 Task: Look for Airbnb properties in Sundargarh, India from 24th December, 2023 to 25th December, 2023 for 1 adult. Place can be entire room with 1  bedroom having 1 bed and 1 bathroom. Property type can be flat.
Action: Mouse moved to (478, 123)
Screenshot: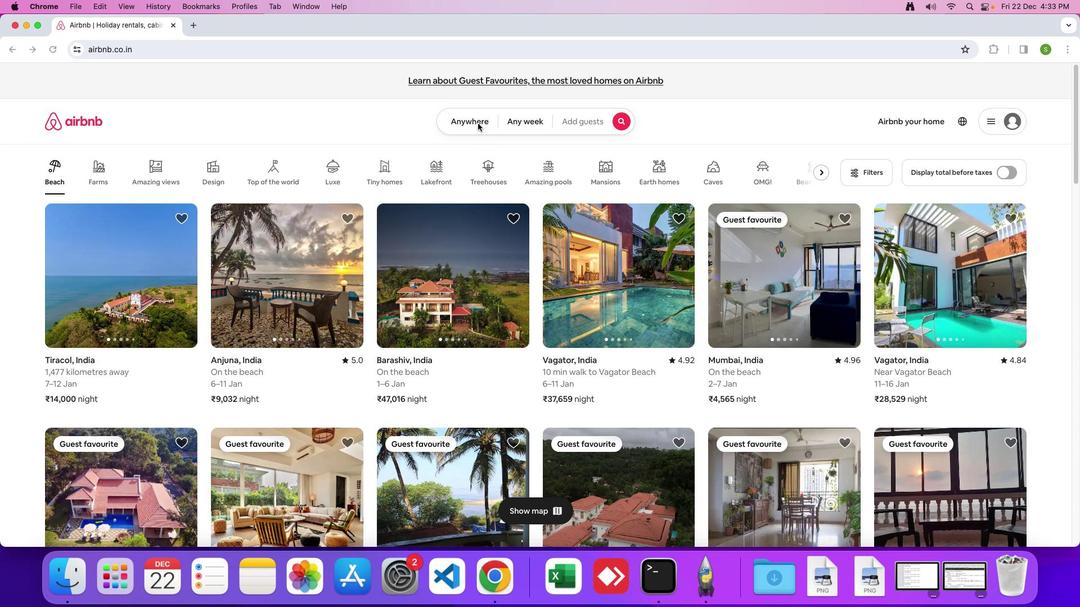 
Action: Mouse pressed left at (478, 123)
Screenshot: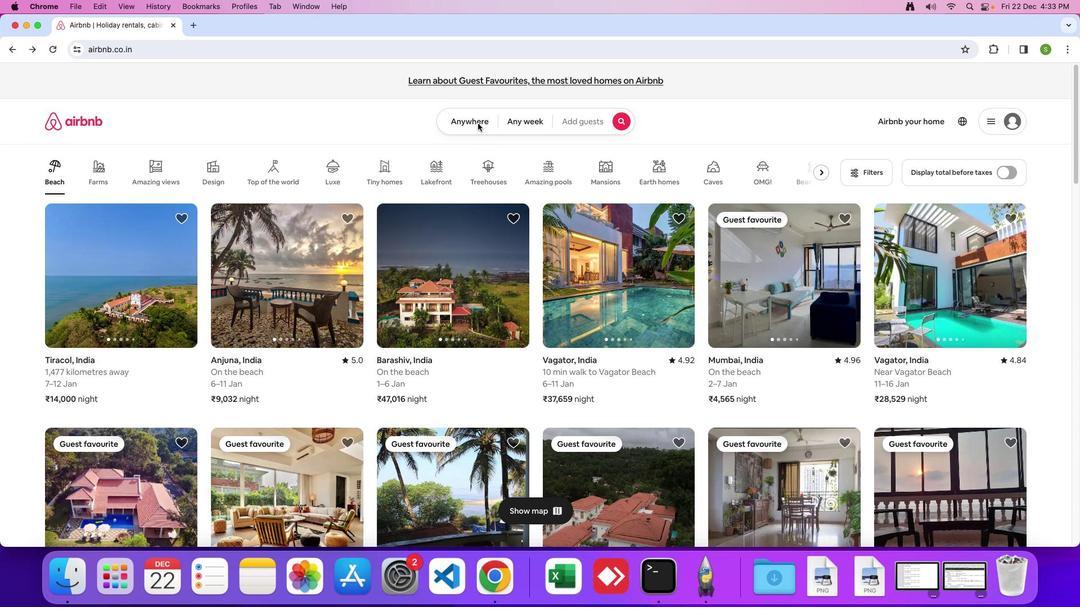 
Action: Mouse moved to (466, 121)
Screenshot: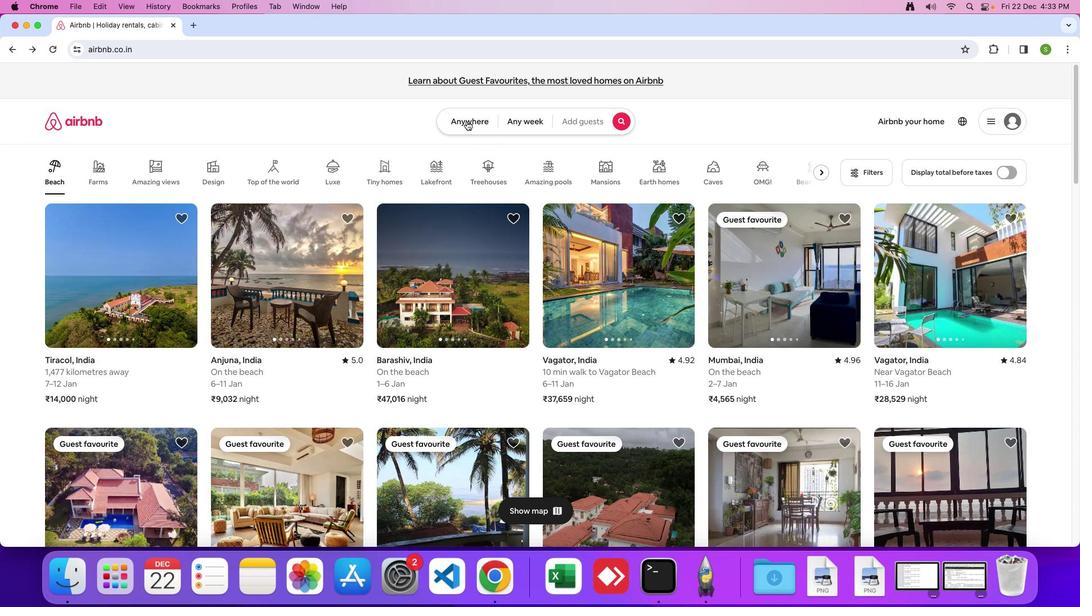 
Action: Mouse pressed left at (466, 121)
Screenshot: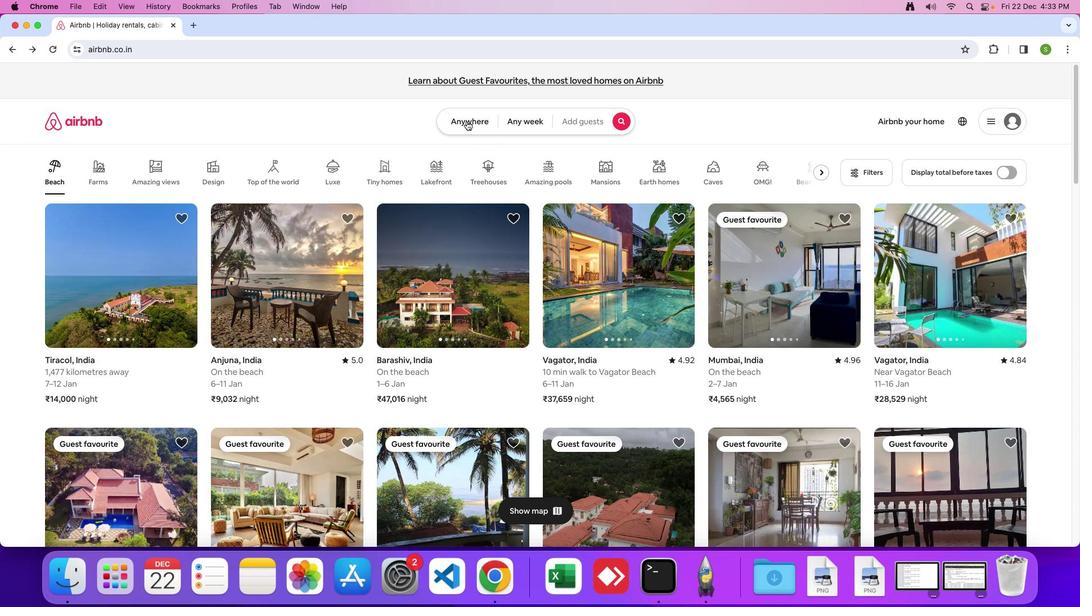 
Action: Mouse moved to (399, 166)
Screenshot: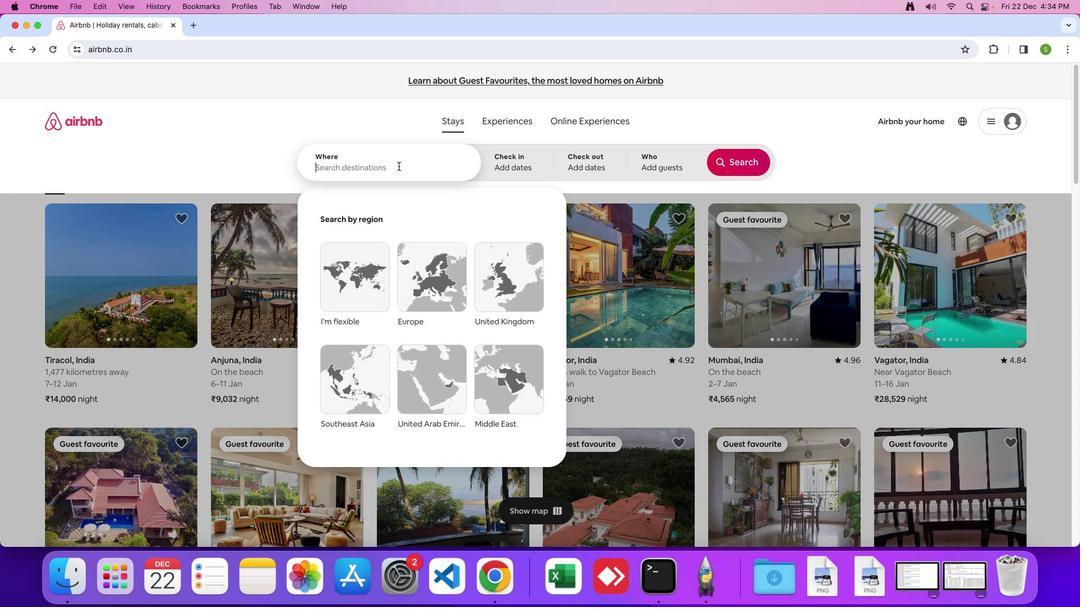
Action: Key pressed 'S'Key.caps_lock'u''n''d''a''r''g''a''r''h'','Key.spaceKey.shift'I''n''d''i''a'Key.enter
Screenshot: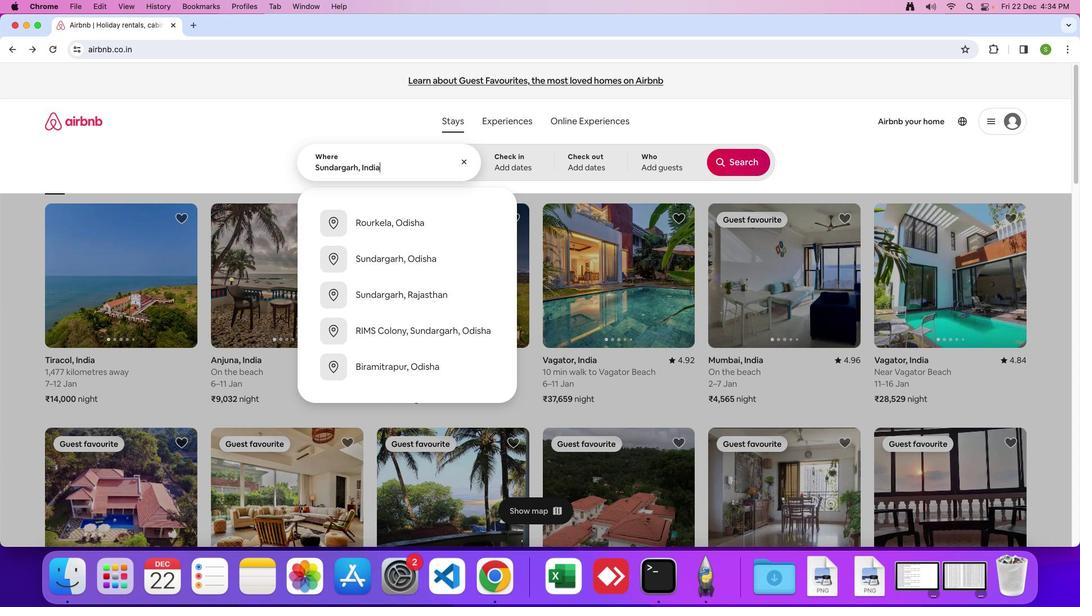
Action: Mouse moved to (354, 414)
Screenshot: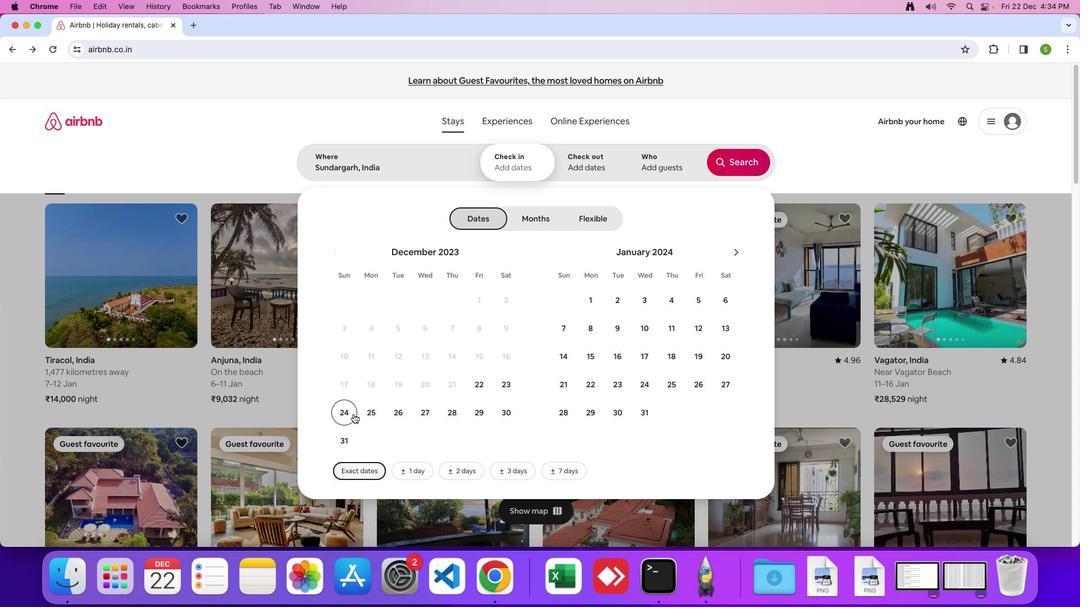
Action: Mouse pressed left at (354, 414)
Screenshot: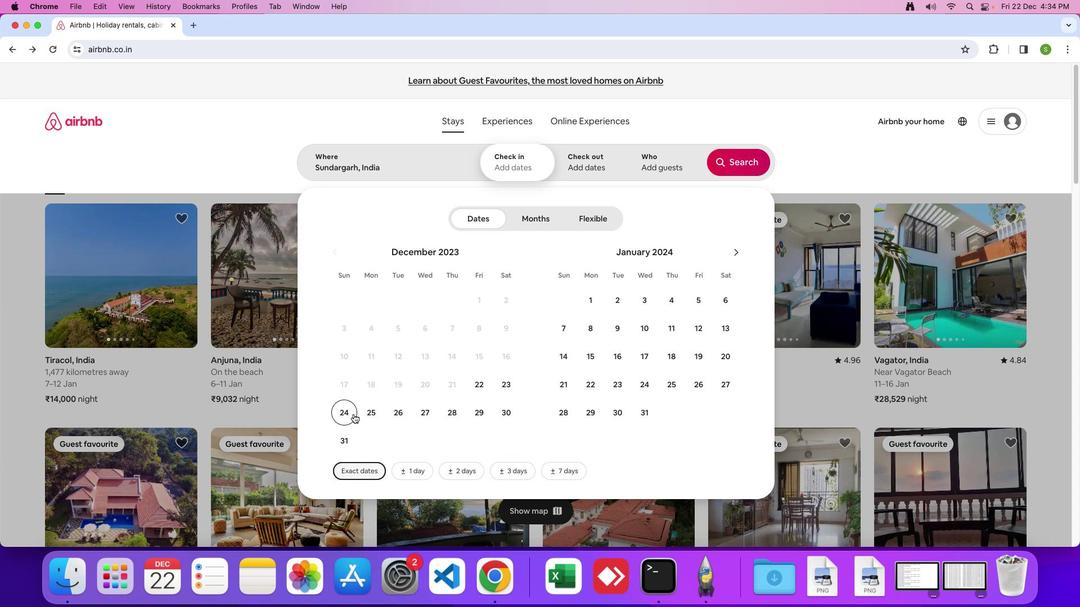 
Action: Mouse moved to (373, 414)
Screenshot: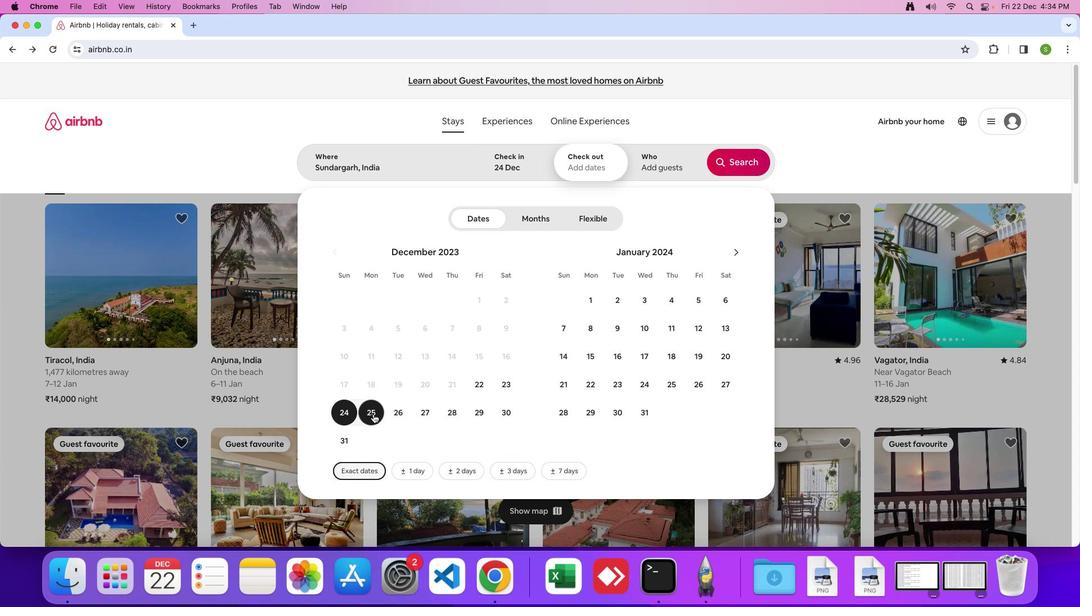 
Action: Mouse pressed left at (373, 414)
Screenshot: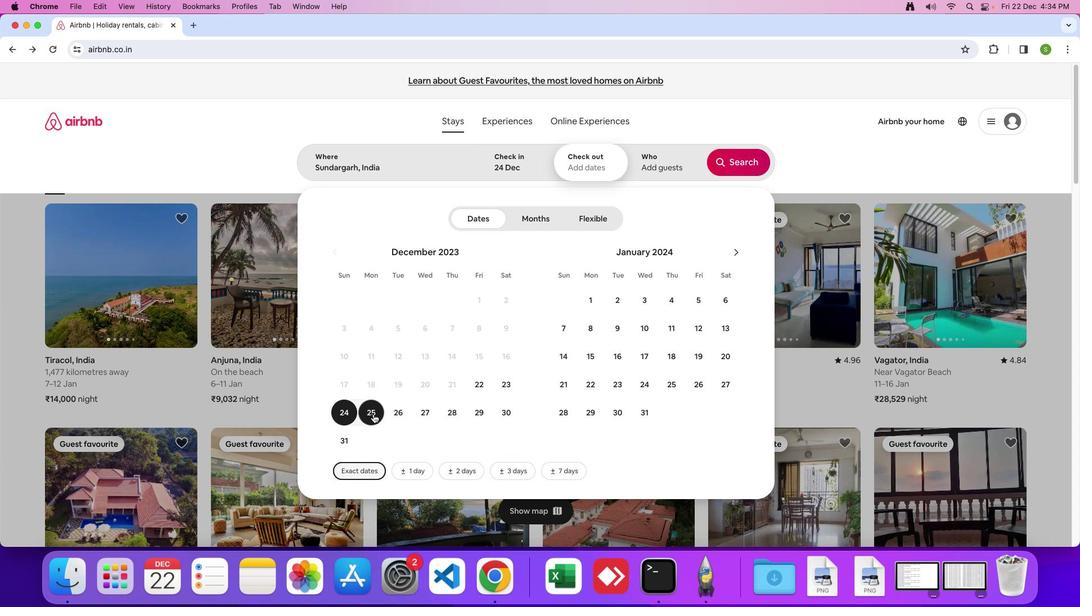 
Action: Mouse moved to (659, 168)
Screenshot: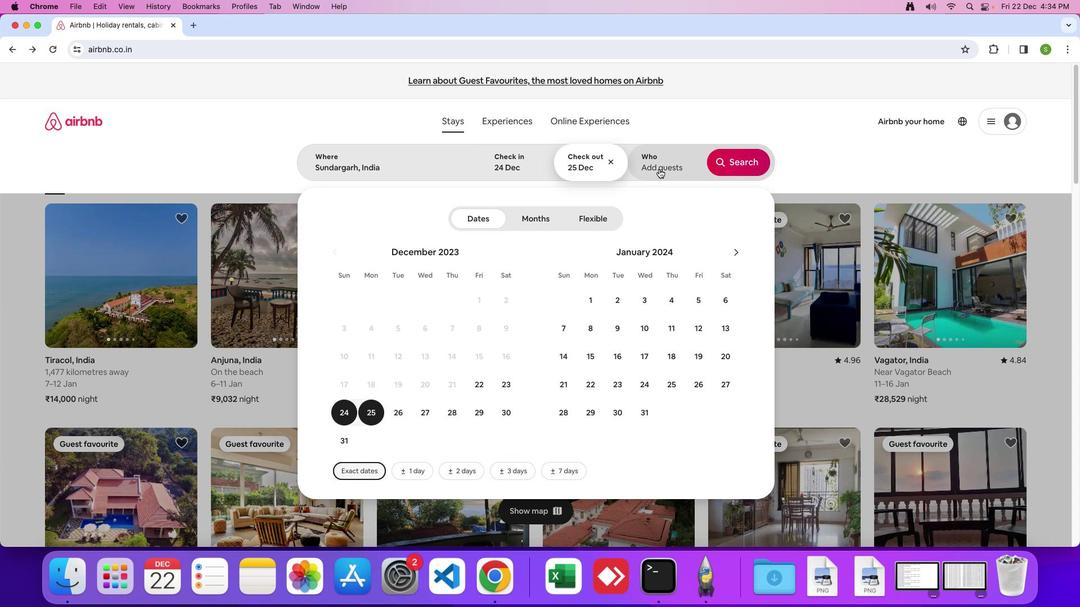 
Action: Mouse pressed left at (659, 168)
Screenshot: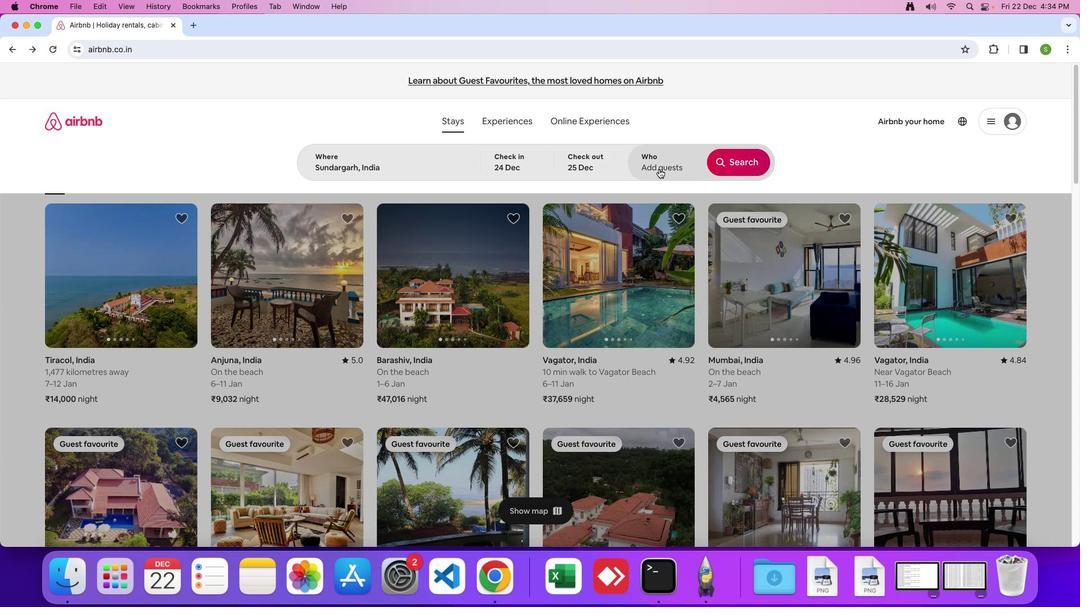 
Action: Mouse moved to (739, 220)
Screenshot: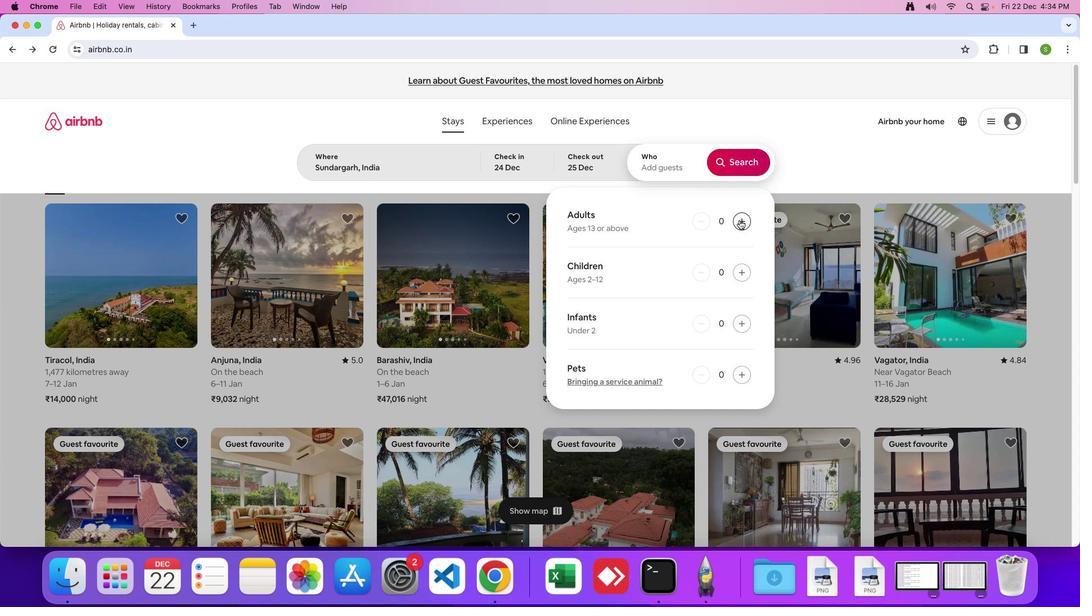 
Action: Mouse pressed left at (739, 220)
Screenshot: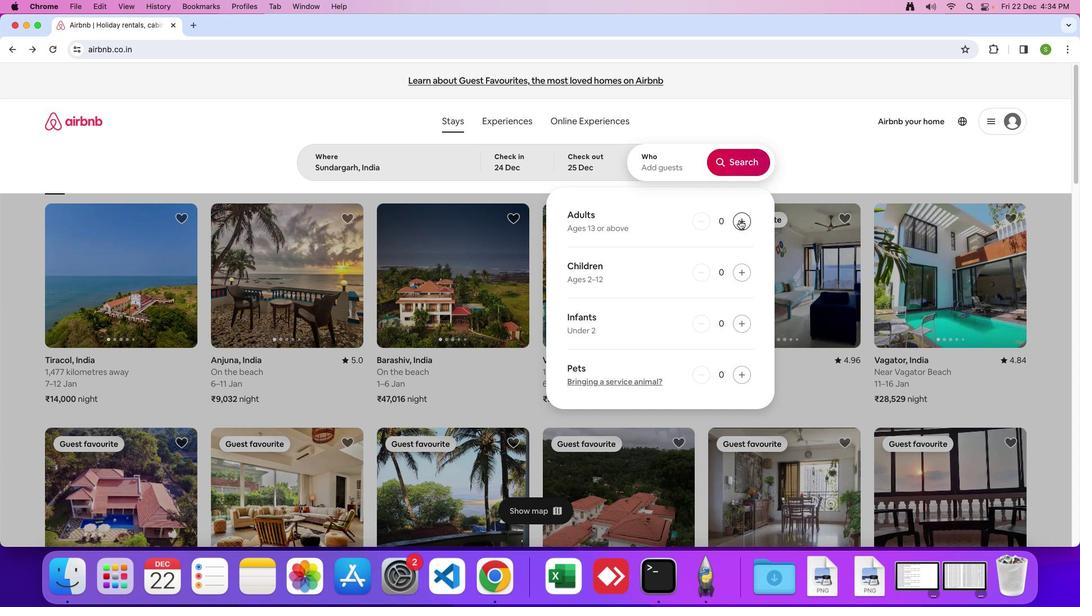 
Action: Mouse moved to (747, 162)
Screenshot: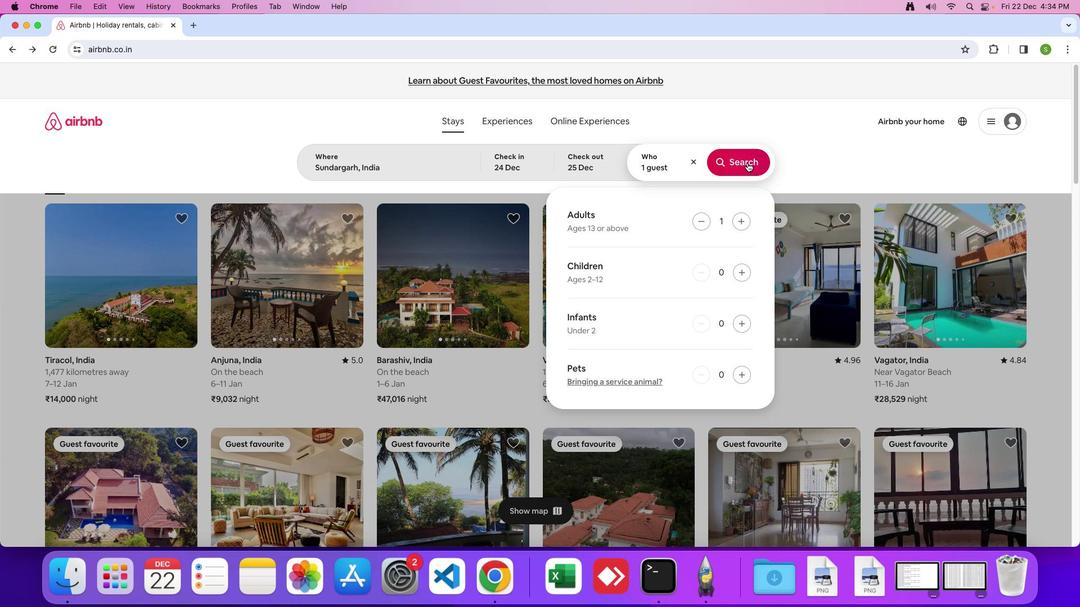 
Action: Mouse pressed left at (747, 162)
Screenshot: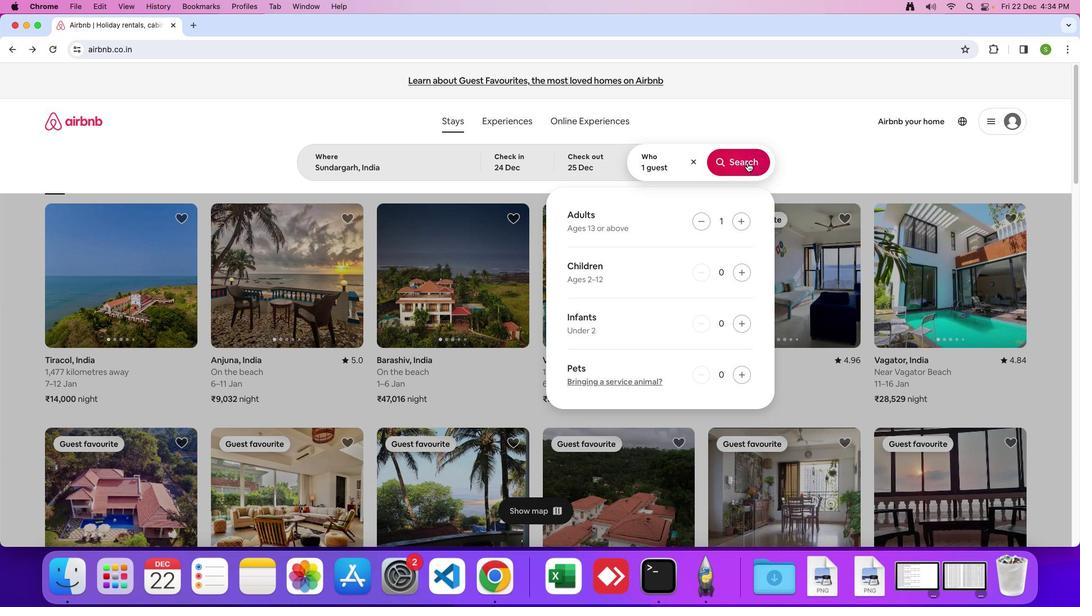 
Action: Mouse moved to (893, 132)
Screenshot: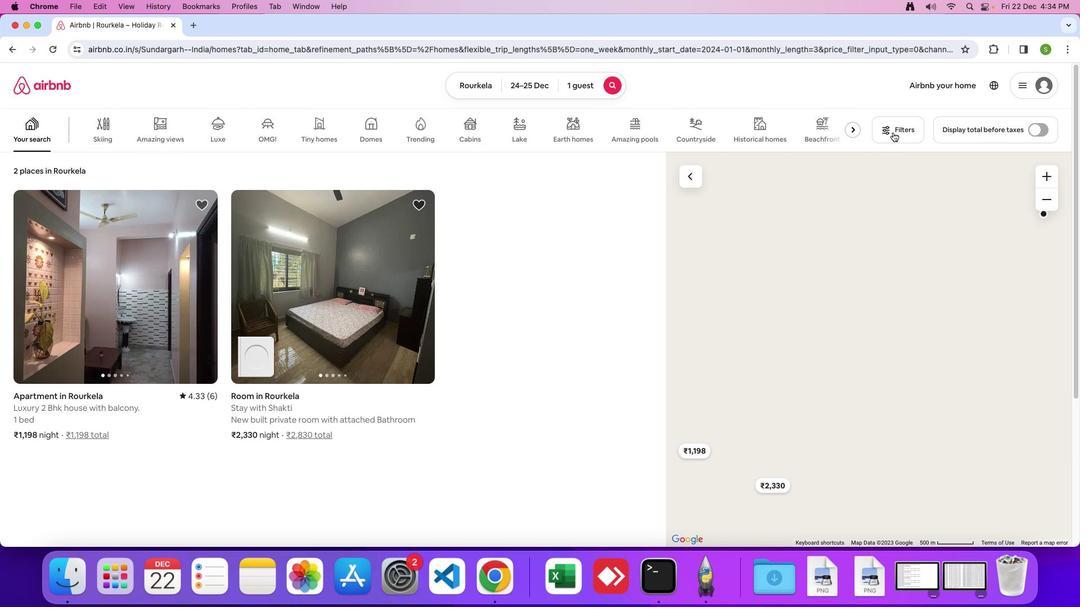 
Action: Mouse pressed left at (893, 132)
Screenshot: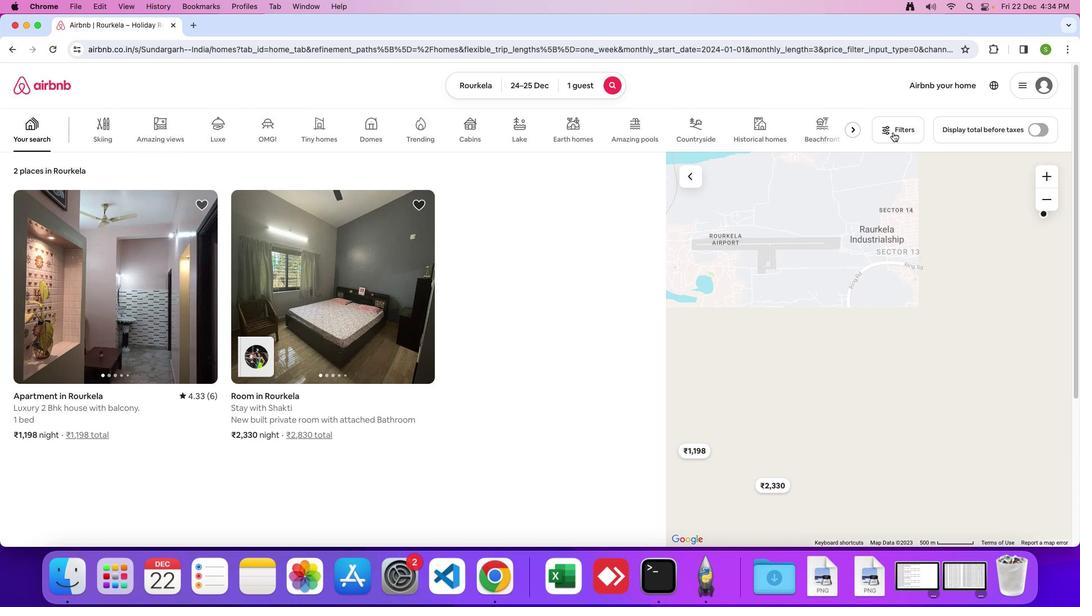 
Action: Mouse moved to (564, 307)
Screenshot: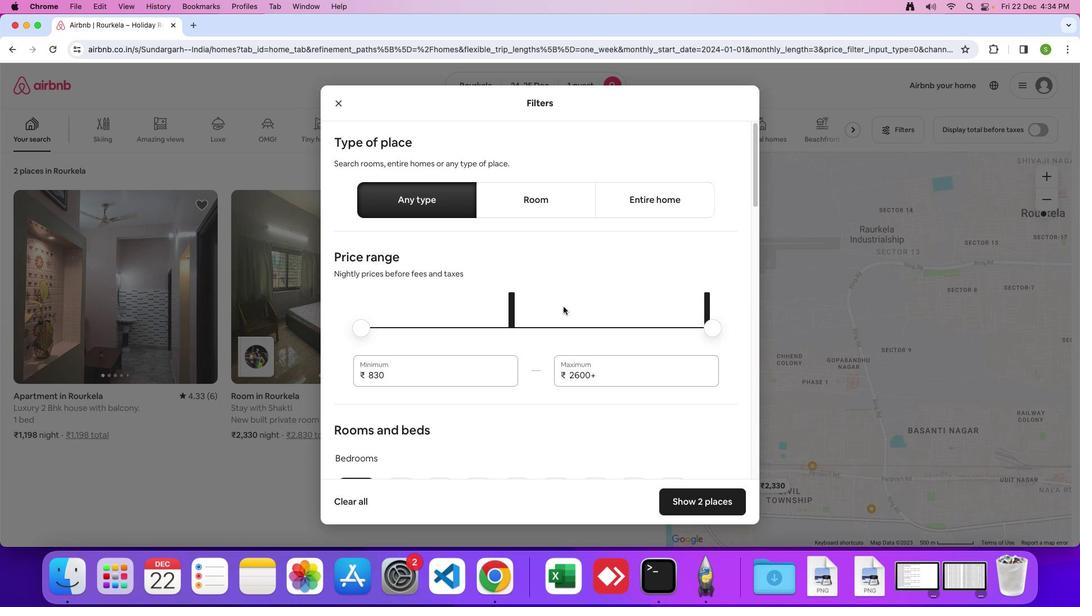 
Action: Mouse scrolled (564, 307) with delta (0, 0)
Screenshot: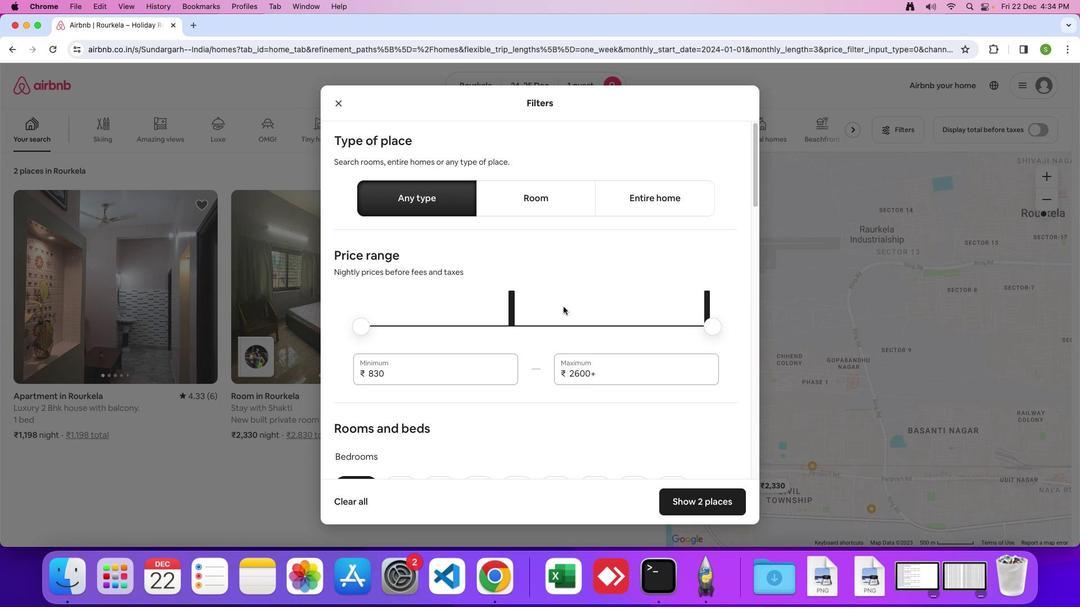 
Action: Mouse scrolled (564, 307) with delta (0, 0)
Screenshot: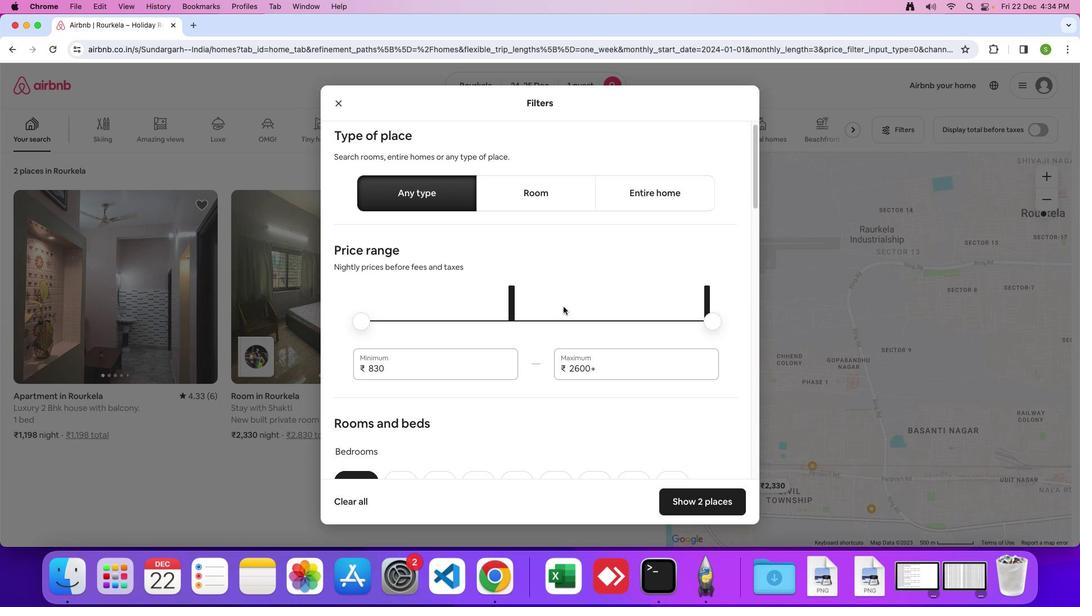 
Action: Mouse scrolled (564, 307) with delta (0, 0)
Screenshot: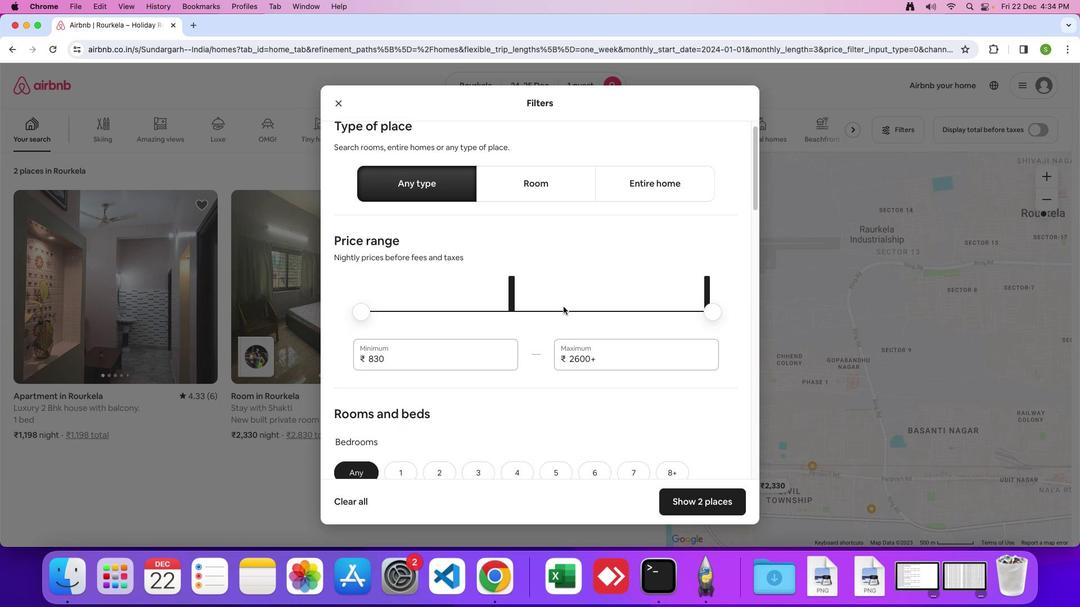 
Action: Mouse scrolled (564, 307) with delta (0, 0)
Screenshot: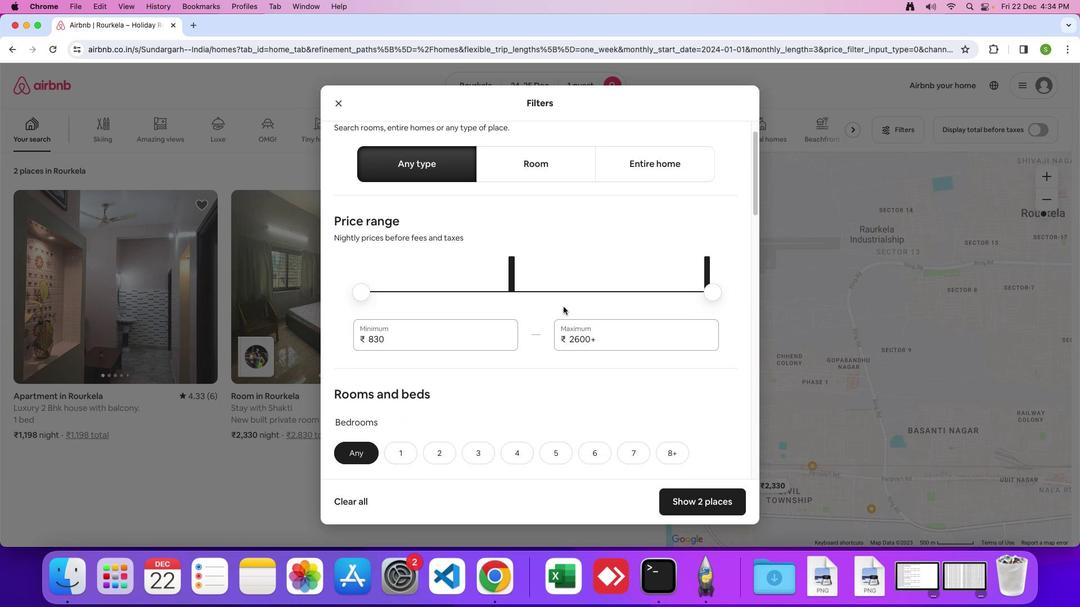
Action: Mouse scrolled (564, 307) with delta (0, -1)
Screenshot: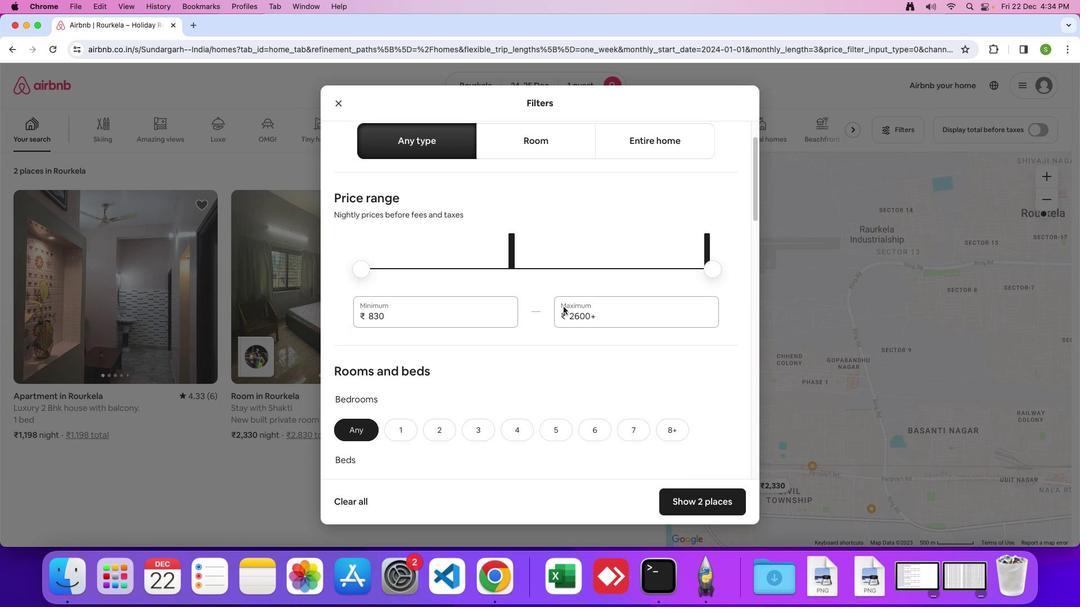 
Action: Mouse scrolled (564, 307) with delta (0, 0)
Screenshot: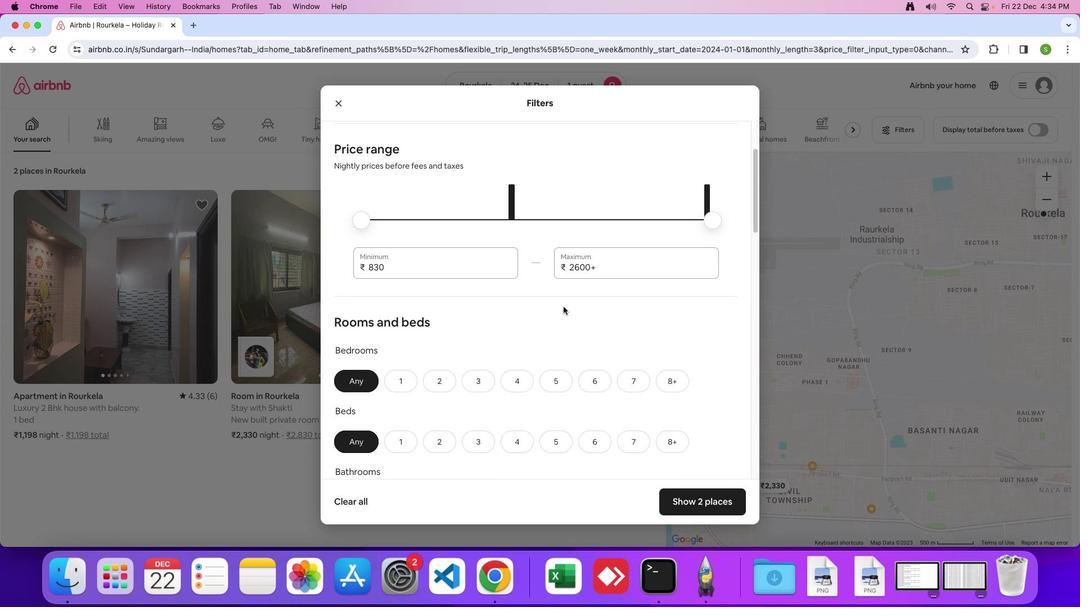 
Action: Mouse scrolled (564, 307) with delta (0, 0)
Screenshot: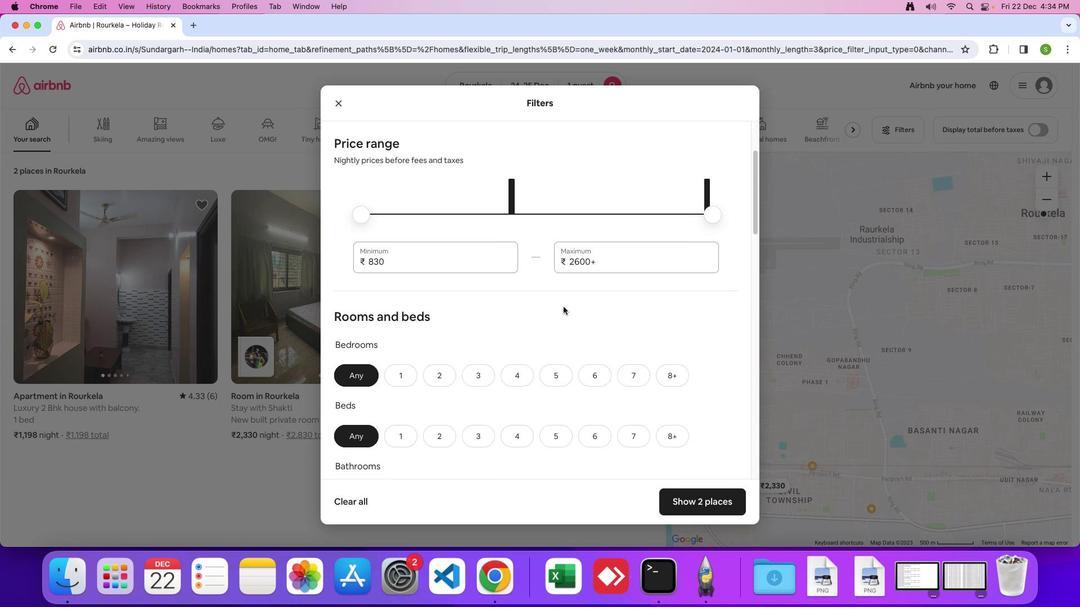 
Action: Mouse moved to (563, 307)
Screenshot: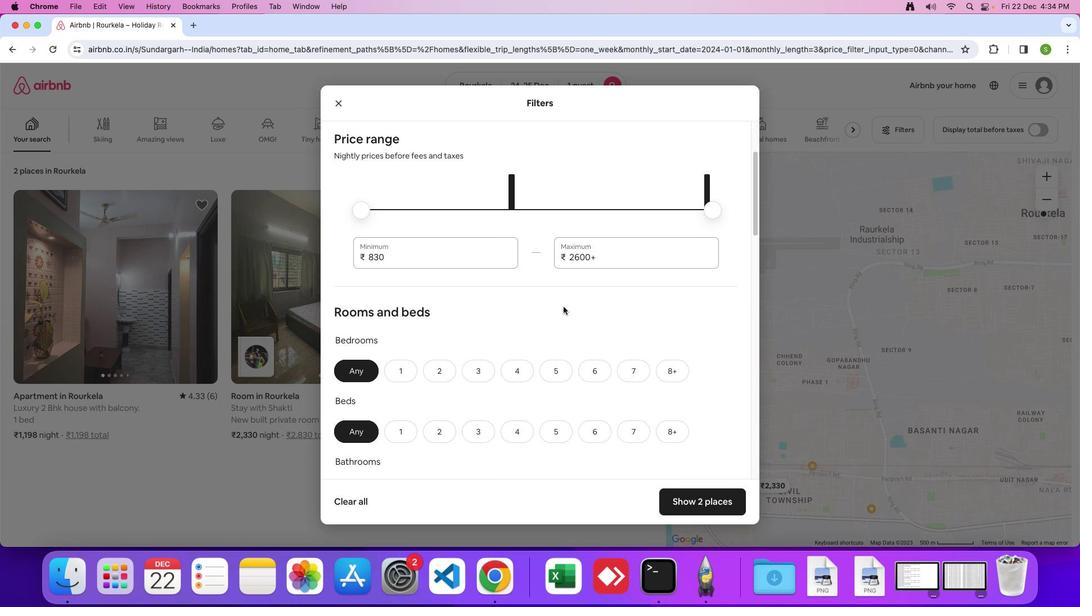 
Action: Mouse scrolled (563, 307) with delta (0, 0)
Screenshot: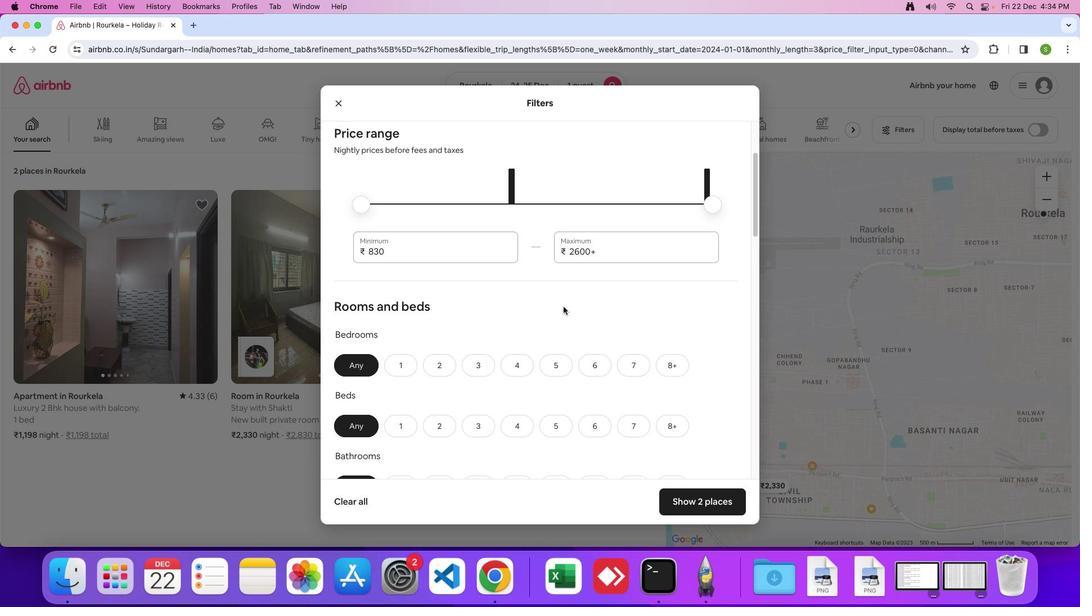 
Action: Mouse scrolled (563, 307) with delta (0, 0)
Screenshot: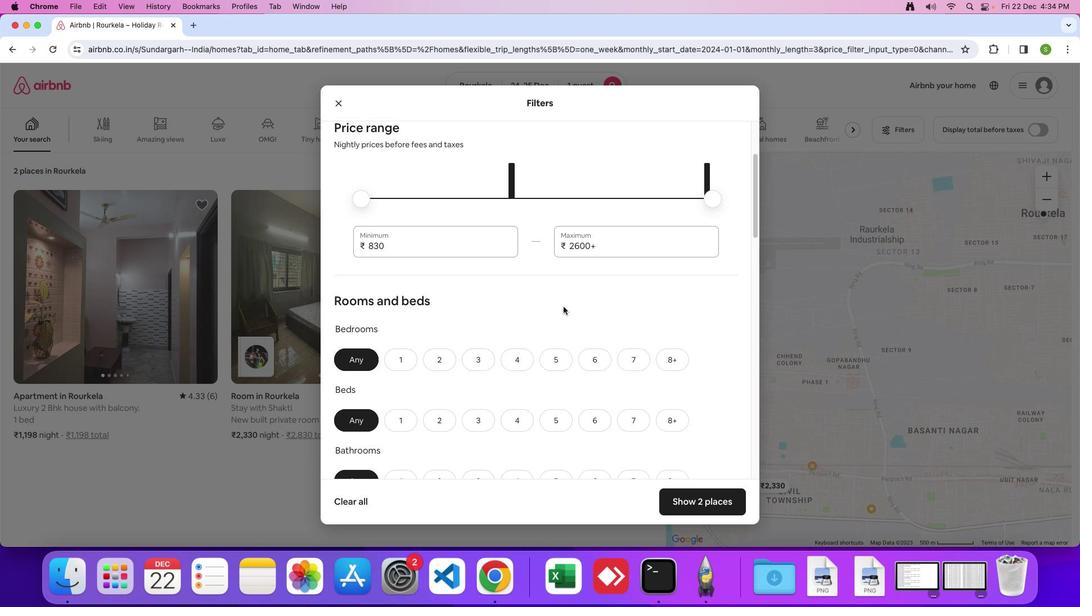 
Action: Mouse scrolled (563, 307) with delta (0, 0)
Screenshot: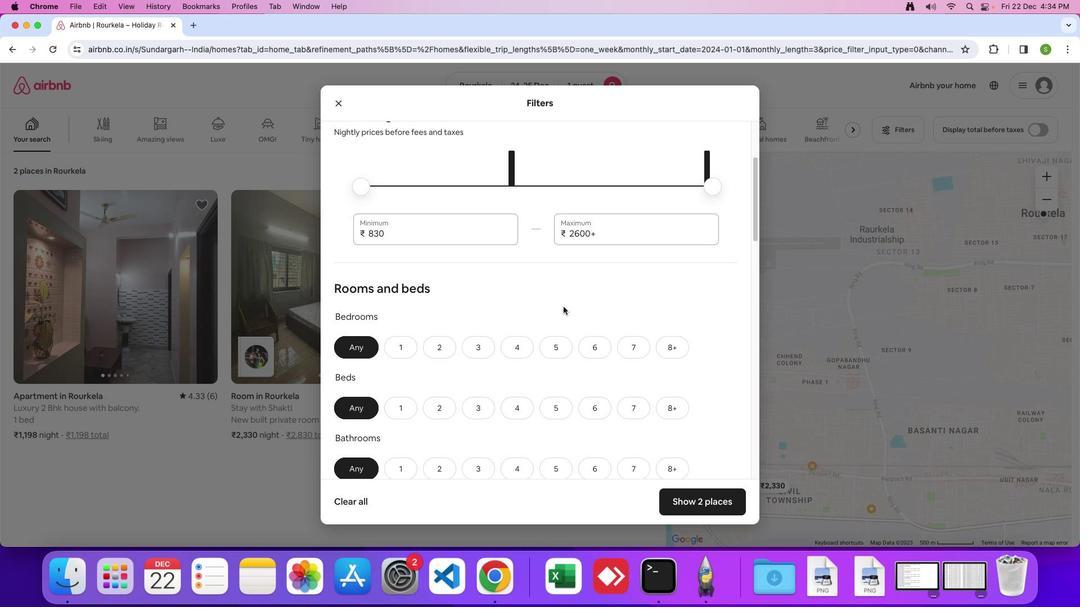 
Action: Mouse scrolled (563, 307) with delta (0, 0)
Screenshot: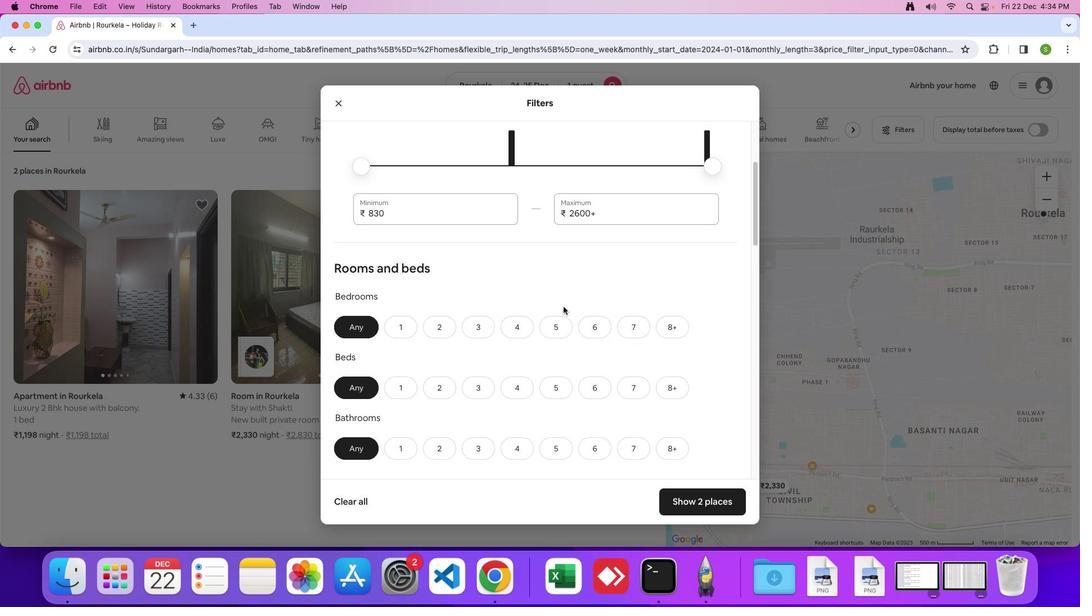 
Action: Mouse scrolled (563, 307) with delta (0, 0)
Screenshot: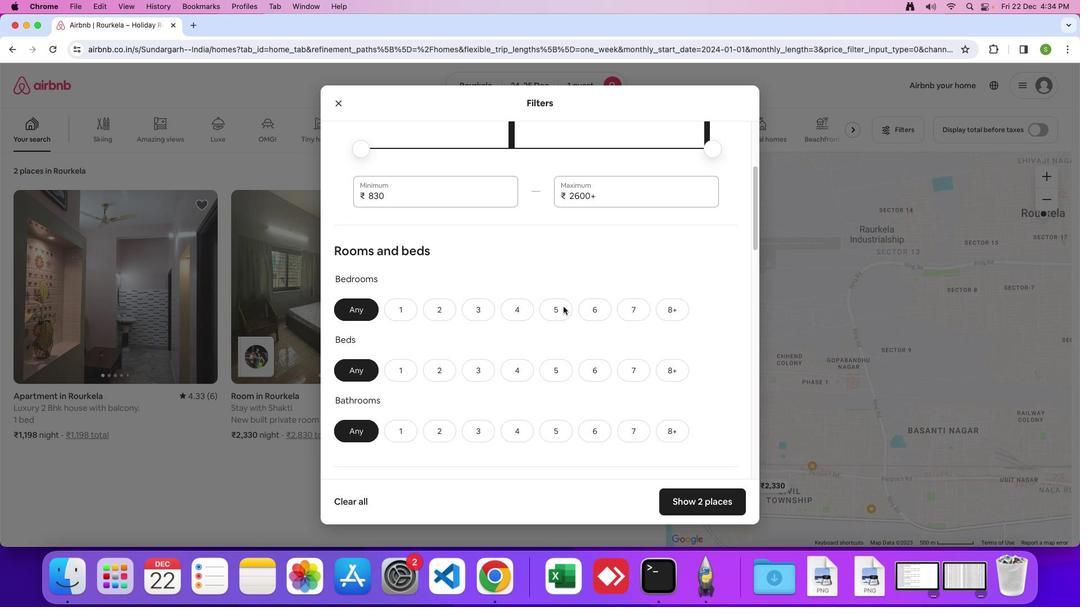 
Action: Mouse scrolled (563, 307) with delta (0, -1)
Screenshot: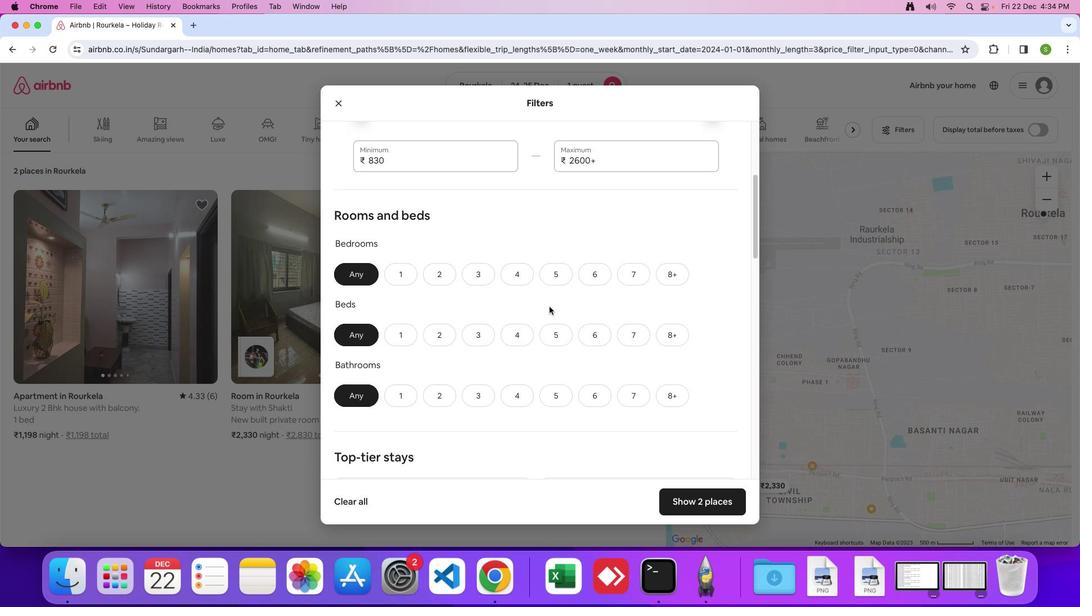 
Action: Mouse moved to (396, 246)
Screenshot: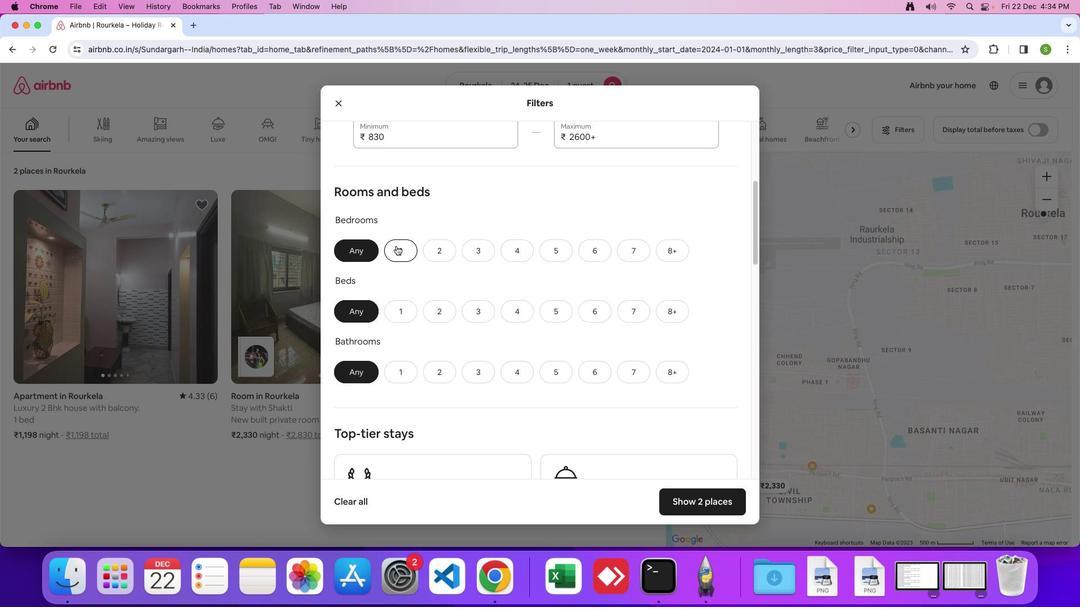 
Action: Mouse pressed left at (396, 246)
Screenshot: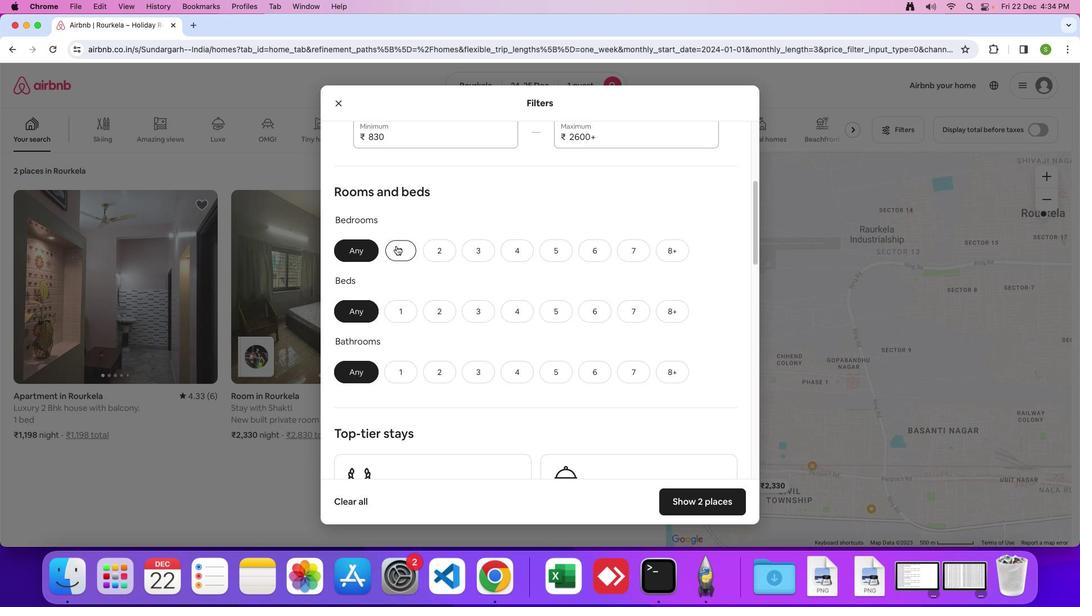 
Action: Mouse moved to (398, 315)
Screenshot: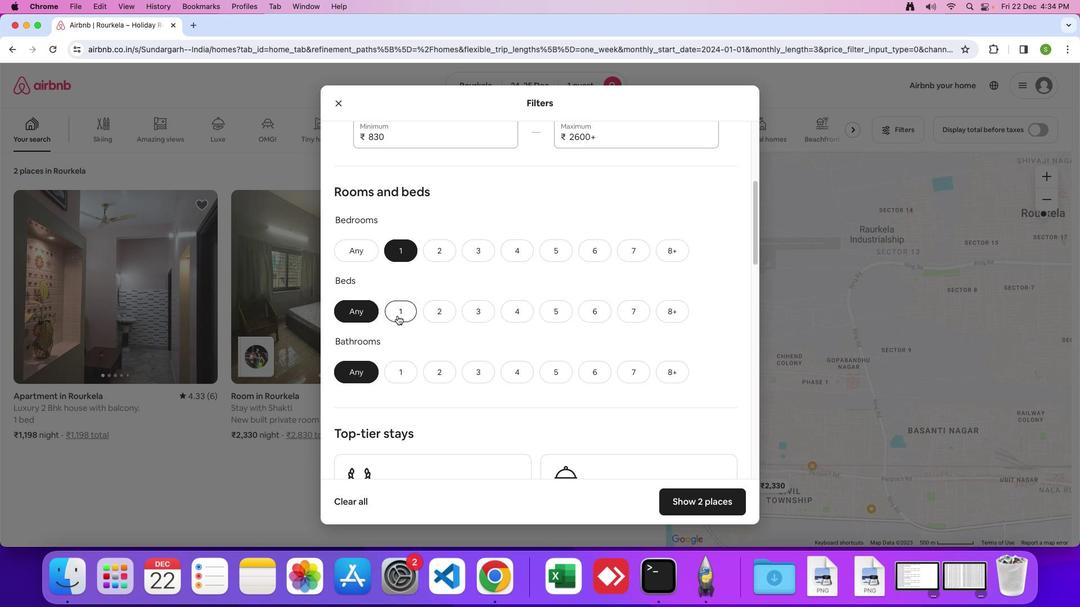 
Action: Mouse pressed left at (398, 315)
Screenshot: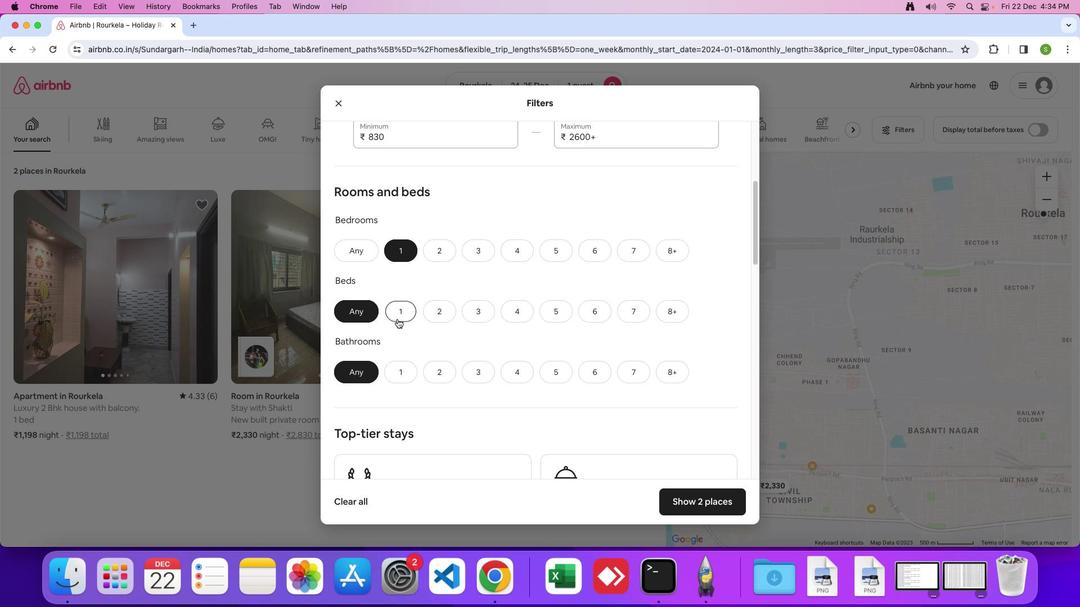 
Action: Mouse moved to (399, 371)
Screenshot: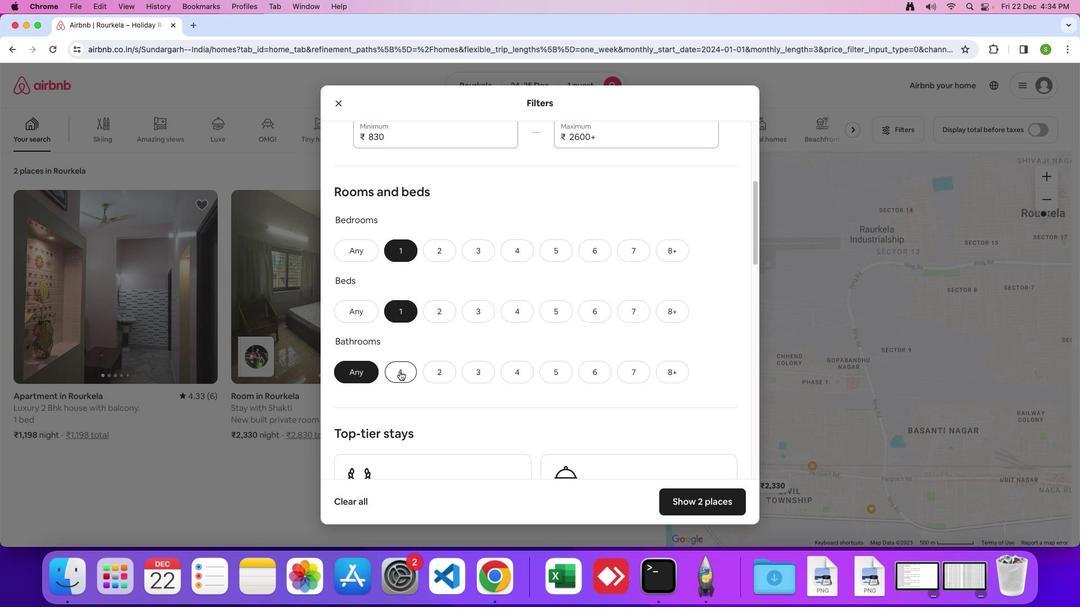
Action: Mouse pressed left at (399, 371)
Screenshot: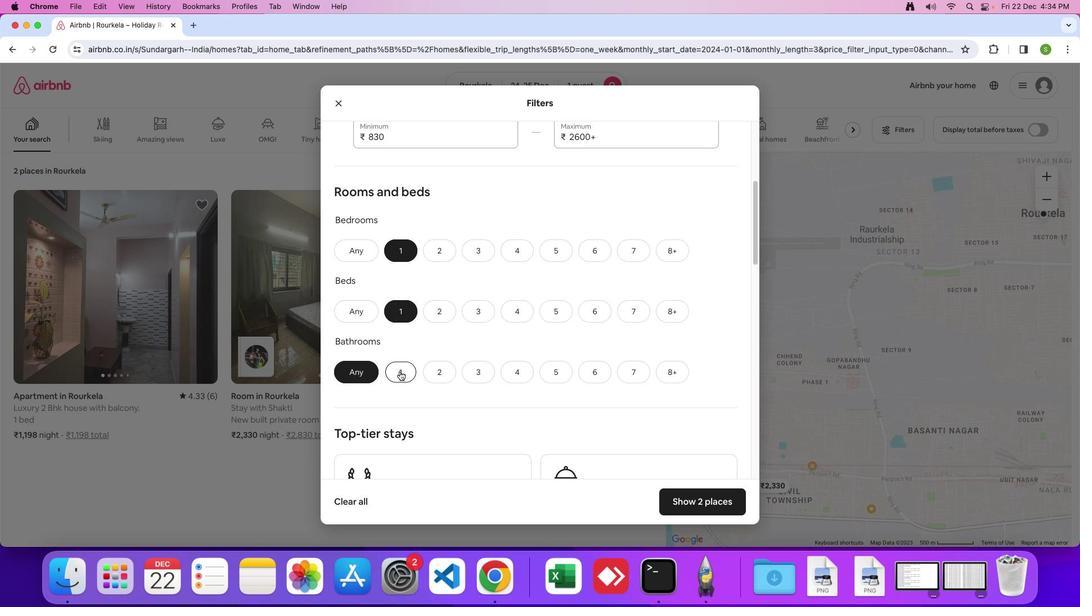 
Action: Mouse moved to (507, 338)
Screenshot: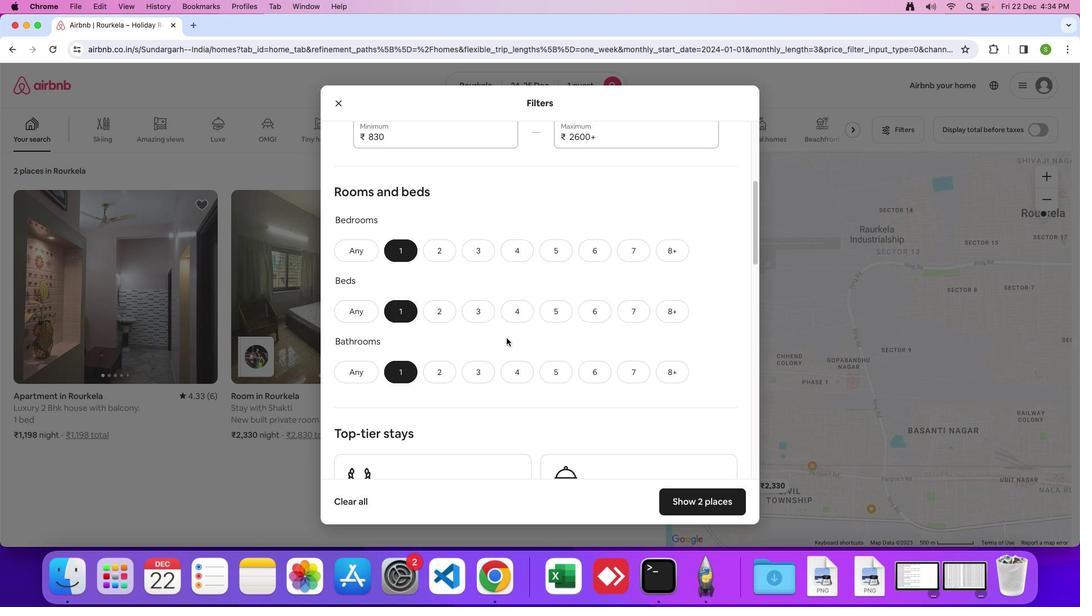 
Action: Mouse scrolled (507, 338) with delta (0, 0)
Screenshot: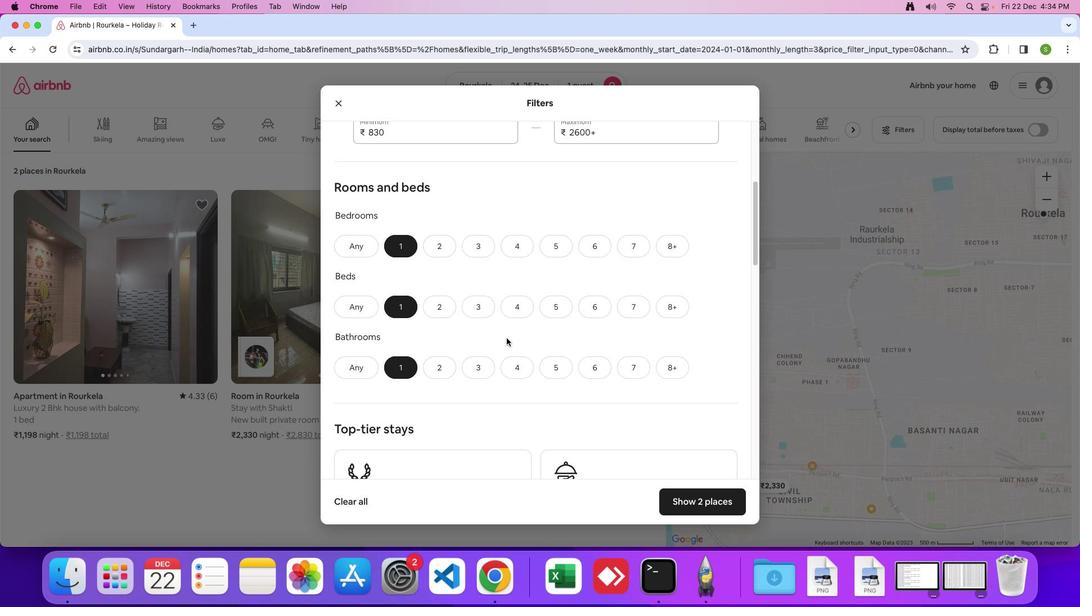 
Action: Mouse scrolled (507, 338) with delta (0, 0)
Screenshot: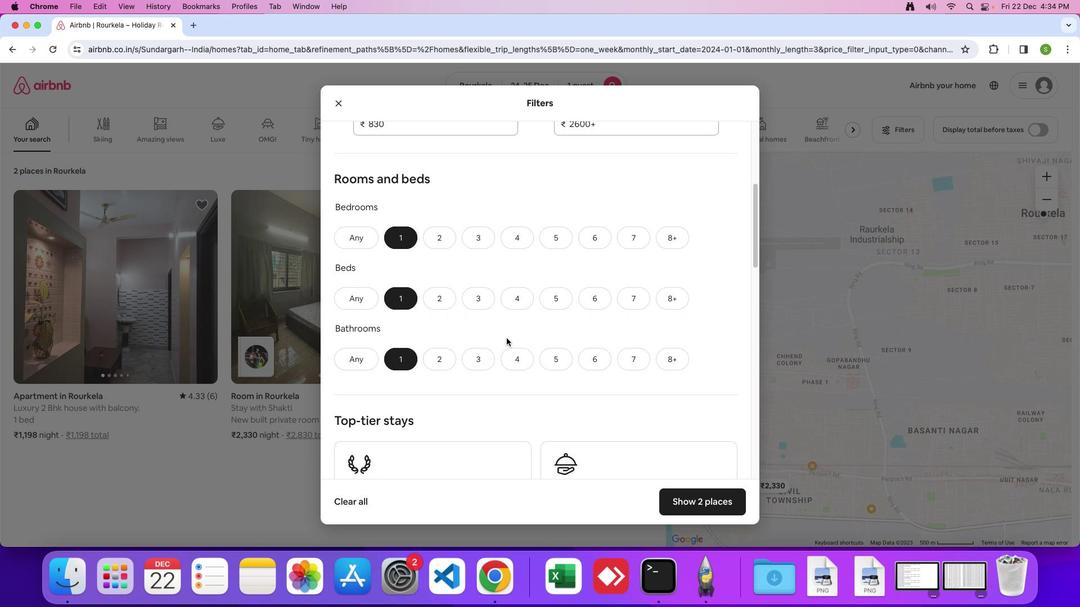 
Action: Mouse scrolled (507, 338) with delta (0, 0)
Screenshot: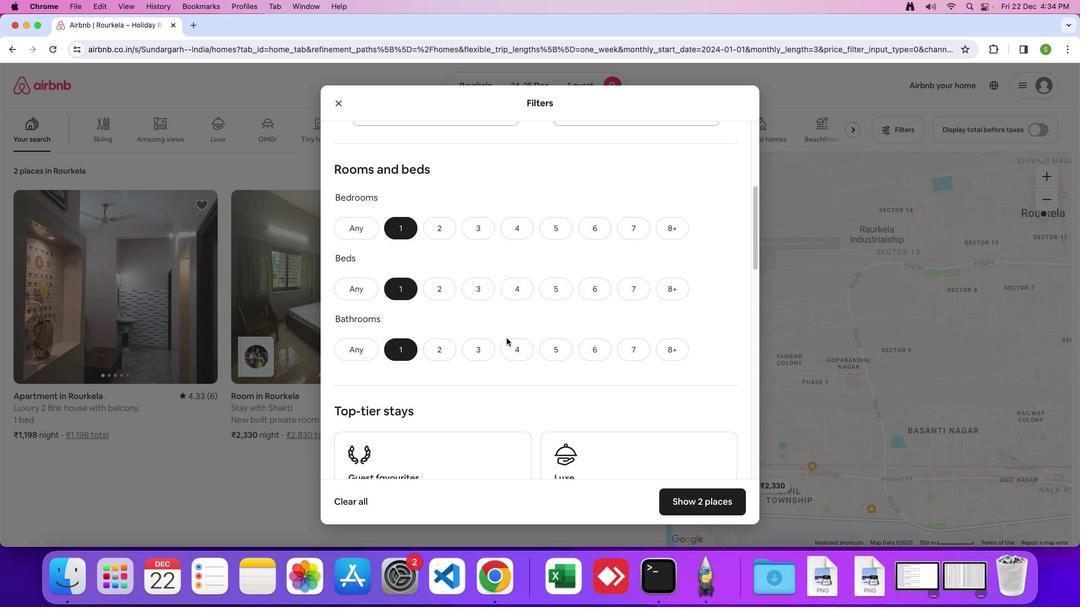 
Action: Mouse scrolled (507, 338) with delta (0, 0)
Screenshot: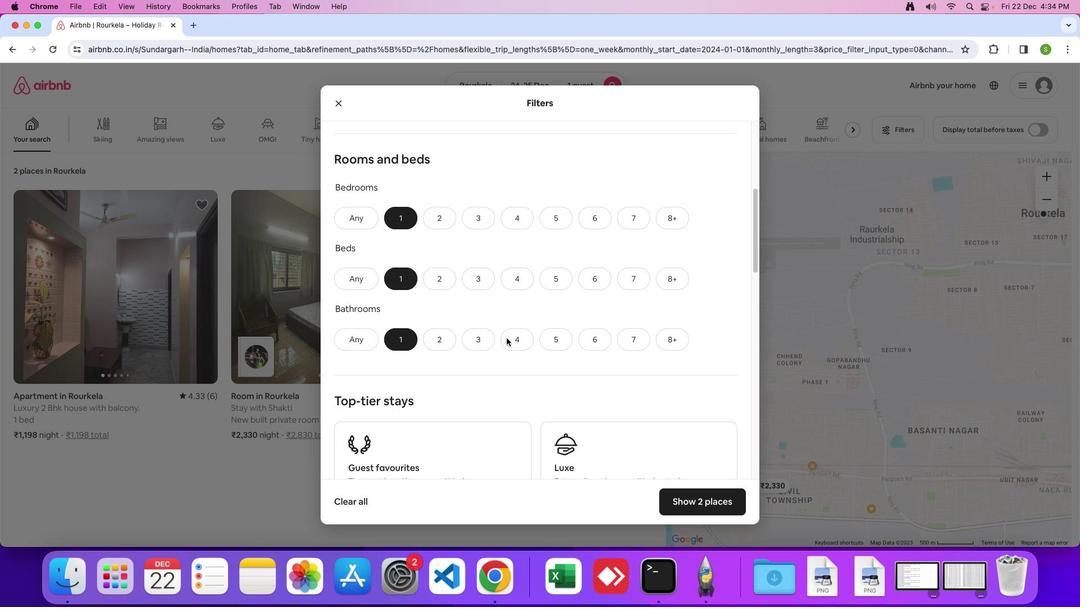 
Action: Mouse scrolled (507, 338) with delta (0, 0)
Screenshot: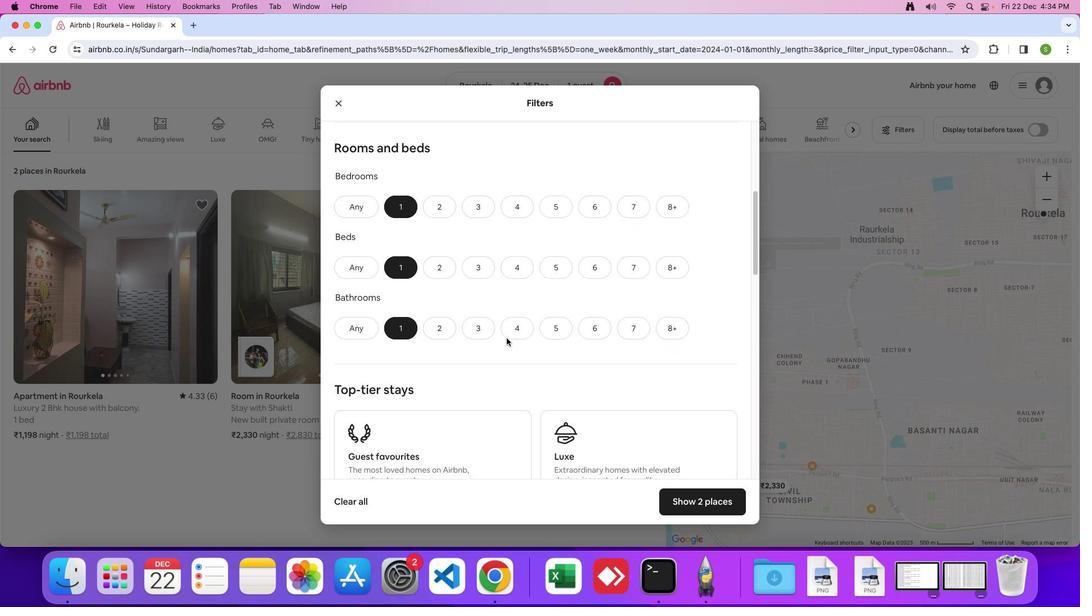 
Action: Mouse scrolled (507, 338) with delta (0, 0)
Screenshot: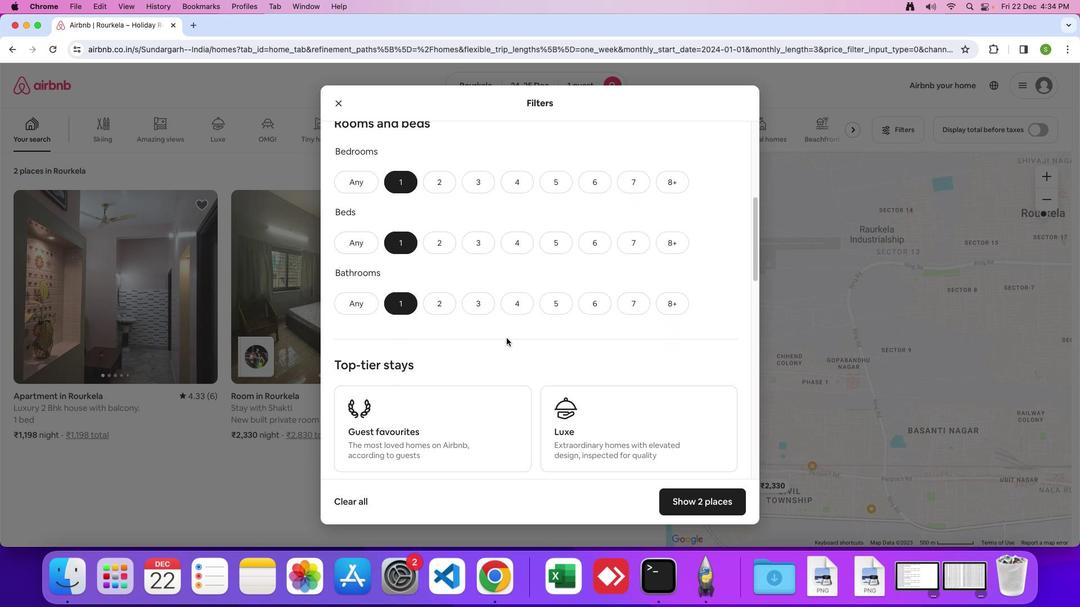
Action: Mouse scrolled (507, 338) with delta (0, -1)
Screenshot: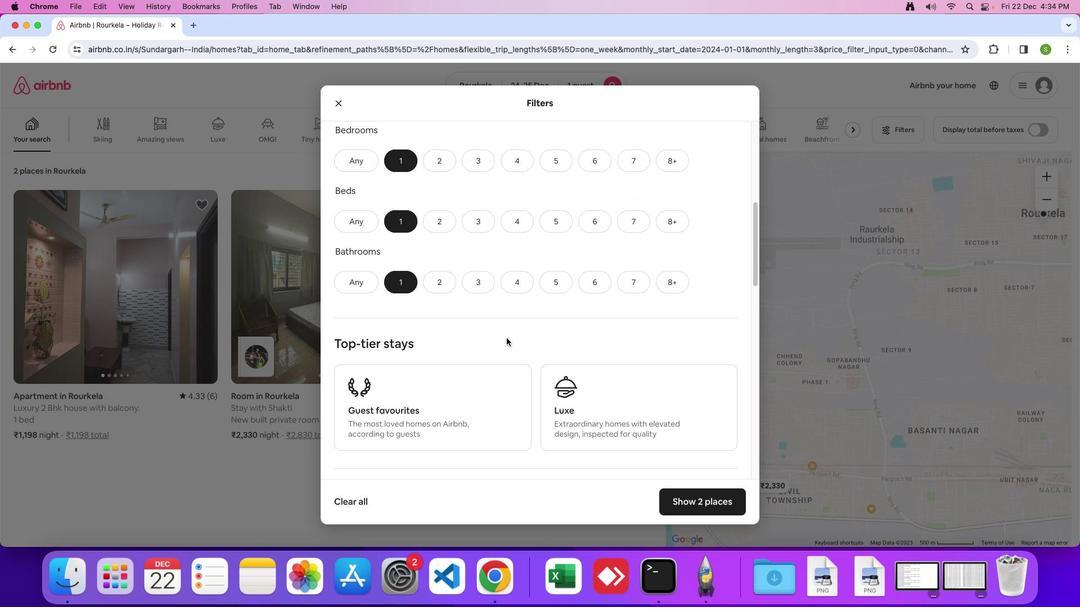 
Action: Mouse scrolled (507, 338) with delta (0, 0)
Screenshot: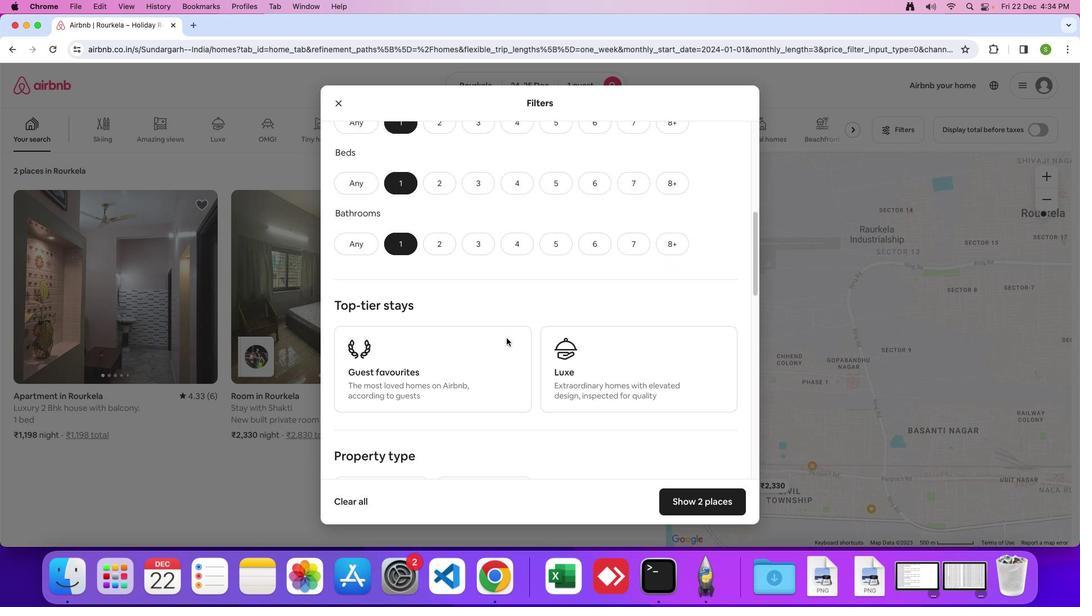 
Action: Mouse scrolled (507, 338) with delta (0, 0)
Screenshot: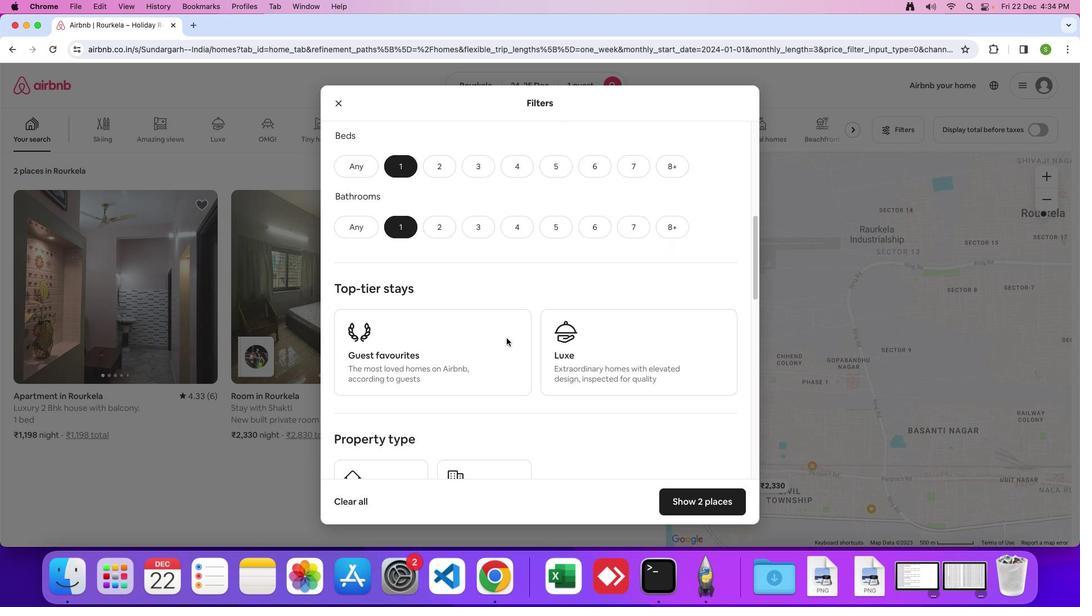 
Action: Mouse scrolled (507, 338) with delta (0, -1)
Screenshot: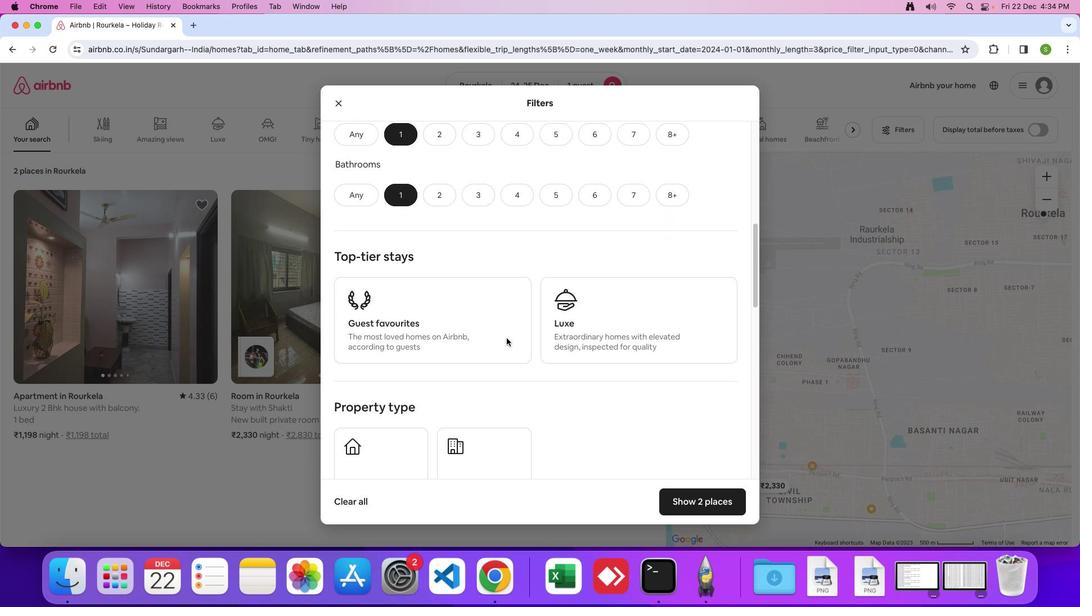 
Action: Mouse scrolled (507, 338) with delta (0, 0)
Screenshot: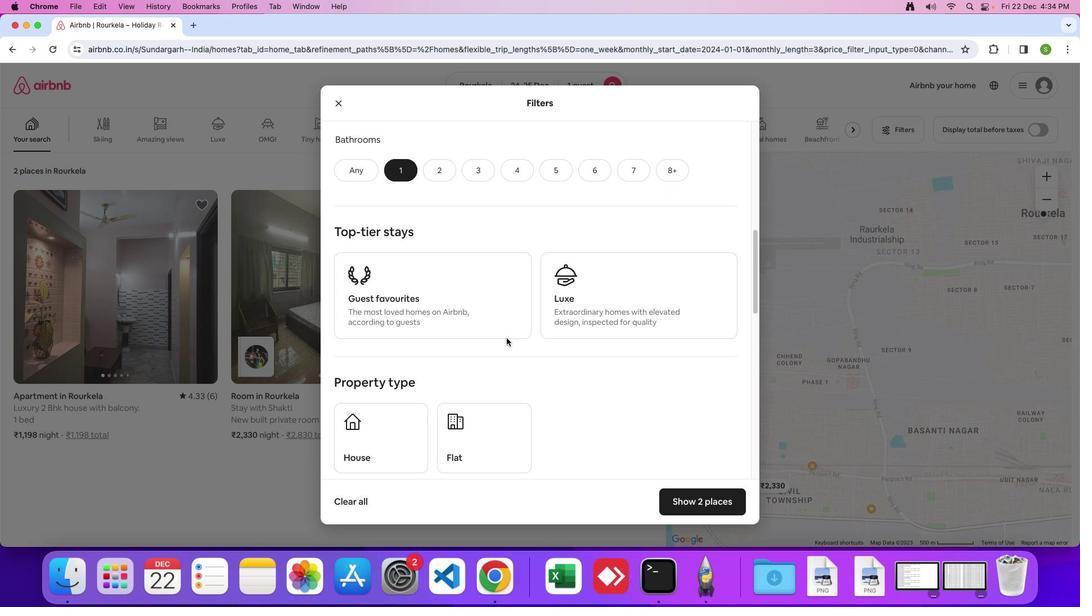 
Action: Mouse scrolled (507, 338) with delta (0, 0)
Screenshot: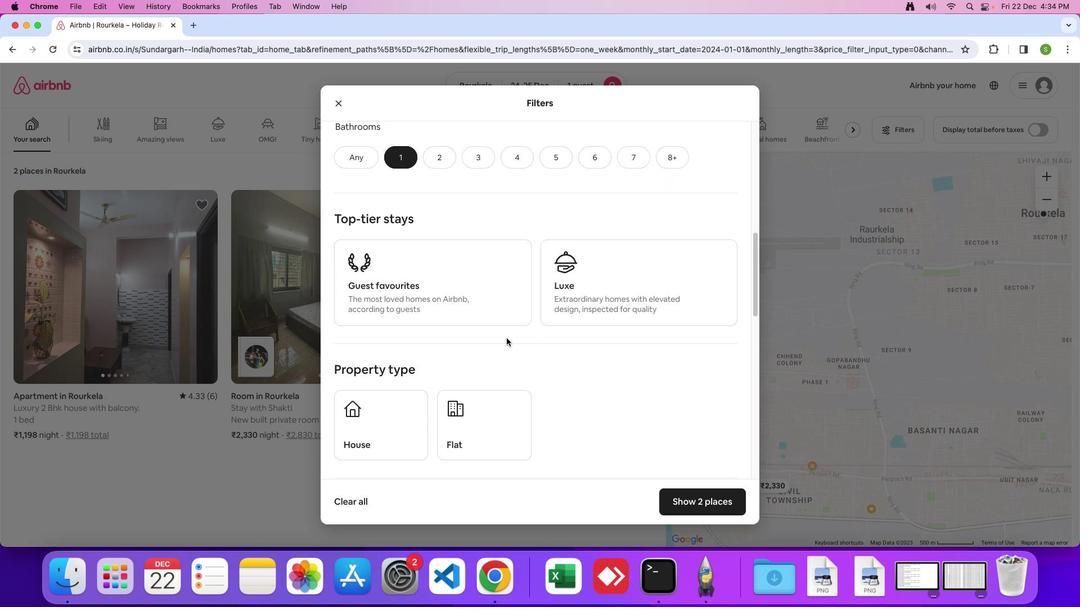 
Action: Mouse moved to (451, 391)
Screenshot: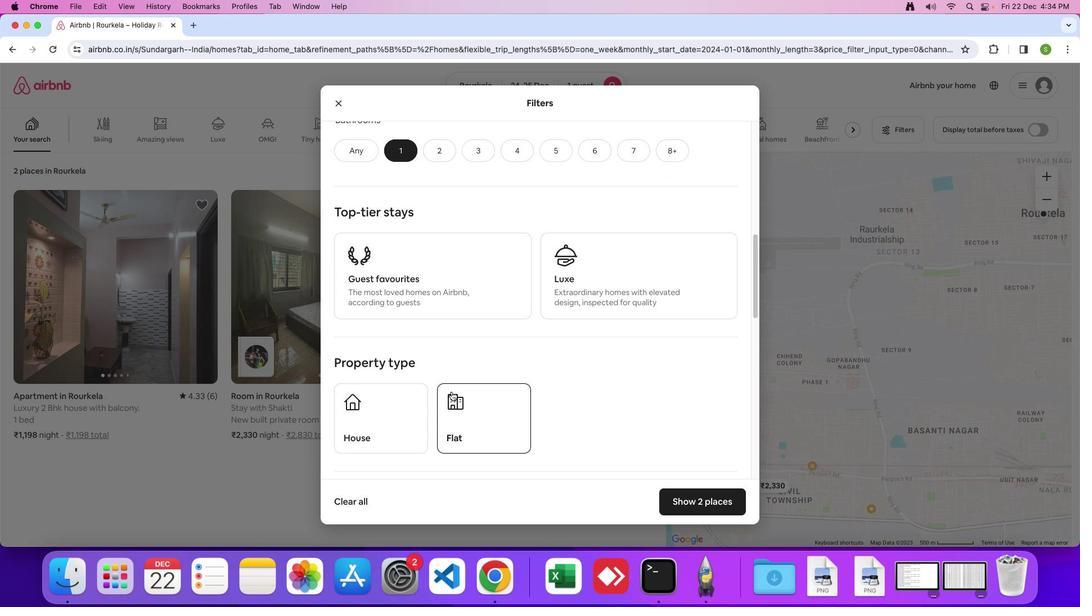 
Action: Mouse pressed left at (451, 391)
Screenshot: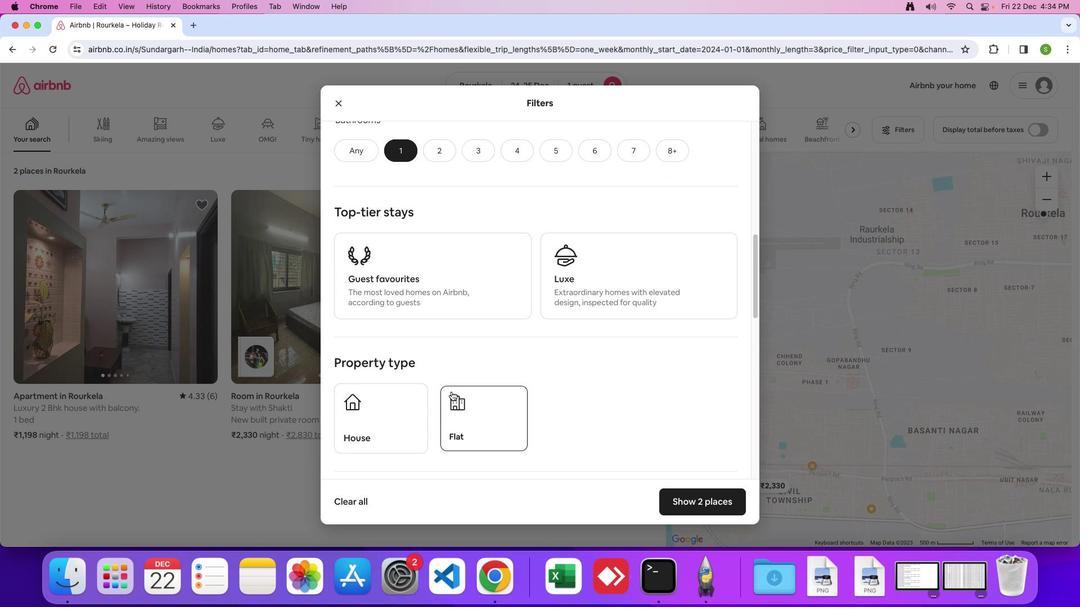 
Action: Mouse moved to (591, 372)
Screenshot: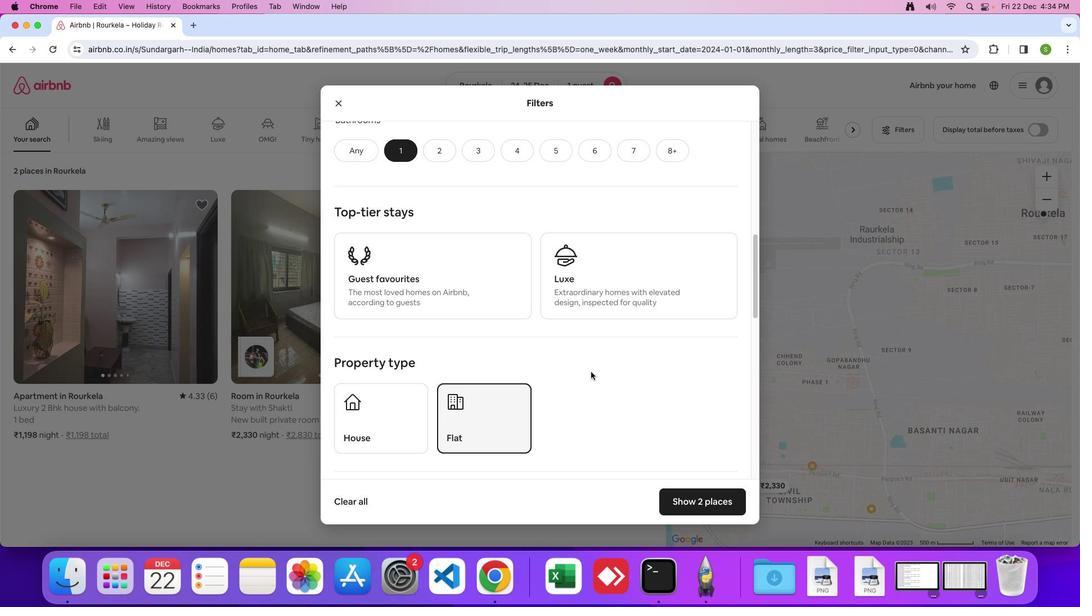 
Action: Mouse scrolled (591, 372) with delta (0, 0)
Screenshot: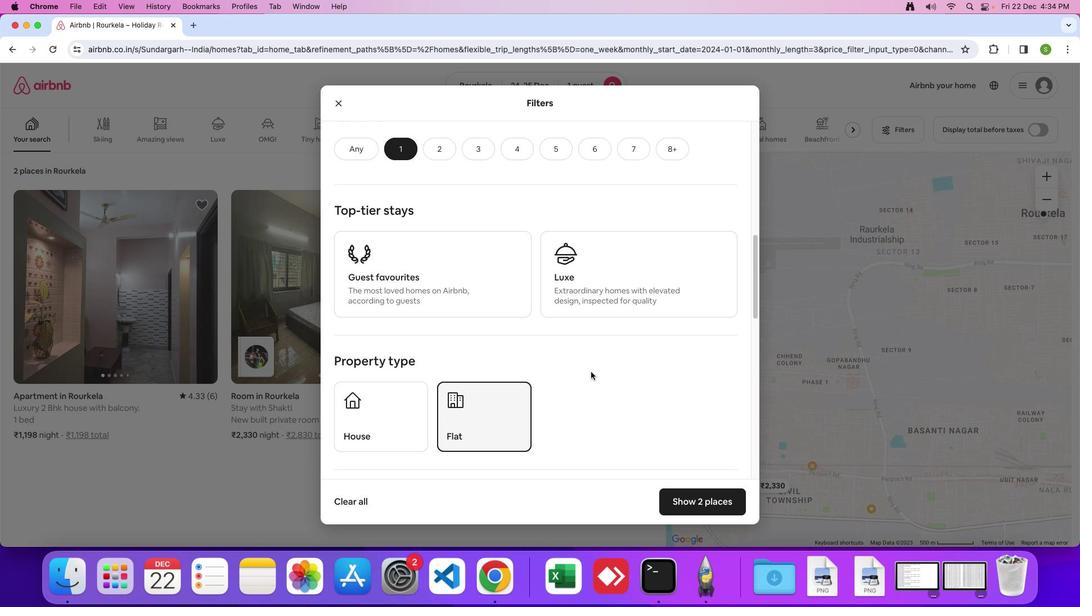 
Action: Mouse scrolled (591, 372) with delta (0, 0)
Screenshot: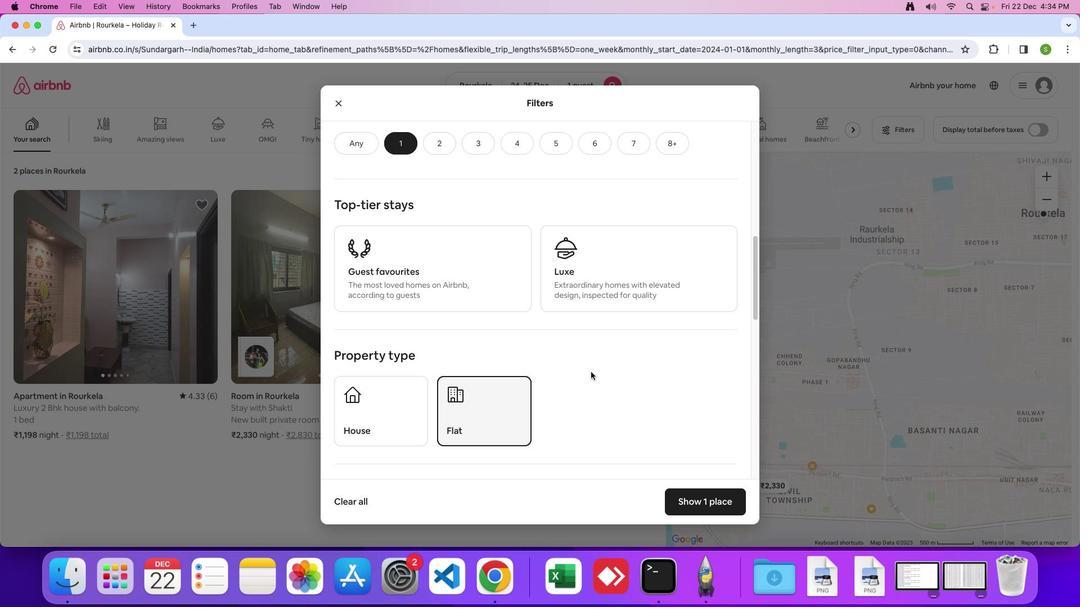 
Action: Mouse scrolled (591, 372) with delta (0, 0)
Screenshot: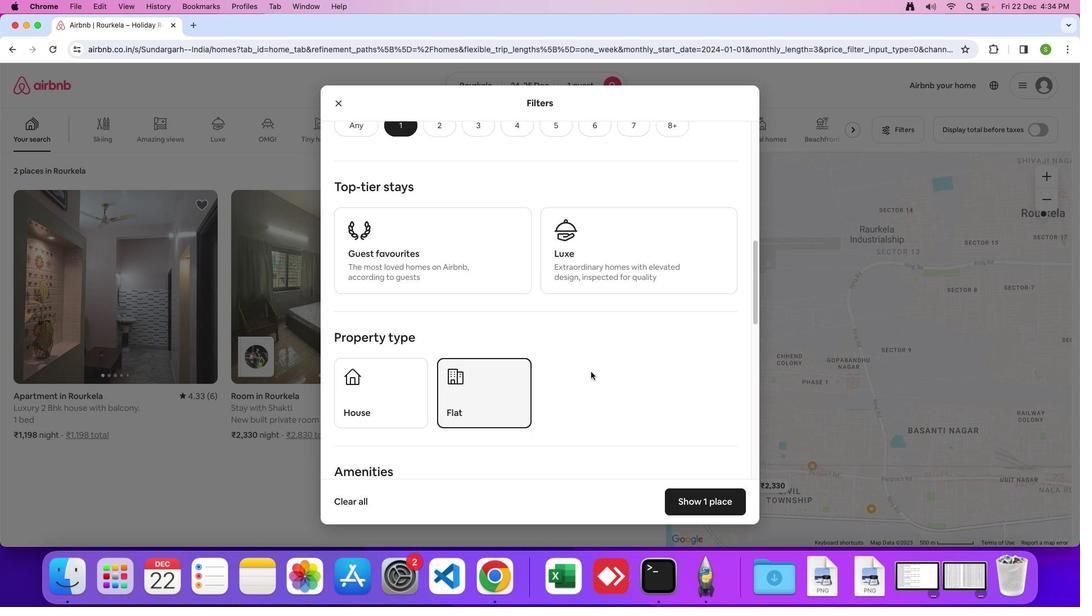 
Action: Mouse moved to (591, 370)
Screenshot: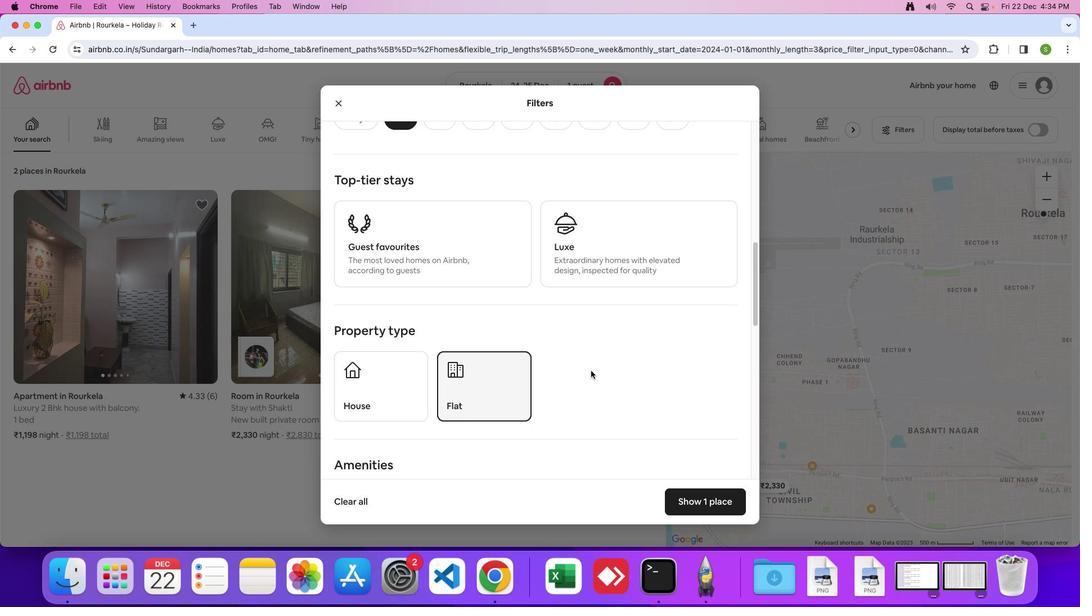 
Action: Mouse scrolled (591, 370) with delta (0, 0)
Screenshot: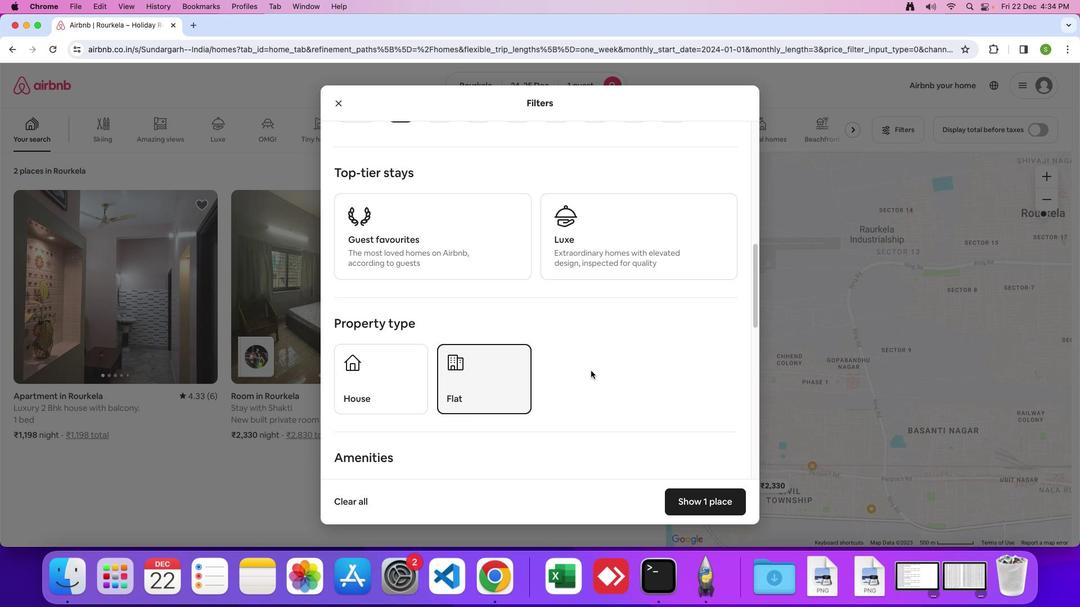 
Action: Mouse scrolled (591, 370) with delta (0, 0)
Screenshot: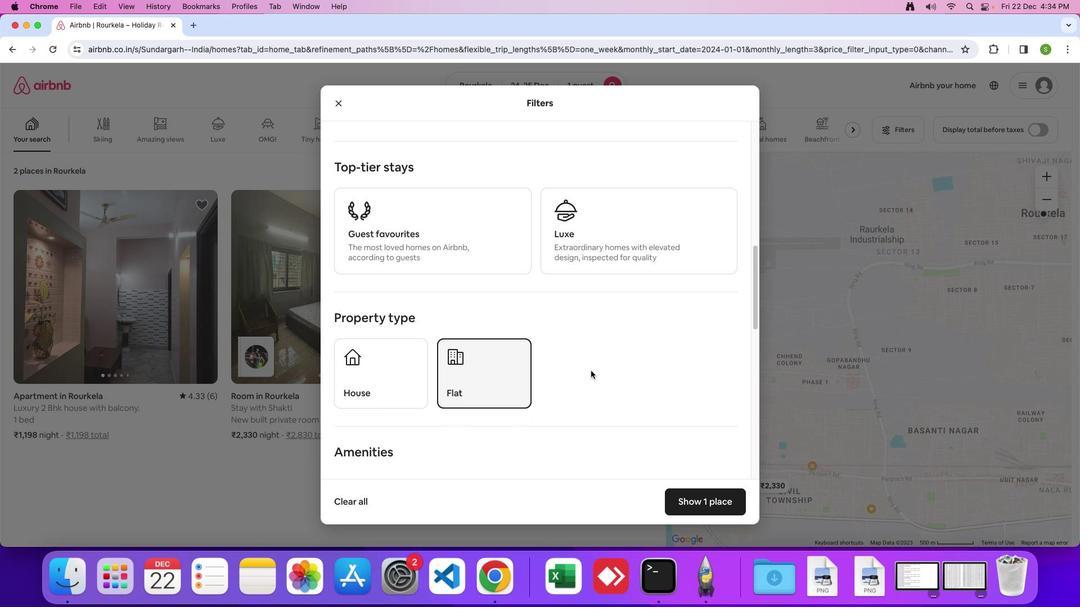 
Action: Mouse scrolled (591, 370) with delta (0, 0)
Screenshot: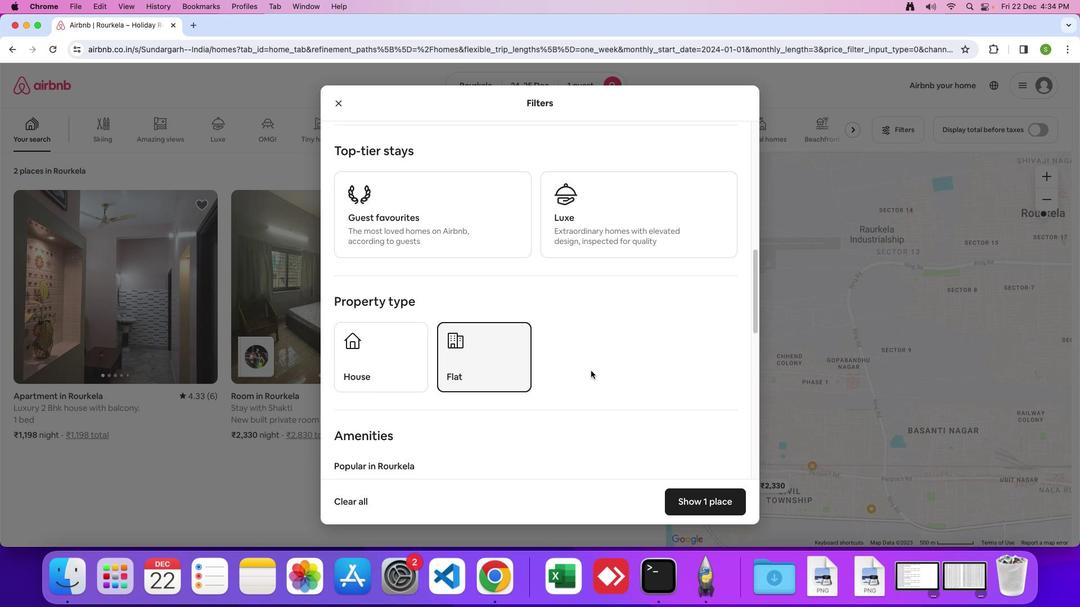 
Action: Mouse scrolled (591, 370) with delta (0, 0)
Screenshot: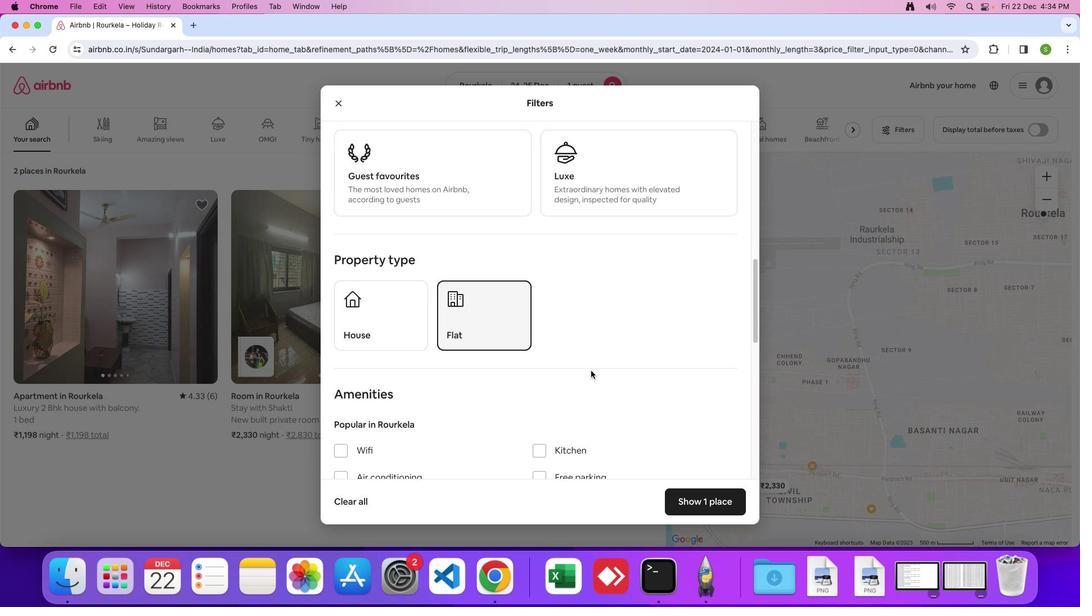 
Action: Mouse scrolled (591, 370) with delta (0, -1)
Screenshot: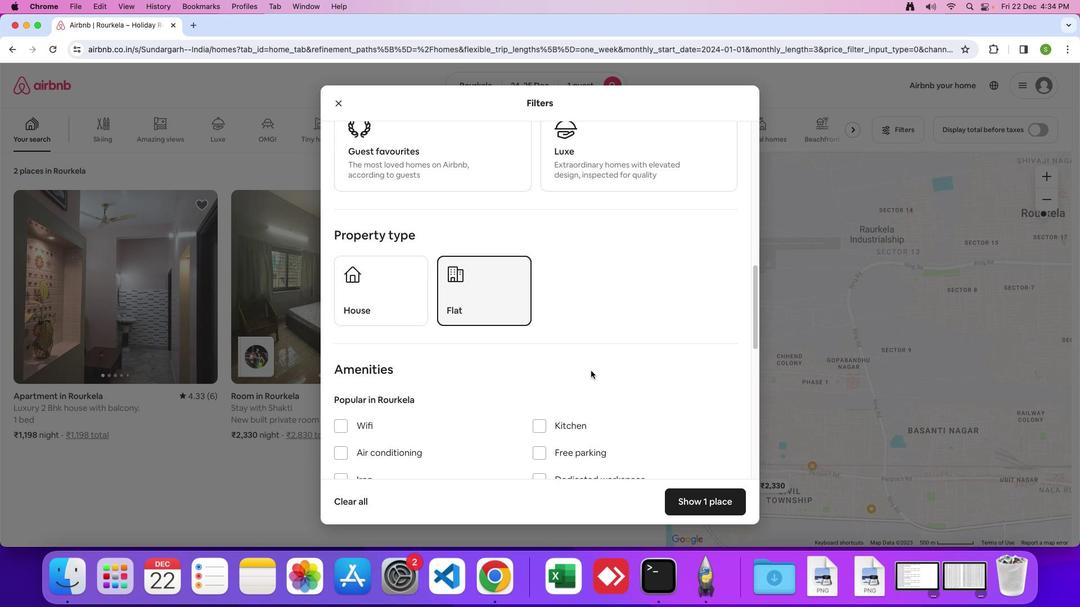 
Action: Mouse scrolled (591, 370) with delta (0, 0)
Screenshot: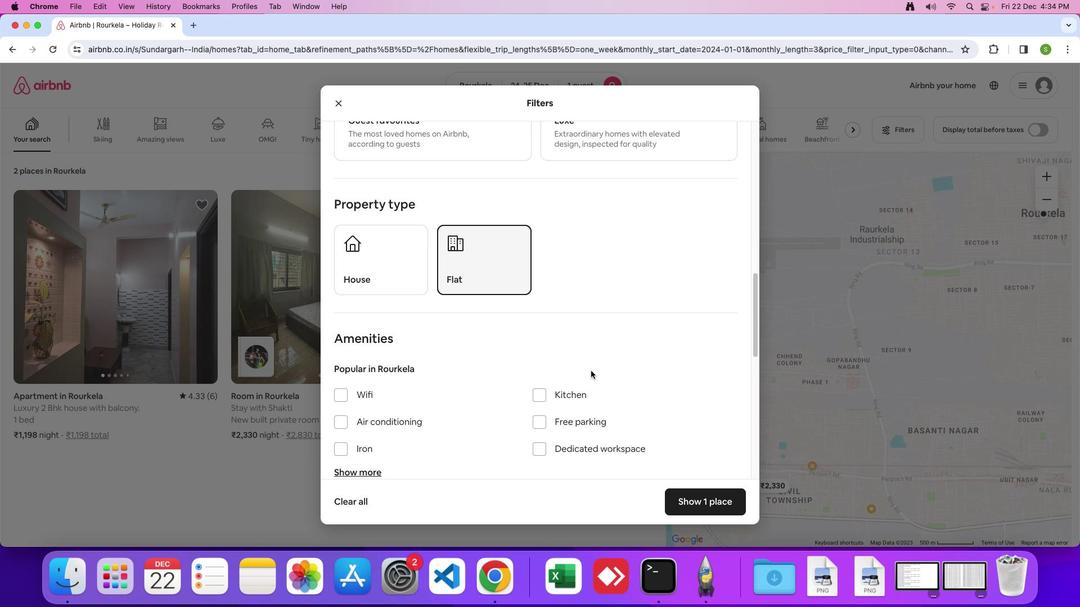 
Action: Mouse scrolled (591, 370) with delta (0, 0)
Screenshot: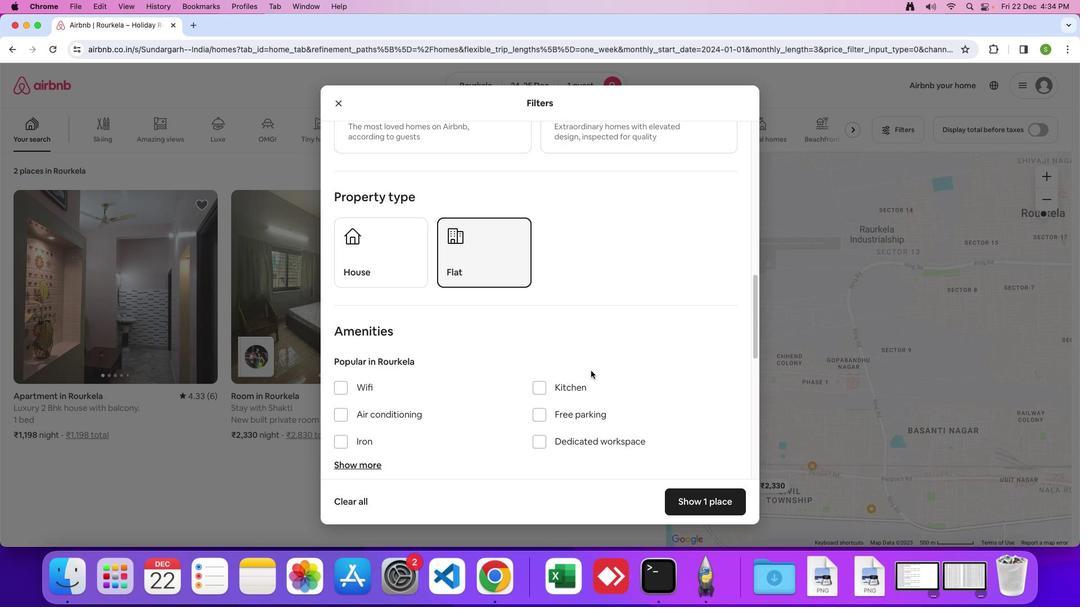 
Action: Mouse scrolled (591, 370) with delta (0, 0)
Screenshot: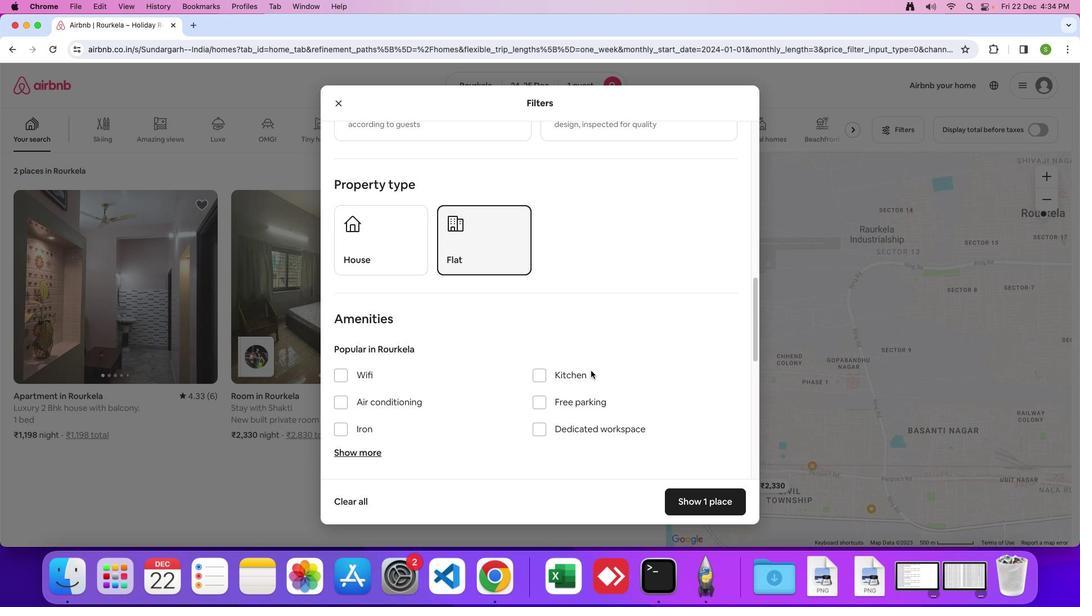 
Action: Mouse scrolled (591, 370) with delta (0, 0)
Screenshot: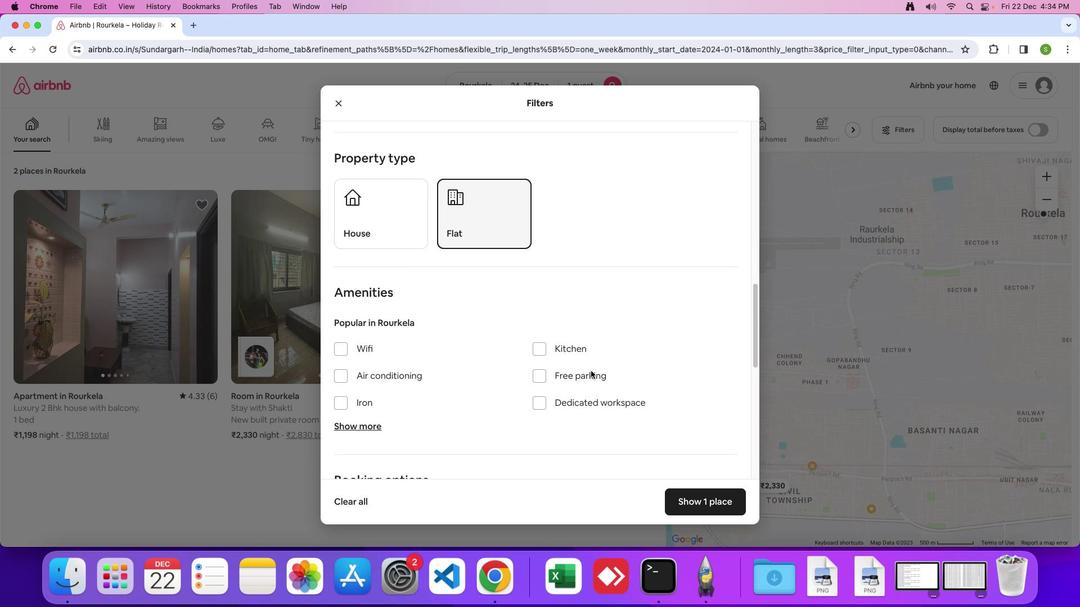 
Action: Mouse scrolled (591, 370) with delta (0, -1)
Screenshot: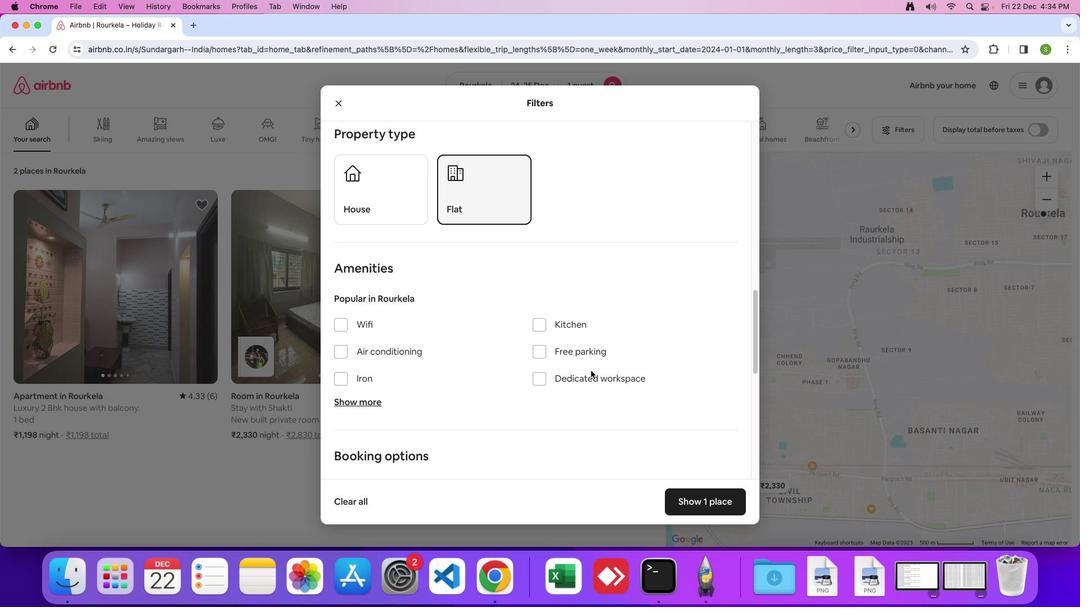 
Action: Mouse moved to (591, 369)
Screenshot: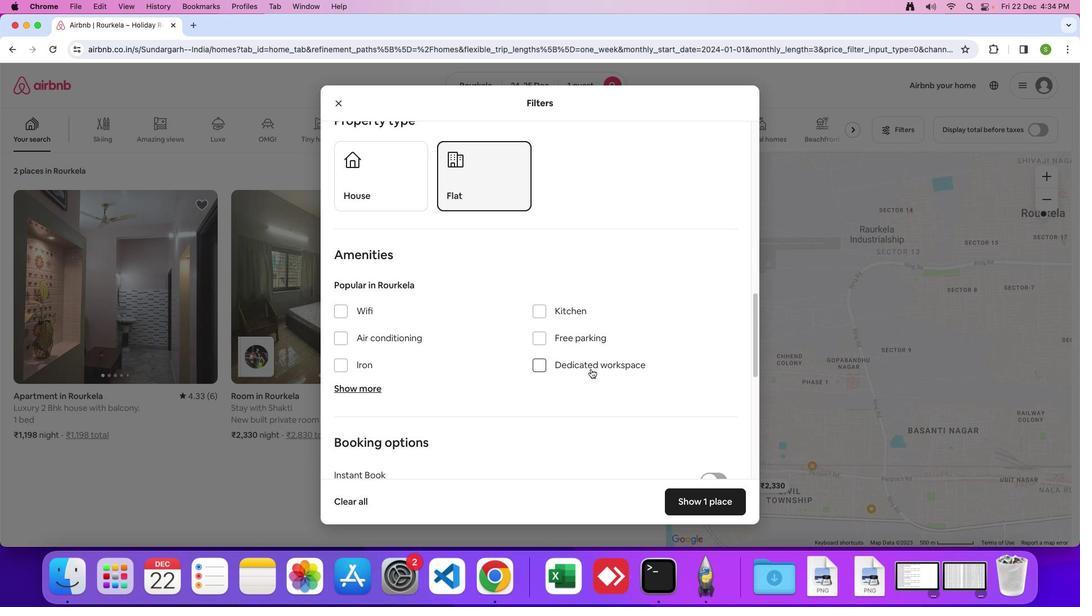 
Action: Mouse scrolled (591, 369) with delta (0, 0)
Screenshot: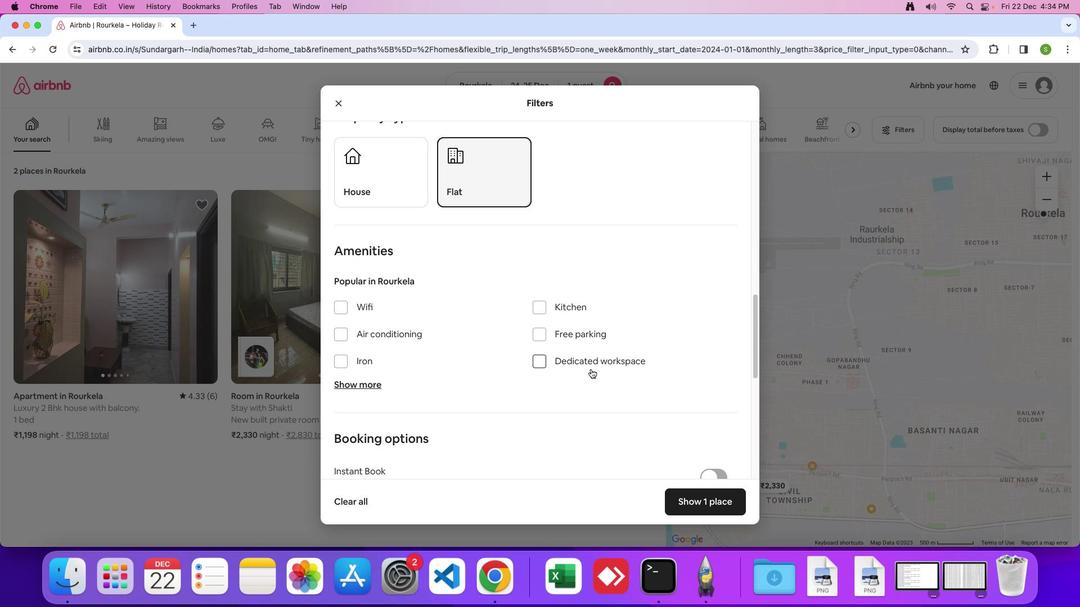 
Action: Mouse scrolled (591, 369) with delta (0, 0)
Screenshot: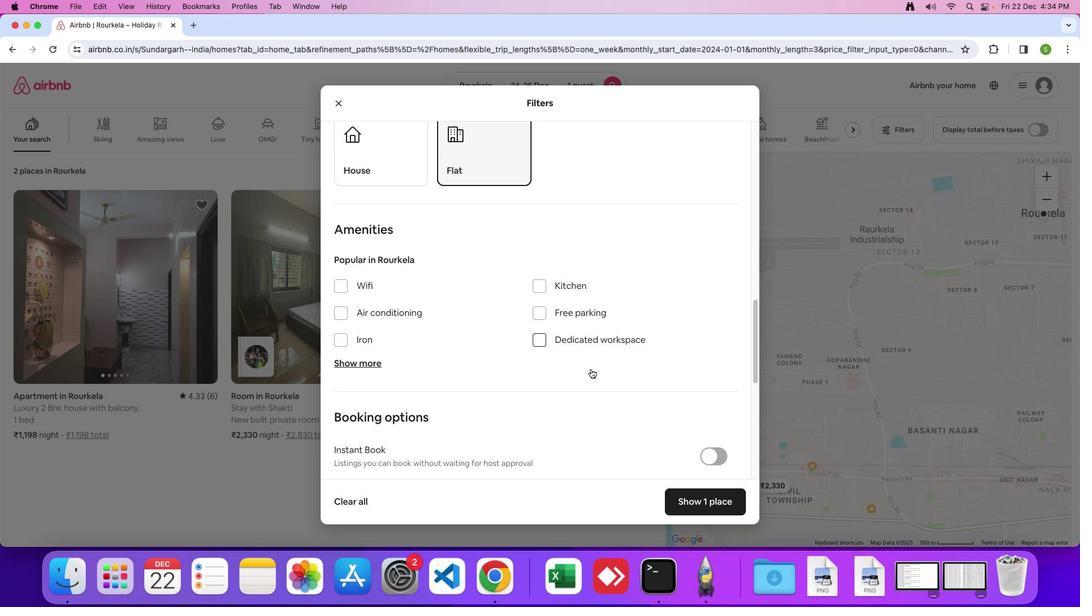 
Action: Mouse scrolled (591, 369) with delta (0, -1)
Screenshot: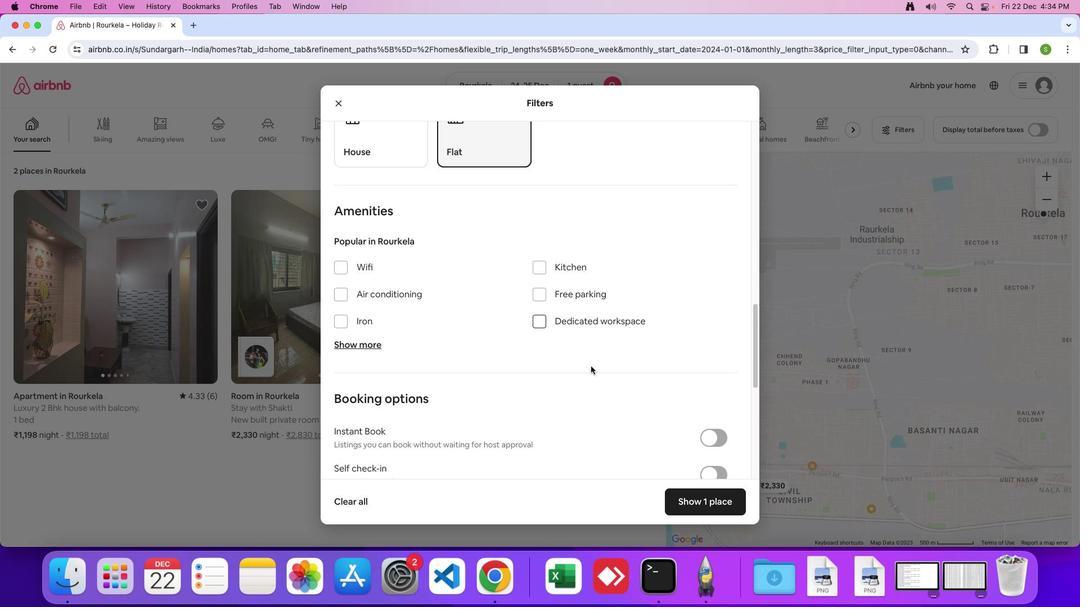
Action: Mouse moved to (591, 366)
Screenshot: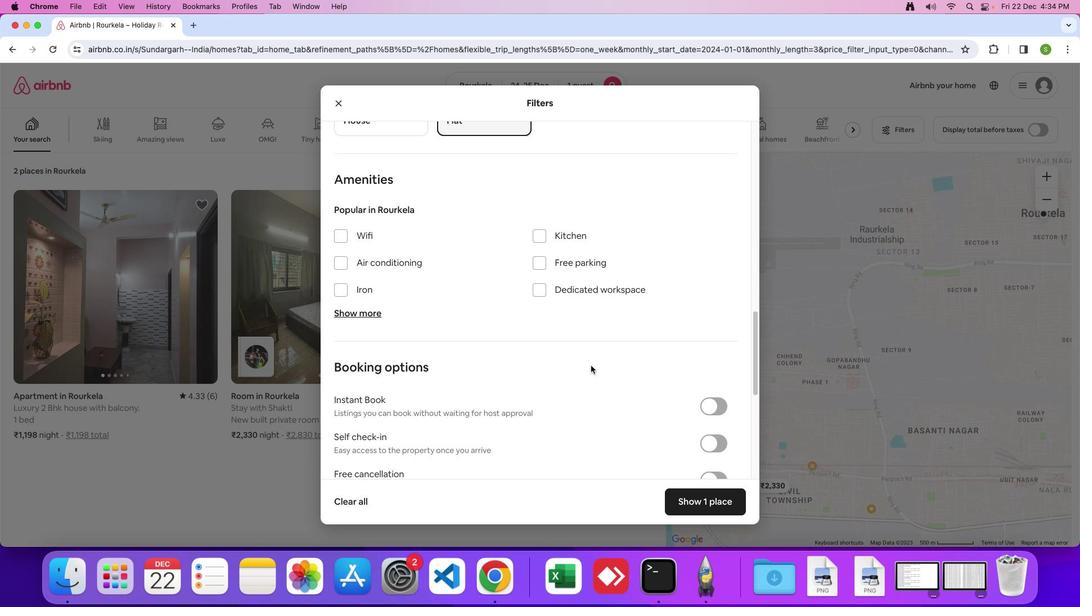 
Action: Mouse scrolled (591, 366) with delta (0, 0)
Screenshot: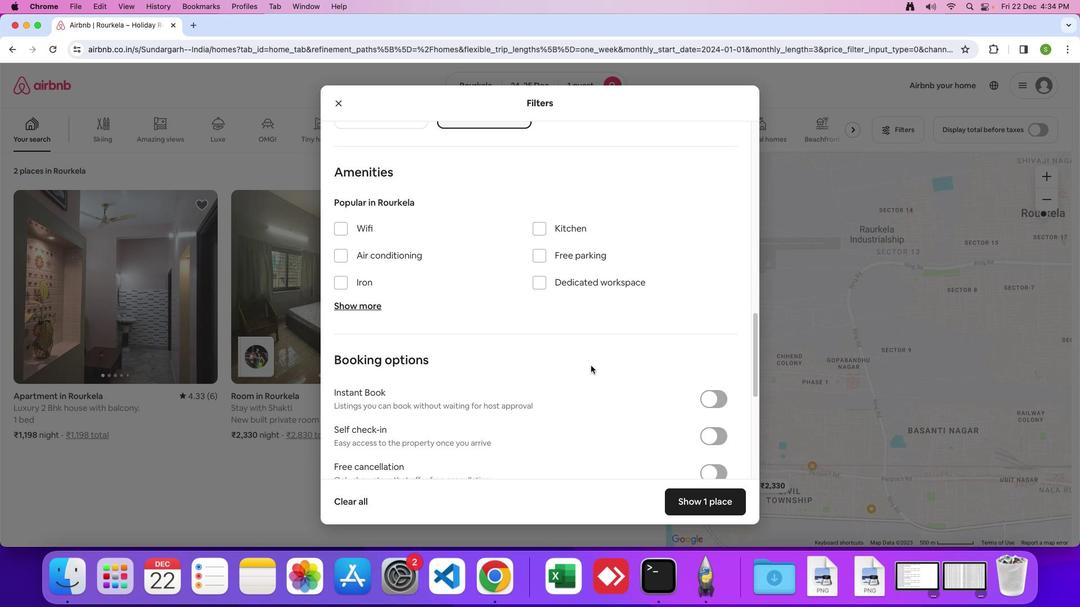 
Action: Mouse scrolled (591, 366) with delta (0, 0)
Screenshot: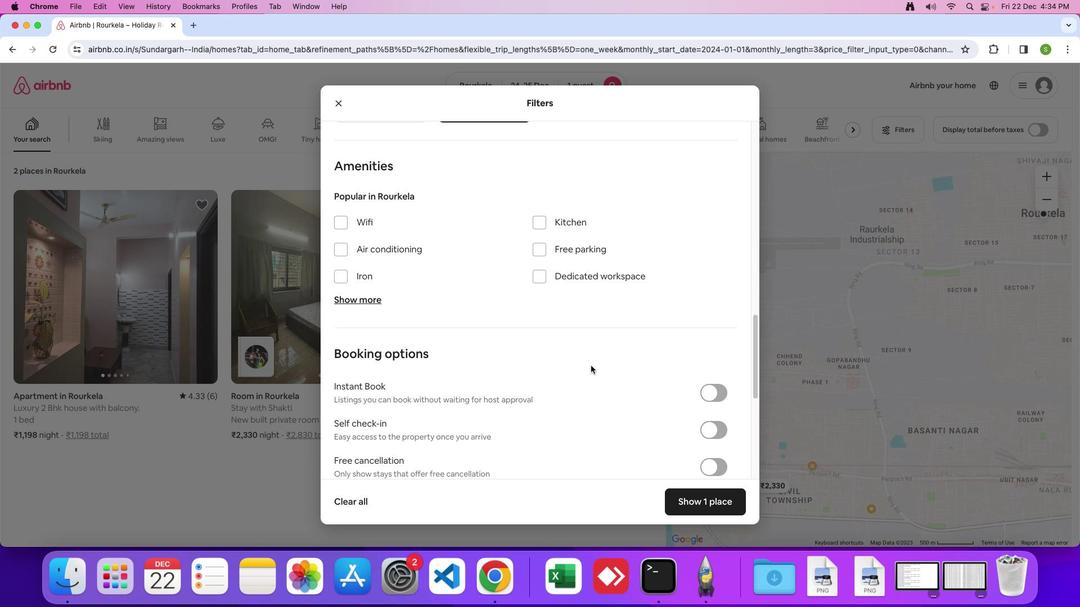 
Action: Mouse moved to (591, 367)
Screenshot: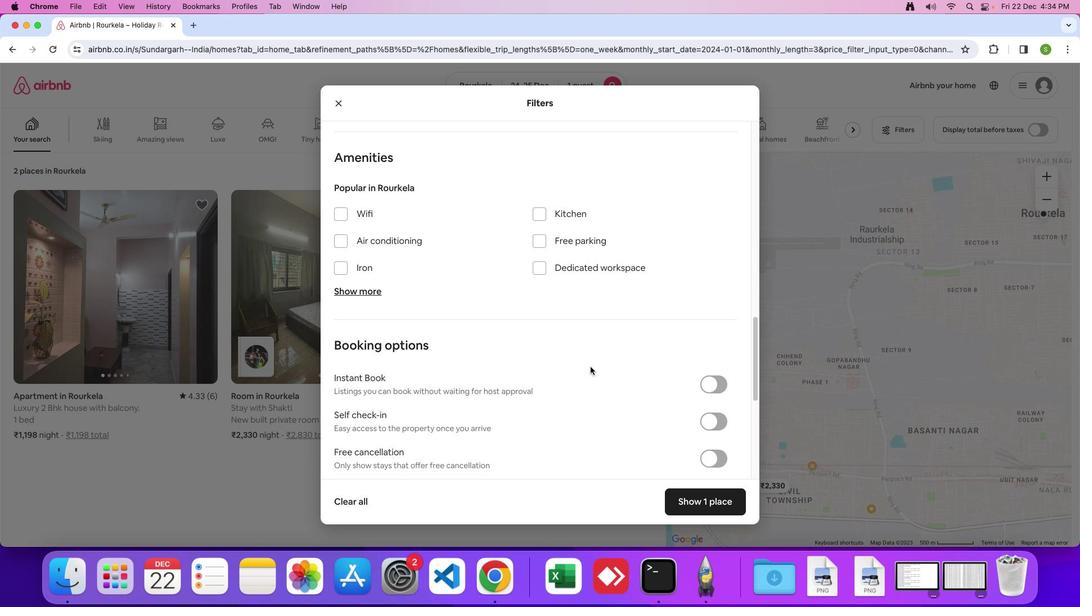 
Action: Mouse scrolled (591, 367) with delta (0, 0)
Screenshot: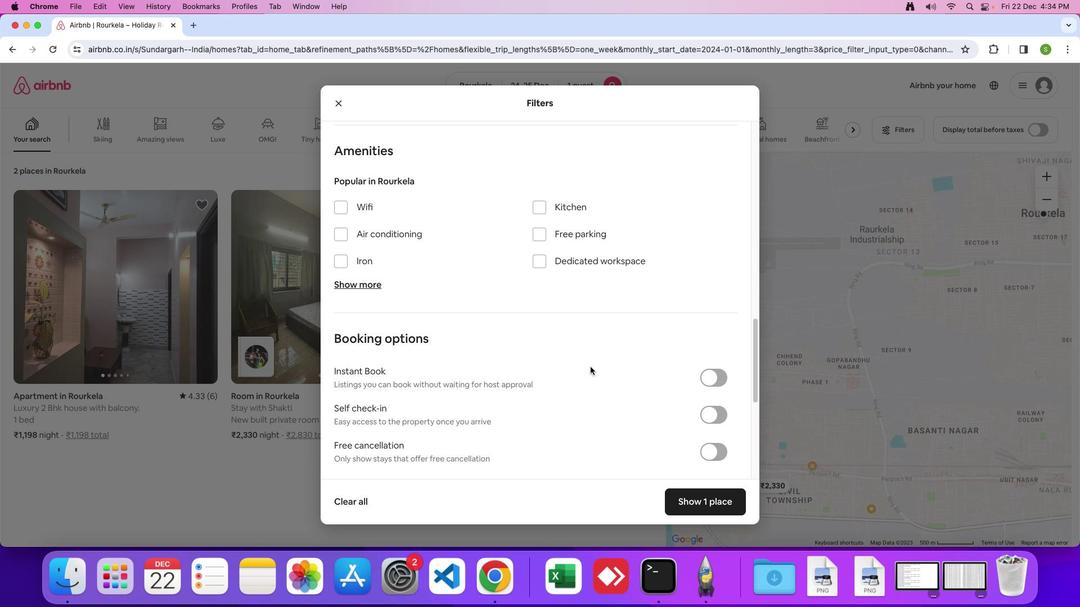 
Action: Mouse scrolled (591, 367) with delta (0, 0)
Screenshot: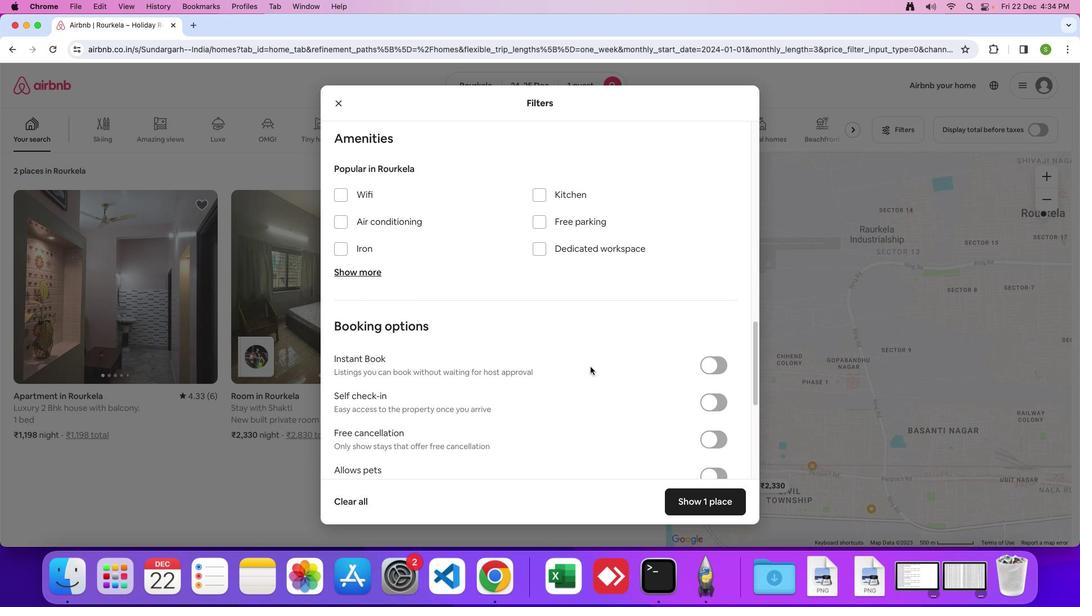 
Action: Mouse scrolled (591, 367) with delta (0, -1)
Screenshot: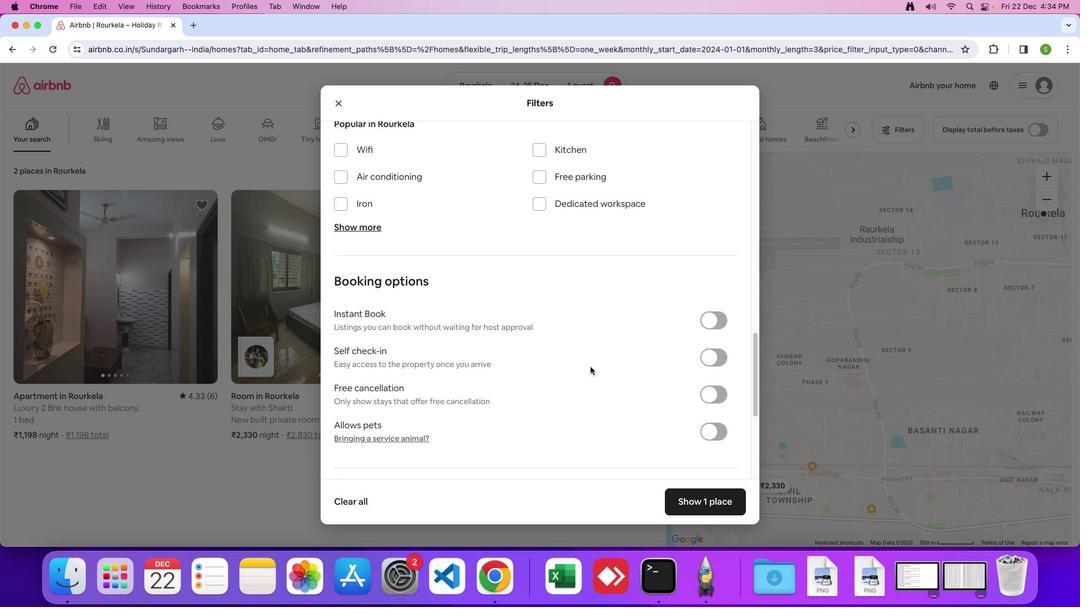 
Action: Mouse scrolled (591, 367) with delta (0, 0)
Screenshot: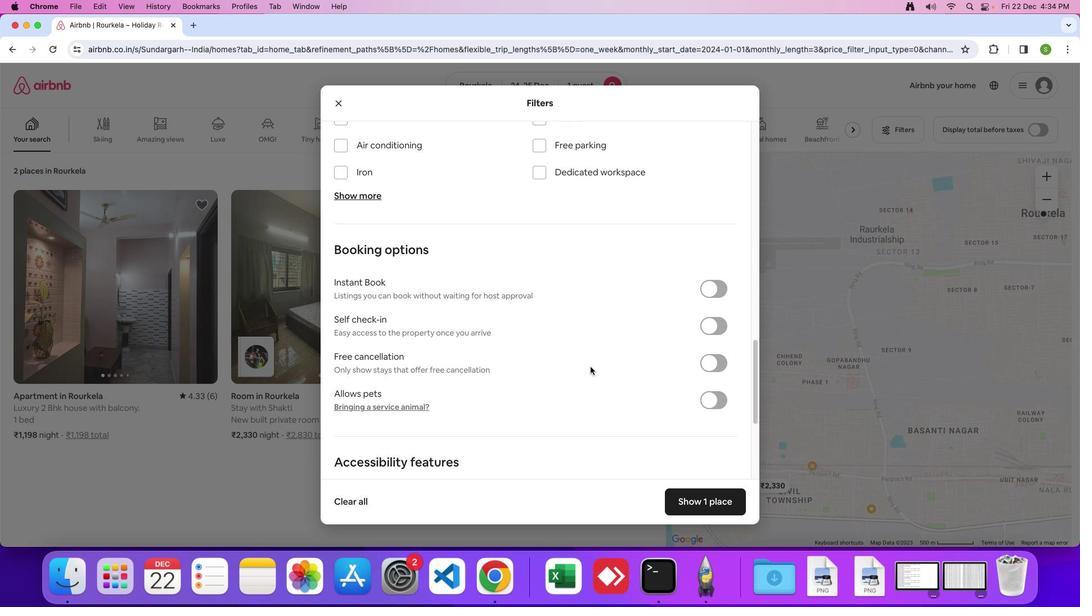 
Action: Mouse scrolled (591, 367) with delta (0, 0)
Screenshot: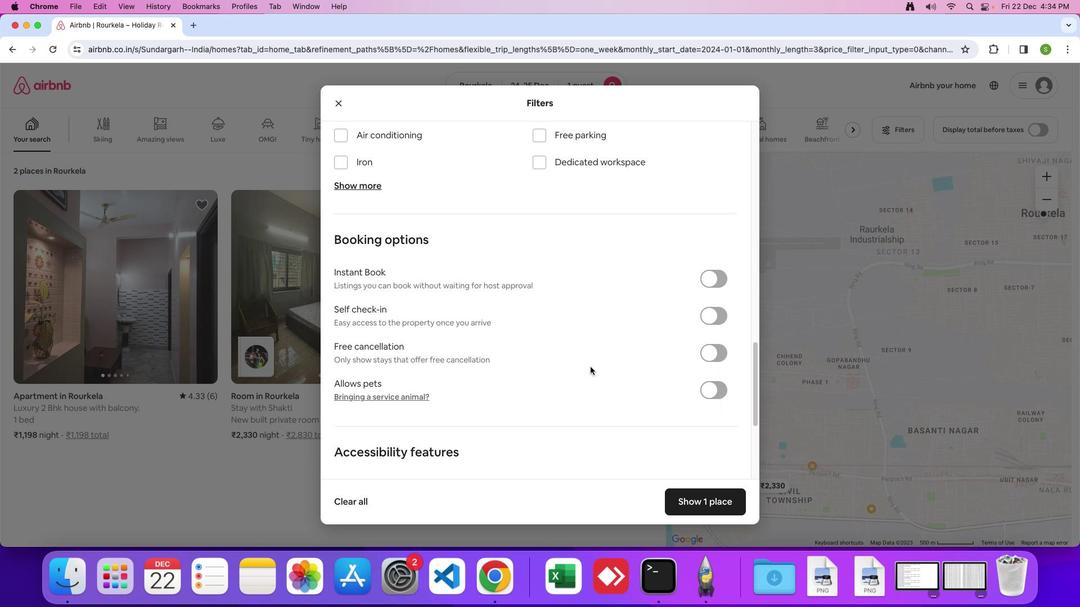 
Action: Mouse scrolled (591, 367) with delta (0, 0)
Screenshot: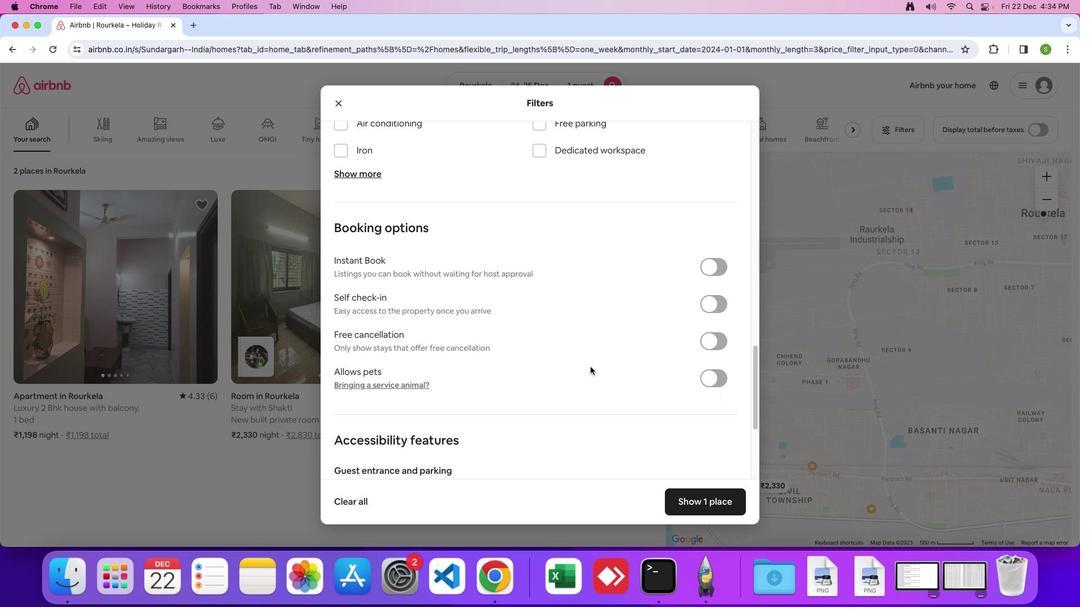 
Action: Mouse scrolled (591, 367) with delta (0, 0)
Screenshot: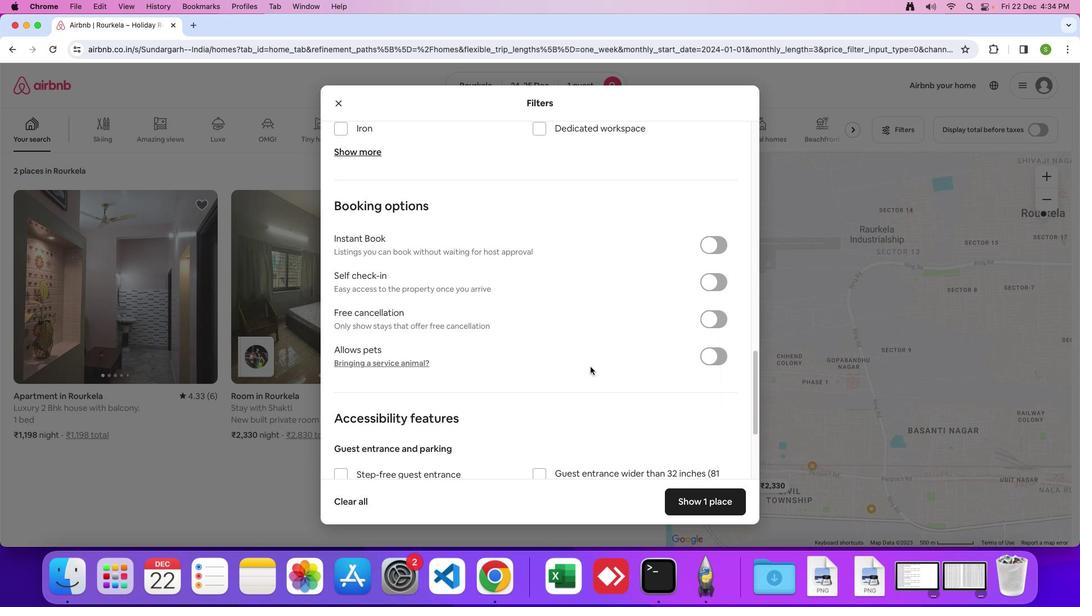 
Action: Mouse scrolled (591, 367) with delta (0, -1)
Screenshot: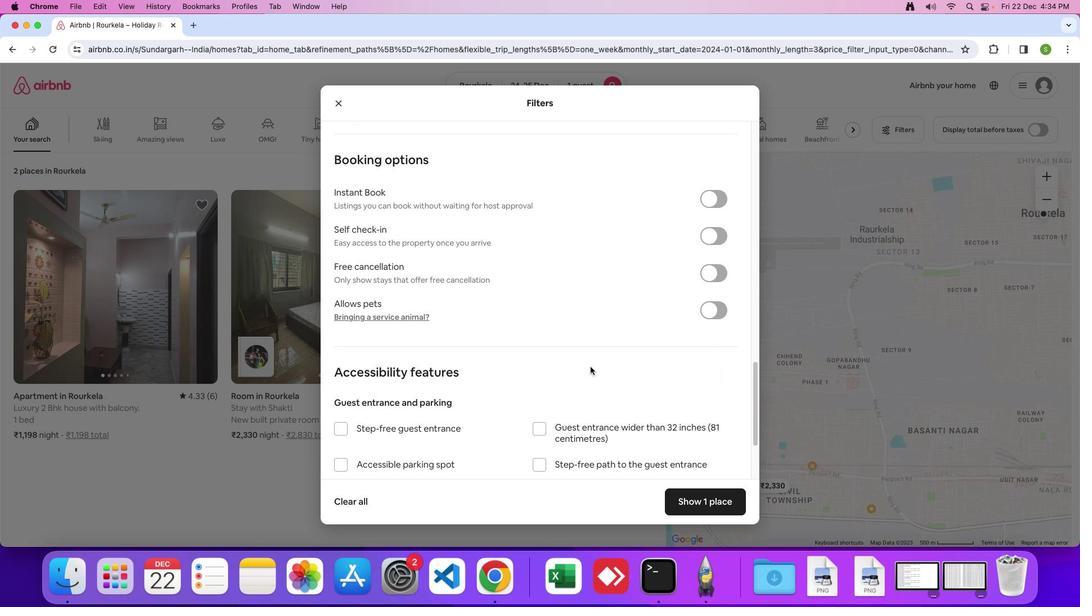 
Action: Mouse scrolled (591, 367) with delta (0, 0)
Screenshot: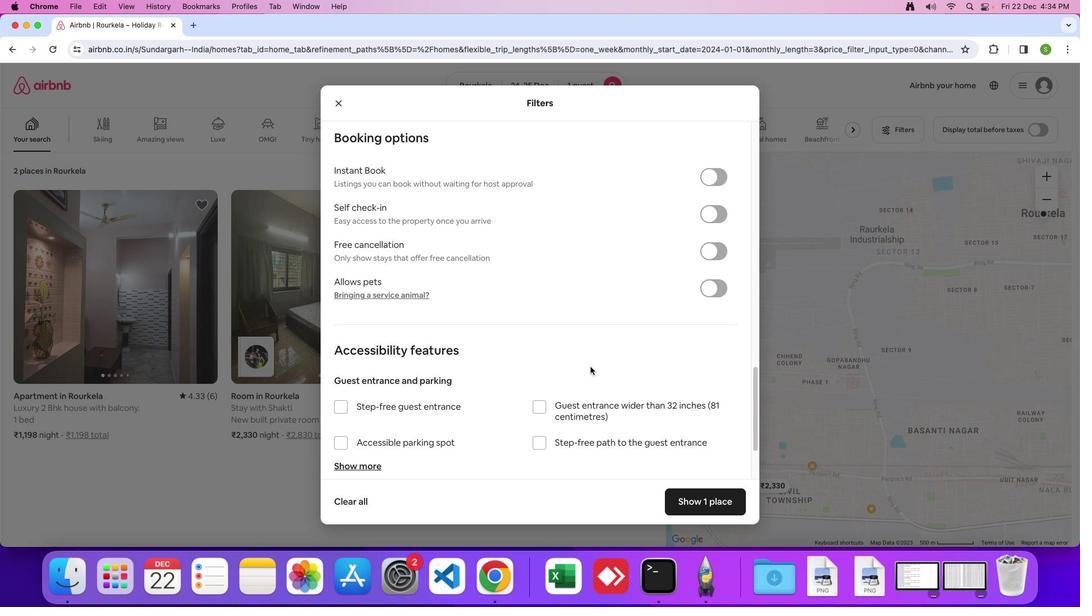 
Action: Mouse scrolled (591, 367) with delta (0, 0)
Screenshot: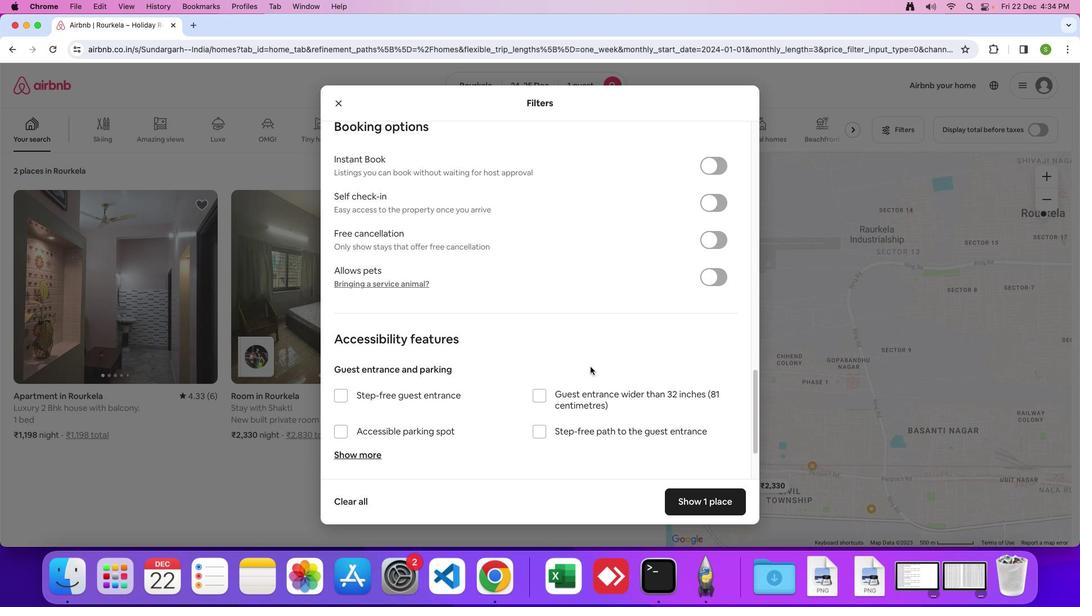 
Action: Mouse scrolled (591, 367) with delta (0, 0)
Screenshot: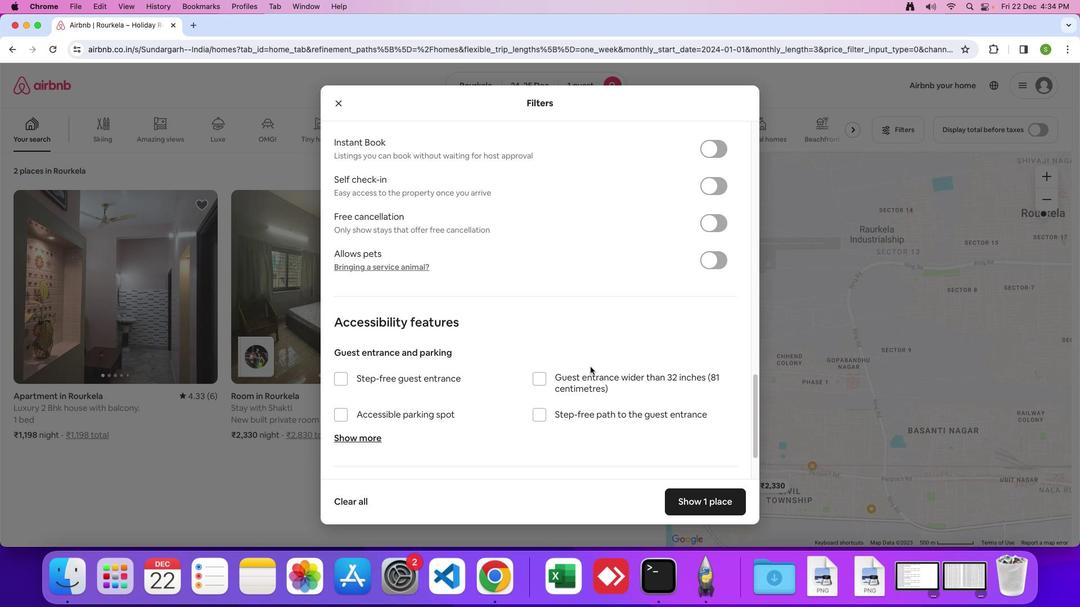 
Action: Mouse scrolled (591, 367) with delta (0, 0)
Screenshot: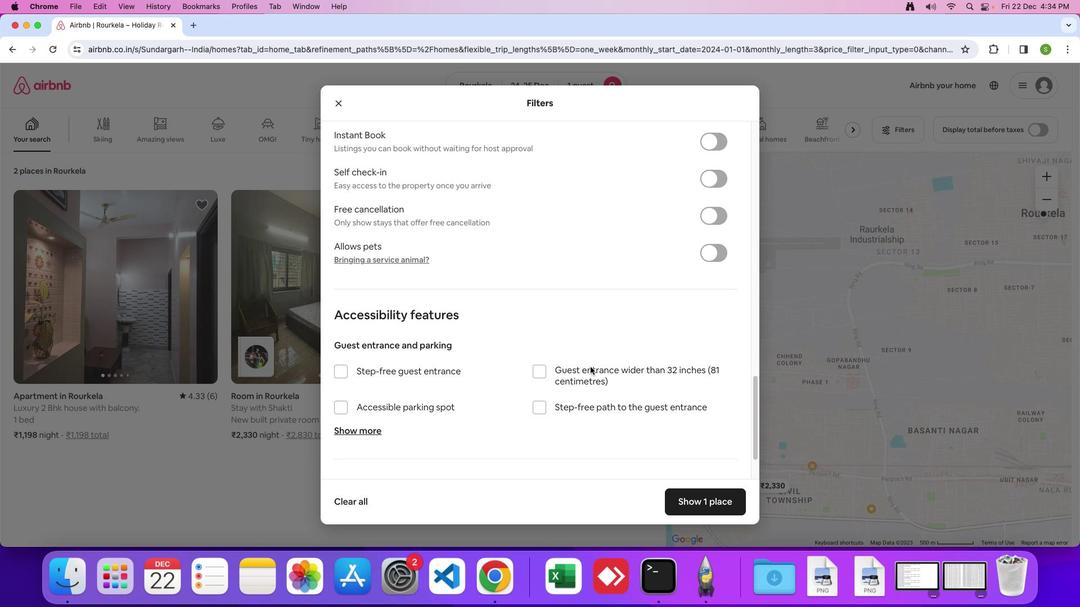 
Action: Mouse scrolled (591, 367) with delta (0, 0)
Screenshot: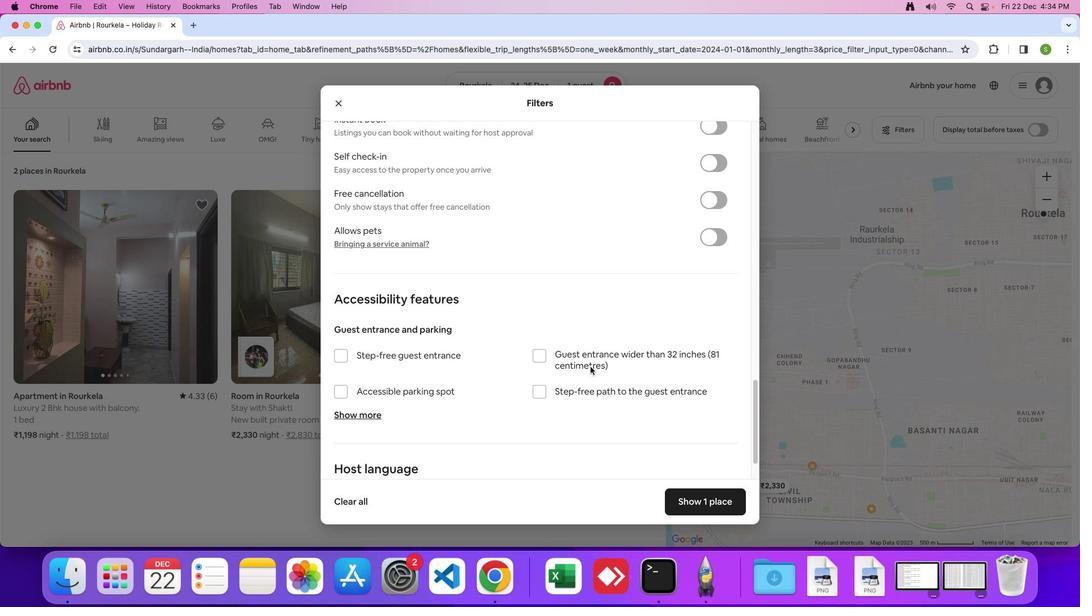 
Action: Mouse scrolled (591, 367) with delta (0, 0)
Screenshot: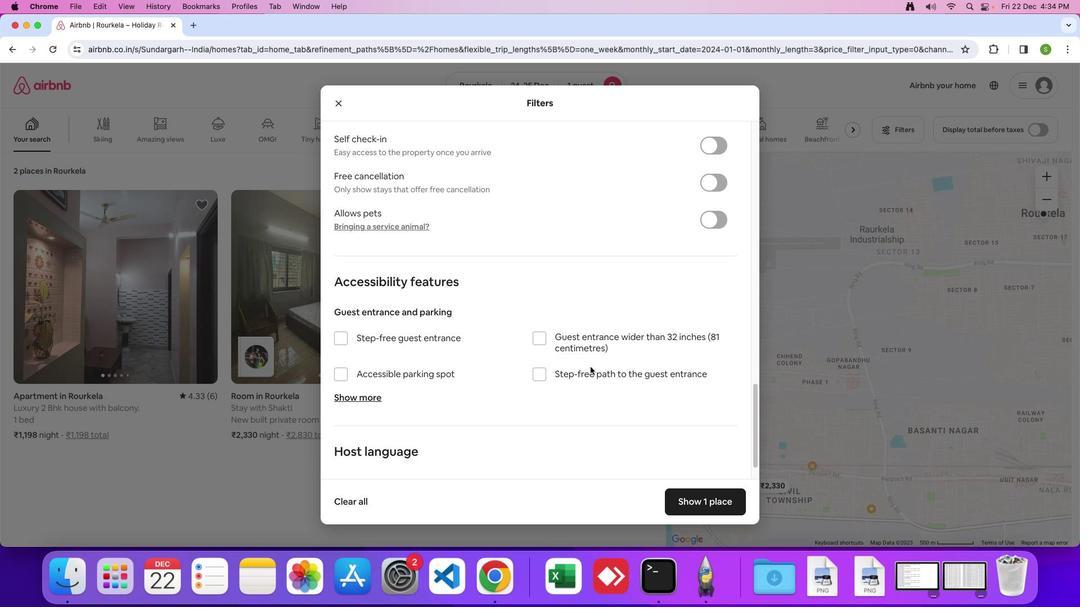 
Action: Mouse scrolled (591, 367) with delta (0, -1)
Screenshot: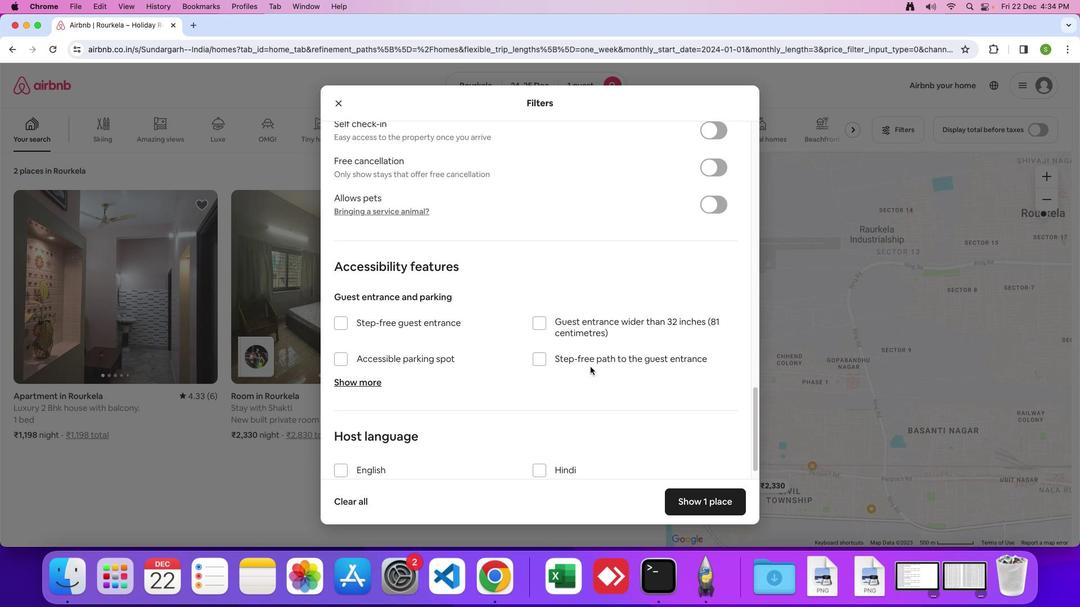 
Action: Mouse scrolled (591, 367) with delta (0, 0)
Screenshot: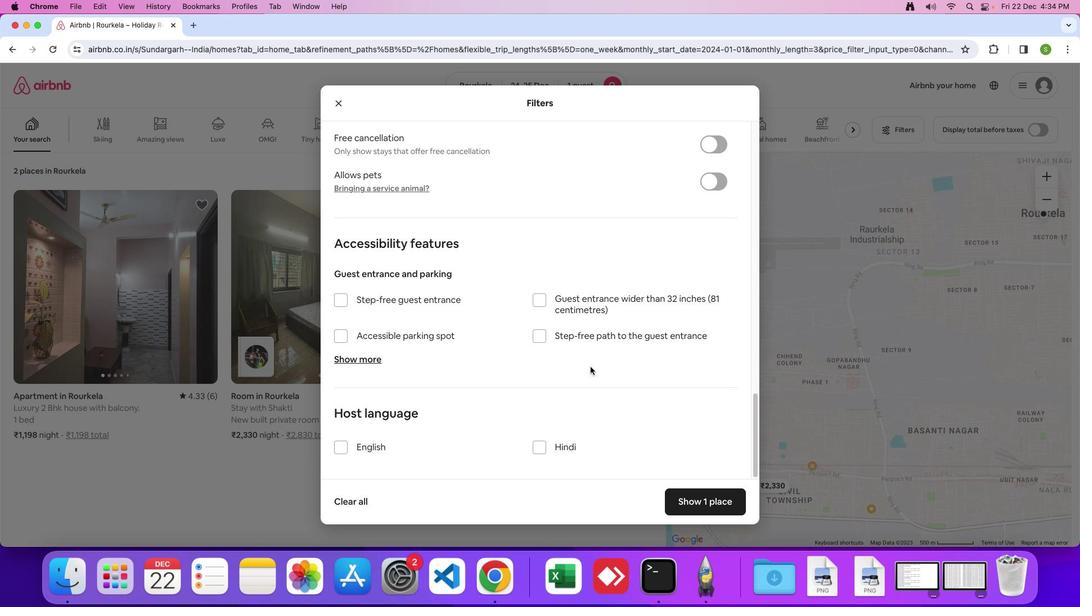 
Action: Mouse scrolled (591, 367) with delta (0, 0)
Screenshot: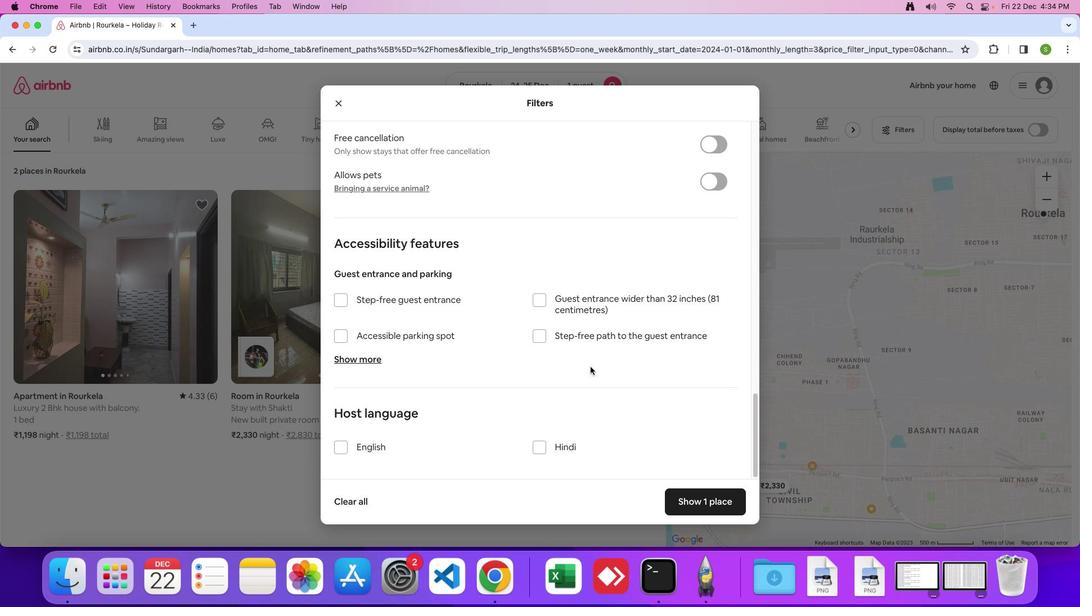
Action: Mouse scrolled (591, 367) with delta (0, -1)
Screenshot: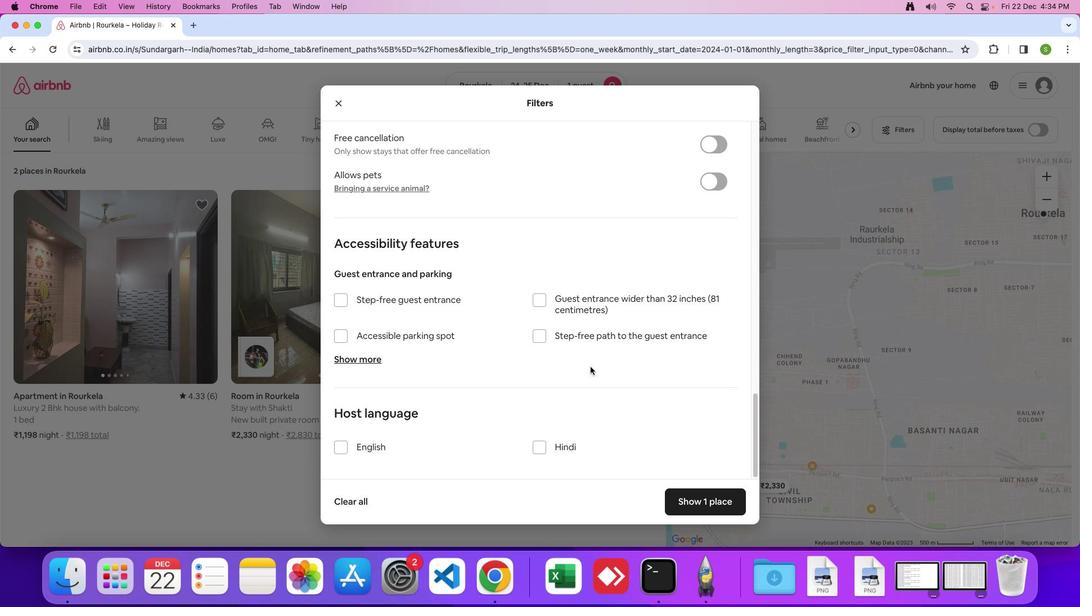 
Action: Mouse moved to (711, 509)
Screenshot: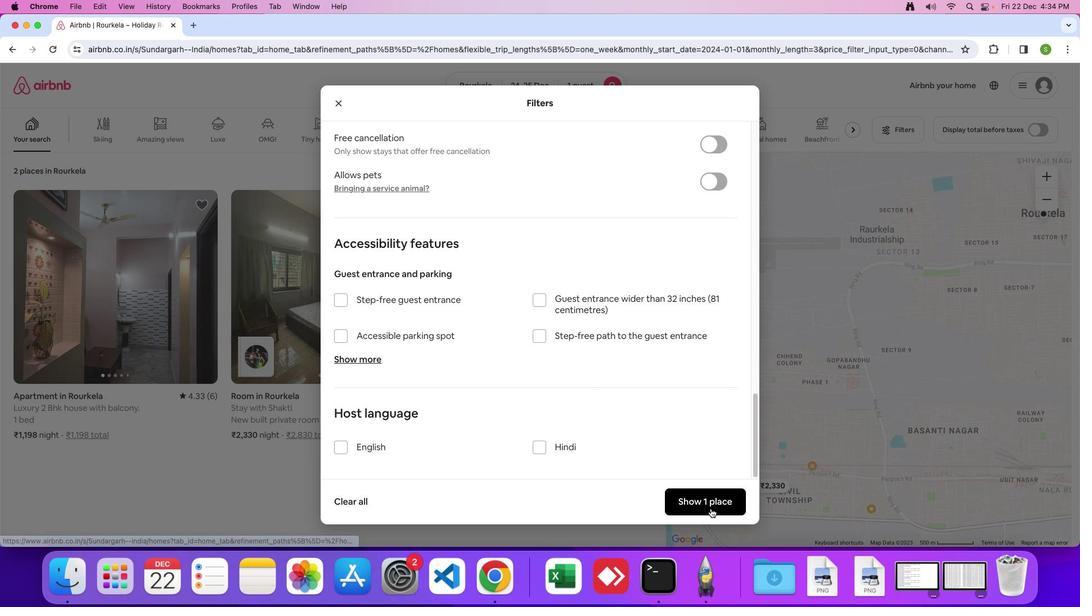 
Action: Mouse pressed left at (711, 509)
Screenshot: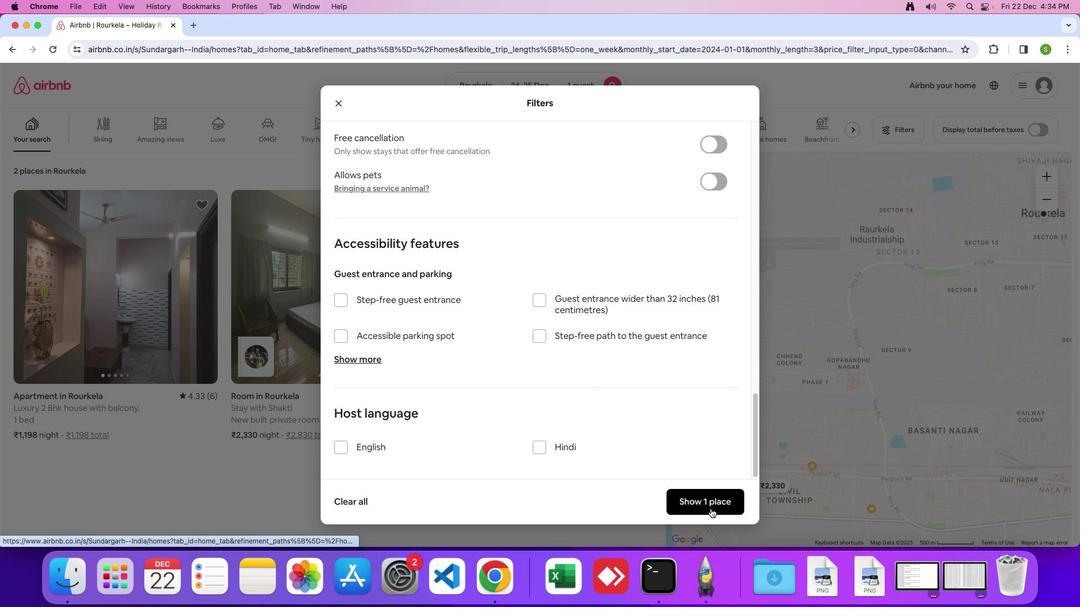 
Action: Mouse moved to (161, 258)
Screenshot: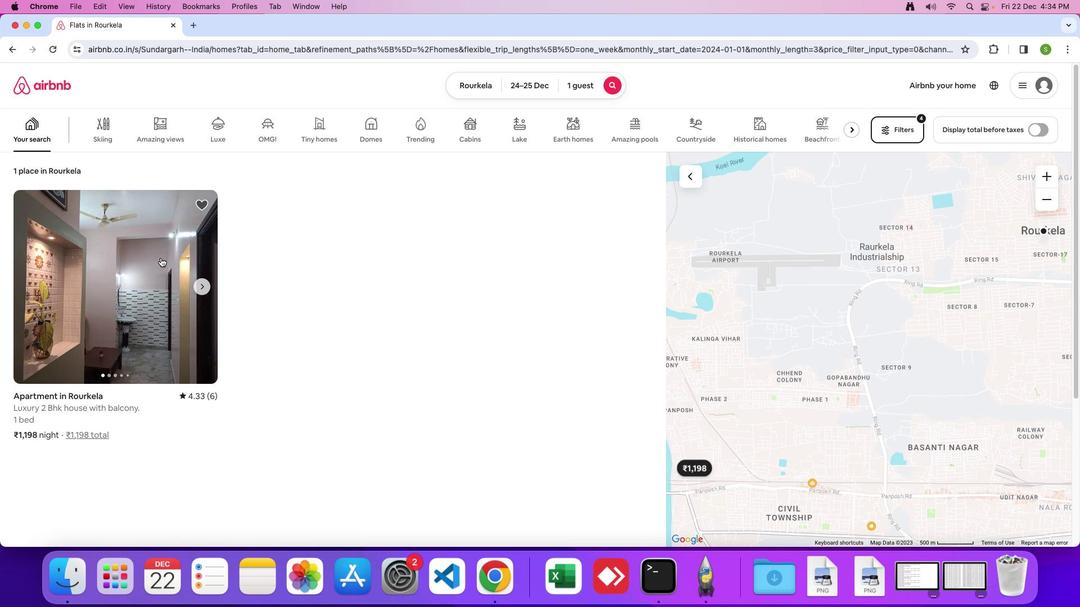 
Action: Mouse pressed left at (161, 258)
Screenshot: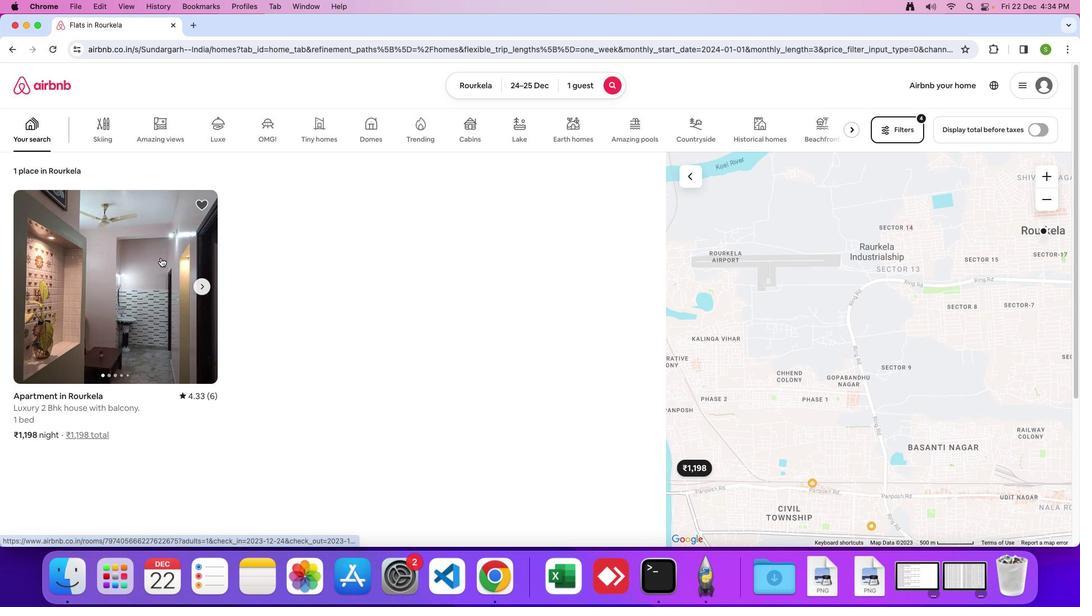 
Action: Mouse moved to (374, 252)
Screenshot: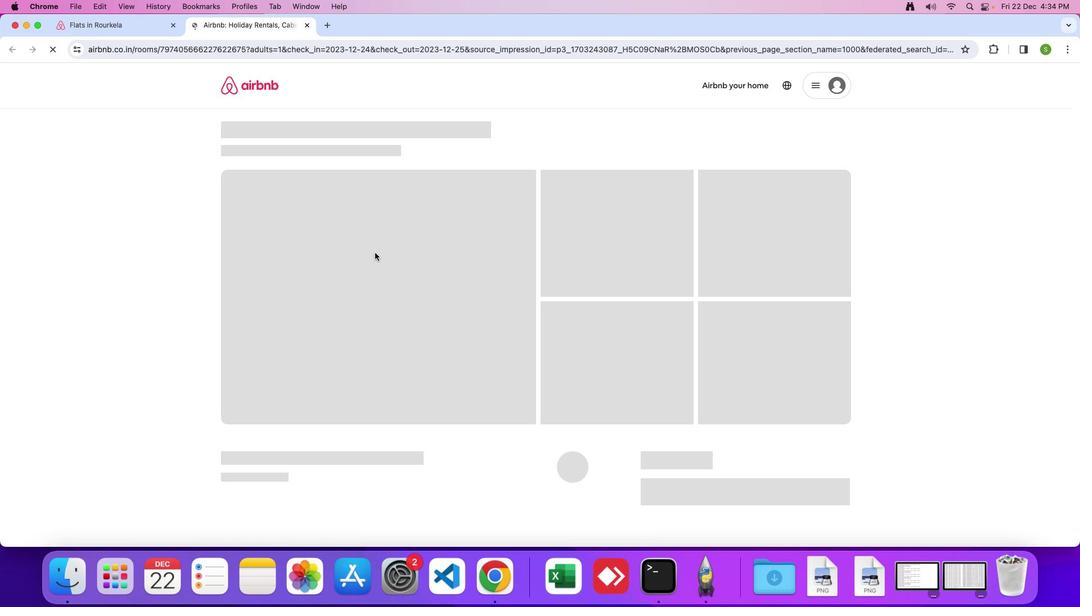 
Action: Mouse pressed left at (374, 252)
Screenshot: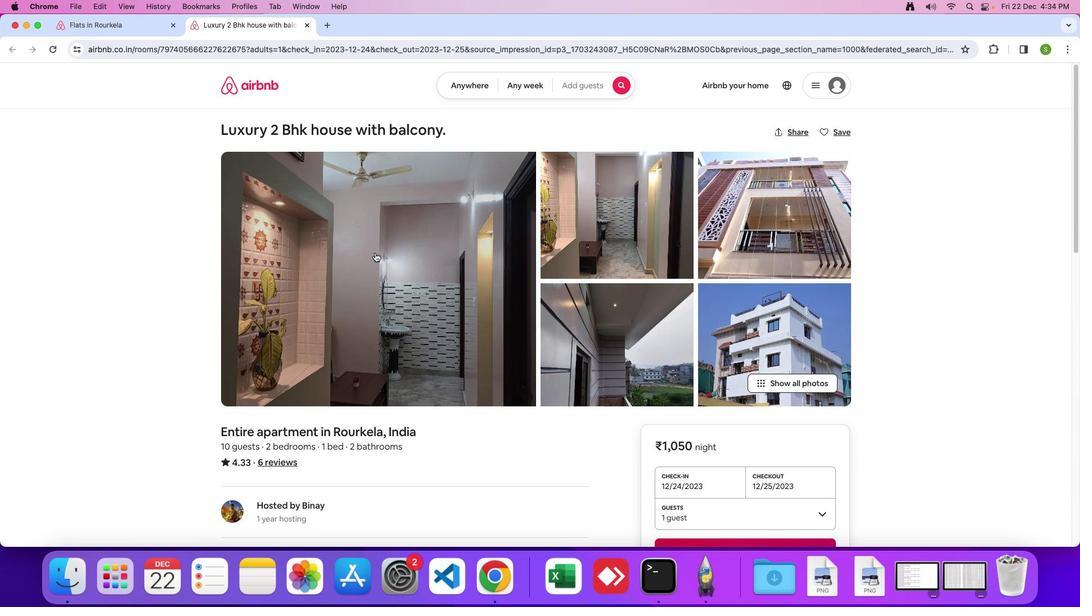 
Action: Mouse moved to (582, 356)
Screenshot: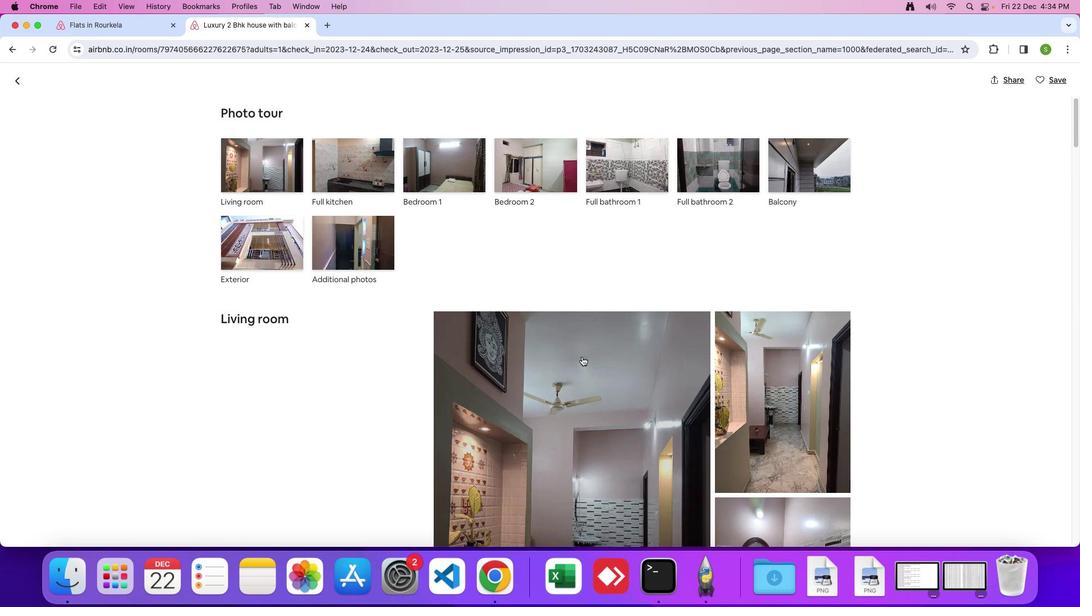 
Action: Mouse scrolled (582, 356) with delta (0, 0)
Screenshot: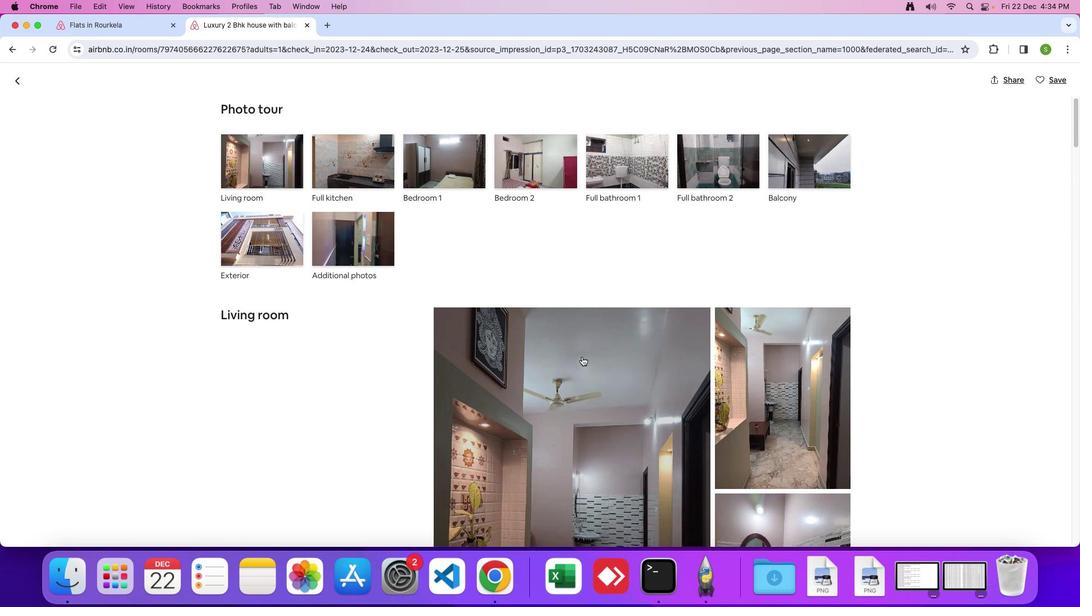 
Action: Mouse scrolled (582, 356) with delta (0, 0)
Screenshot: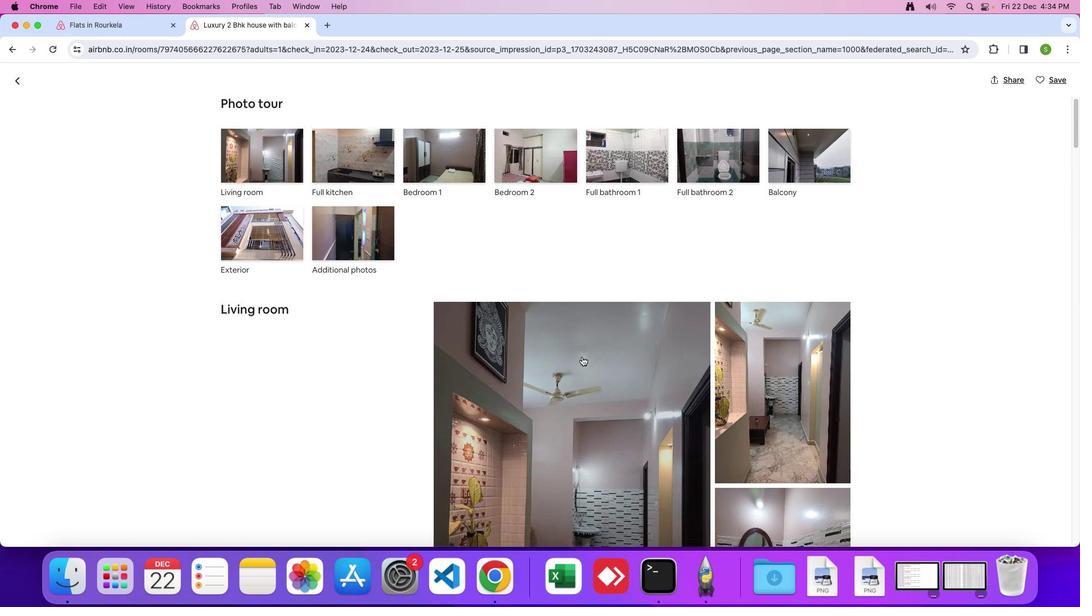 
Action: Mouse moved to (582, 355)
Screenshot: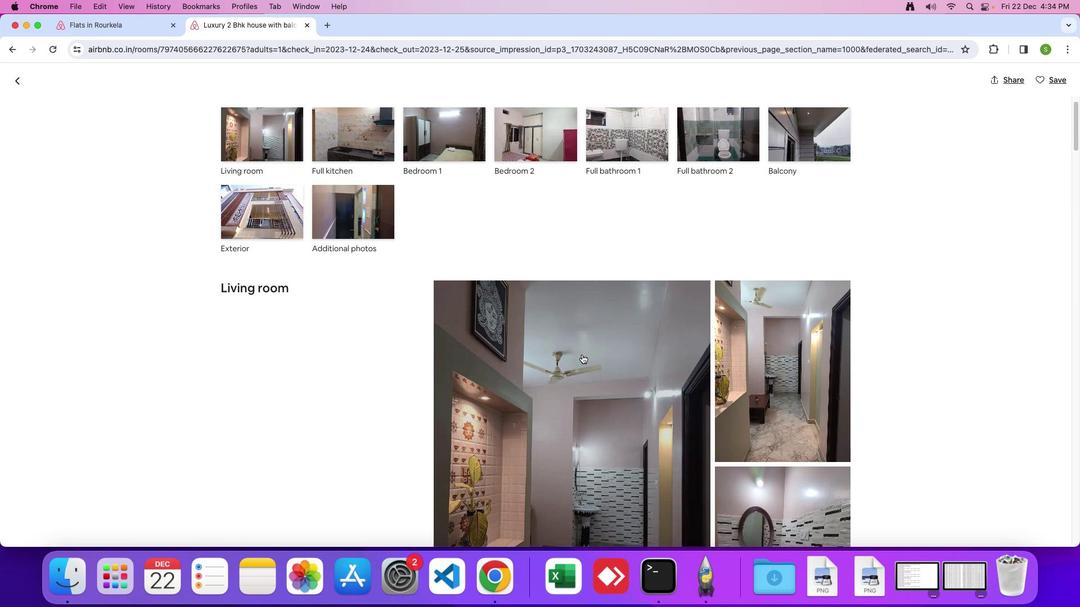 
Action: Mouse scrolled (582, 355) with delta (0, 0)
Screenshot: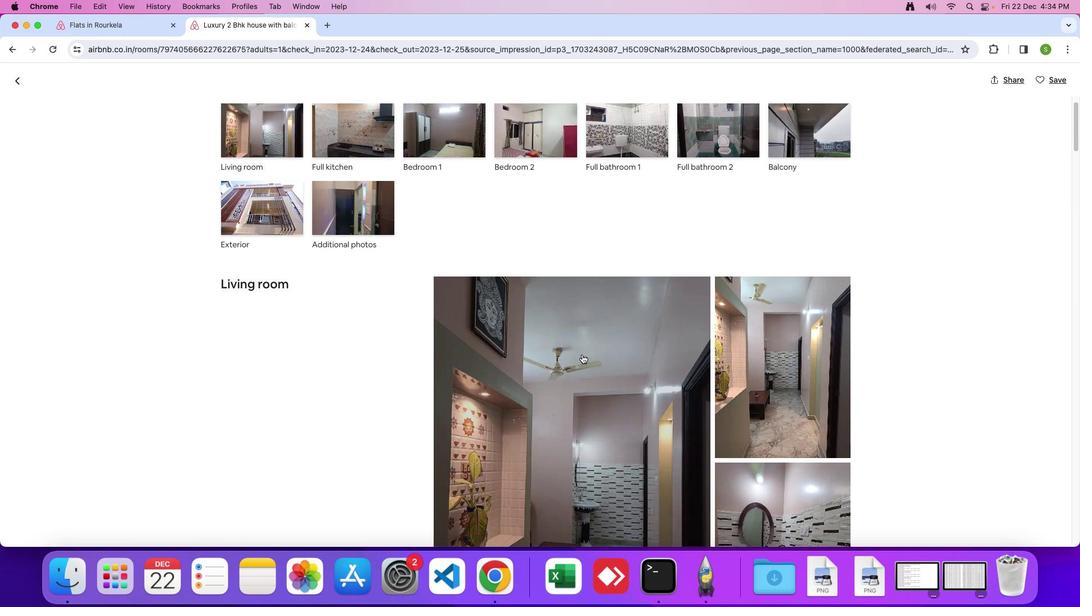 
Action: Mouse scrolled (582, 355) with delta (0, 0)
Screenshot: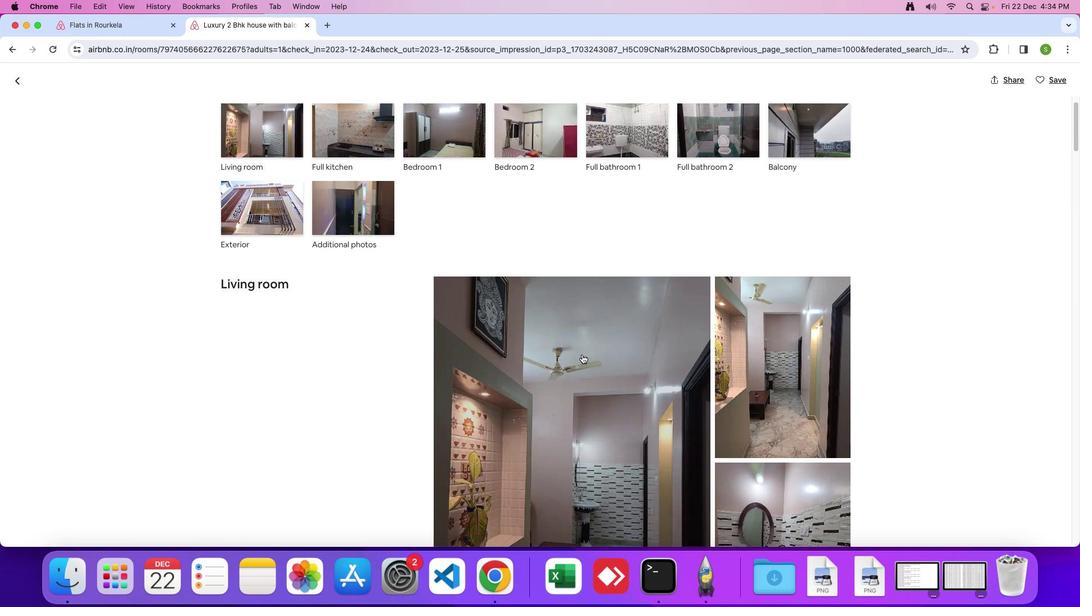 
Action: Mouse moved to (580, 355)
Screenshot: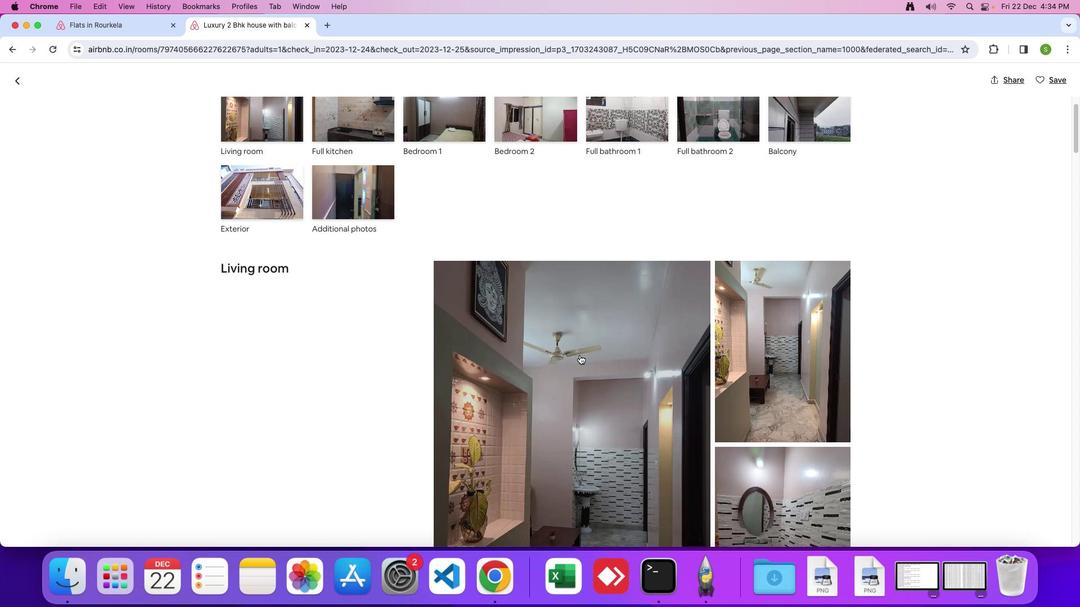 
Action: Mouse scrolled (580, 355) with delta (0, 0)
Screenshot: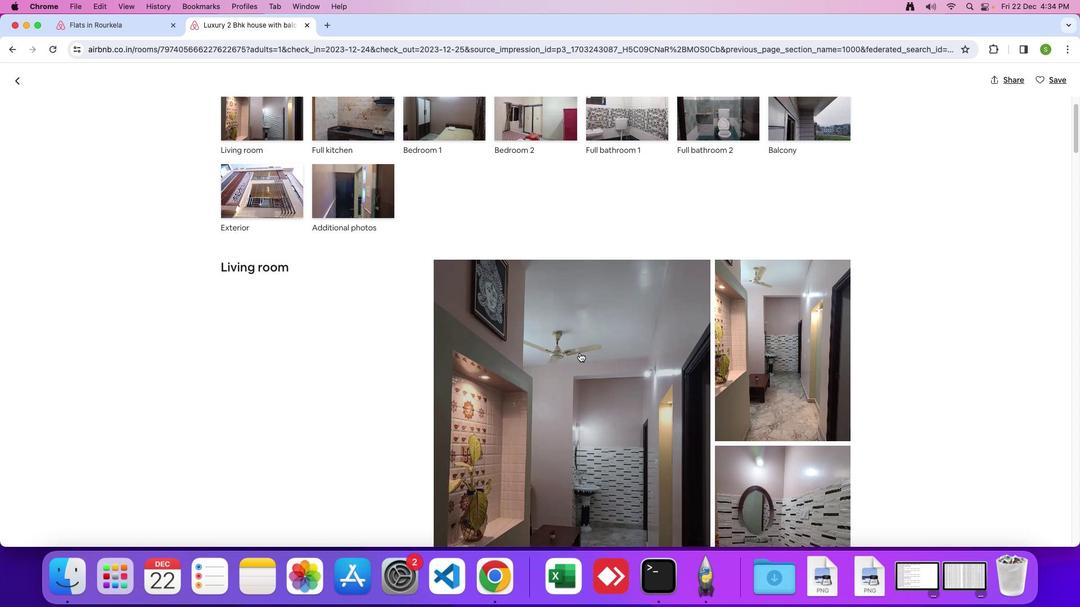 
Action: Mouse moved to (580, 355)
Screenshot: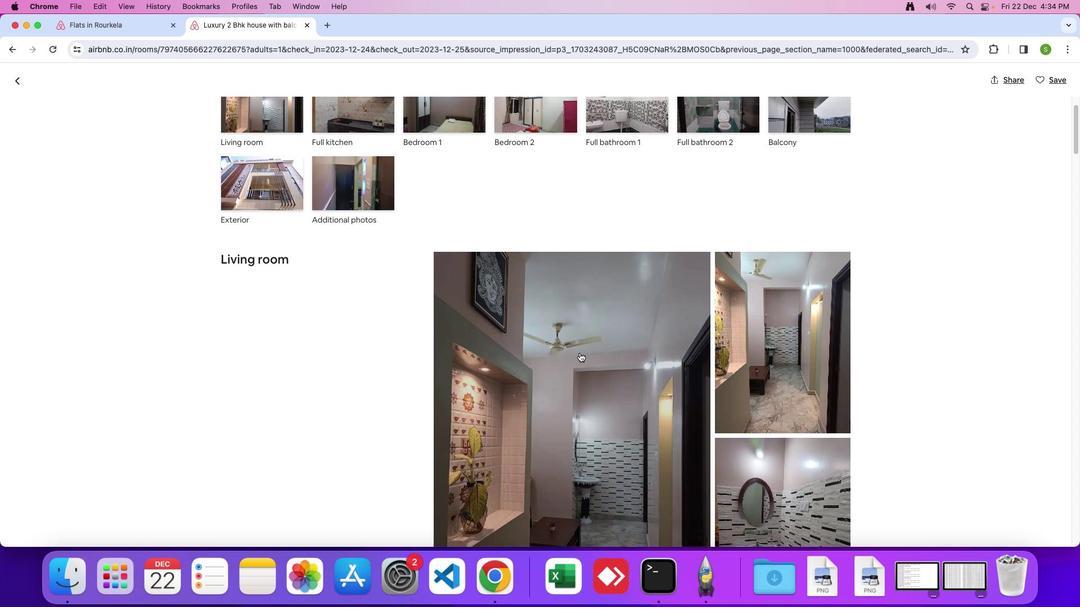 
Action: Mouse scrolled (580, 355) with delta (0, 0)
Screenshot: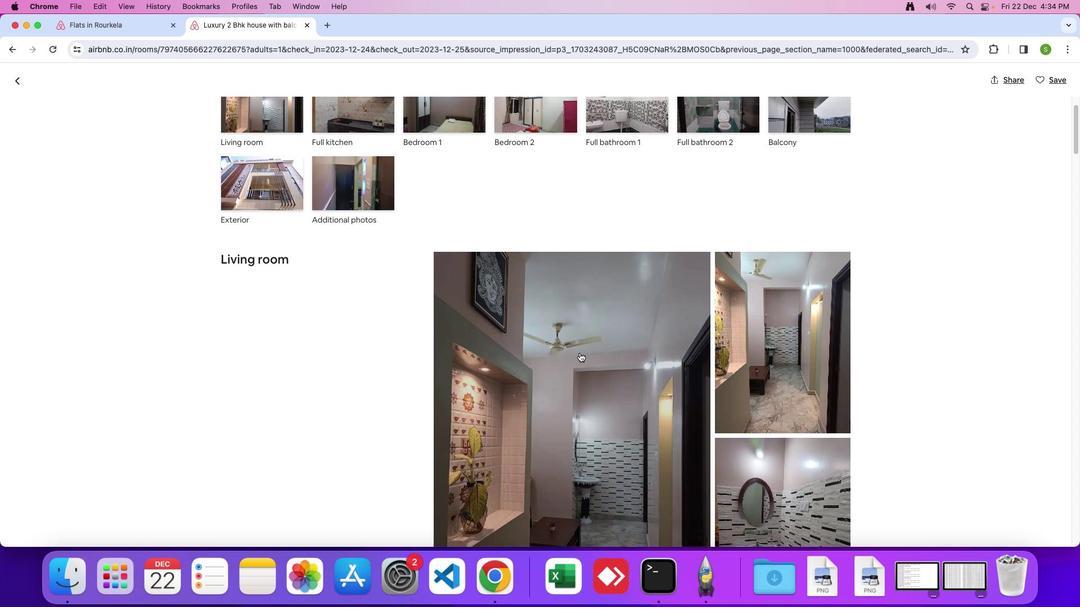
Action: Mouse moved to (579, 353)
Screenshot: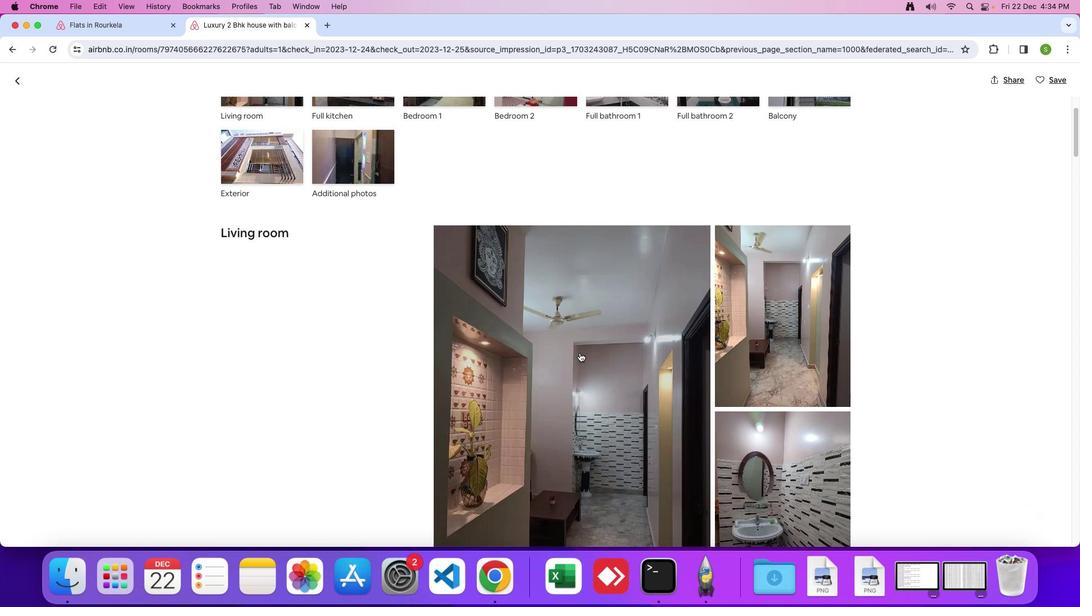 
Action: Mouse scrolled (579, 353) with delta (0, -1)
Screenshot: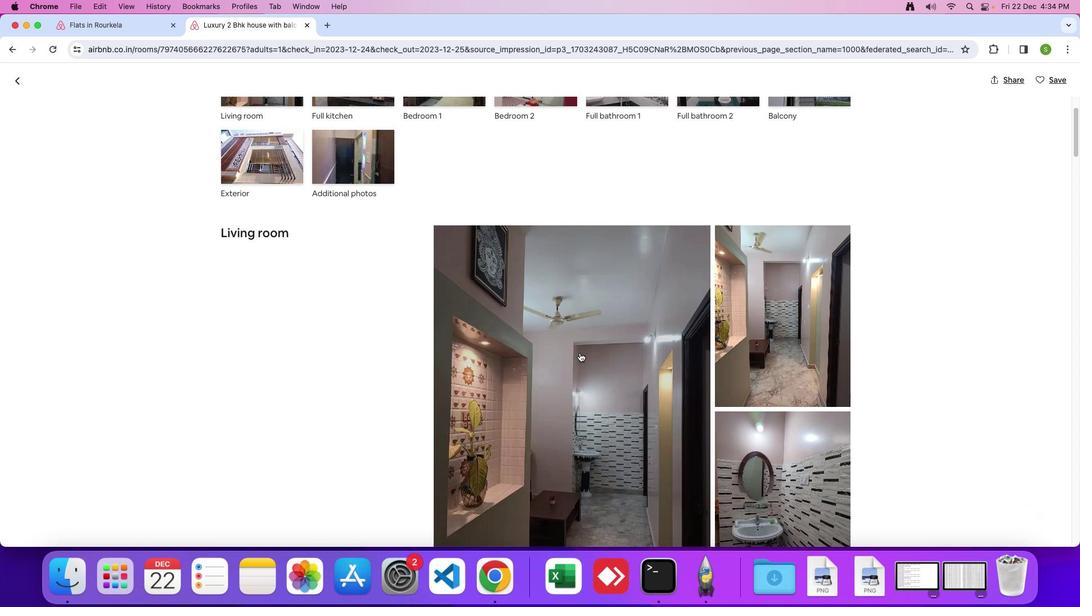 
Action: Mouse scrolled (579, 353) with delta (0, 0)
Screenshot: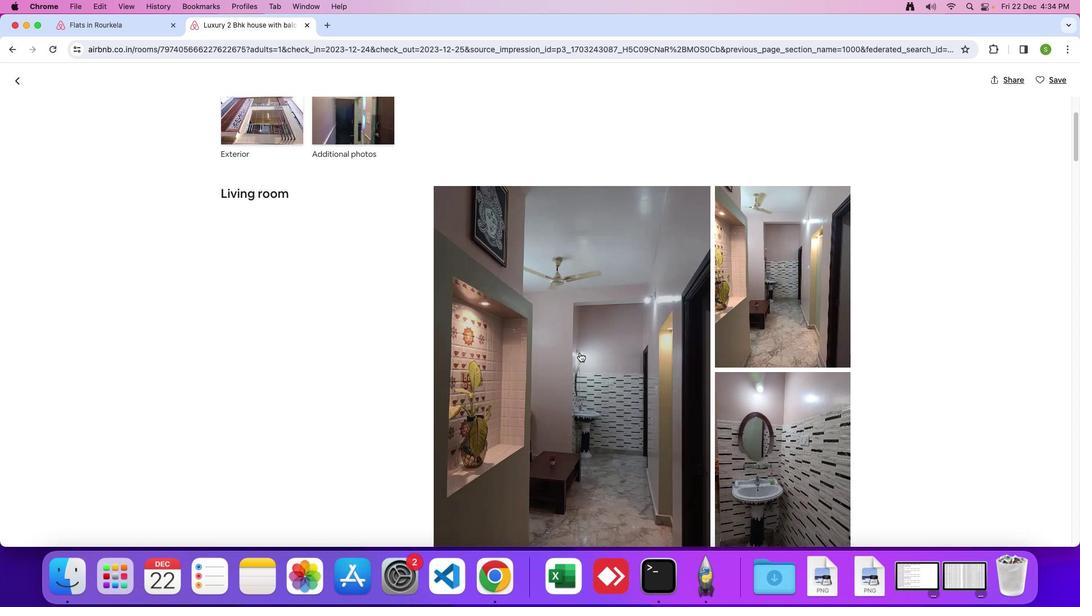 
Action: Mouse scrolled (579, 353) with delta (0, 0)
Screenshot: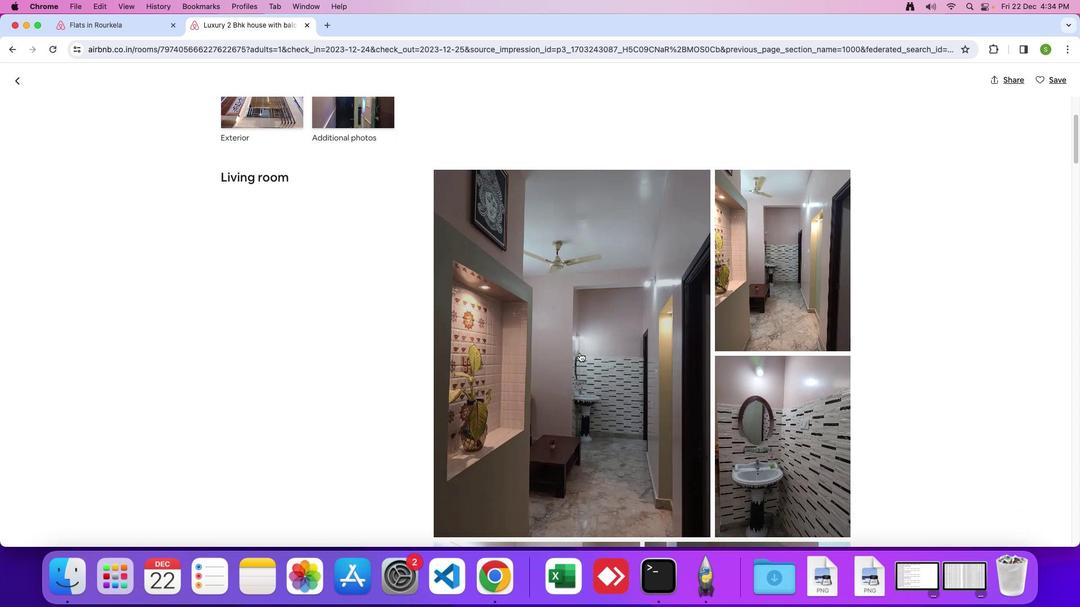
Action: Mouse scrolled (579, 353) with delta (0, -1)
Screenshot: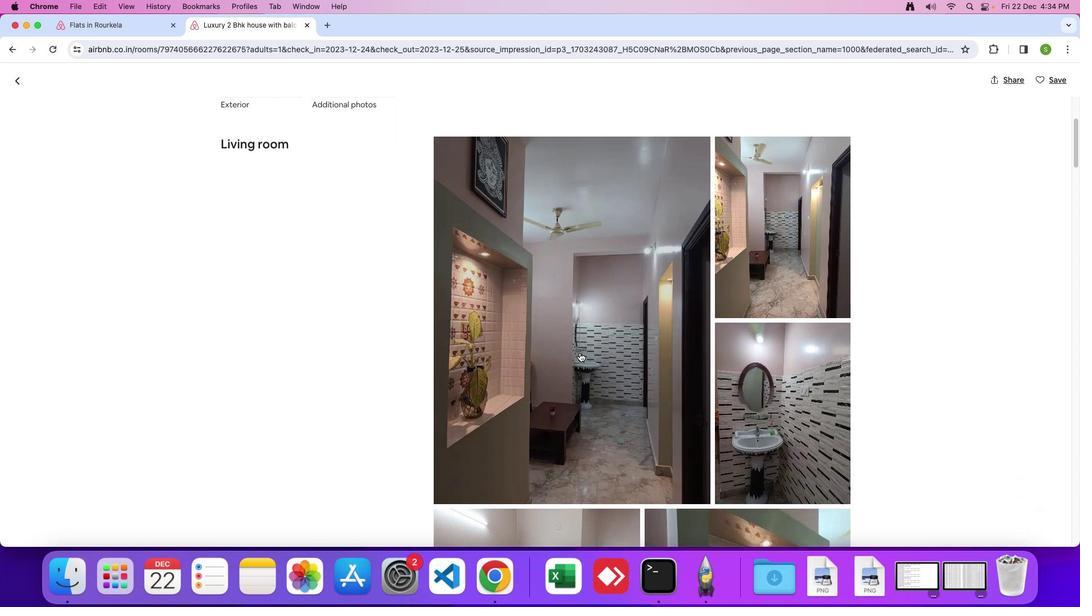 
Action: Mouse scrolled (579, 353) with delta (0, 0)
Screenshot: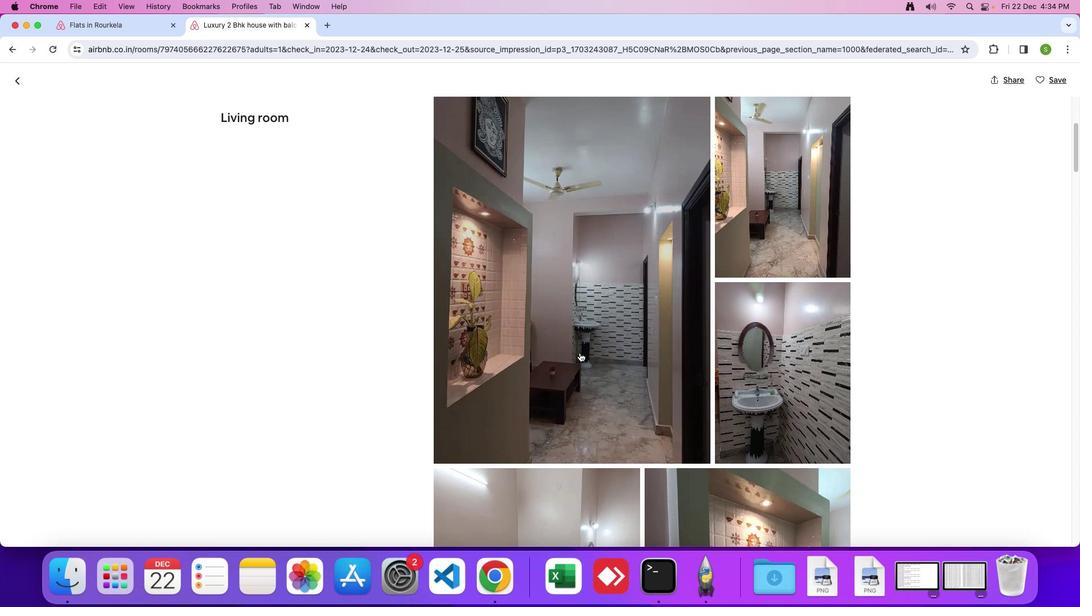 
Action: Mouse scrolled (579, 353) with delta (0, 0)
Screenshot: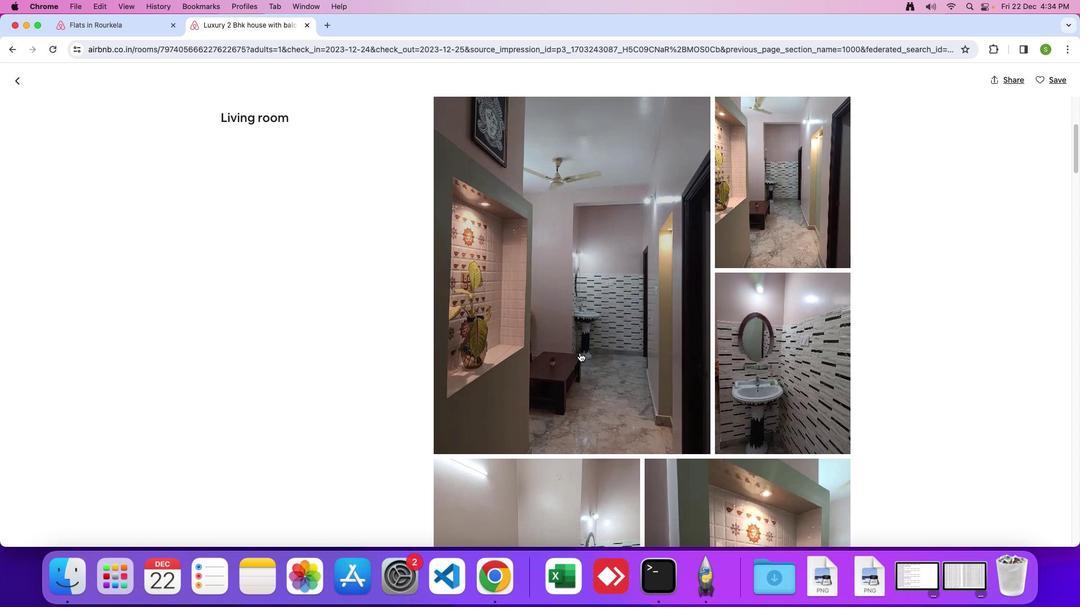
Action: Mouse scrolled (579, 353) with delta (0, 0)
Screenshot: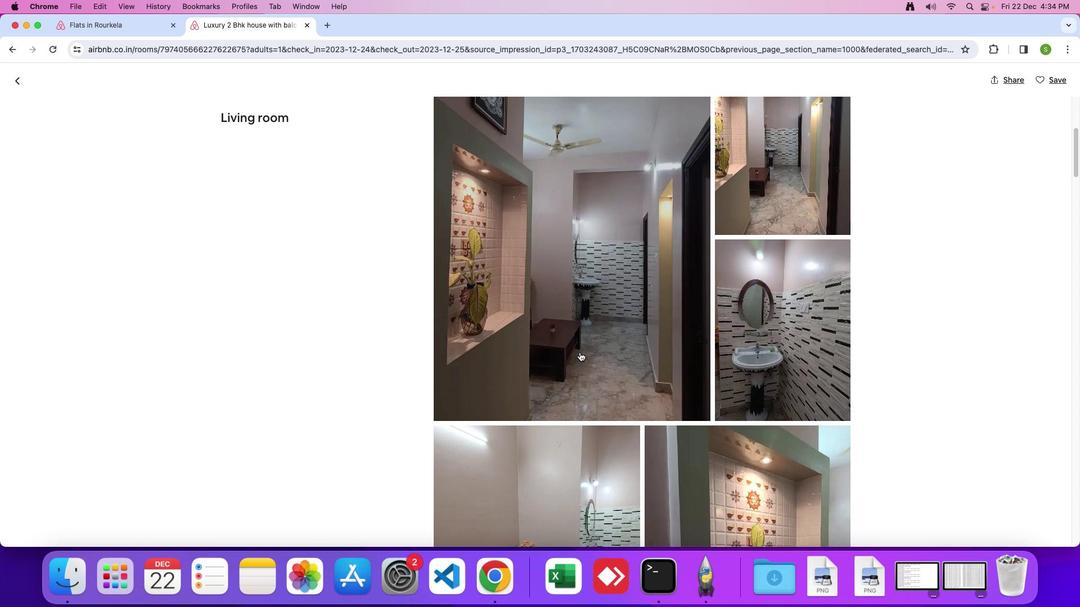 
Action: Mouse moved to (579, 352)
Screenshot: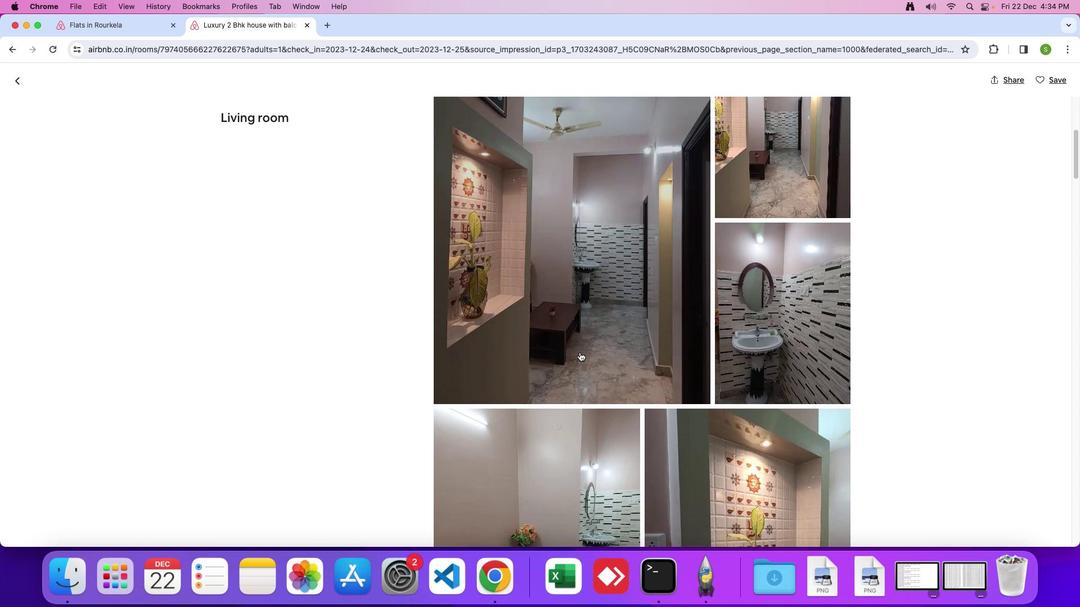 
Action: Mouse scrolled (579, 352) with delta (0, 0)
Screenshot: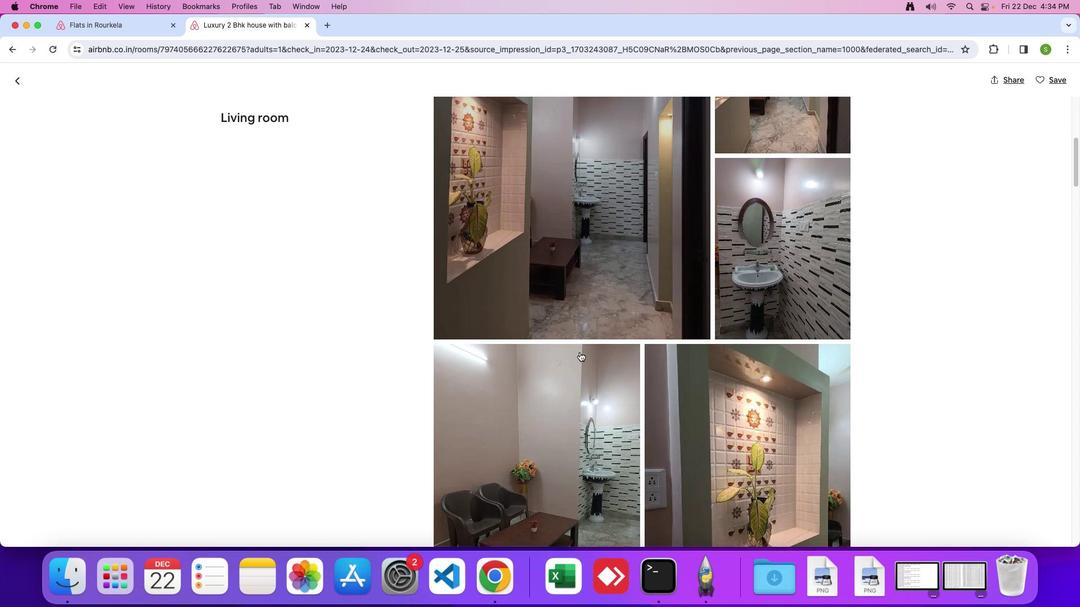 
Action: Mouse scrolled (579, 352) with delta (0, 0)
Screenshot: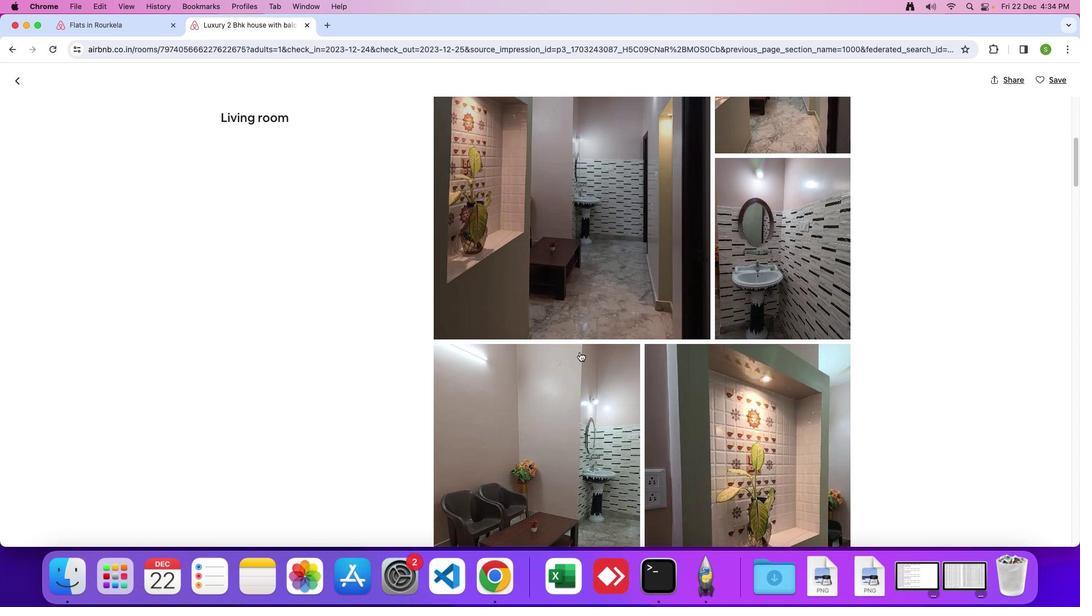 
Action: Mouse scrolled (579, 352) with delta (0, -1)
Screenshot: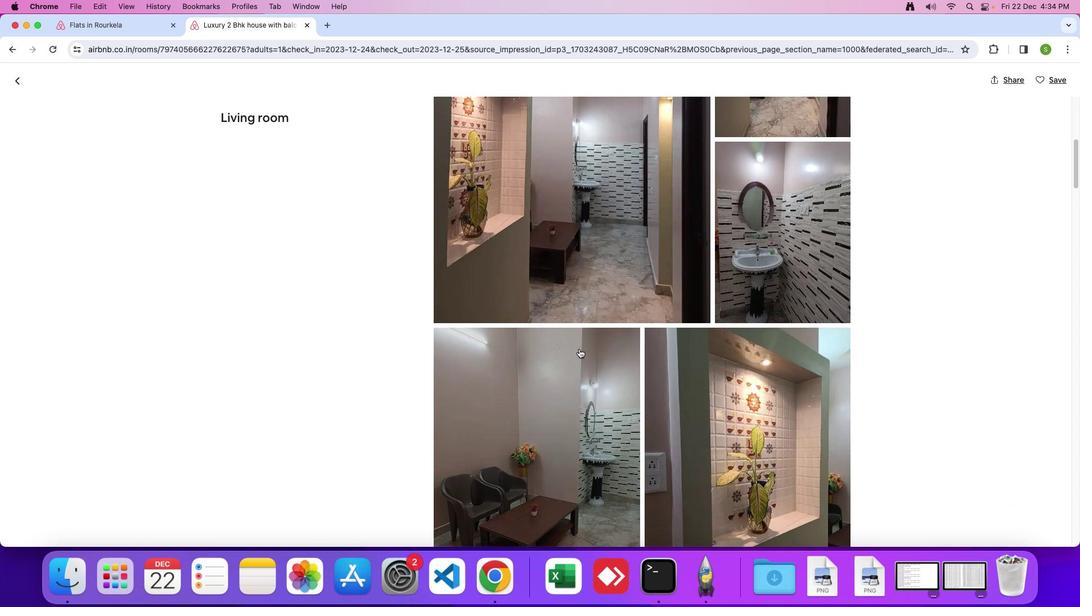 
Action: Mouse moved to (579, 349)
Screenshot: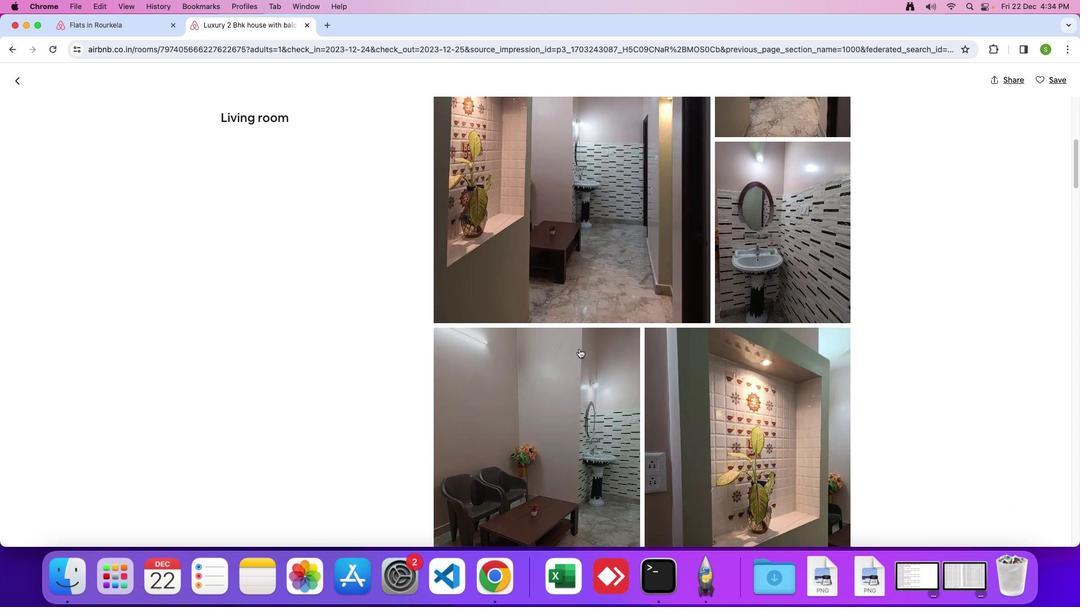 
Action: Mouse scrolled (579, 349) with delta (0, 0)
Screenshot: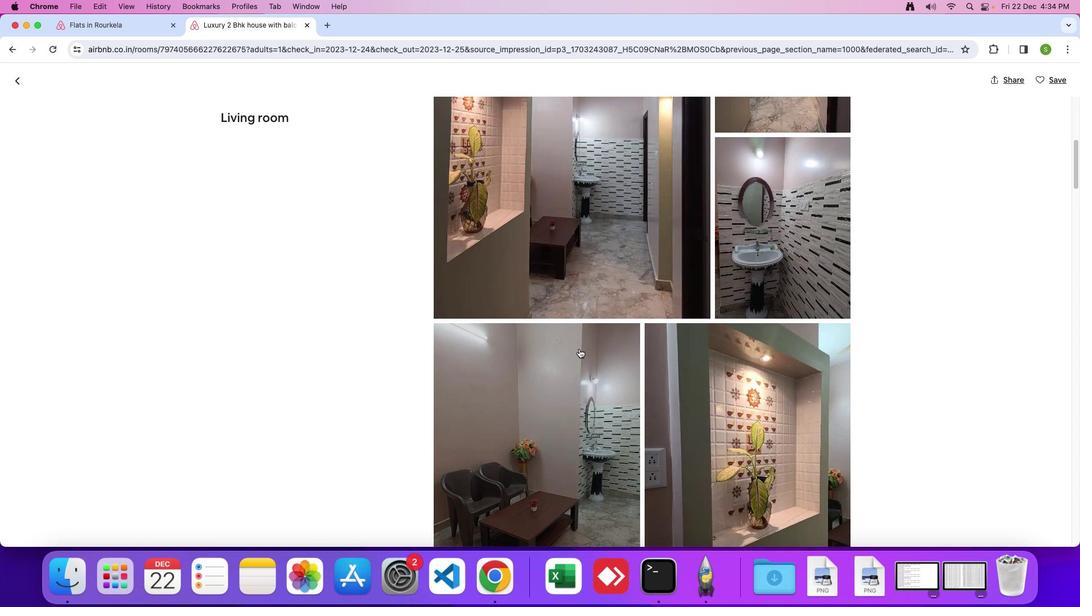 
Action: Mouse scrolled (579, 349) with delta (0, 0)
Screenshot: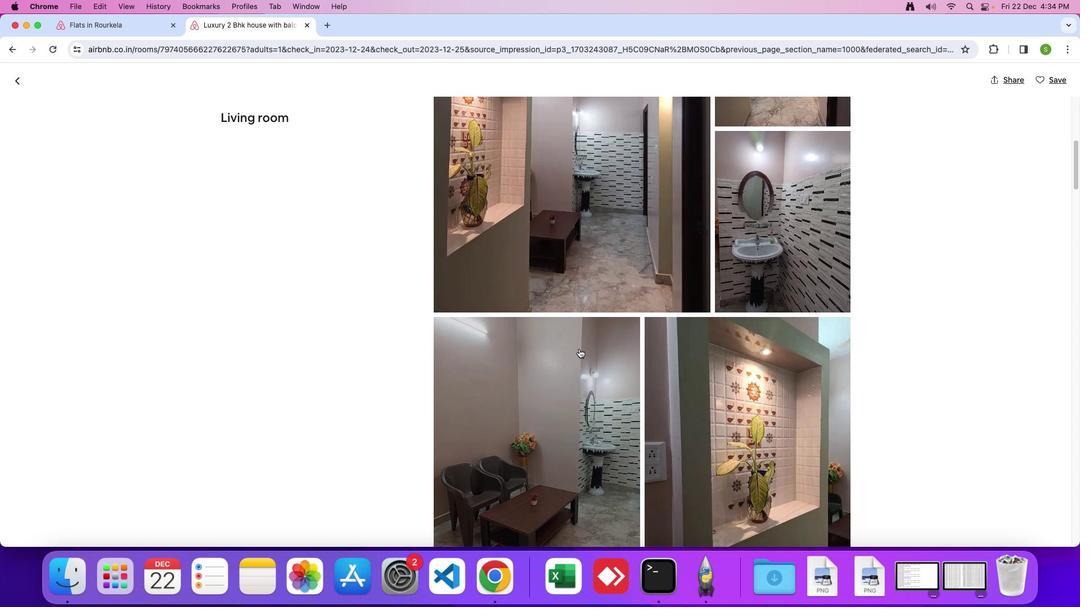 
Action: Mouse scrolled (579, 349) with delta (0, 0)
Screenshot: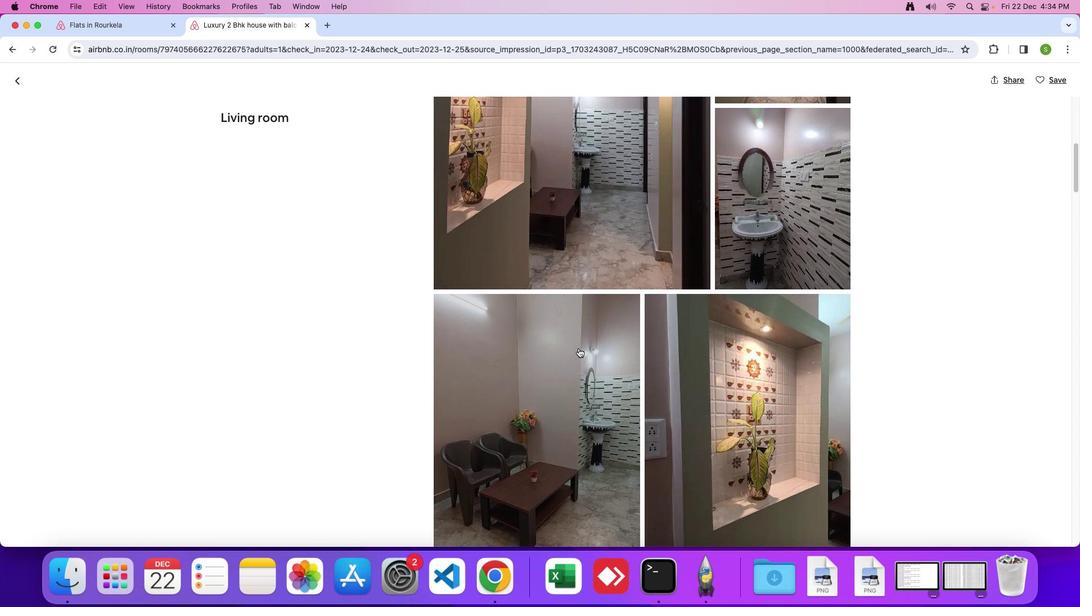 
Action: Mouse moved to (579, 349)
Screenshot: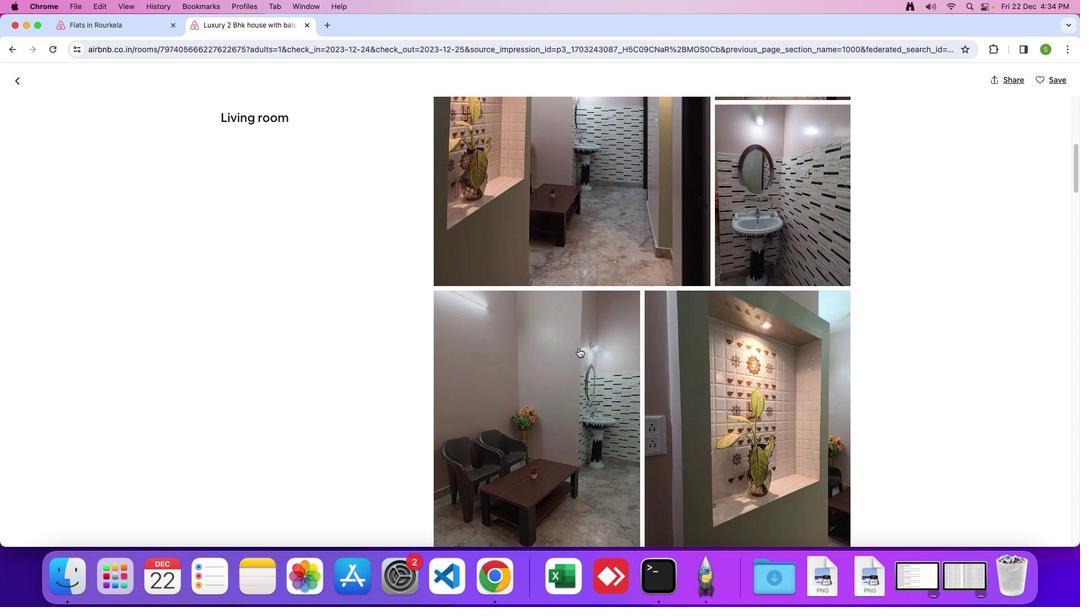 
Action: Mouse scrolled (579, 349) with delta (0, 0)
Screenshot: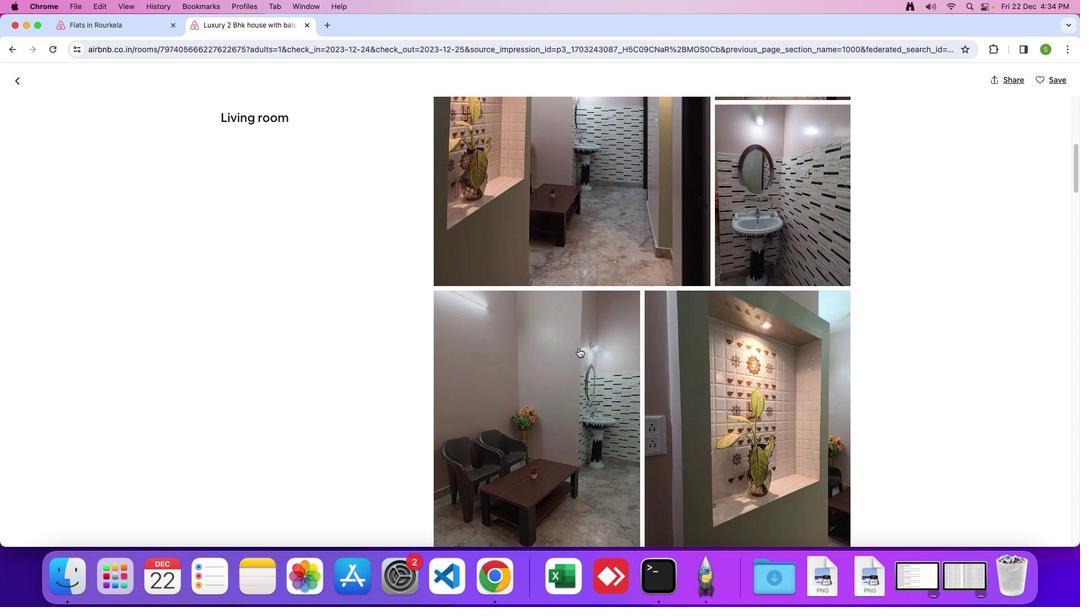 
Action: Mouse moved to (579, 349)
Screenshot: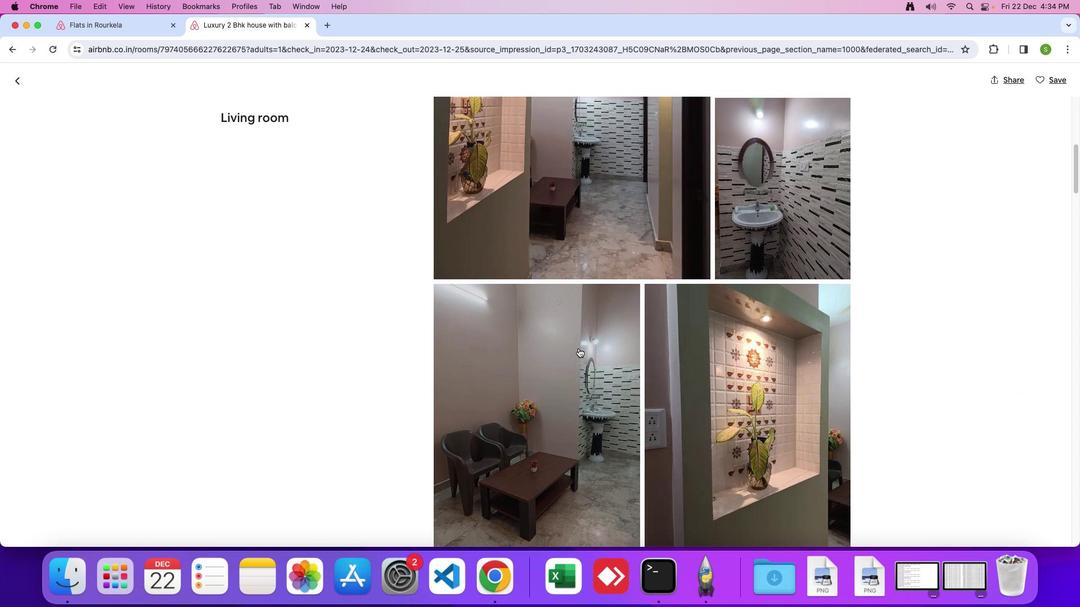 
Action: Mouse scrolled (579, 349) with delta (0, 0)
Screenshot: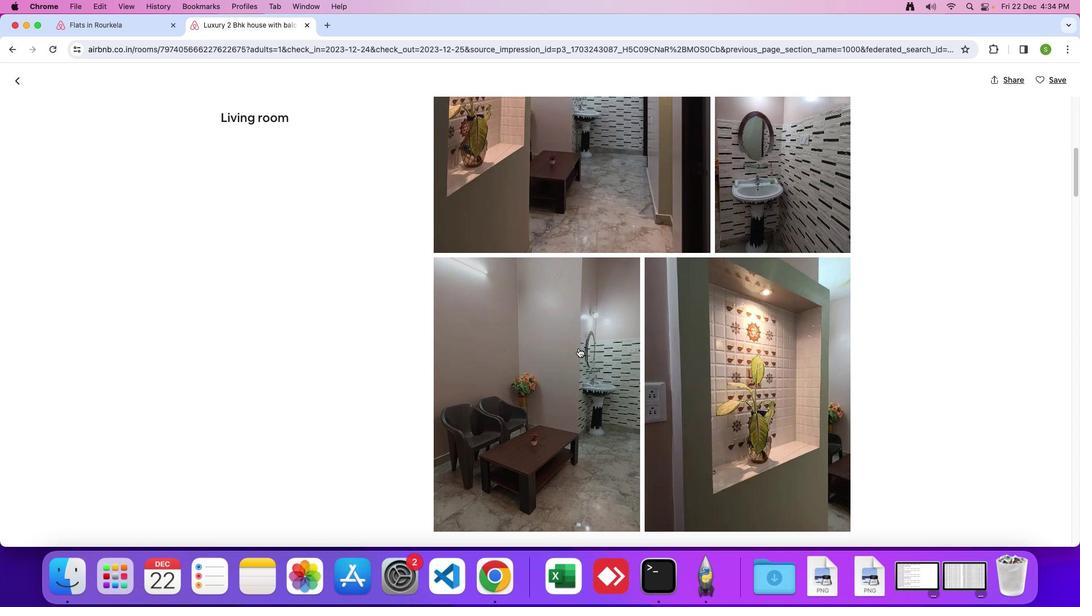 
Action: Mouse scrolled (579, 349) with delta (0, 0)
Screenshot: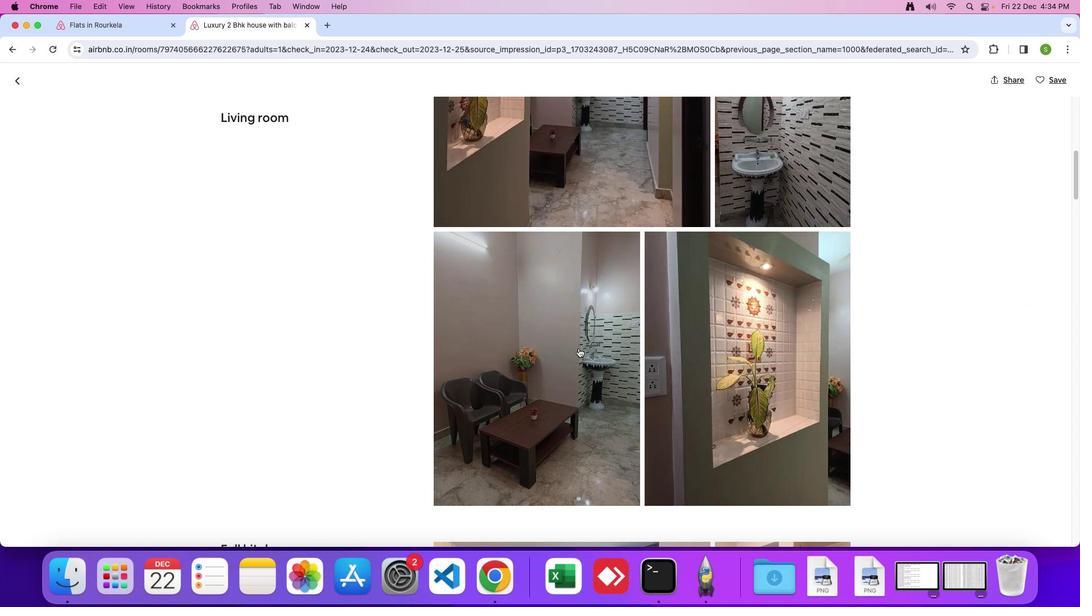 
Action: Mouse scrolled (579, 349) with delta (0, 0)
Screenshot: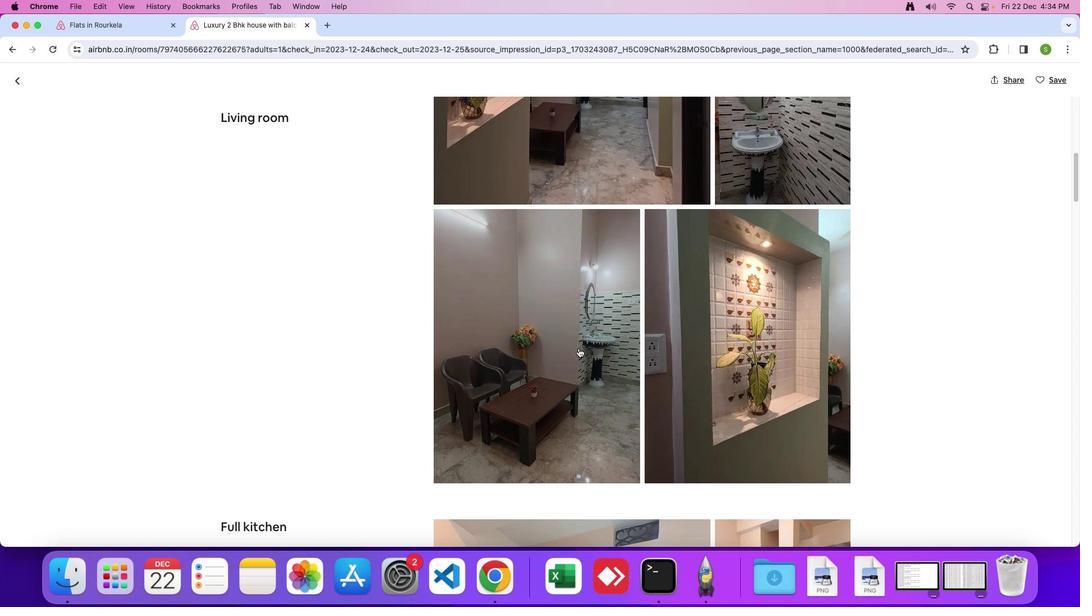 
Action: Mouse scrolled (579, 349) with delta (0, -1)
Screenshot: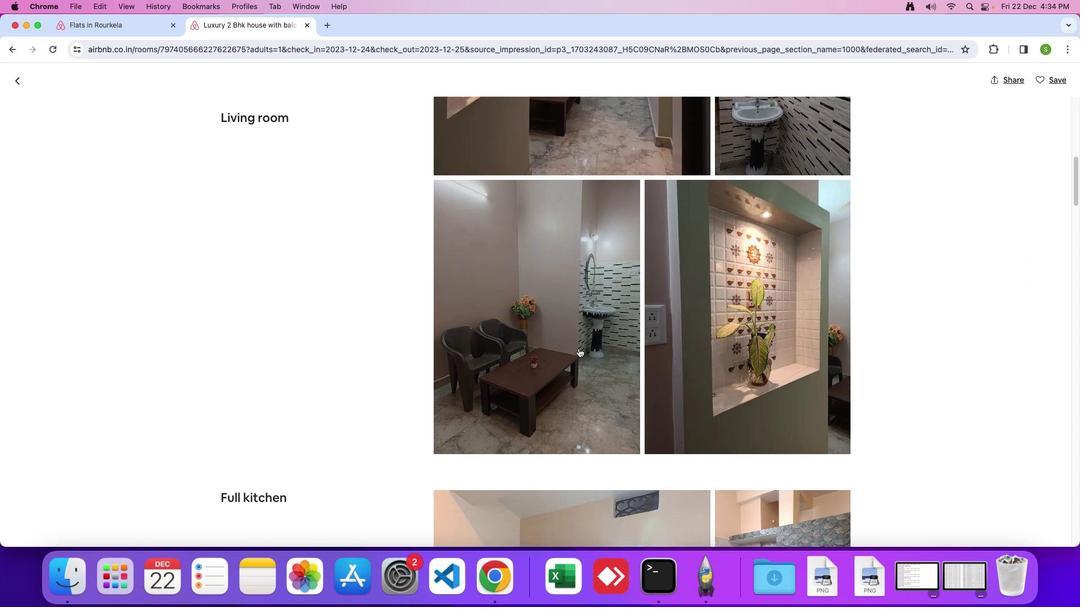 
Action: Mouse moved to (578, 348)
Screenshot: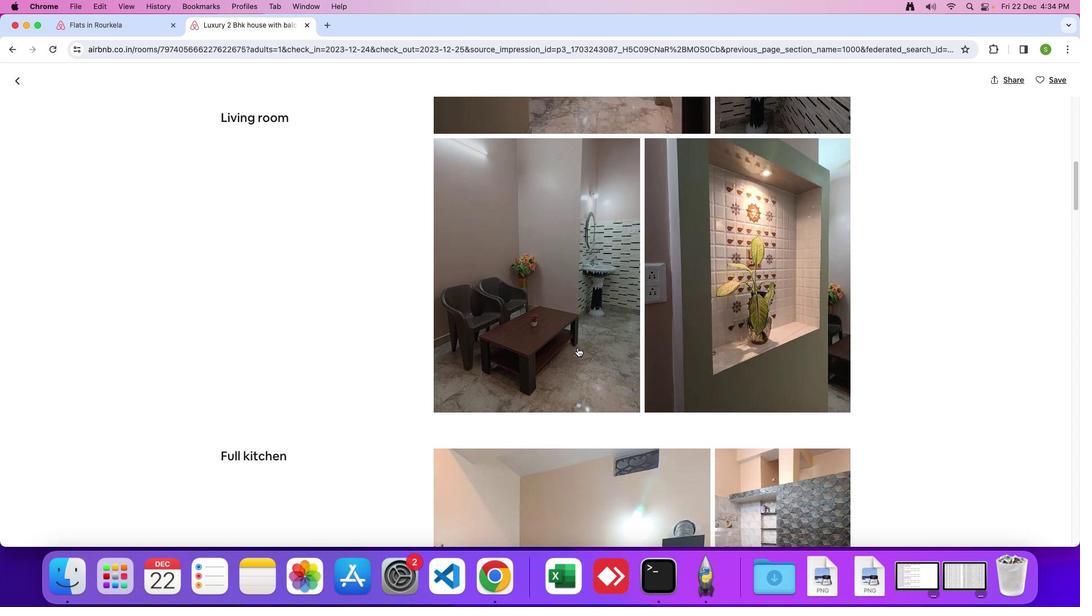 
Action: Mouse scrolled (578, 348) with delta (0, 0)
Screenshot: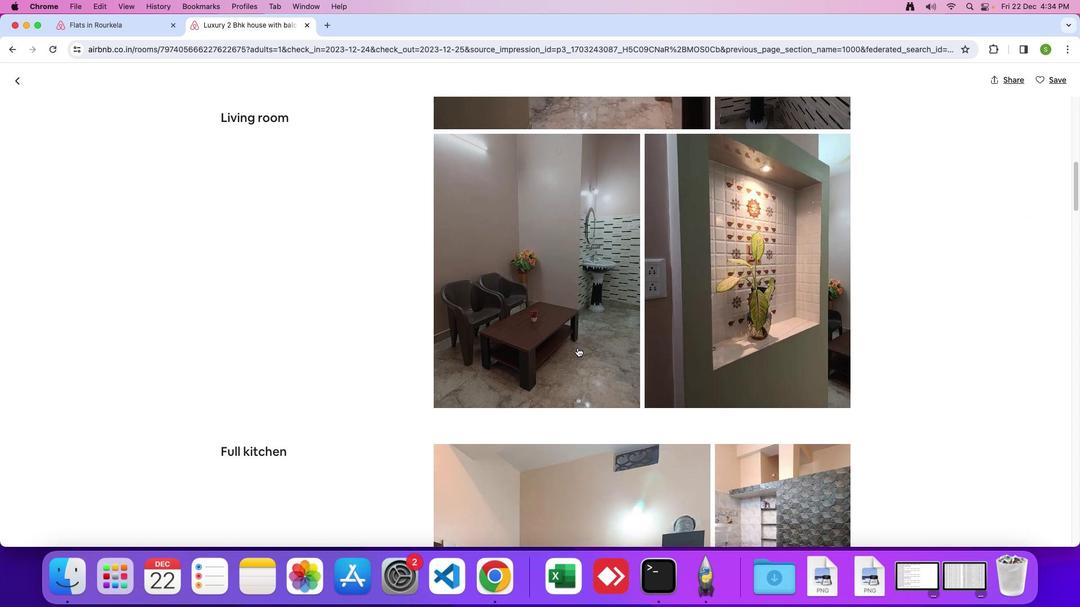 
Action: Mouse scrolled (578, 348) with delta (0, 0)
Screenshot: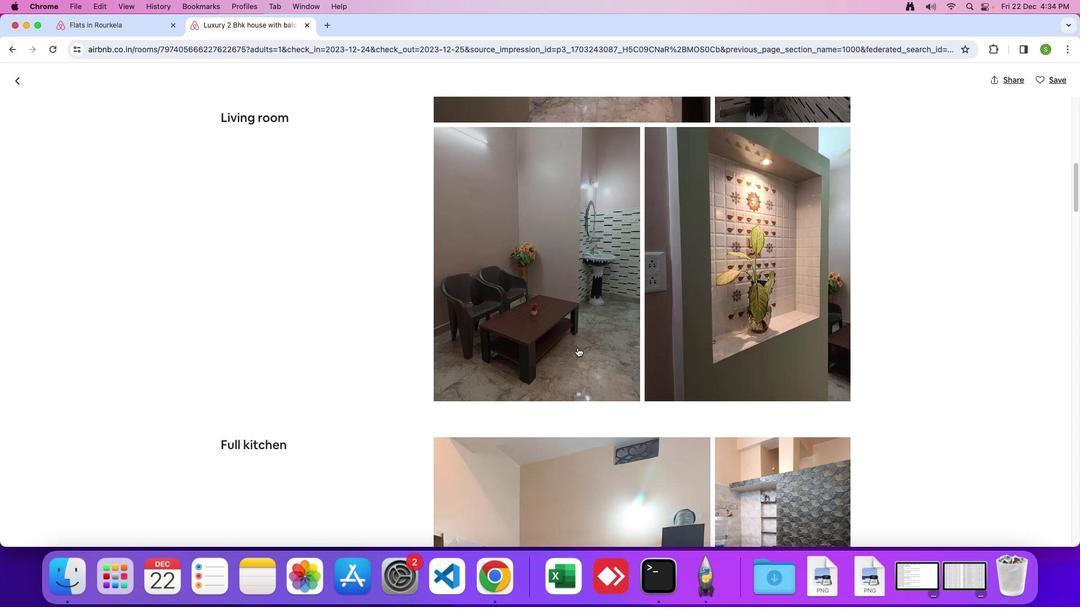 
Action: Mouse scrolled (578, 348) with delta (0, -1)
Screenshot: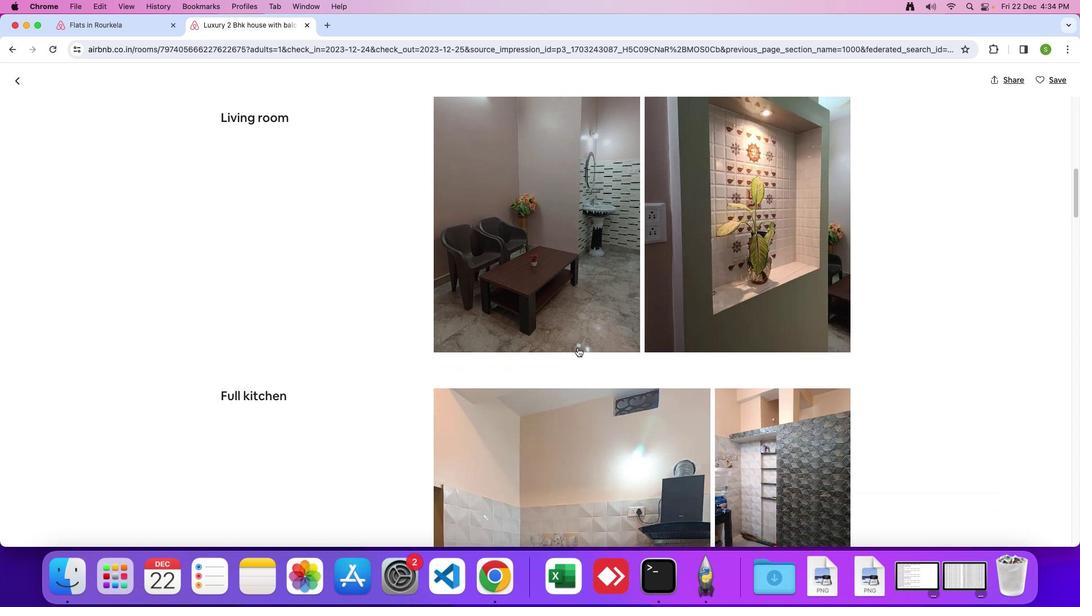 
Action: Mouse scrolled (578, 348) with delta (0, 0)
Screenshot: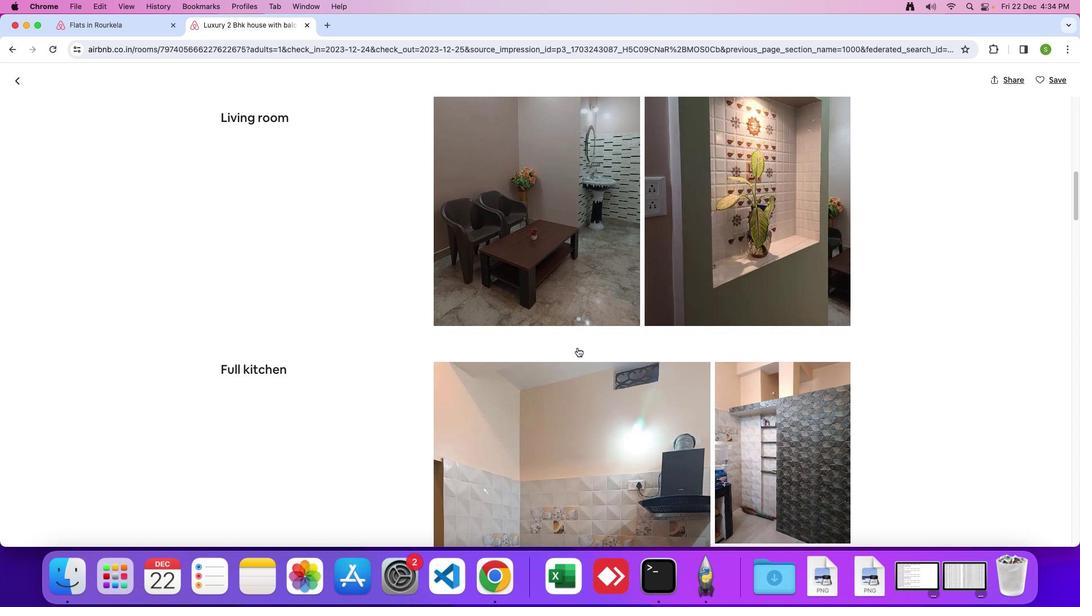 
Action: Mouse scrolled (578, 348) with delta (0, 0)
Screenshot: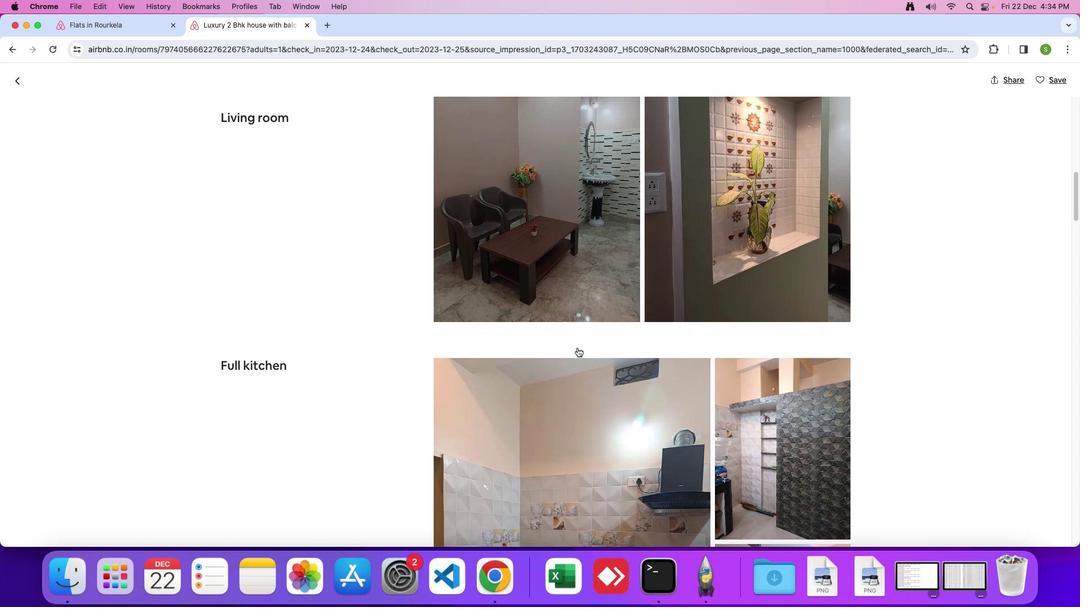 
Action: Mouse scrolled (578, 348) with delta (0, -1)
Screenshot: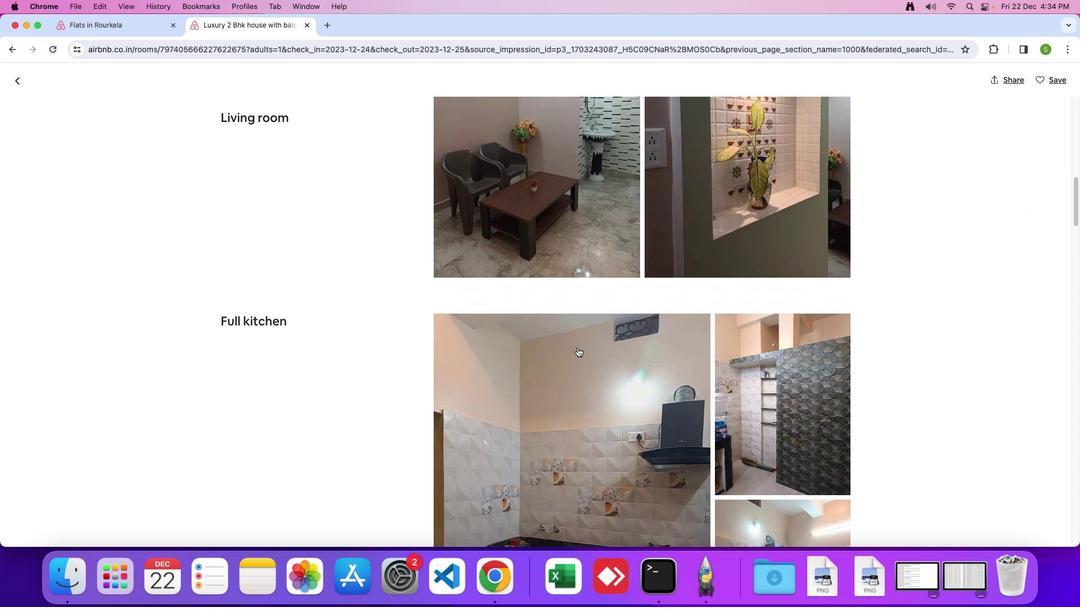 
Action: Mouse scrolled (578, 348) with delta (0, 0)
Screenshot: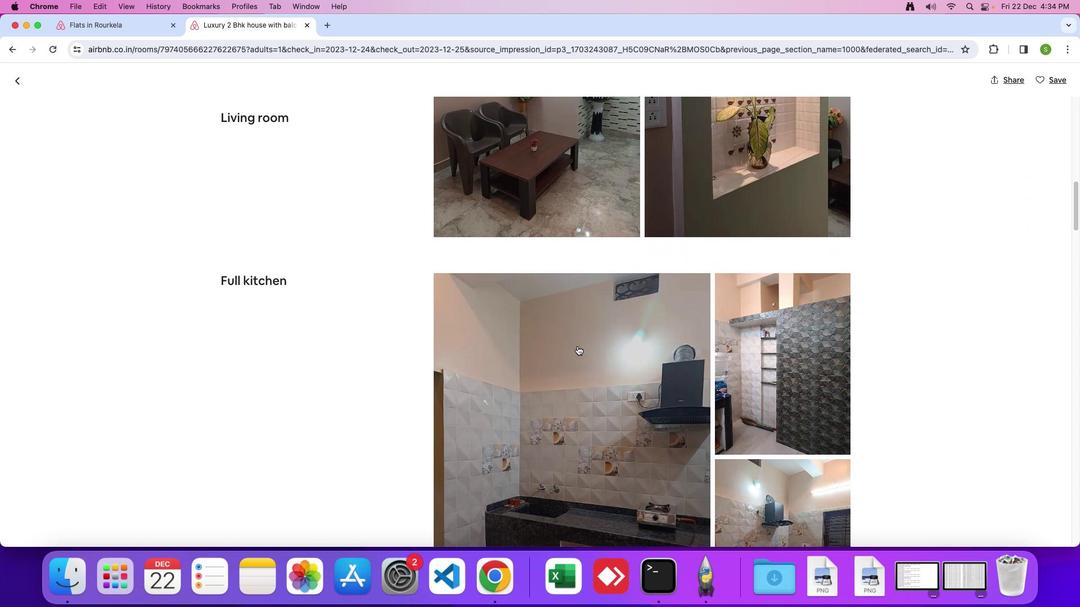 
Action: Mouse scrolled (578, 348) with delta (0, 0)
Screenshot: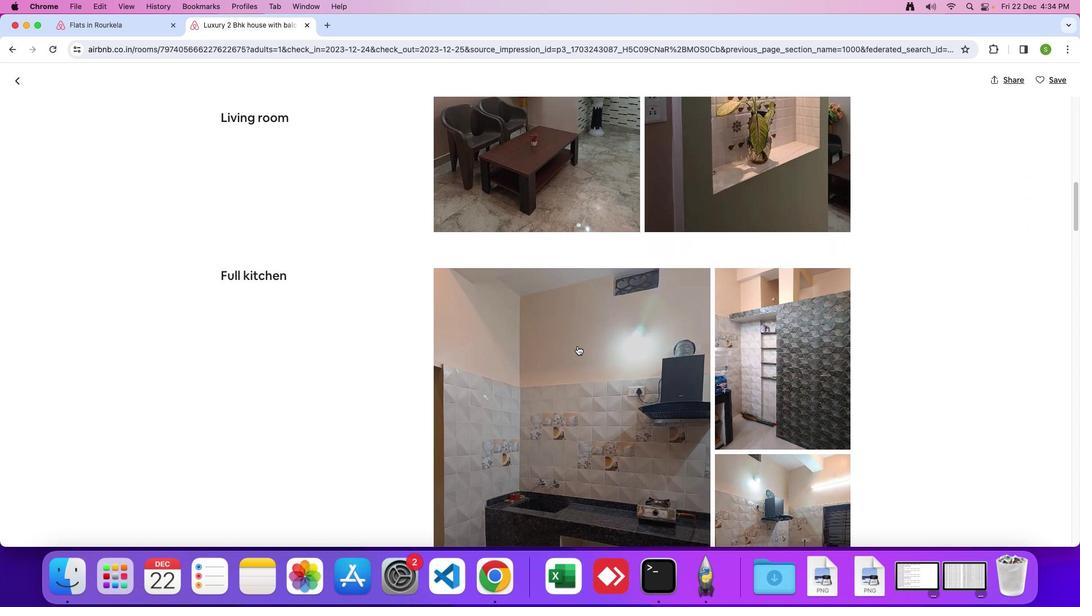 
Action: Mouse moved to (577, 346)
Screenshot: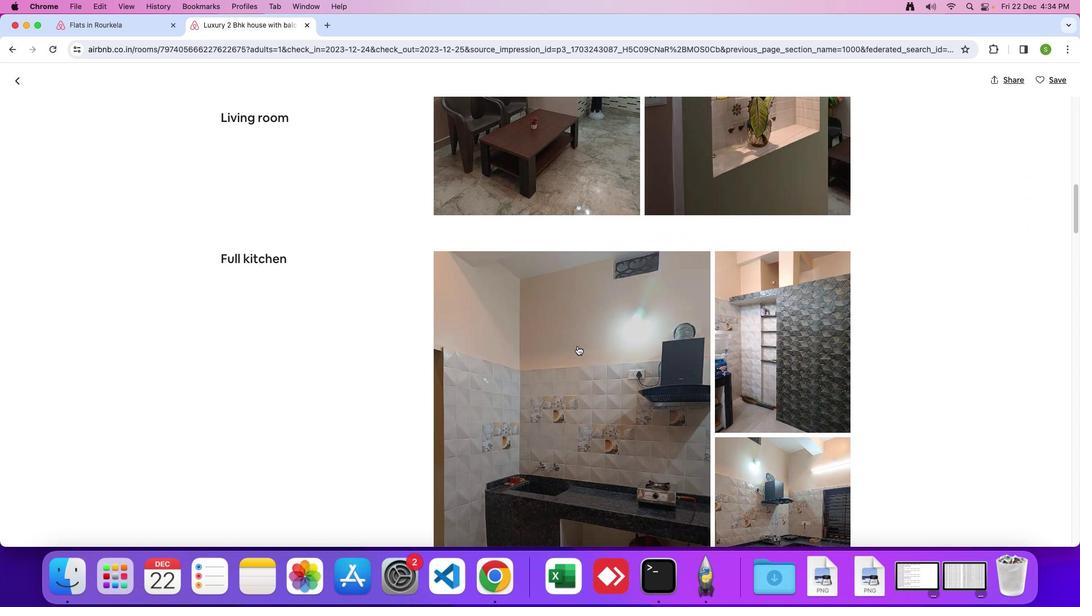 
Action: Mouse scrolled (577, 346) with delta (0, -1)
Screenshot: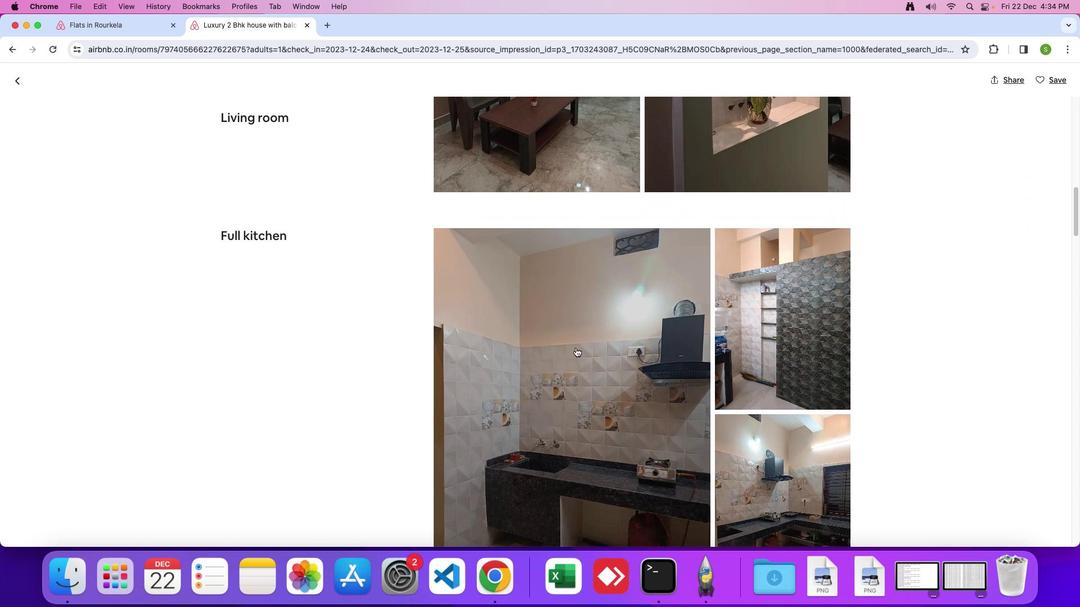 
Action: Mouse moved to (575, 348)
Screenshot: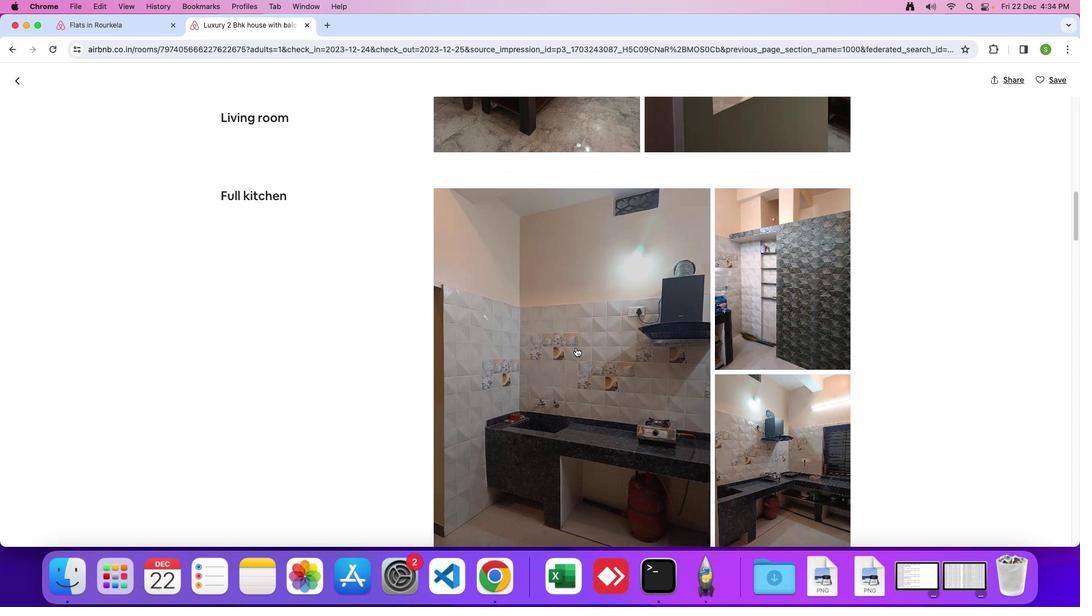 
Action: Mouse scrolled (575, 348) with delta (0, 0)
Screenshot: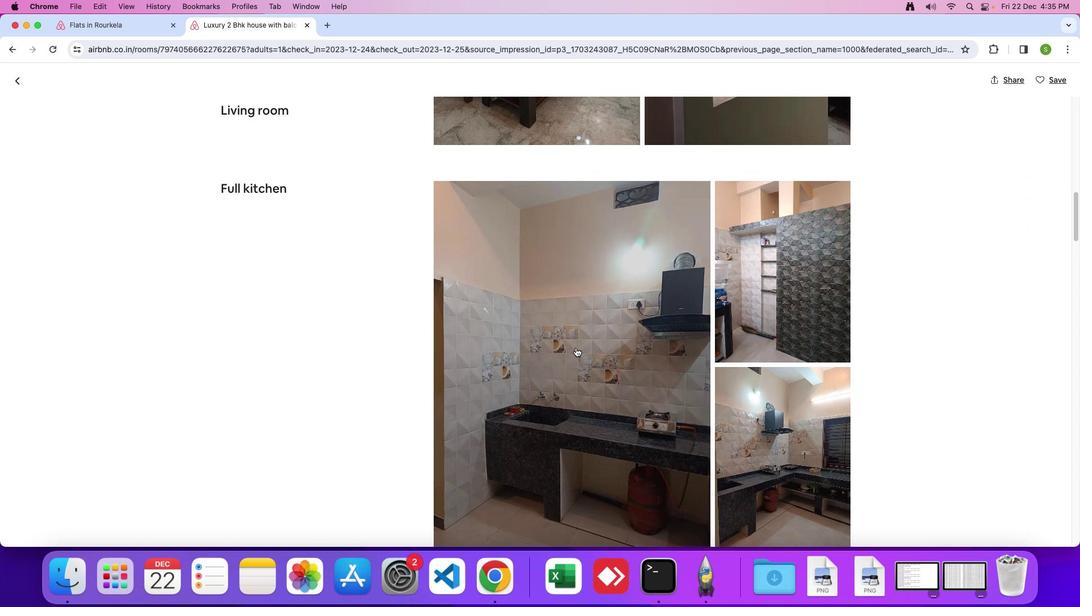 
Action: Mouse scrolled (575, 348) with delta (0, 0)
Screenshot: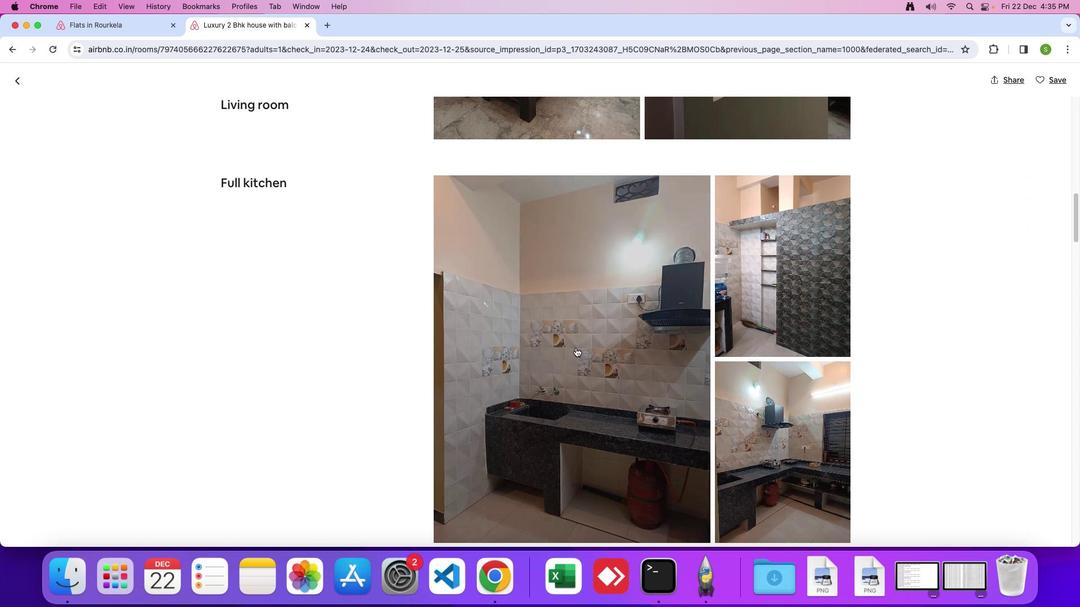 
Action: Mouse scrolled (575, 348) with delta (0, 0)
Screenshot: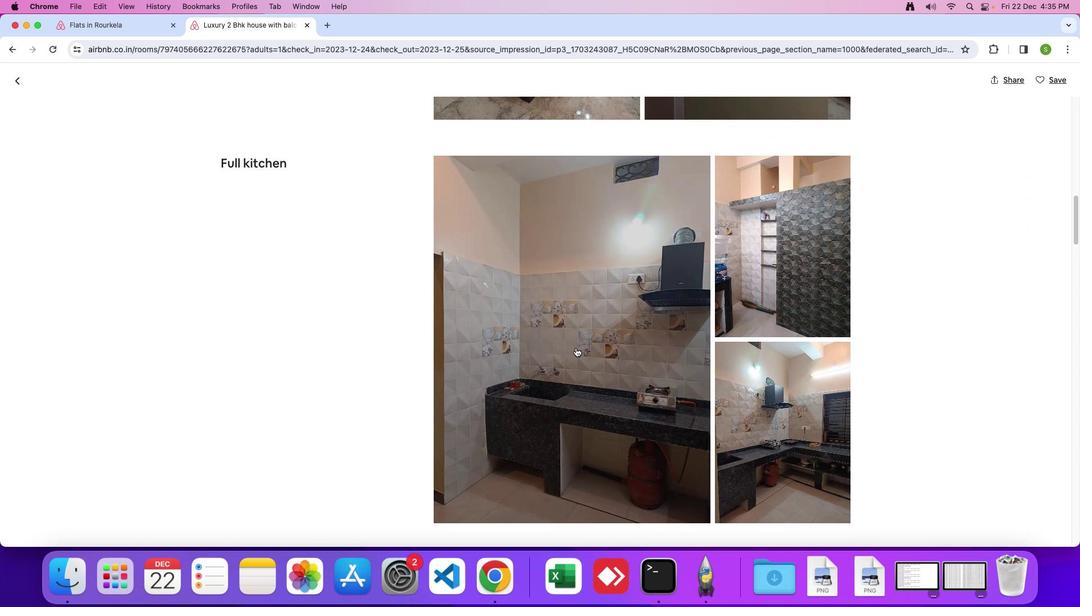 
Action: Mouse scrolled (575, 348) with delta (0, 0)
Screenshot: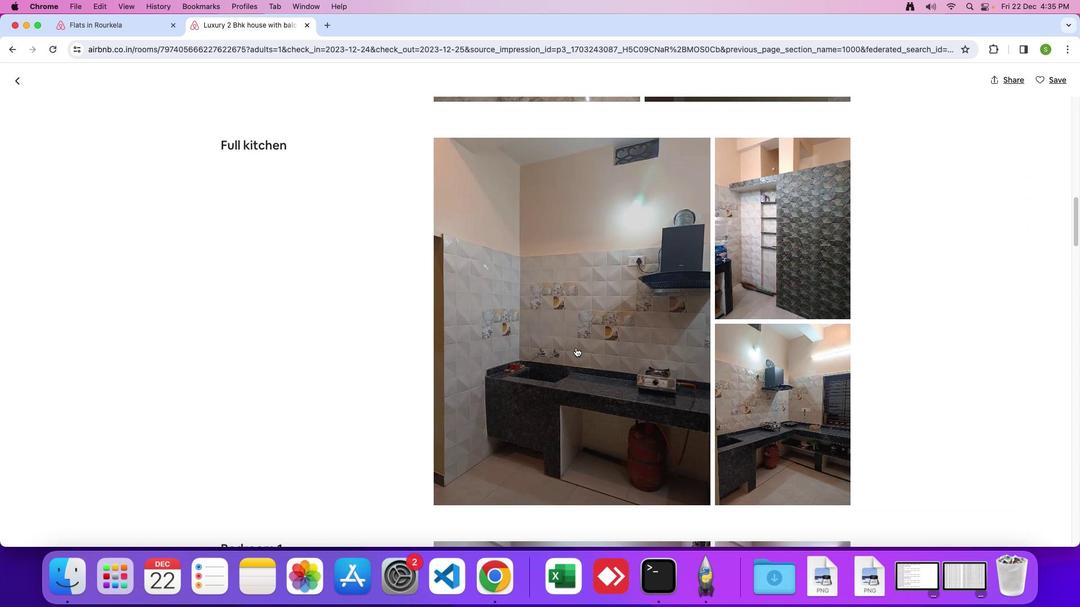 
Action: Mouse scrolled (575, 348) with delta (0, -1)
Screenshot: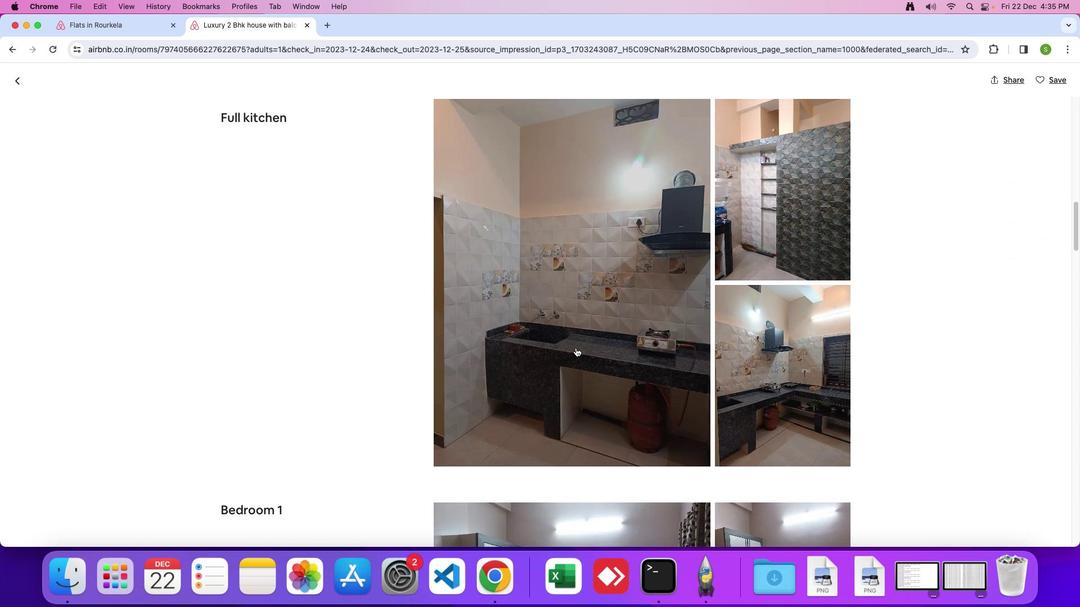 
Action: Mouse scrolled (575, 348) with delta (0, 0)
Screenshot: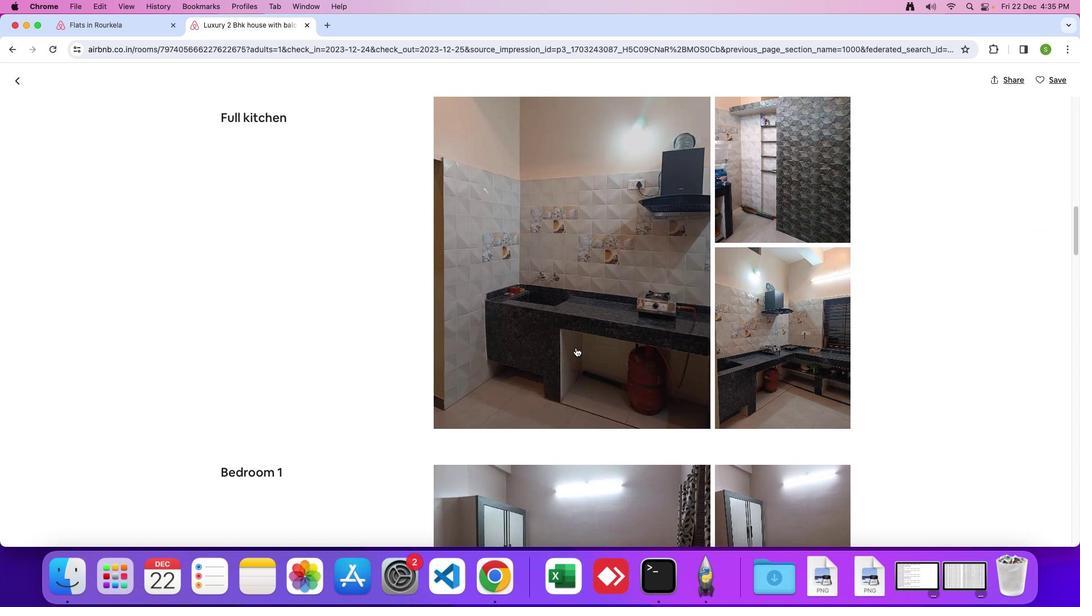 
Action: Mouse scrolled (575, 348) with delta (0, 0)
Screenshot: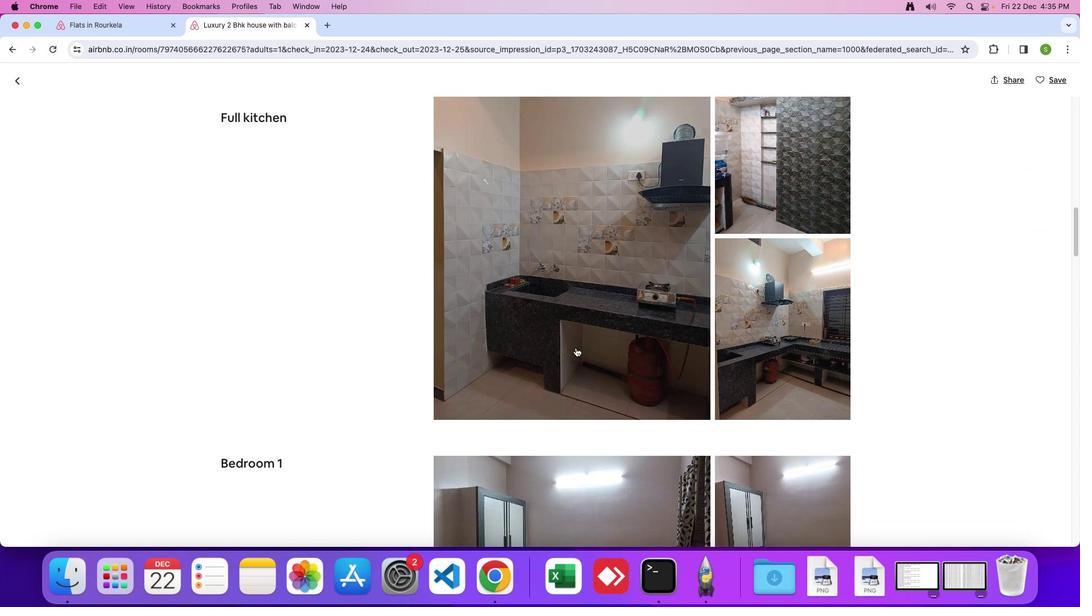 
Action: Mouse scrolled (575, 348) with delta (0, -1)
Screenshot: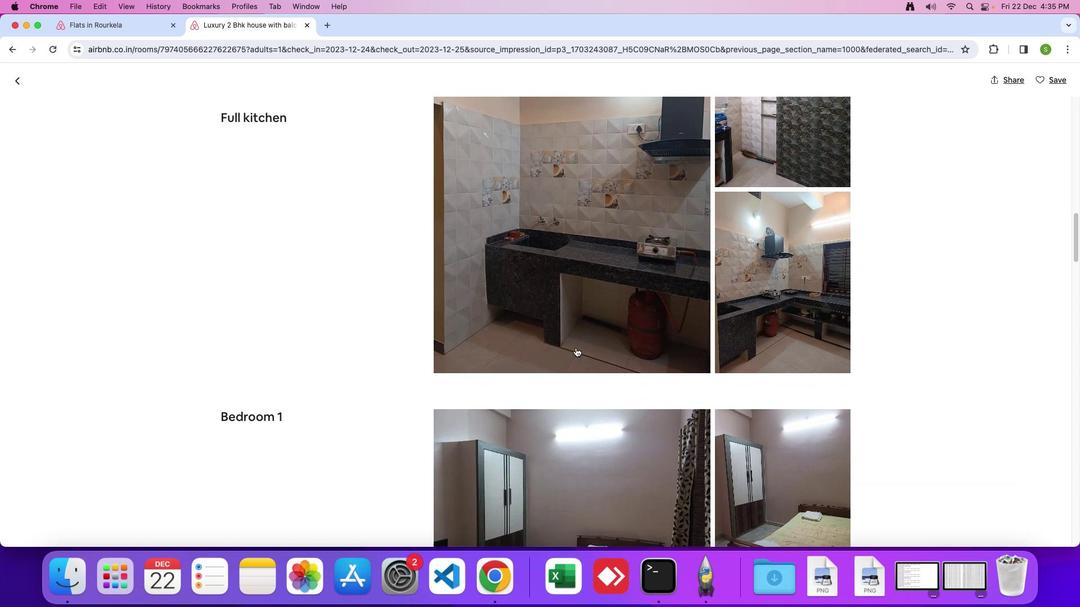 
Action: Mouse scrolled (575, 348) with delta (0, 0)
Screenshot: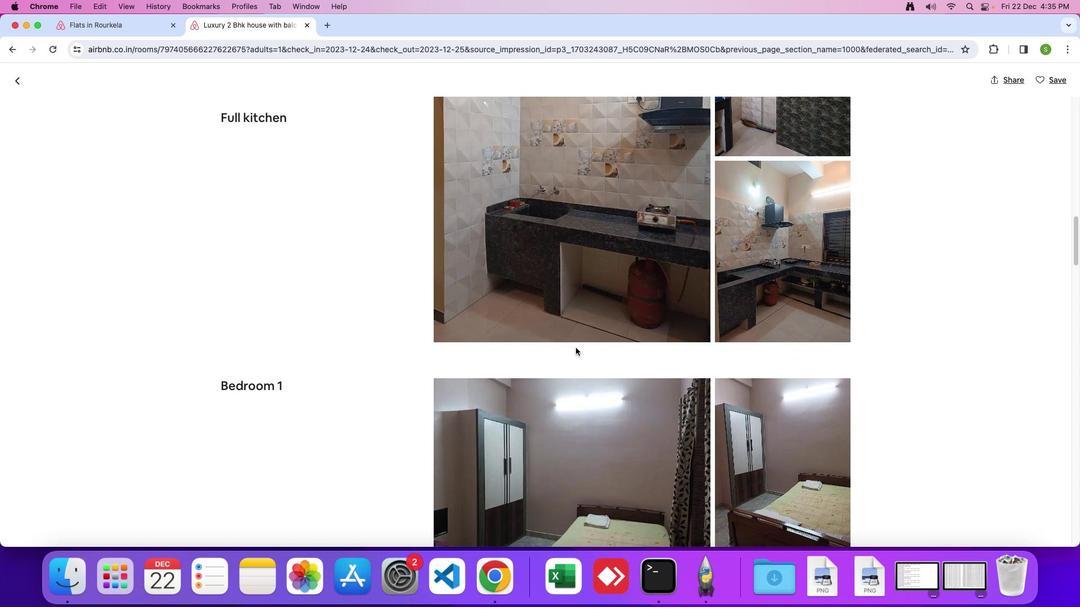 
Action: Mouse scrolled (575, 348) with delta (0, 0)
Screenshot: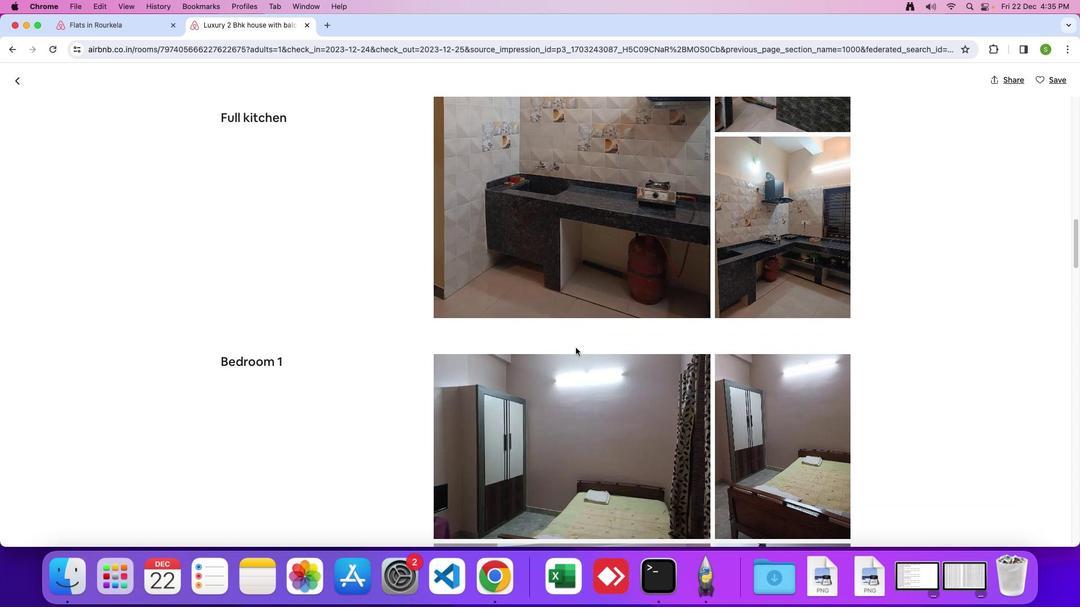 
Action: Mouse scrolled (575, 348) with delta (0, -1)
Screenshot: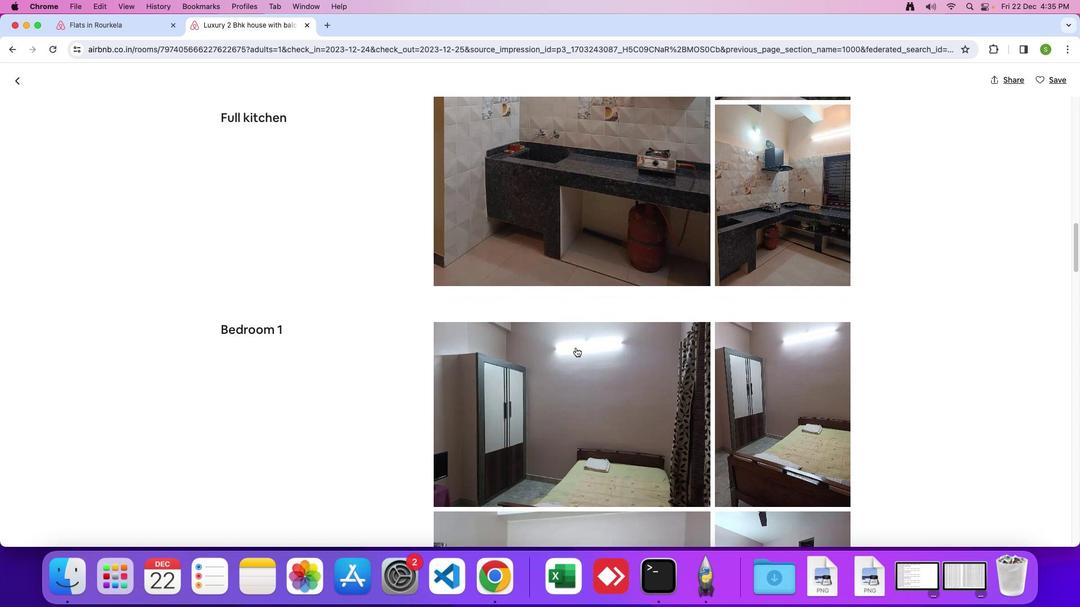 
Action: Mouse moved to (575, 347)
Screenshot: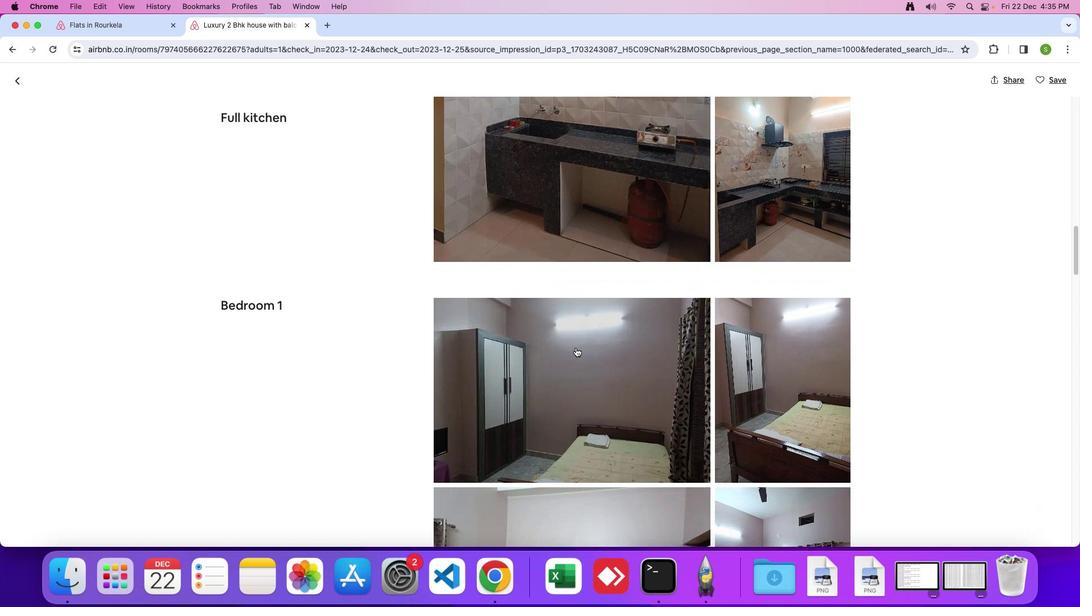 
Action: Mouse scrolled (575, 347) with delta (0, 0)
Screenshot: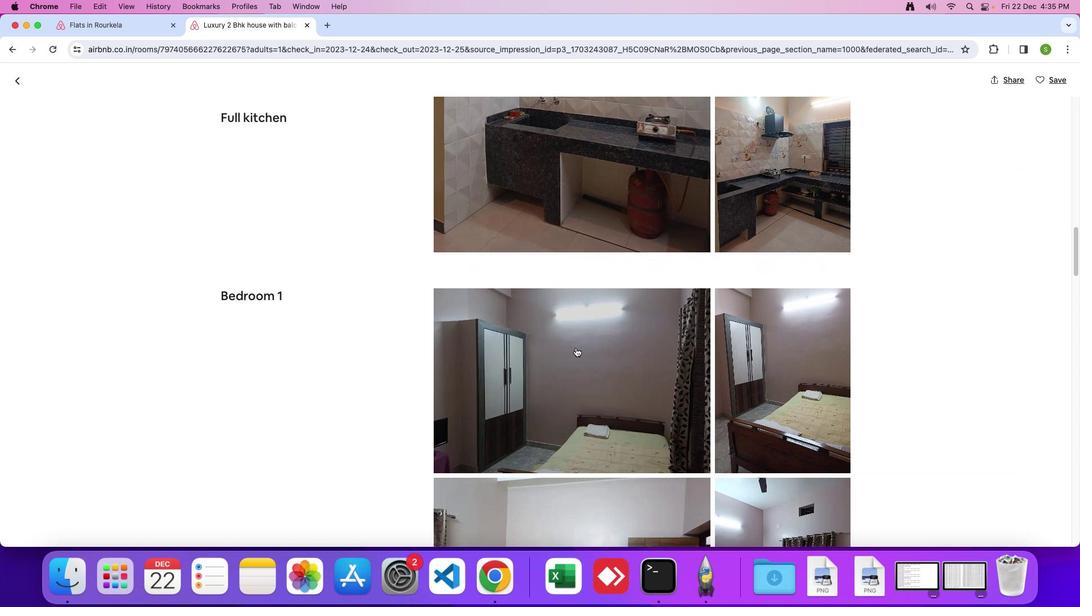 
Action: Mouse scrolled (575, 347) with delta (0, 0)
Screenshot: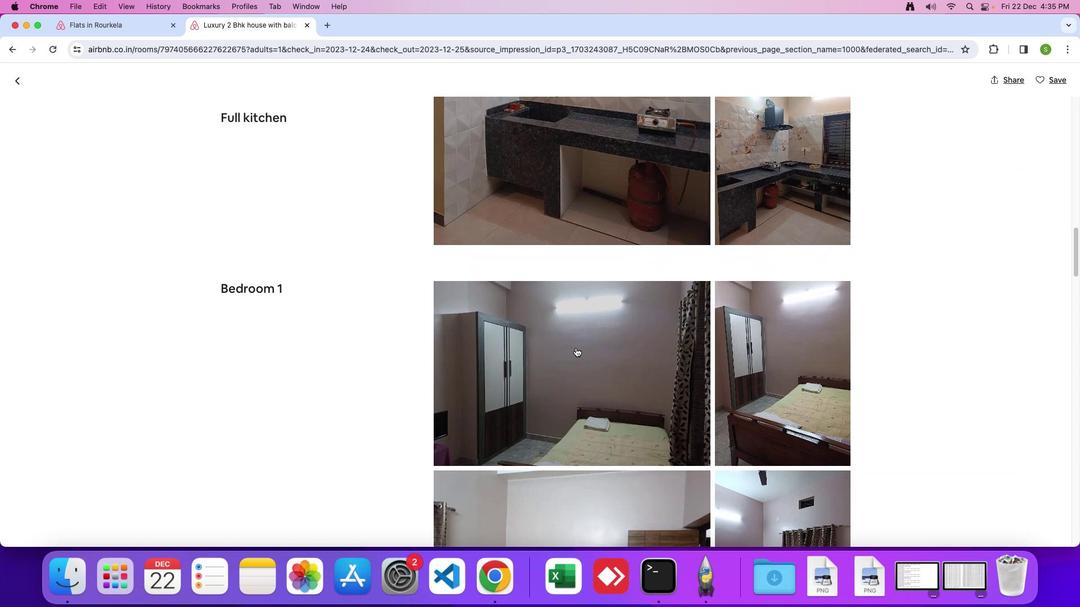 
Action: Mouse scrolled (575, 347) with delta (0, 0)
Screenshot: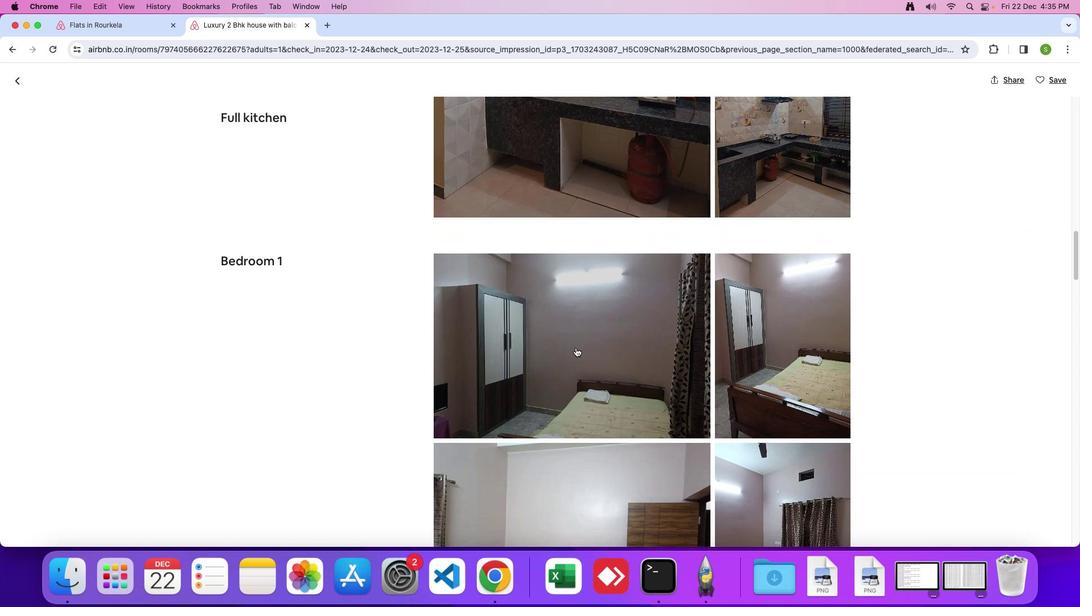 
Action: Mouse moved to (575, 347)
Screenshot: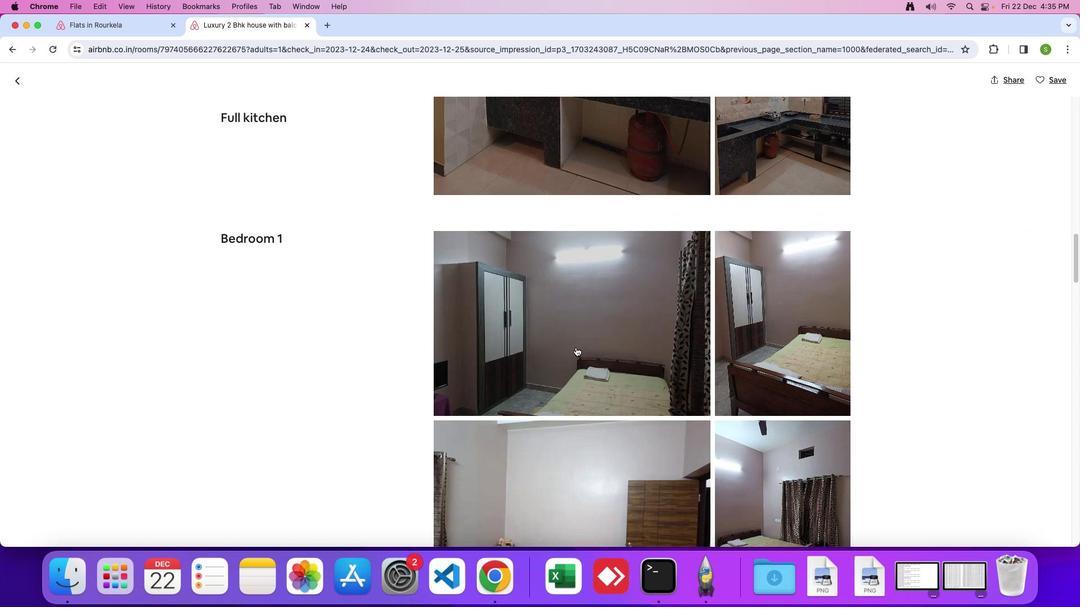 
Action: Mouse scrolled (575, 347) with delta (0, 0)
Screenshot: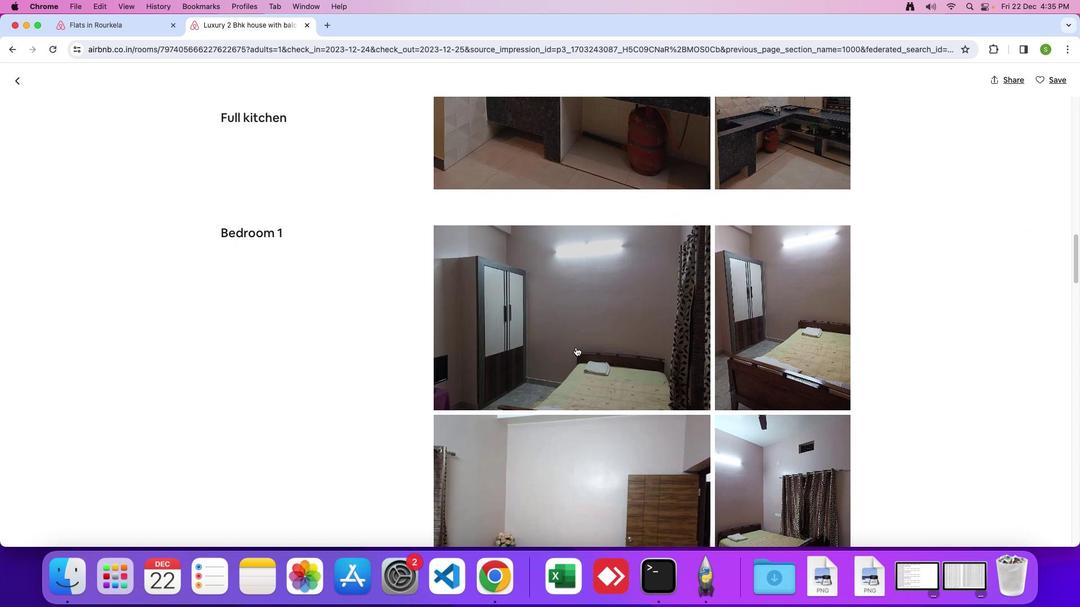 
Action: Mouse scrolled (575, 347) with delta (0, 0)
Screenshot: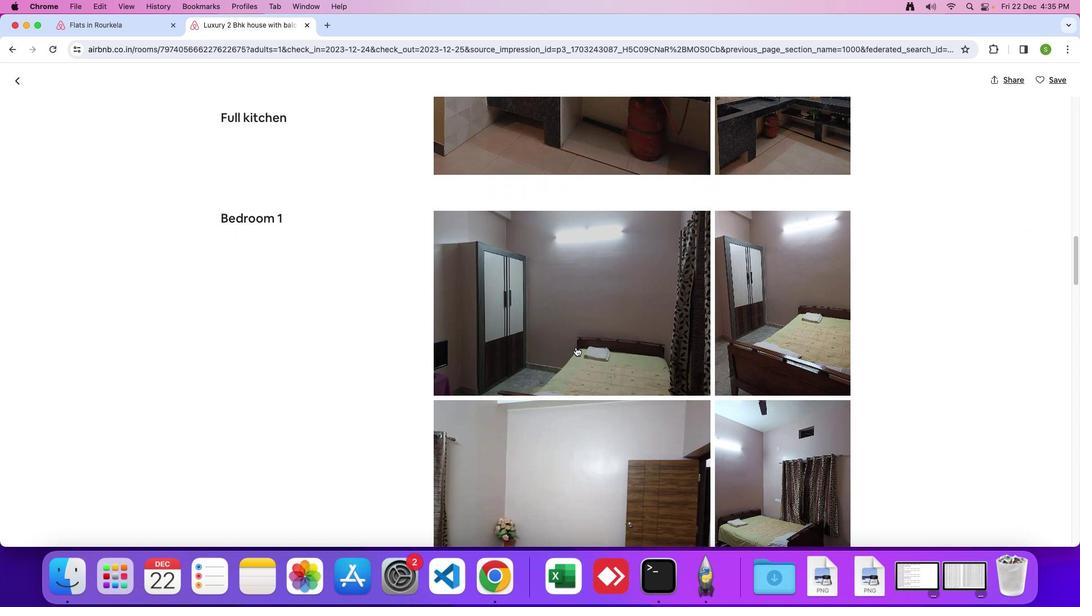 
Action: Mouse scrolled (575, 347) with delta (0, -1)
Screenshot: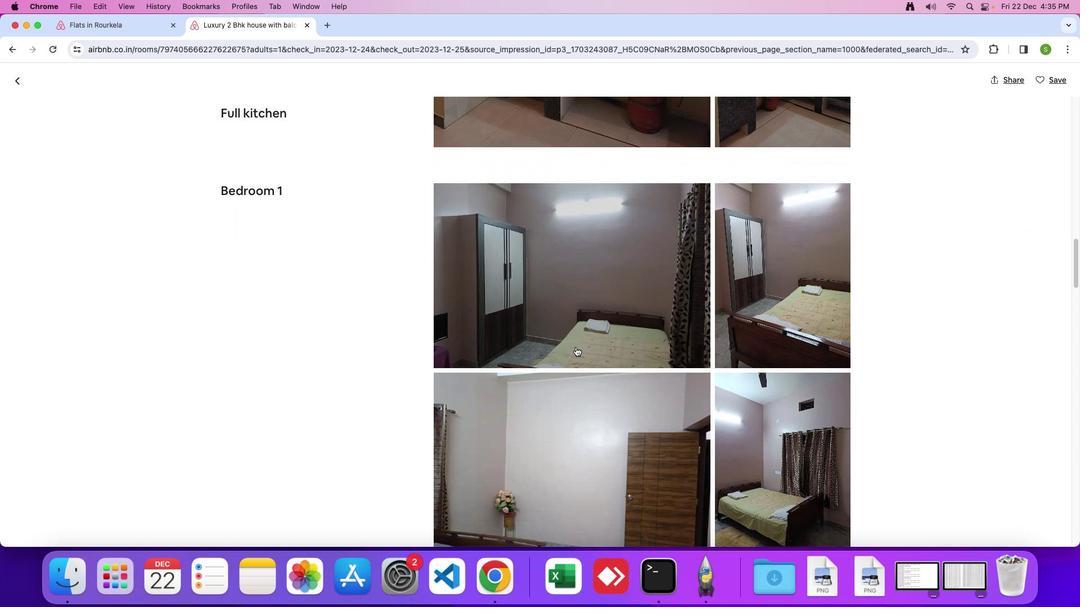 
Action: Mouse scrolled (575, 347) with delta (0, 0)
Screenshot: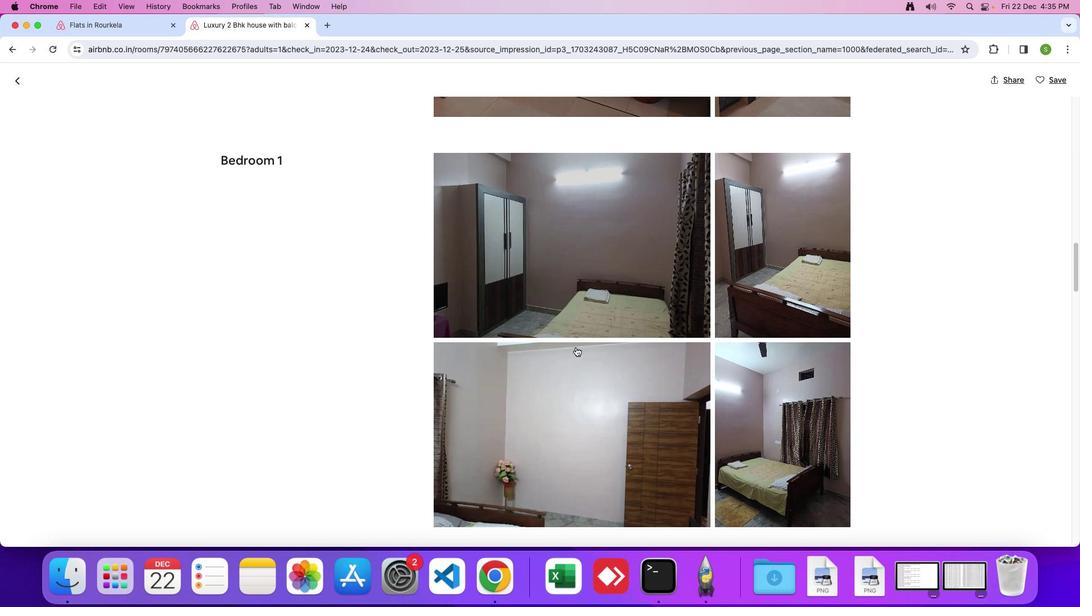 
Action: Mouse scrolled (575, 347) with delta (0, 0)
Screenshot: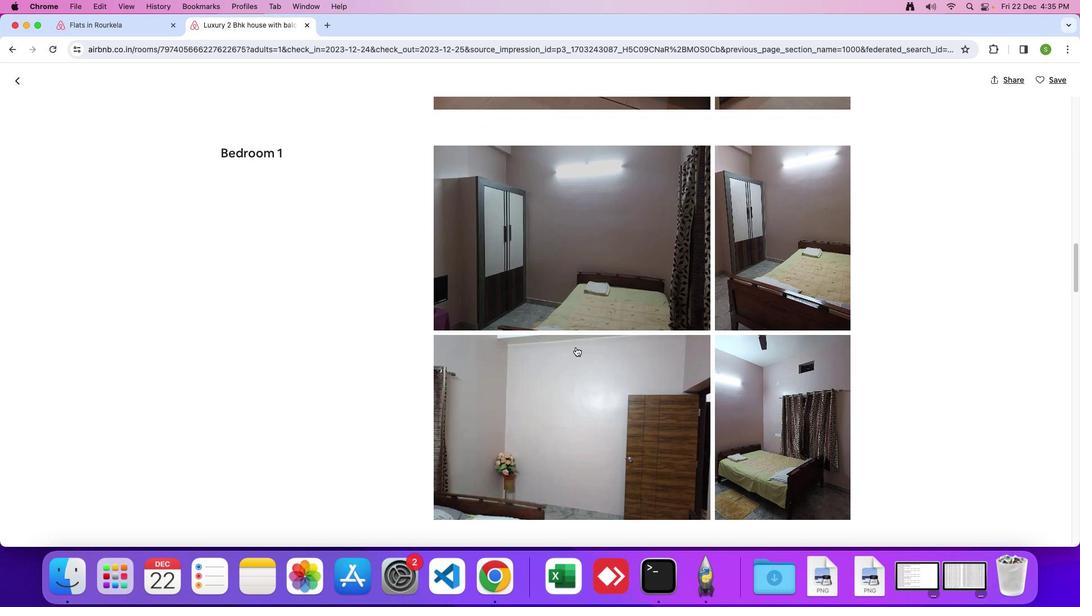 
Action: Mouse scrolled (575, 347) with delta (0, 0)
Screenshot: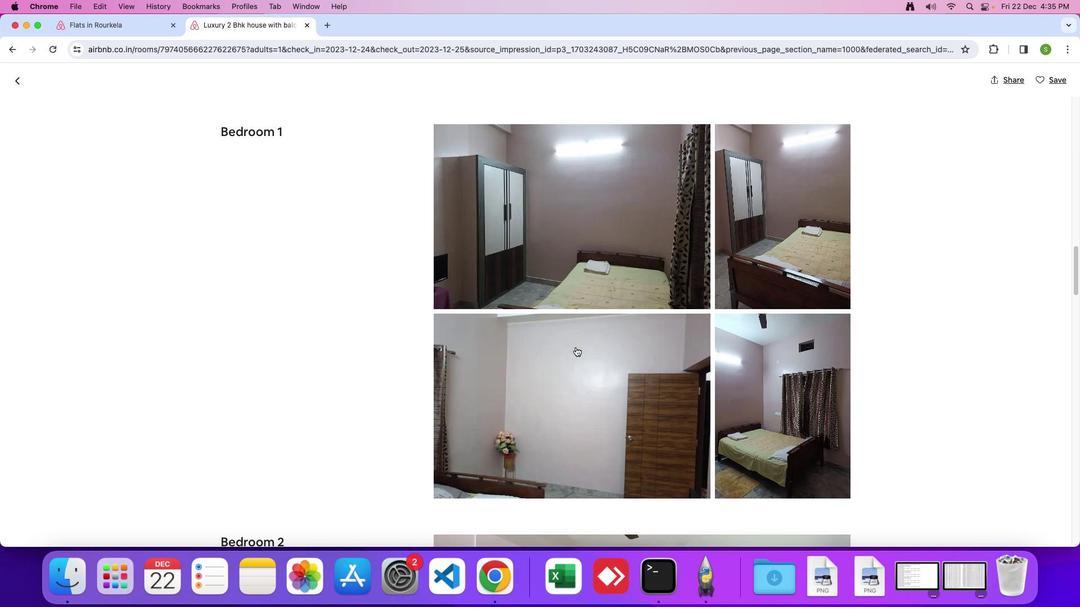 
Action: Mouse scrolled (575, 347) with delta (0, 0)
Screenshot: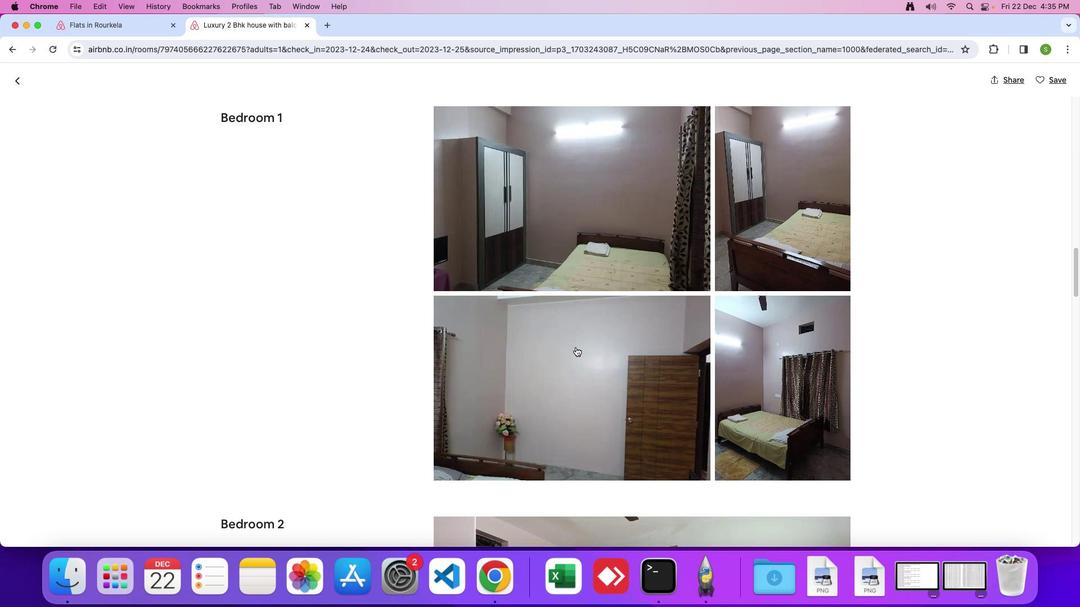
Action: Mouse scrolled (575, 347) with delta (0, -1)
Screenshot: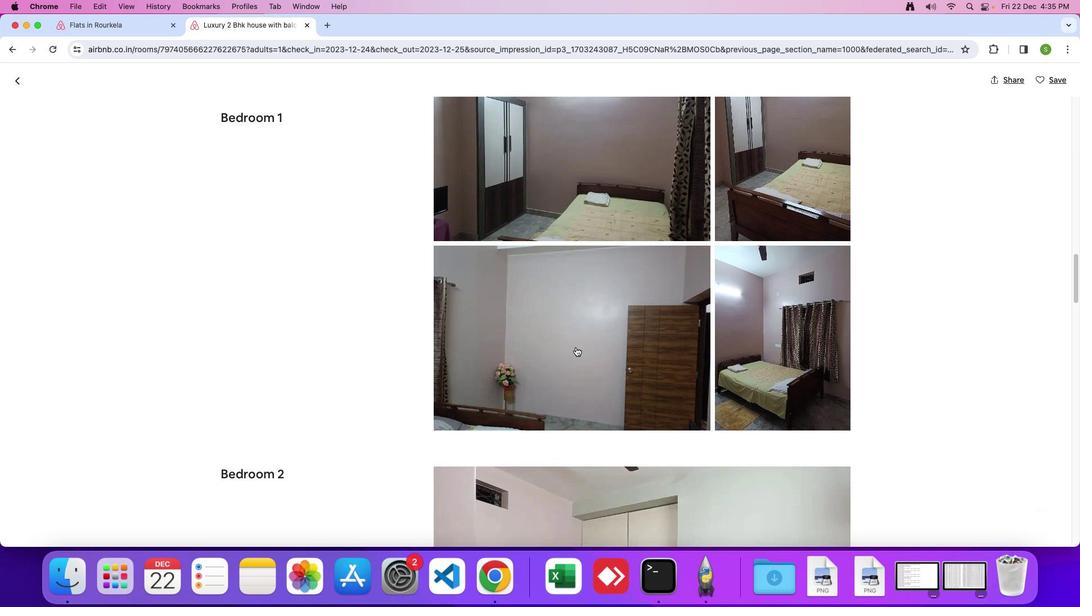
Action: Mouse scrolled (575, 347) with delta (0, 0)
Screenshot: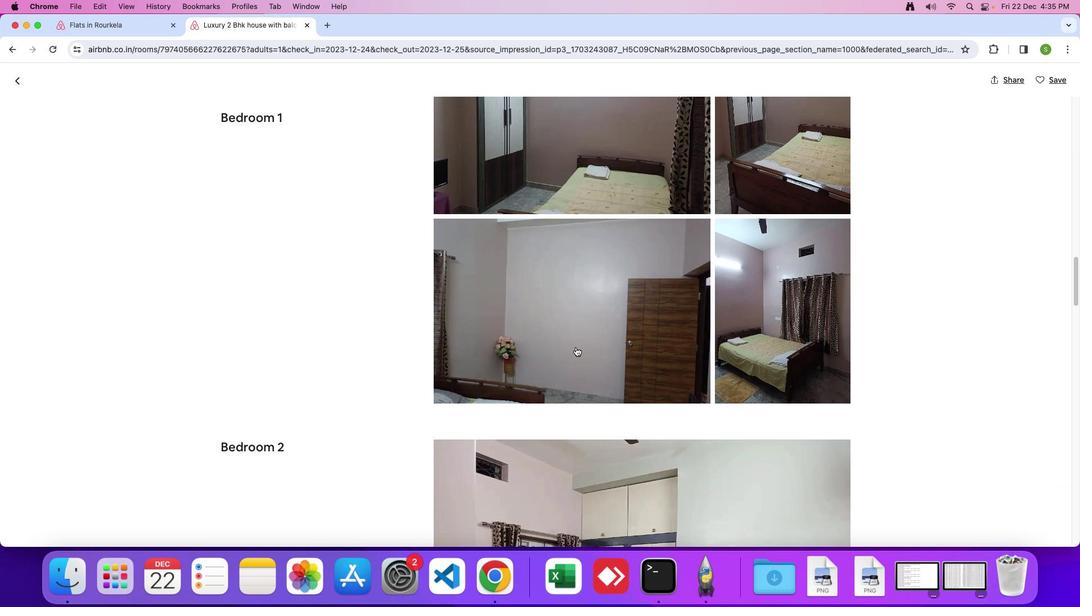 
Action: Mouse scrolled (575, 347) with delta (0, 0)
Screenshot: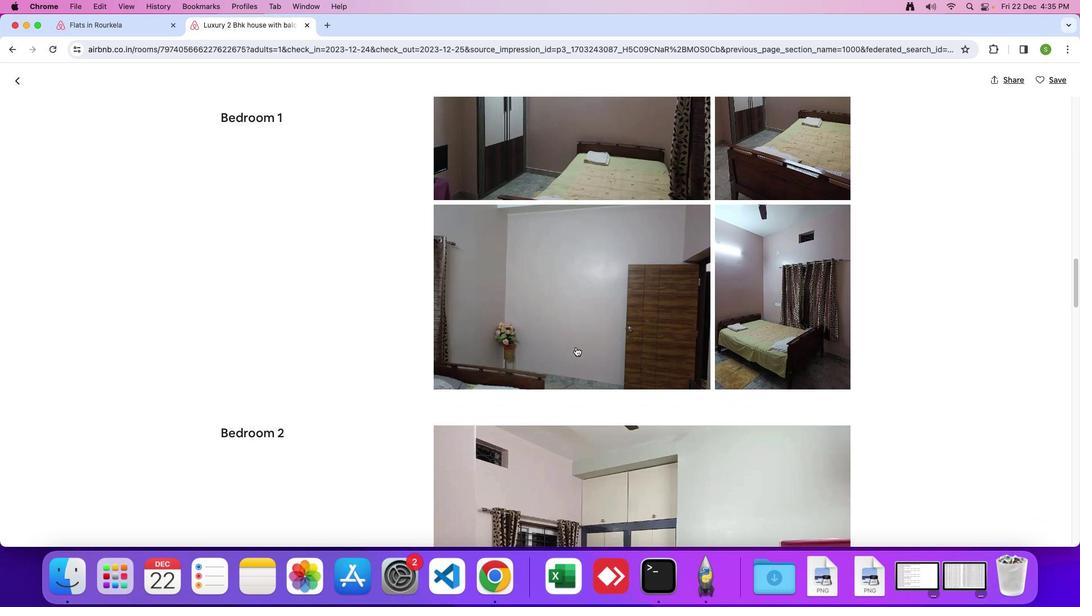 
Action: Mouse scrolled (575, 347) with delta (0, -1)
Screenshot: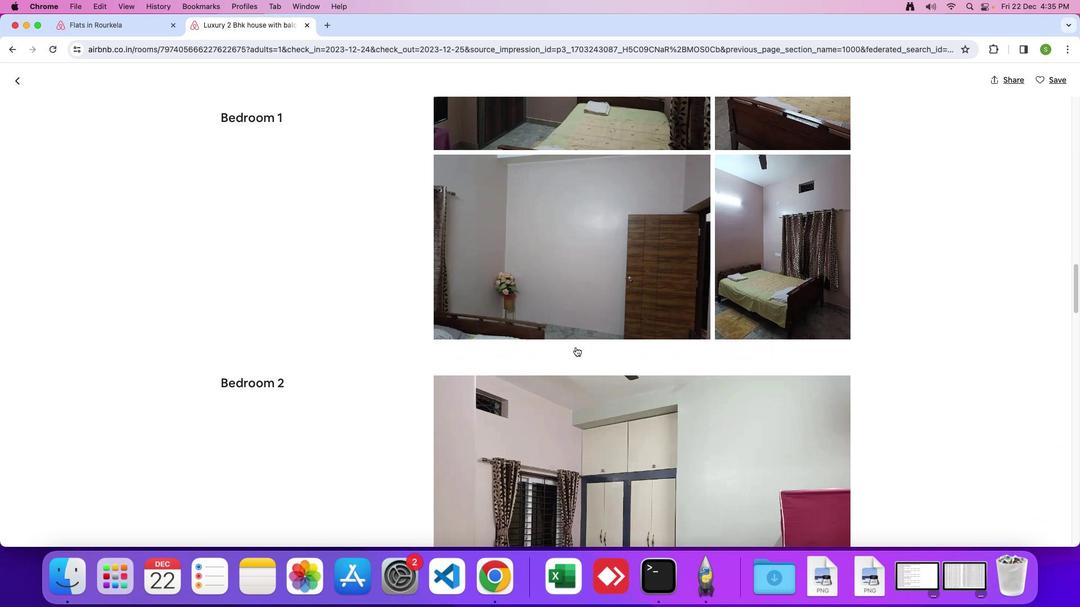 
Action: Mouse moved to (575, 347)
Screenshot: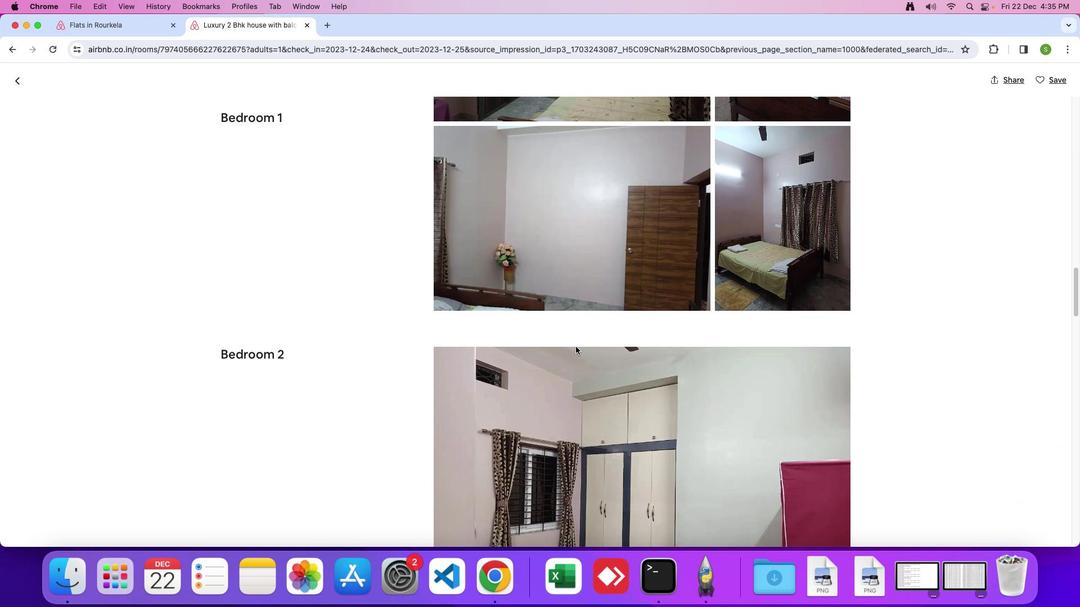 
Action: Mouse scrolled (575, 347) with delta (0, 0)
Screenshot: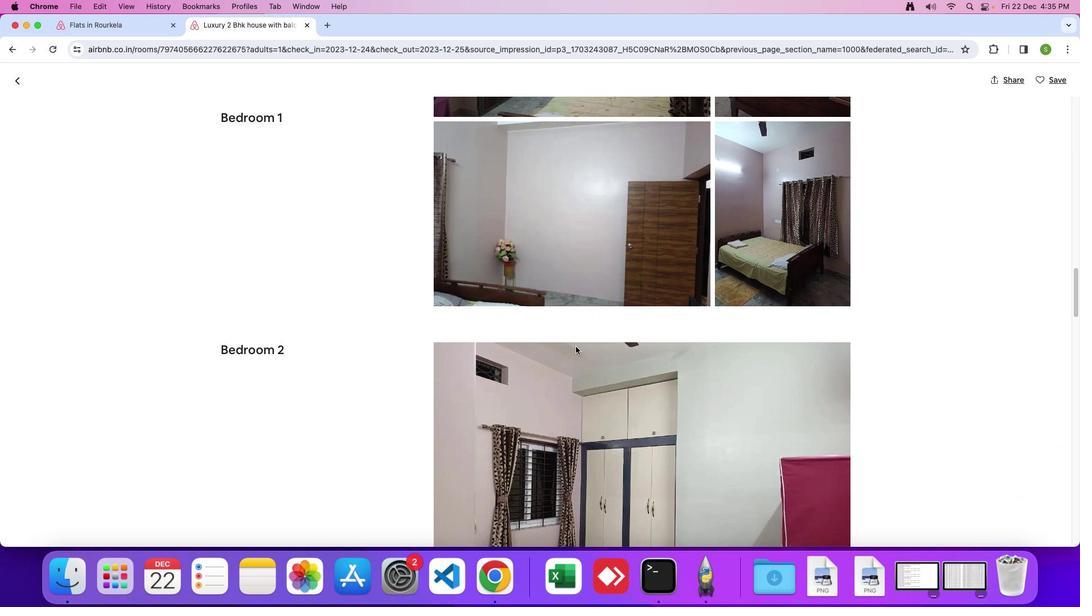 
Action: Mouse scrolled (575, 347) with delta (0, 0)
Screenshot: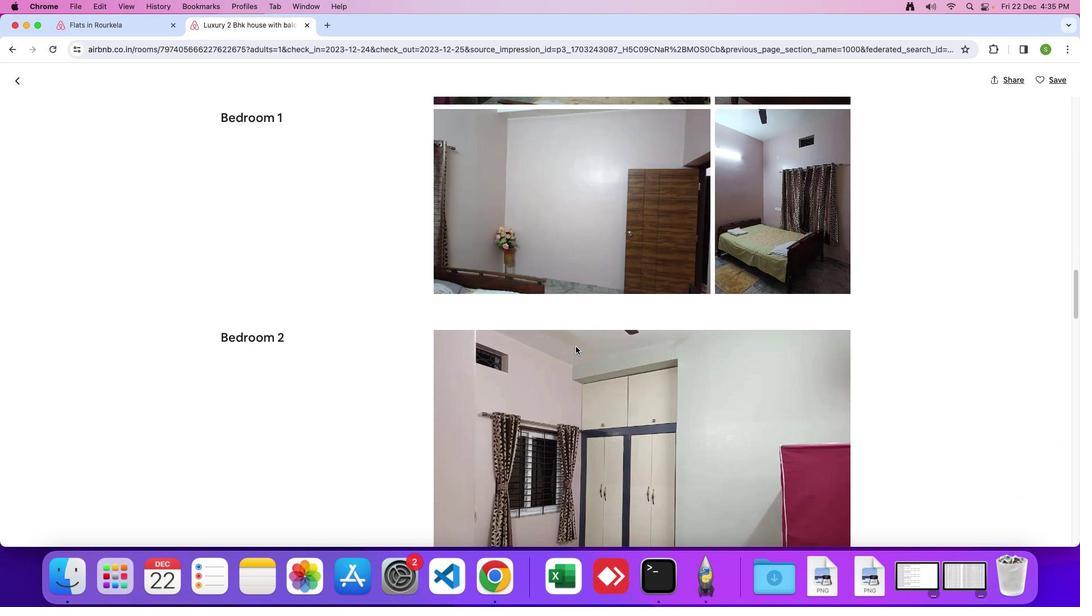 
Action: Mouse scrolled (575, 347) with delta (0, 0)
Screenshot: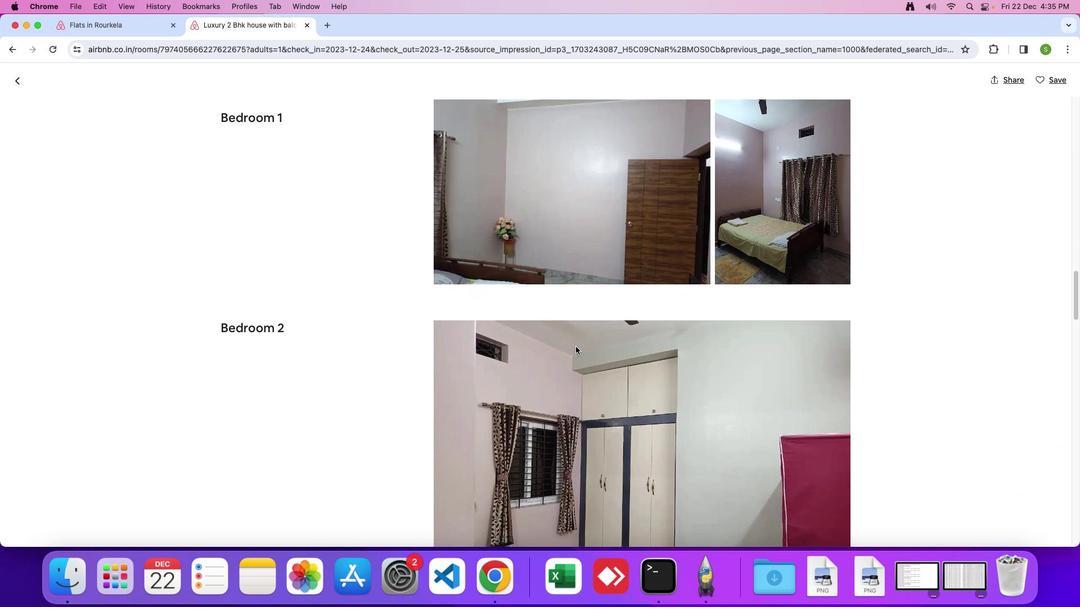 
Action: Mouse scrolled (575, 347) with delta (0, 0)
Screenshot: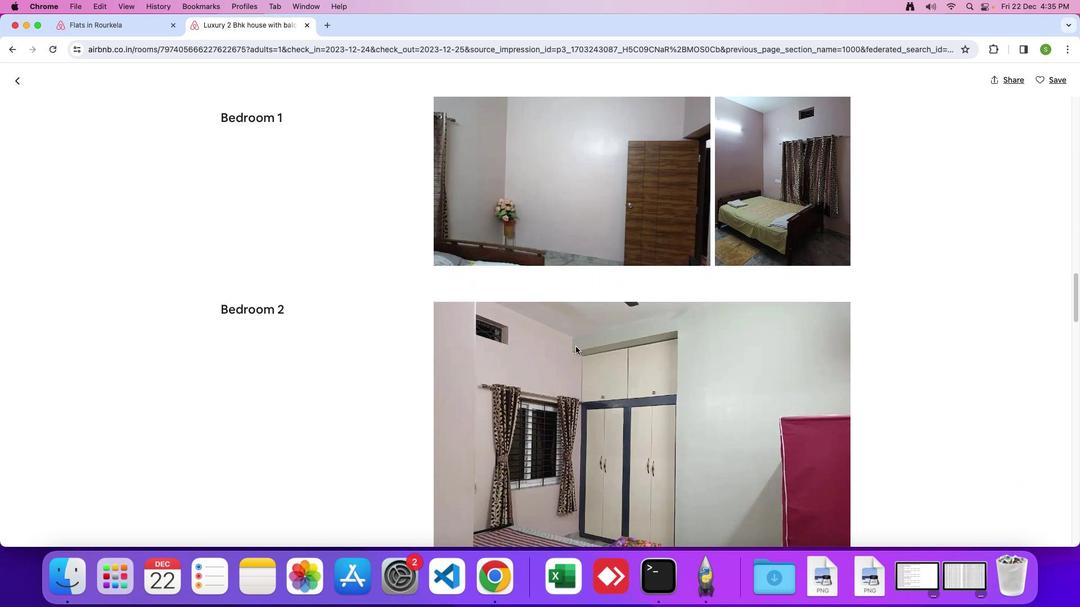 
Action: Mouse scrolled (575, 347) with delta (0, -1)
Screenshot: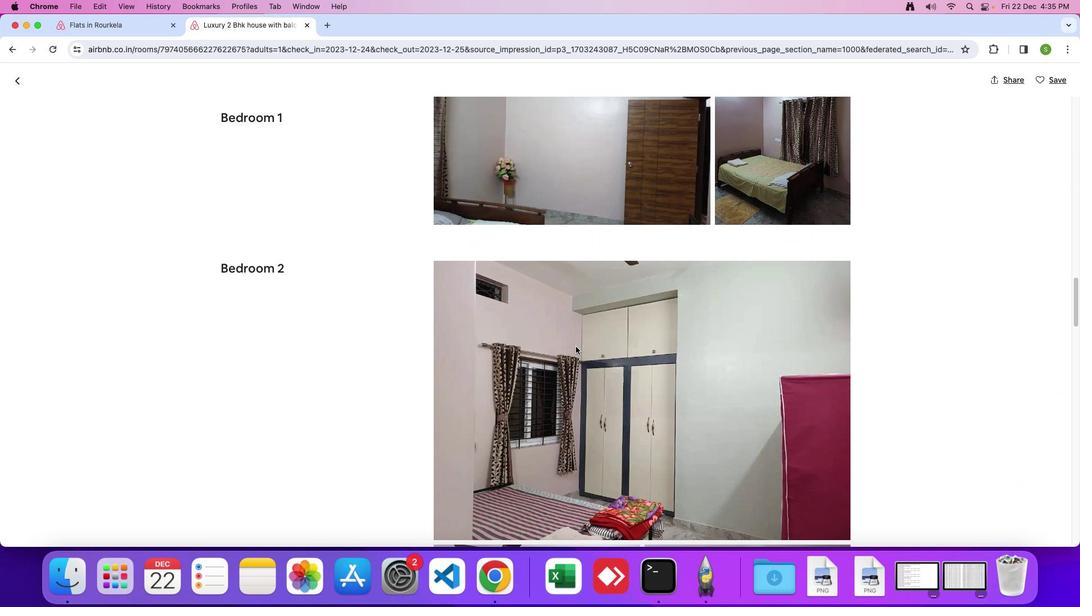 
Action: Mouse scrolled (575, 347) with delta (0, 0)
Screenshot: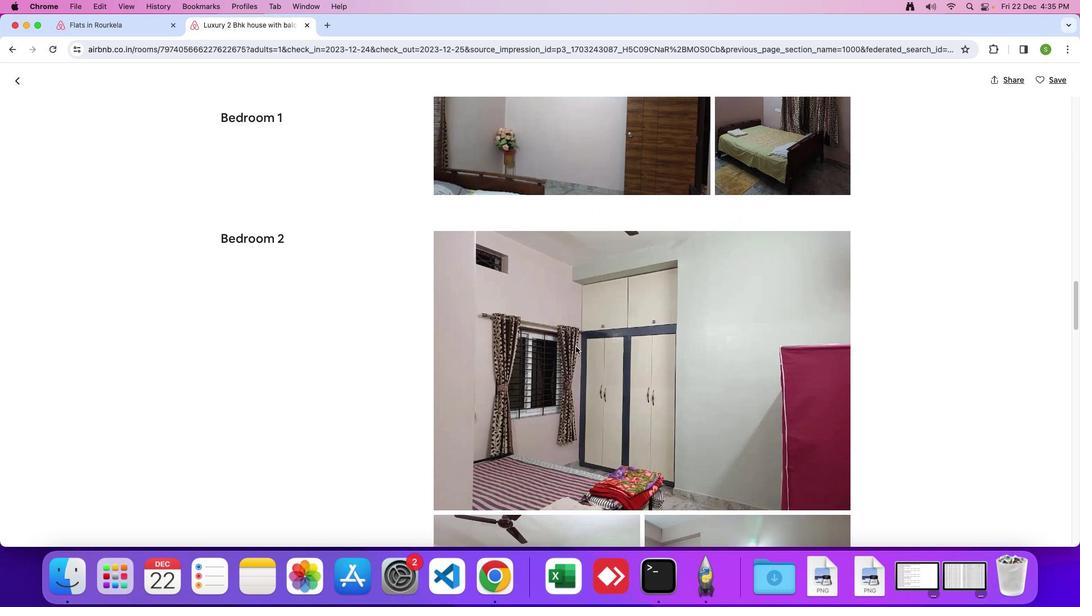 
Action: Mouse scrolled (575, 347) with delta (0, 0)
Screenshot: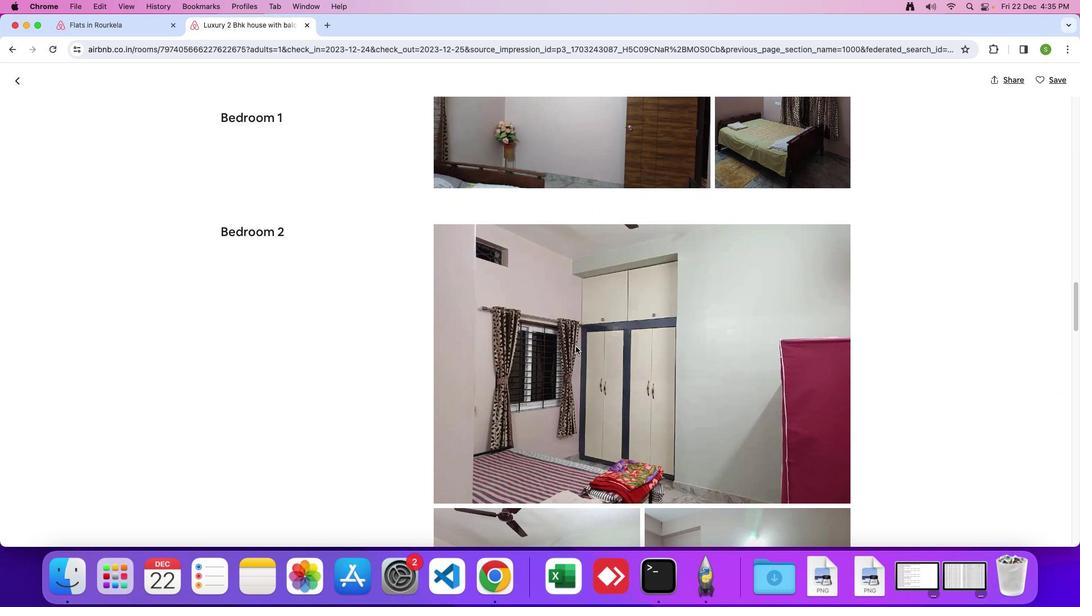 
Action: Mouse scrolled (575, 347) with delta (0, -1)
Screenshot: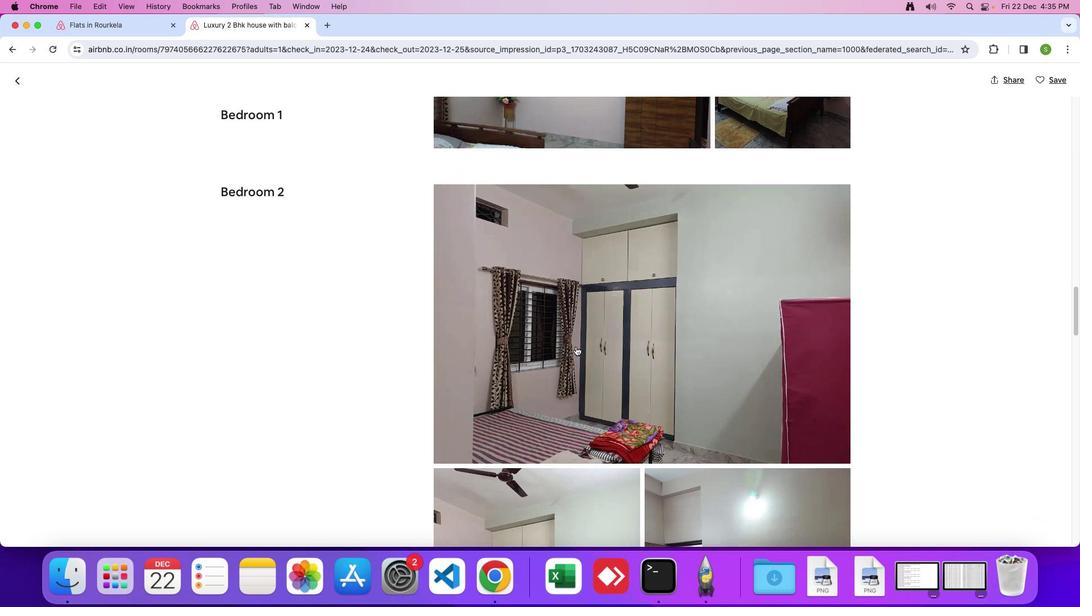 
Action: Mouse scrolled (575, 347) with delta (0, 0)
Screenshot: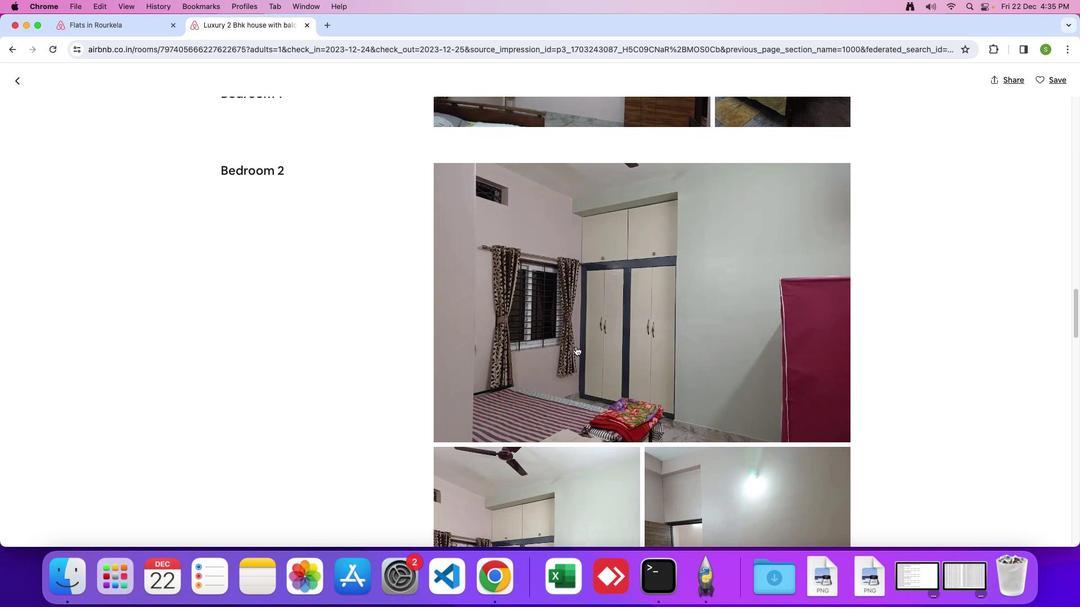
Action: Mouse scrolled (575, 347) with delta (0, 0)
Screenshot: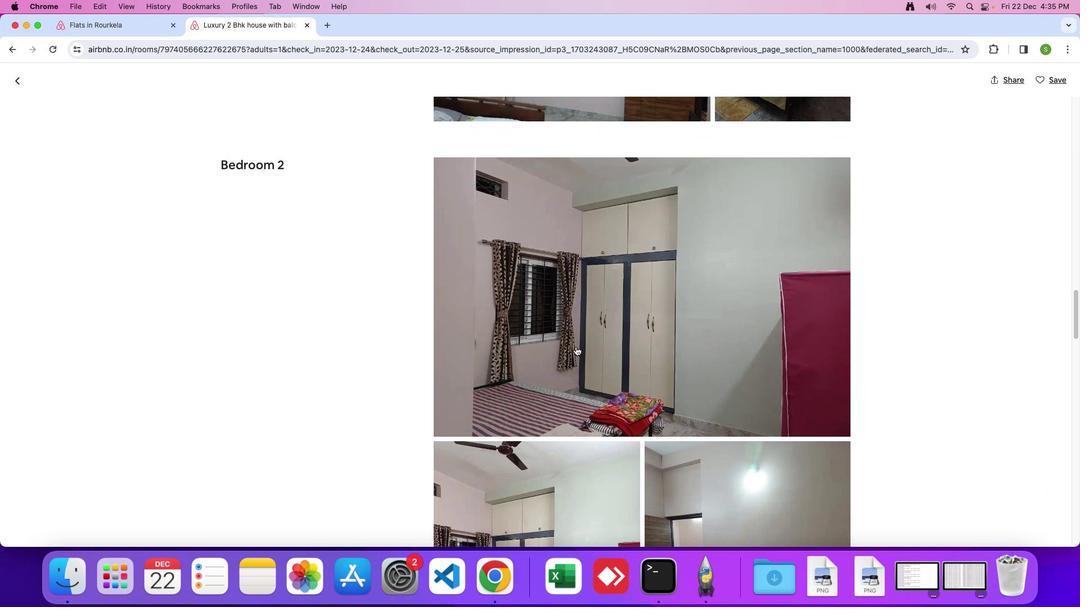 
Action: Mouse scrolled (575, 347) with delta (0, 0)
Screenshot: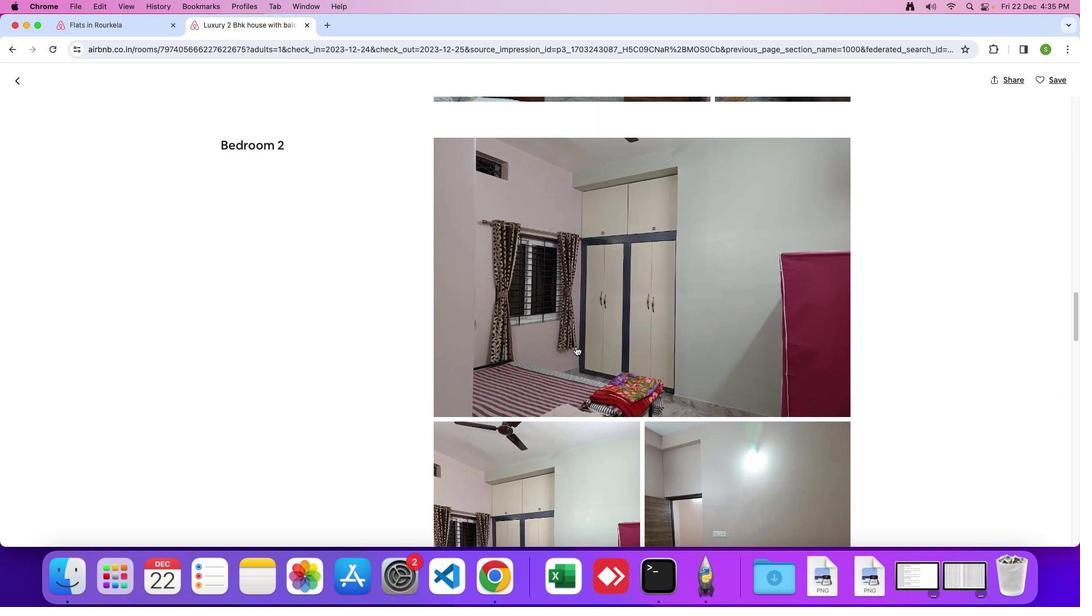 
Action: Mouse scrolled (575, 347) with delta (0, 0)
Screenshot: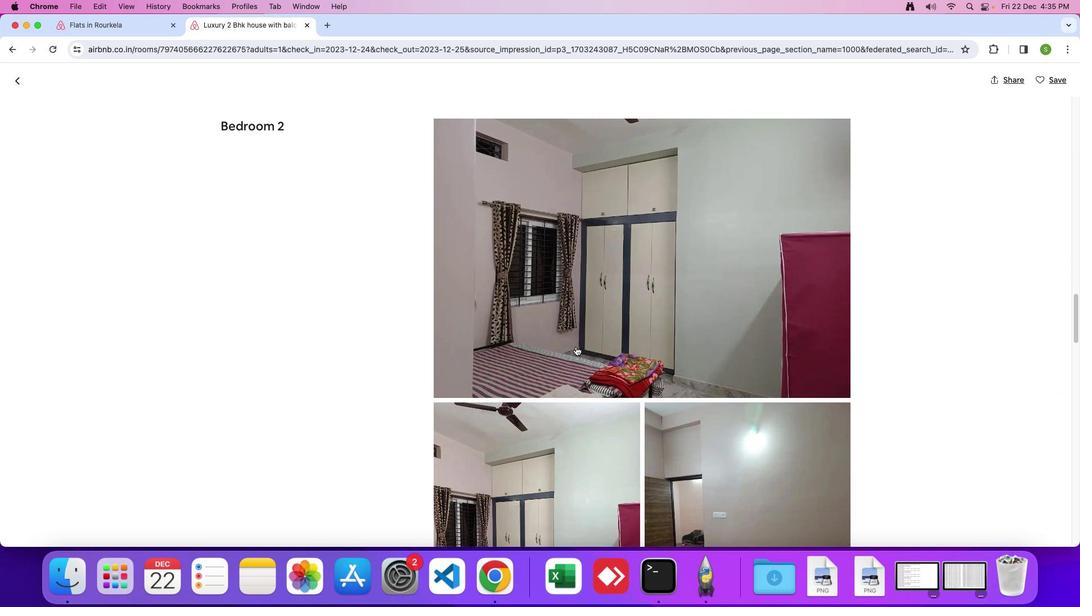 
Action: Mouse scrolled (575, 347) with delta (0, -1)
Screenshot: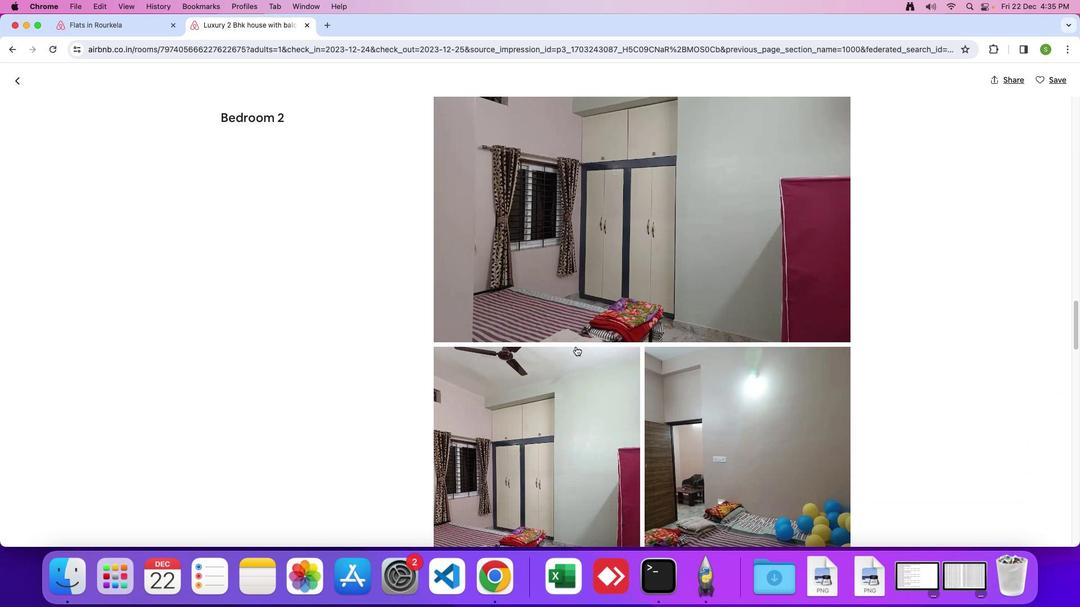 
Action: Mouse scrolled (575, 347) with delta (0, 0)
Screenshot: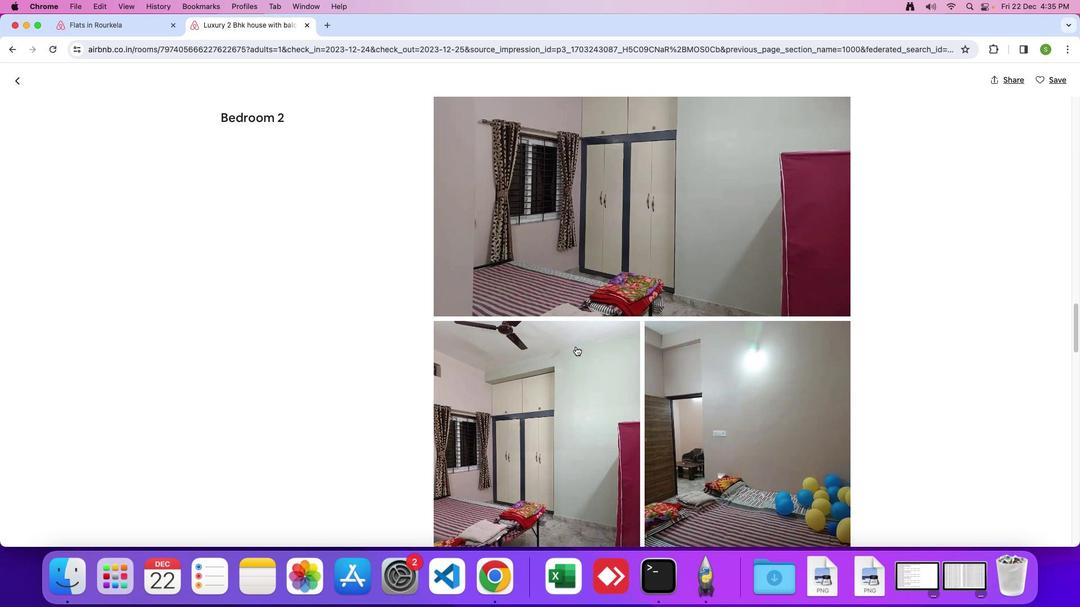 
Action: Mouse scrolled (575, 347) with delta (0, 0)
Screenshot: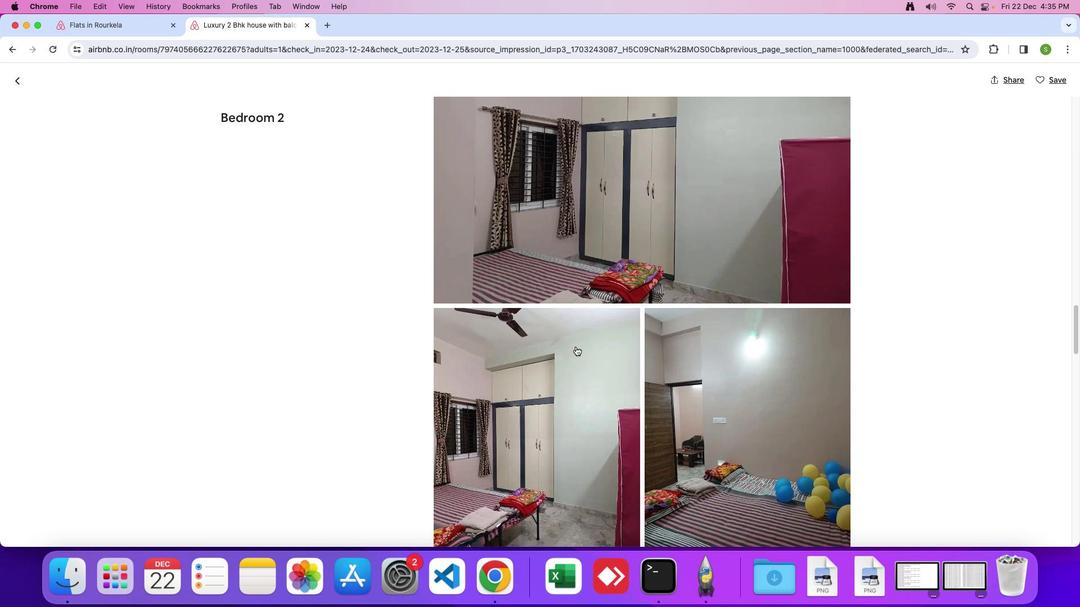 
Action: Mouse scrolled (575, 347) with delta (0, 0)
Screenshot: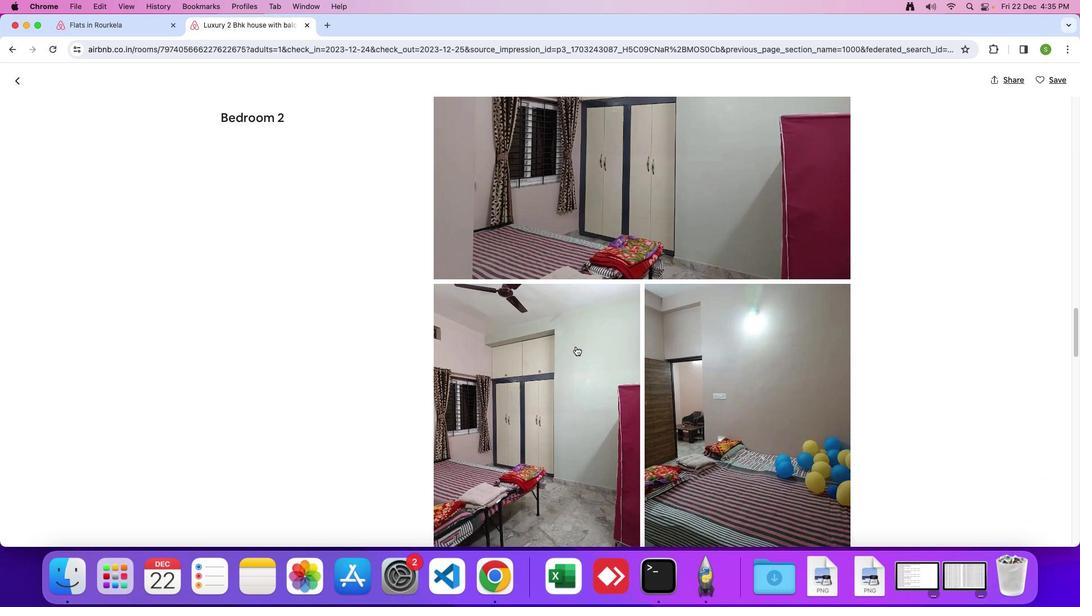 
Action: Mouse scrolled (575, 347) with delta (0, 0)
Screenshot: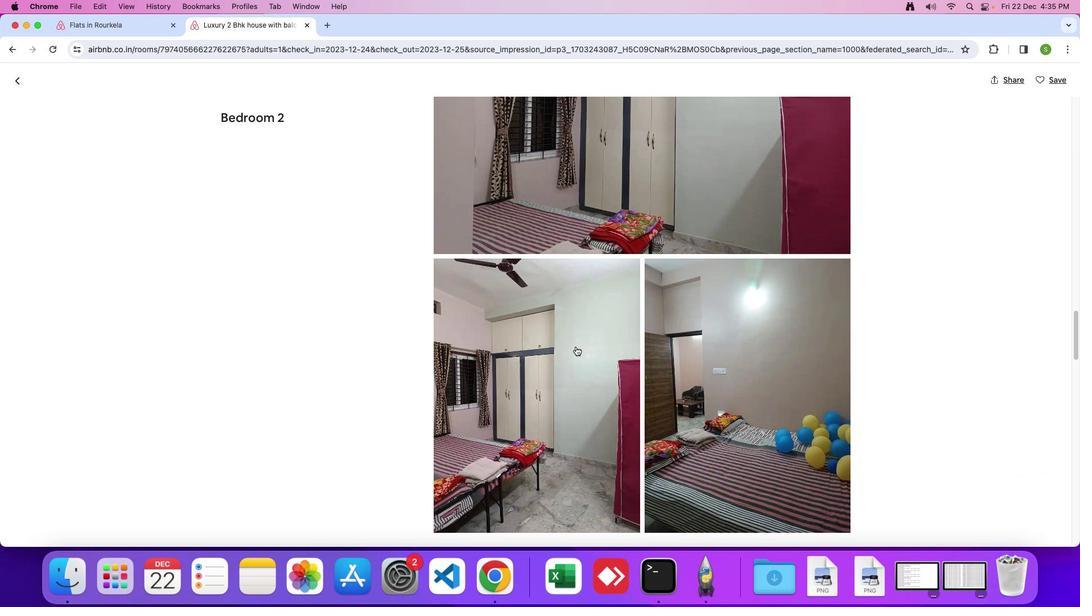 
Action: Mouse scrolled (575, 347) with delta (0, 0)
Screenshot: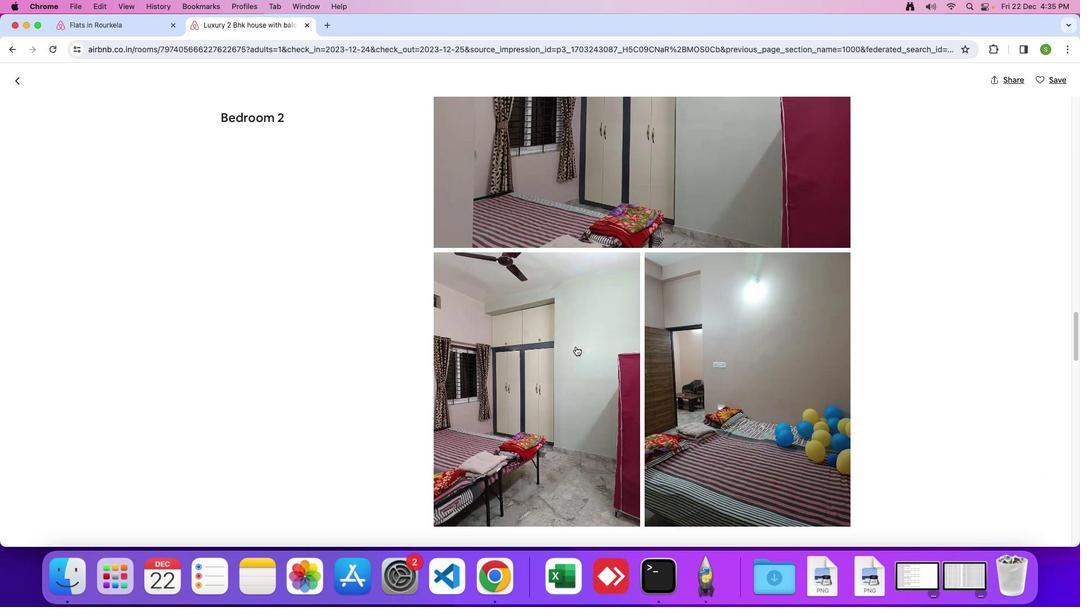 
Action: Mouse scrolled (575, 347) with delta (0, 0)
Screenshot: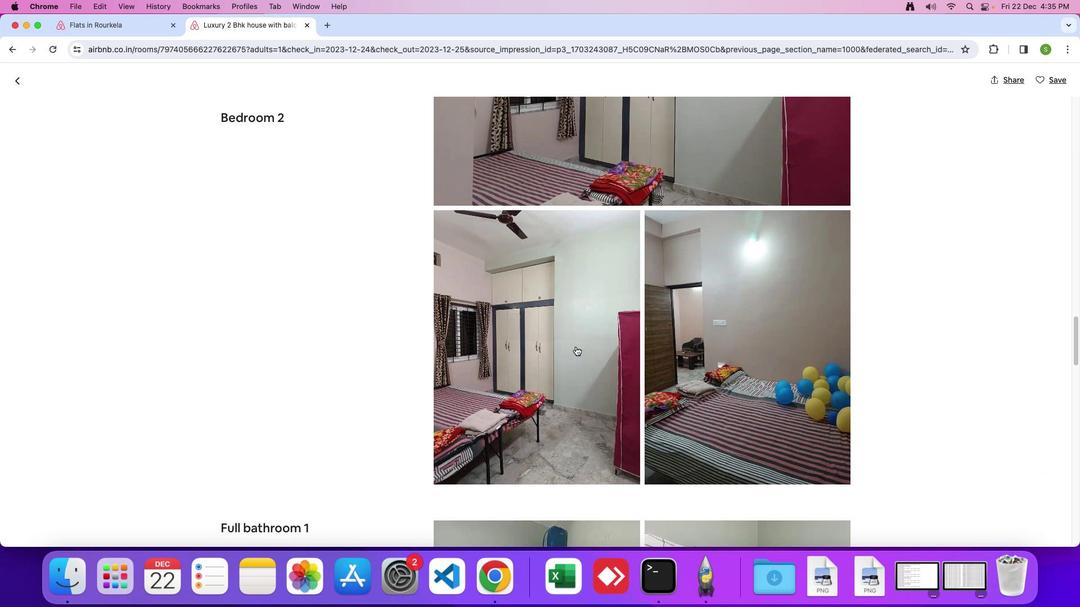 
Action: Mouse scrolled (575, 347) with delta (0, 0)
Screenshot: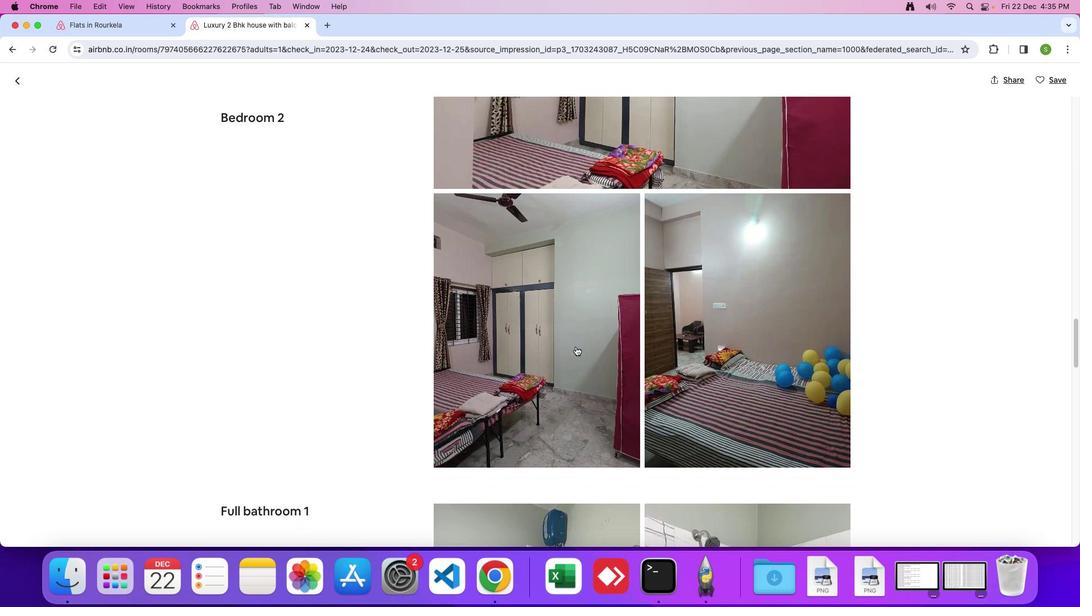 
Action: Mouse scrolled (575, 347) with delta (0, 0)
Screenshot: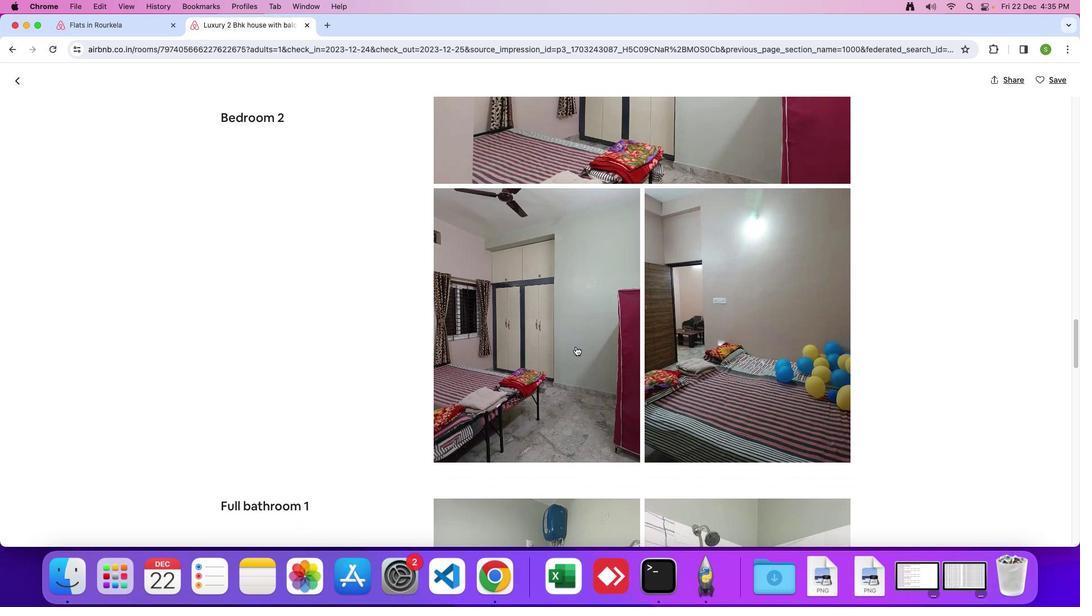 
Action: Mouse scrolled (575, 347) with delta (0, 0)
Screenshot: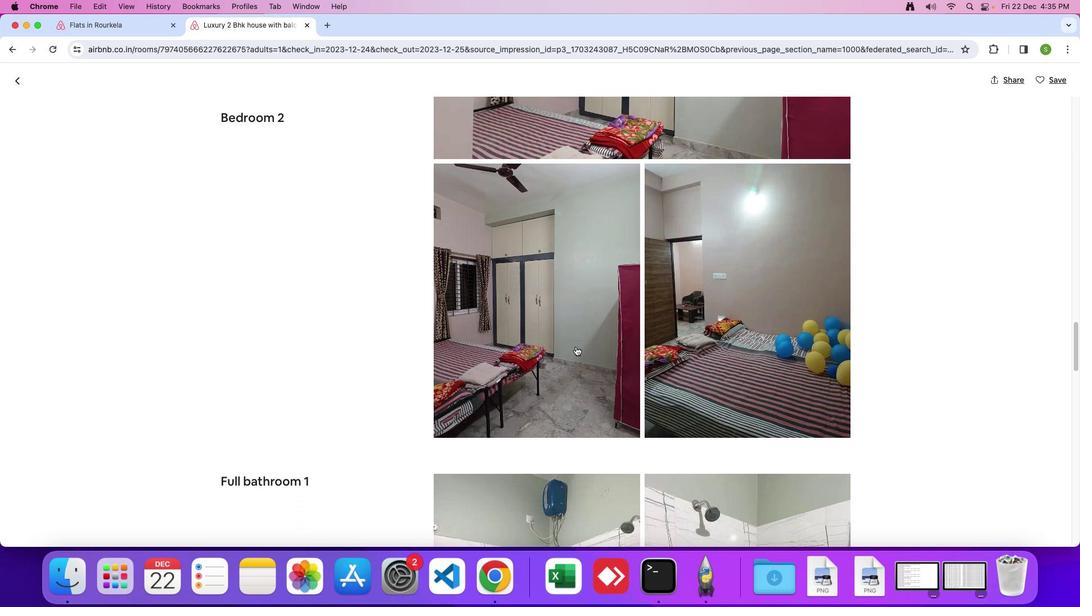 
Action: Mouse scrolled (575, 347) with delta (0, 0)
Screenshot: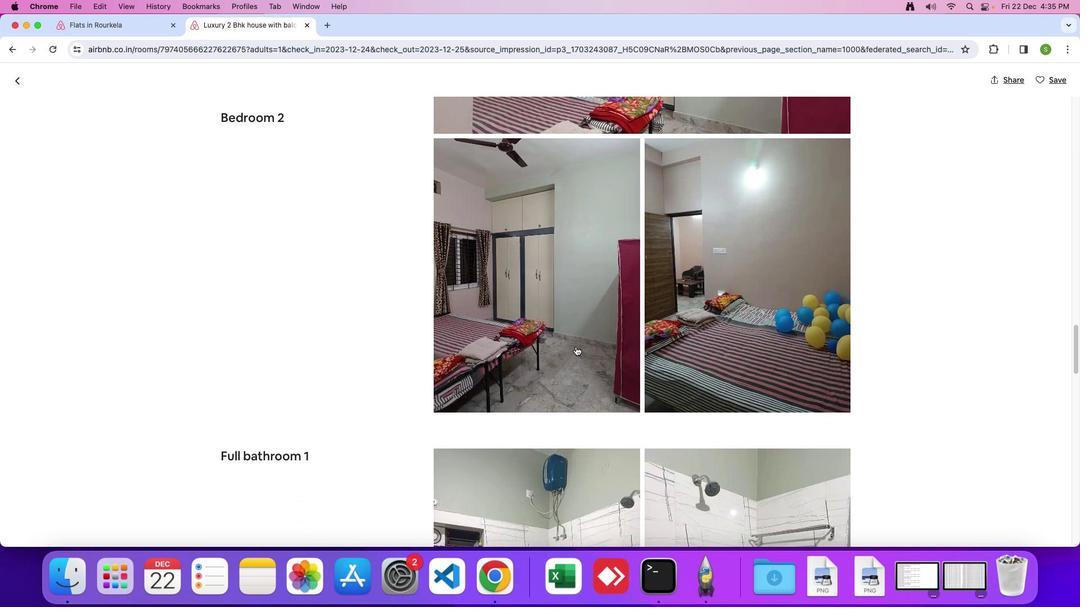 
Action: Mouse scrolled (575, 347) with delta (0, 0)
Screenshot: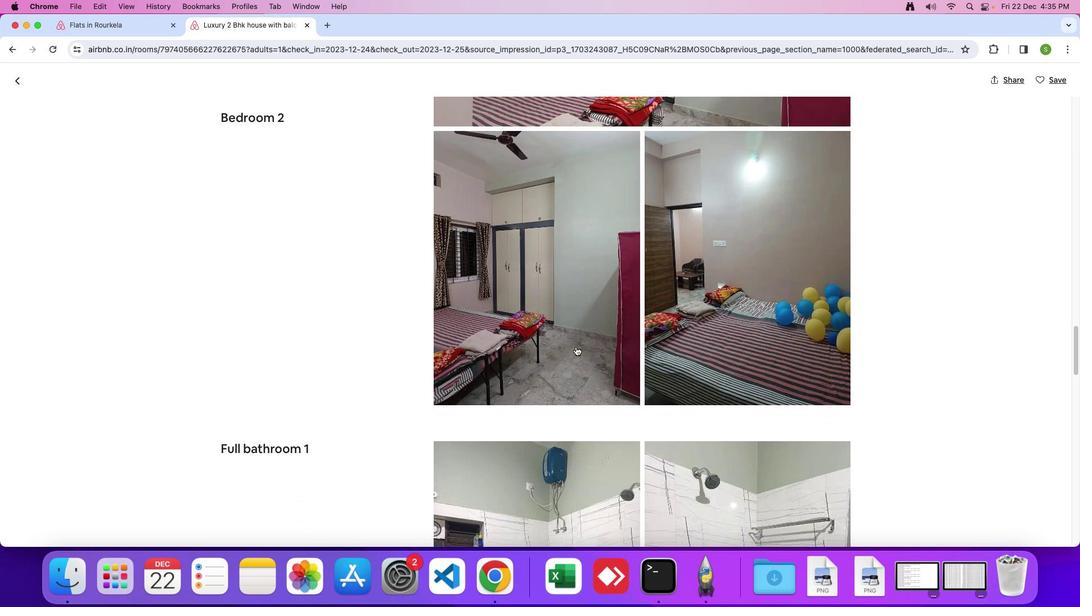 
Action: Mouse scrolled (575, 347) with delta (0, 0)
Screenshot: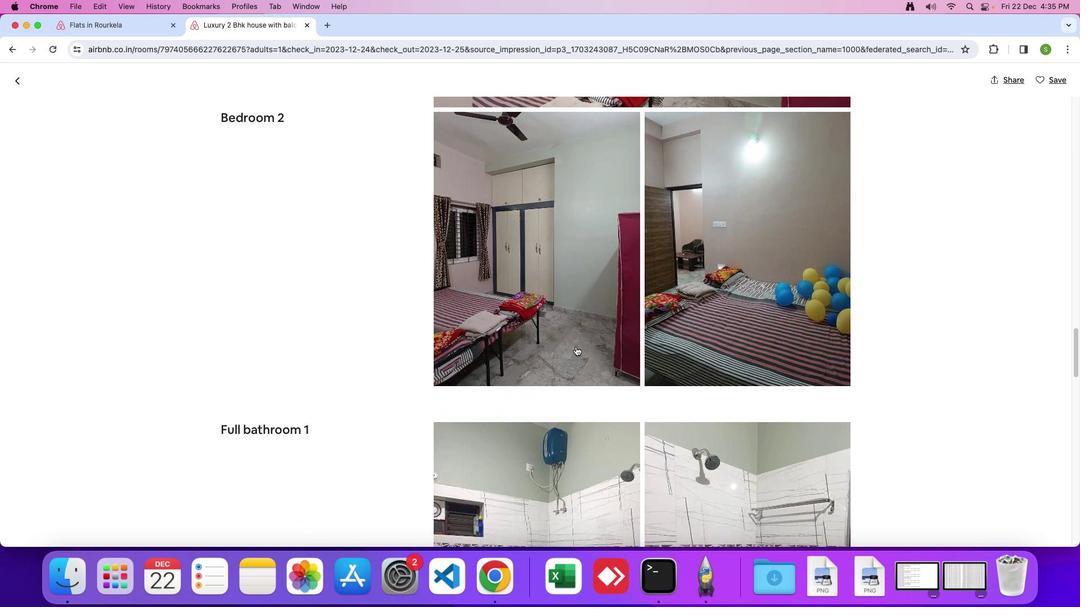 
Action: Mouse scrolled (575, 347) with delta (0, 0)
Screenshot: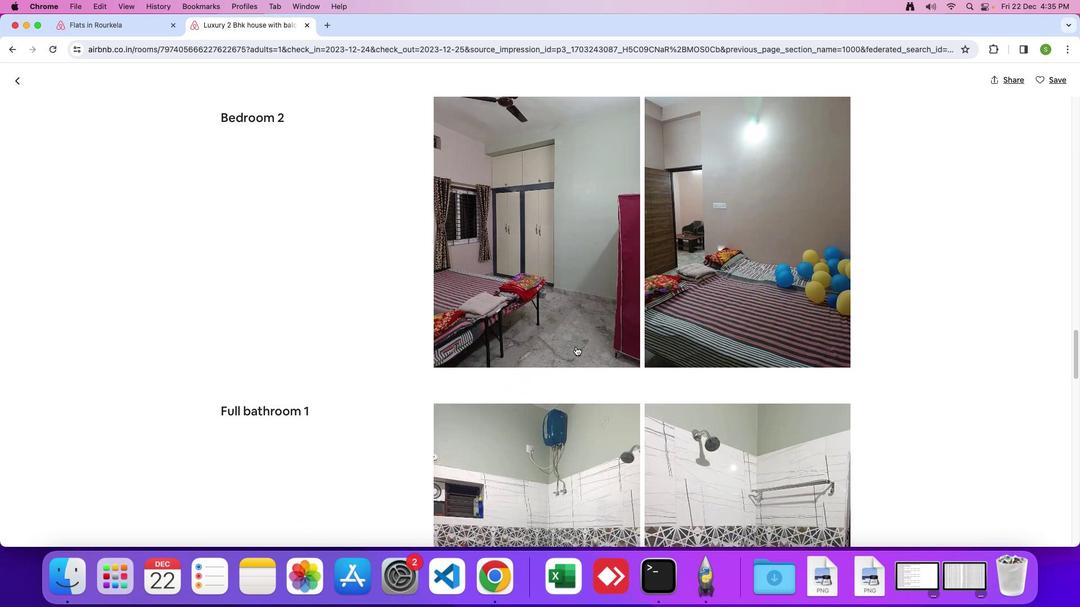 
Action: Mouse scrolled (575, 347) with delta (0, -1)
Screenshot: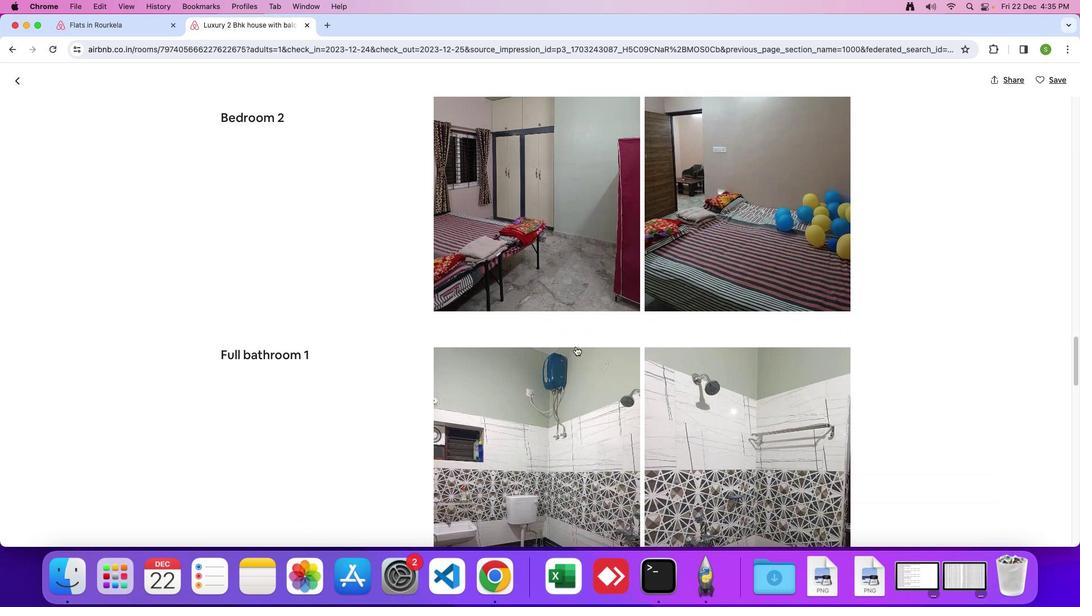
Action: Mouse scrolled (575, 347) with delta (0, 0)
Screenshot: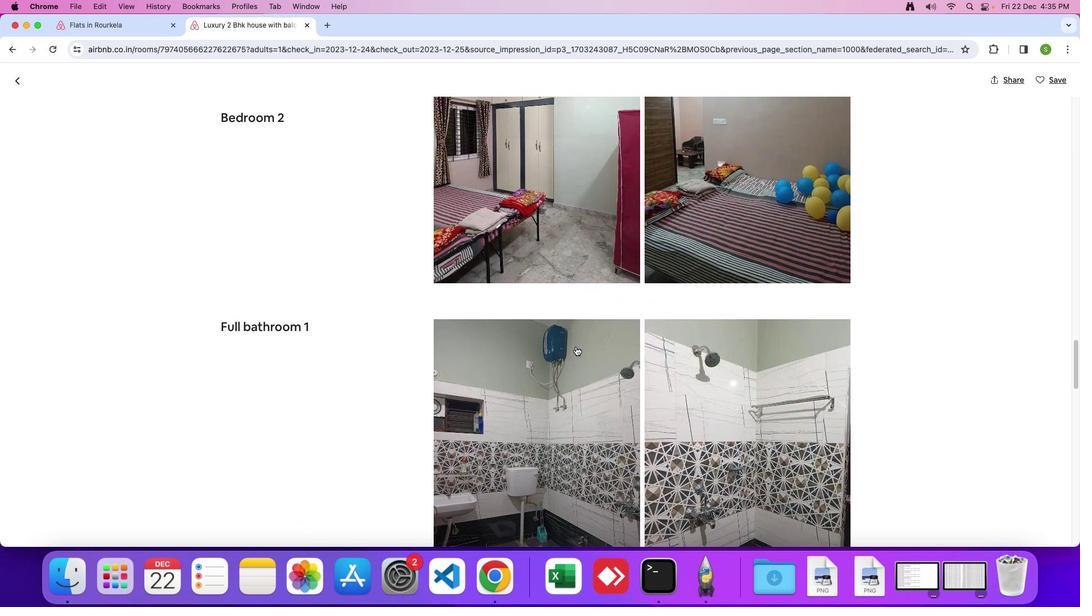 
Action: Mouse scrolled (575, 347) with delta (0, 0)
Screenshot: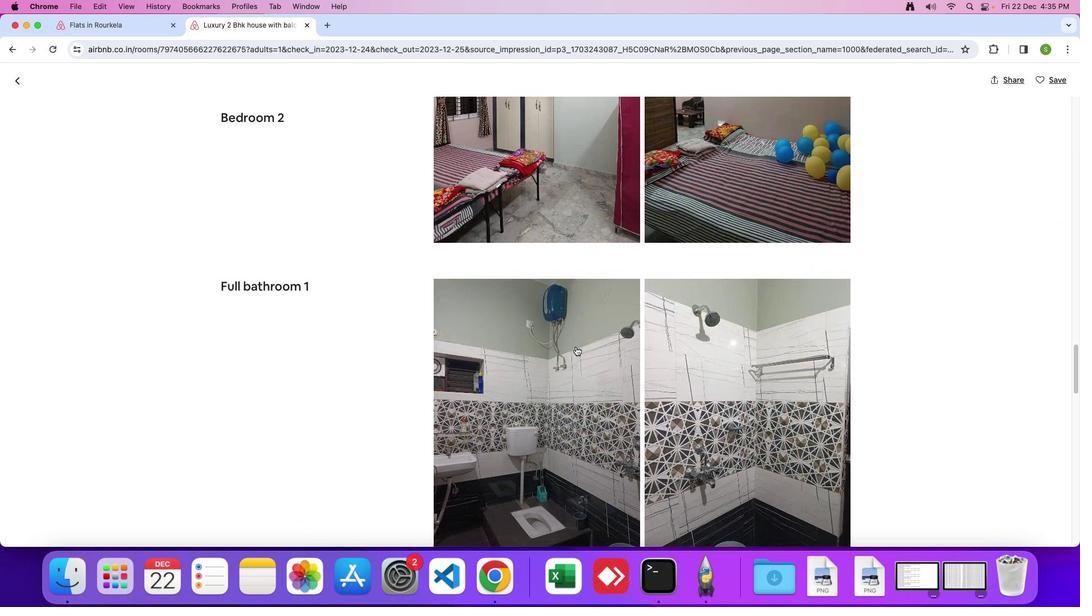 
Action: Mouse scrolled (575, 347) with delta (0, -1)
Screenshot: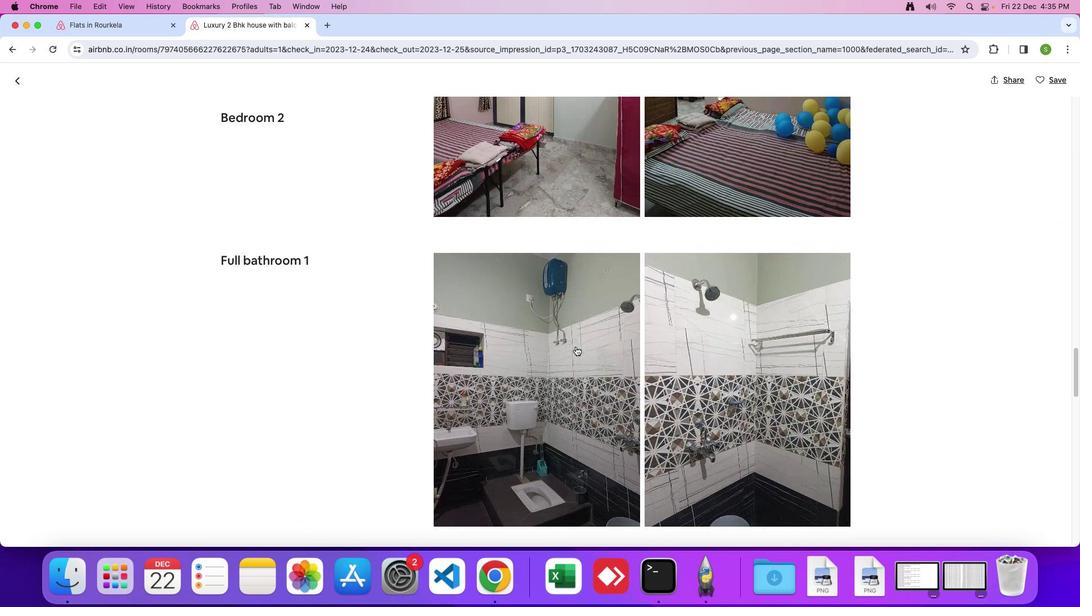 
Action: Mouse scrolled (575, 347) with delta (0, 0)
Screenshot: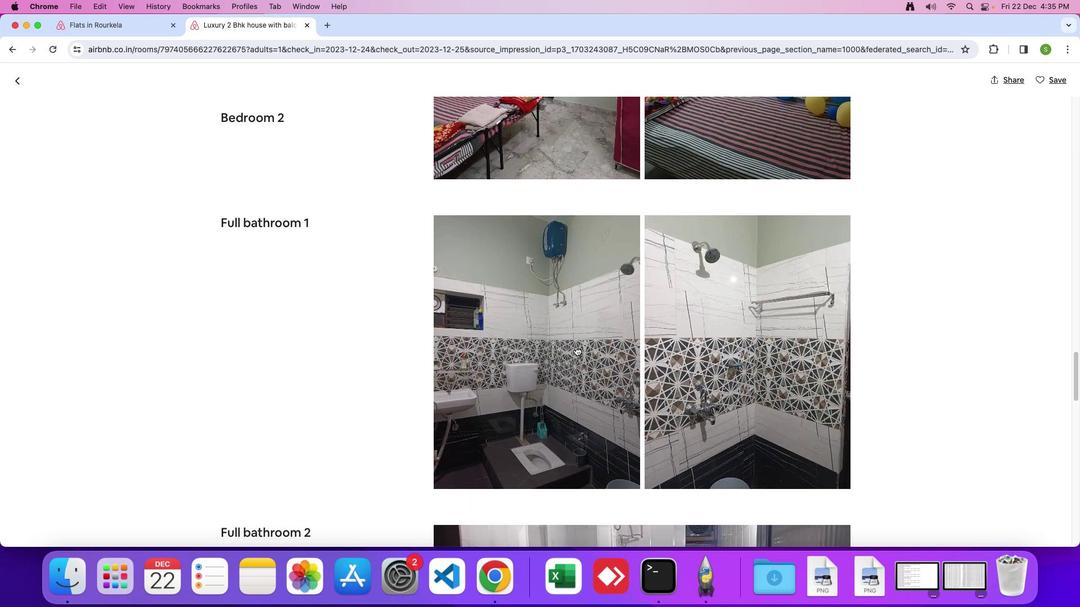 
Action: Mouse scrolled (575, 347) with delta (0, 0)
Screenshot: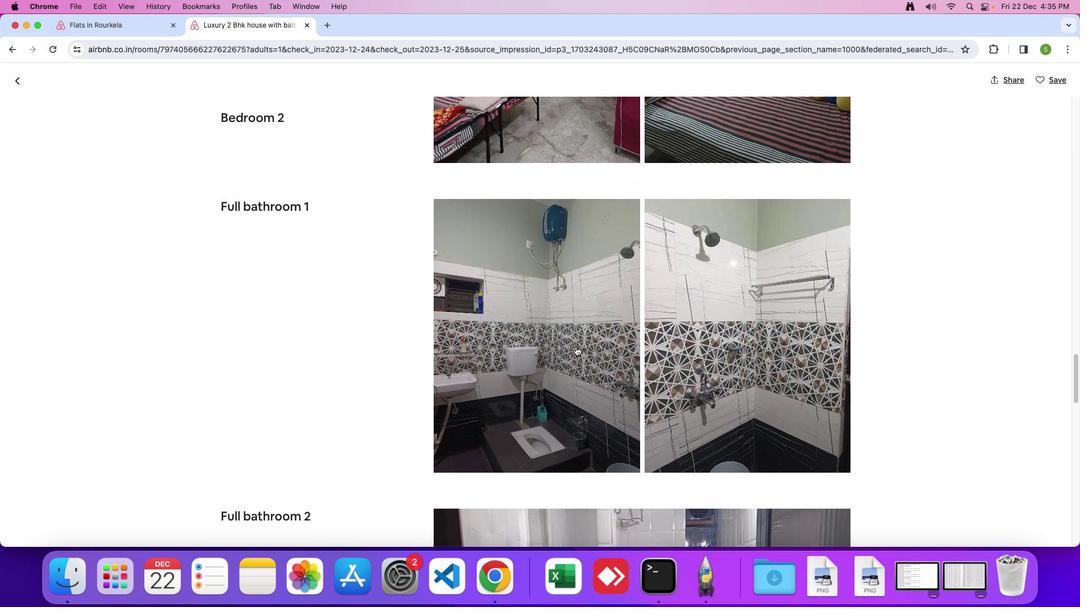 
Action: Mouse scrolled (575, 347) with delta (0, -1)
Screenshot: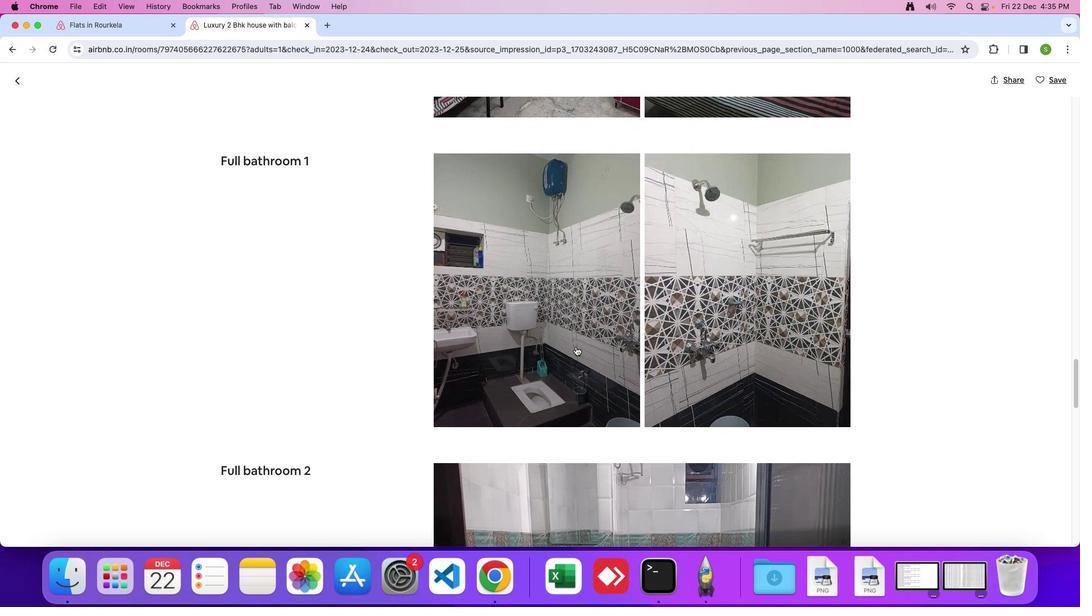 
Action: Mouse scrolled (575, 347) with delta (0, 0)
Screenshot: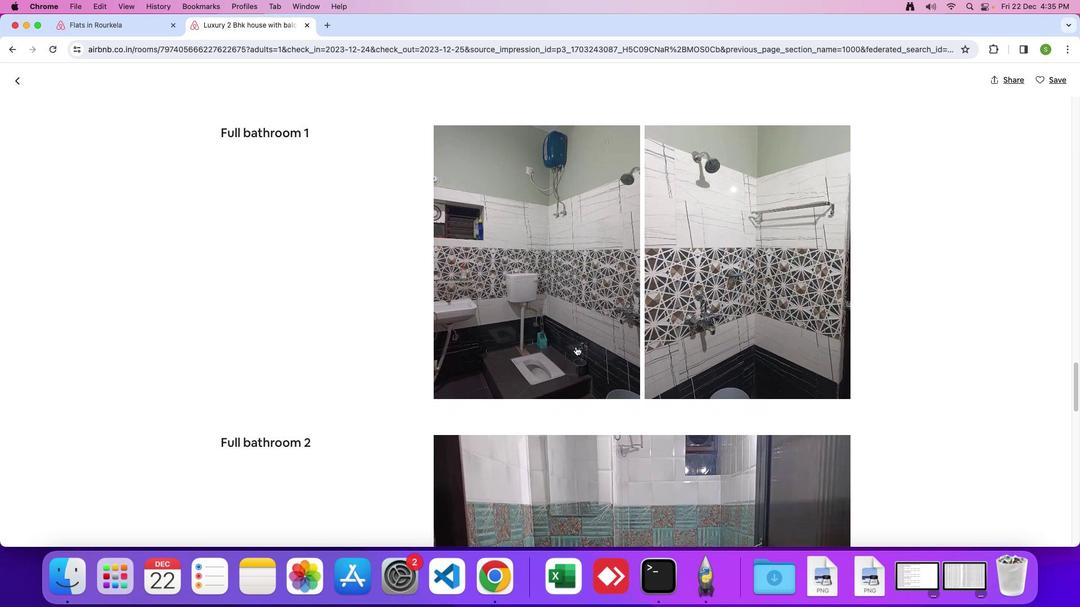 
Action: Mouse scrolled (575, 347) with delta (0, 0)
Screenshot: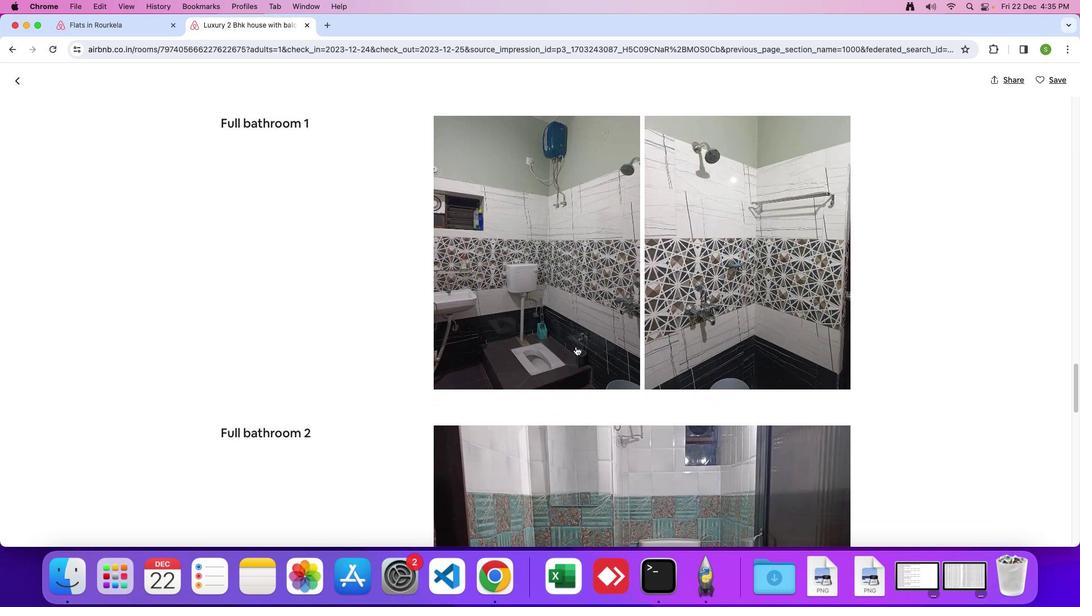 
Action: Mouse scrolled (575, 347) with delta (0, -1)
Screenshot: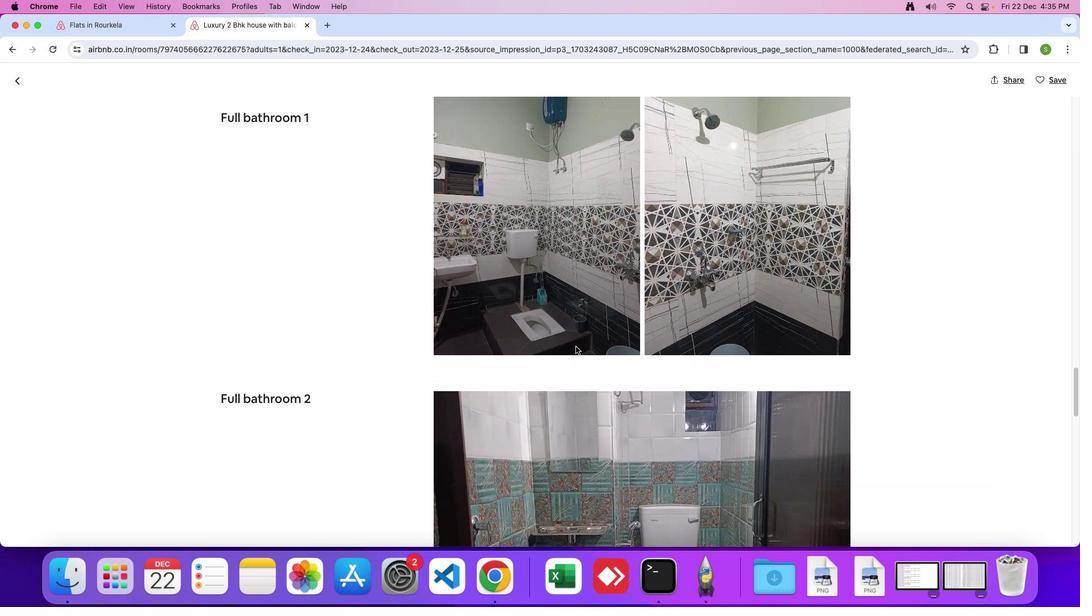 
Action: Mouse scrolled (575, 347) with delta (0, 0)
Screenshot: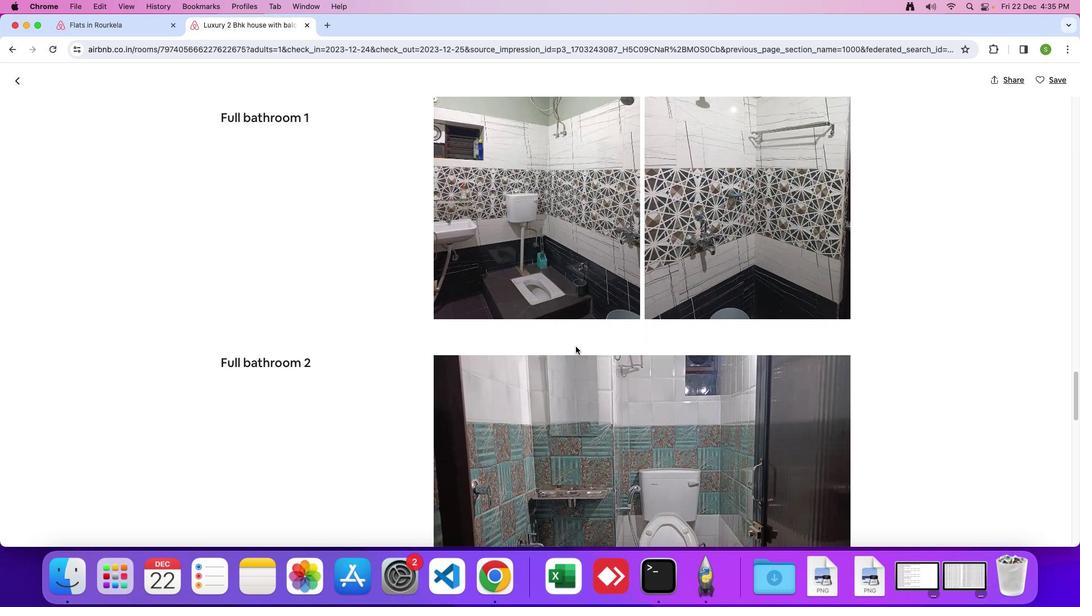 
Action: Mouse scrolled (575, 347) with delta (0, 0)
Screenshot: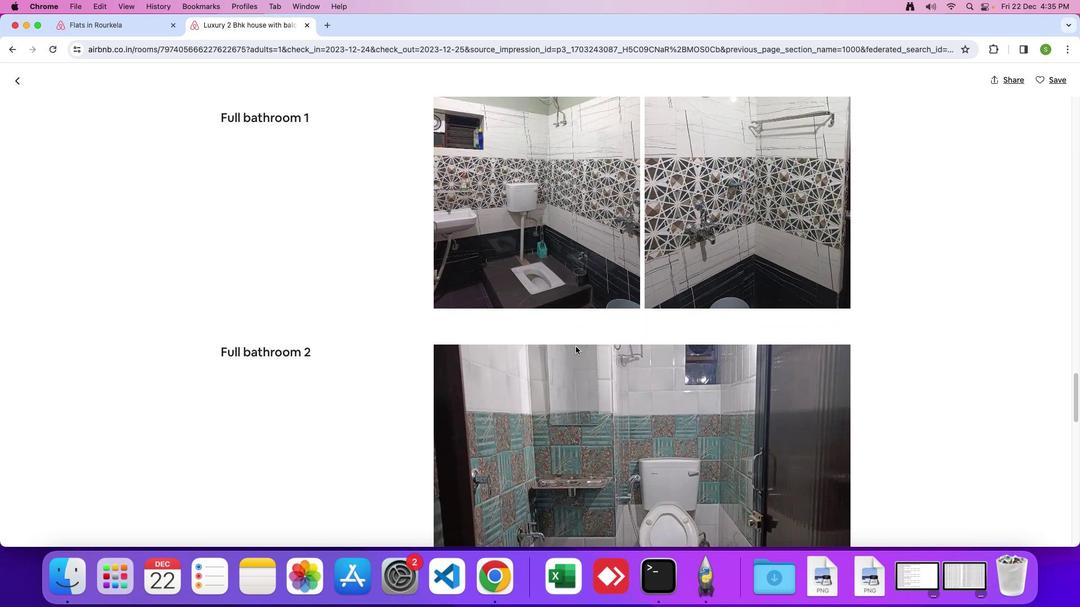 
Action: Mouse scrolled (575, 347) with delta (0, -1)
Screenshot: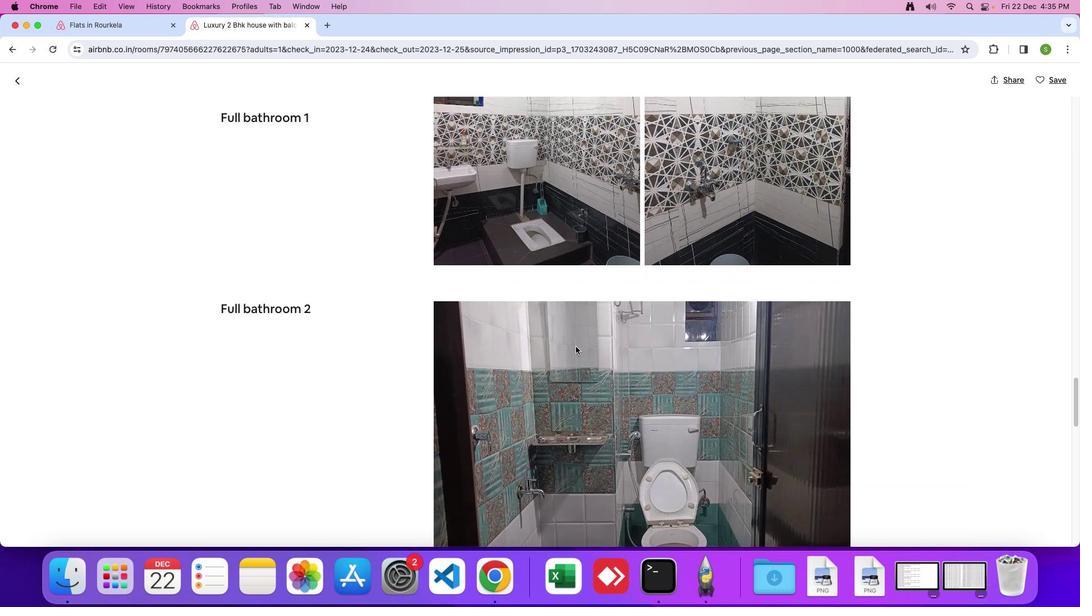 
Action: Mouse scrolled (575, 347) with delta (0, 0)
Screenshot: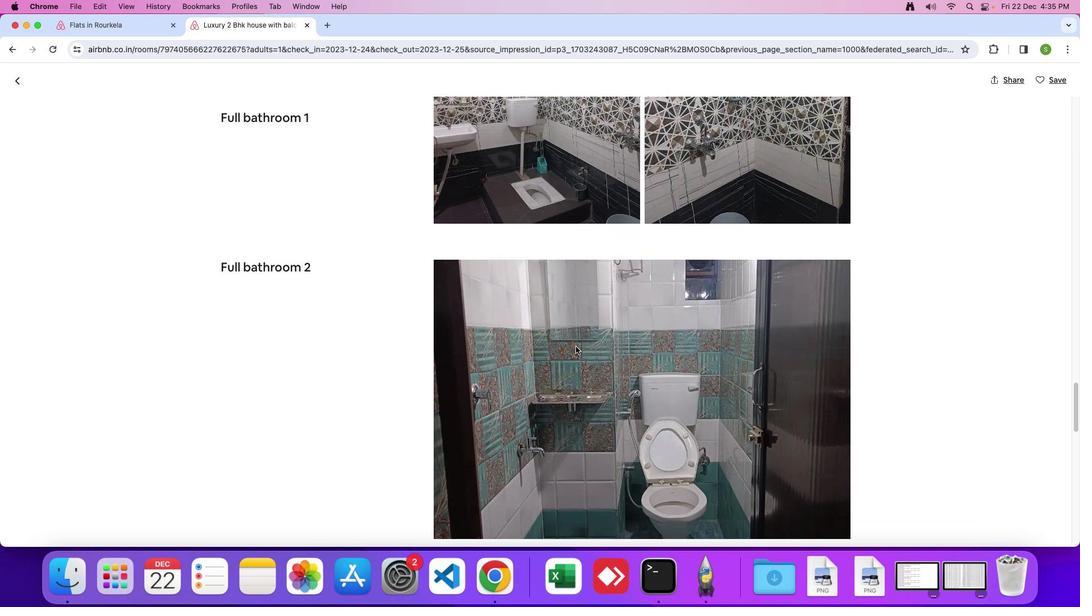 
Action: Mouse scrolled (575, 347) with delta (0, 0)
Screenshot: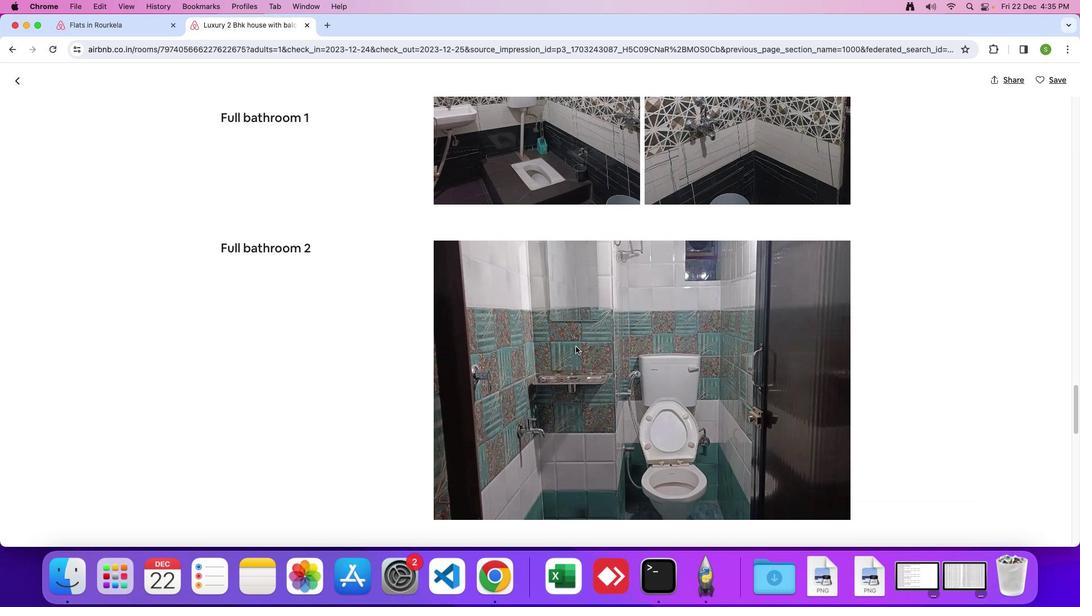 
Action: Mouse scrolled (575, 347) with delta (0, -1)
Screenshot: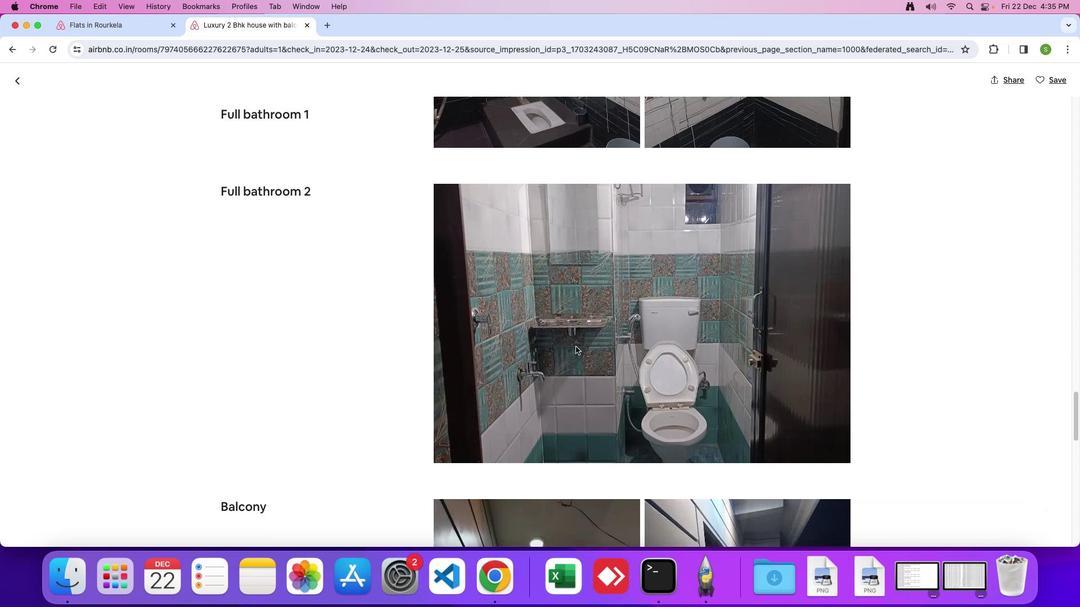 
Action: Mouse scrolled (575, 347) with delta (0, 0)
Screenshot: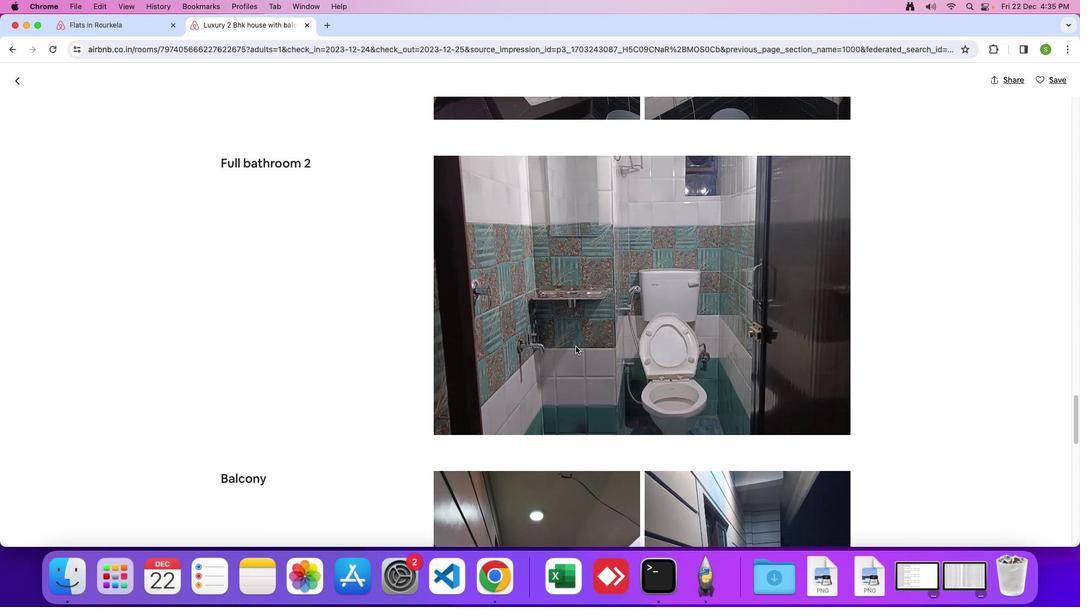 
Action: Mouse scrolled (575, 347) with delta (0, 0)
Screenshot: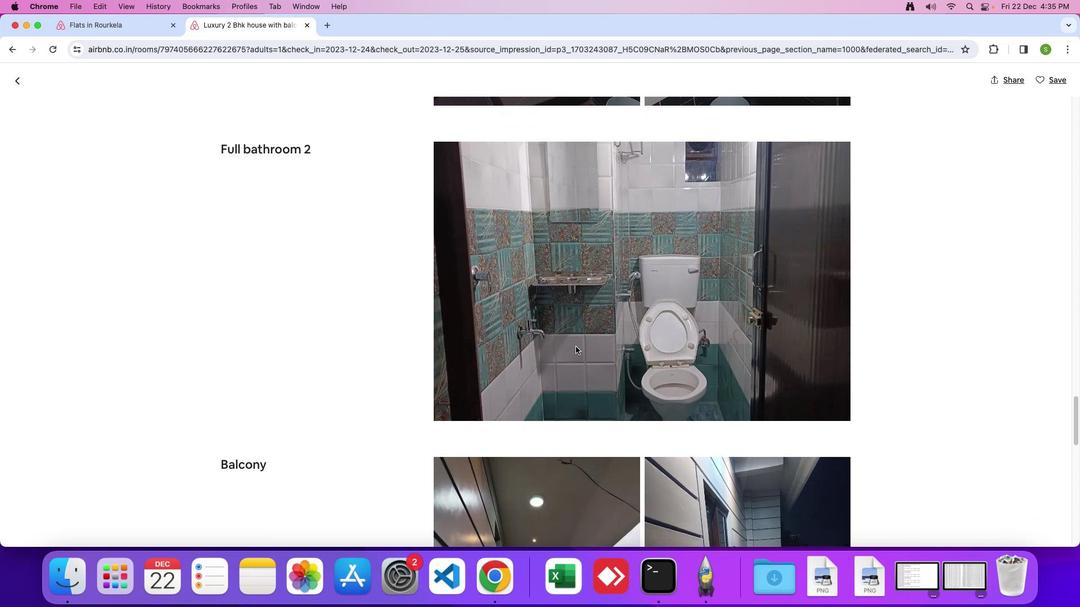 
Action: Mouse scrolled (575, 347) with delta (0, -1)
Screenshot: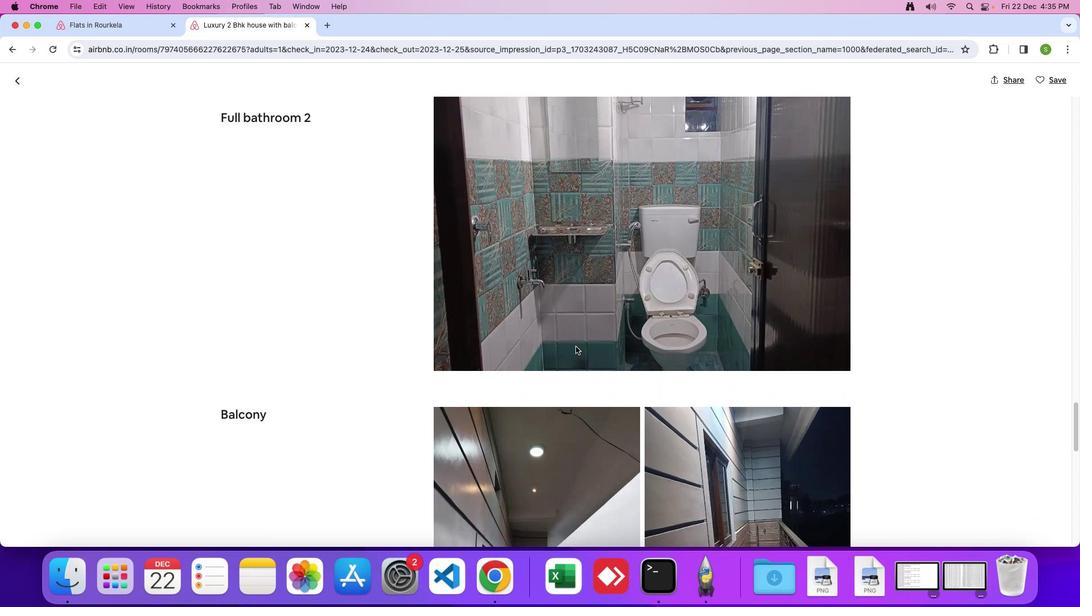 
Action: Mouse scrolled (575, 347) with delta (0, 0)
Screenshot: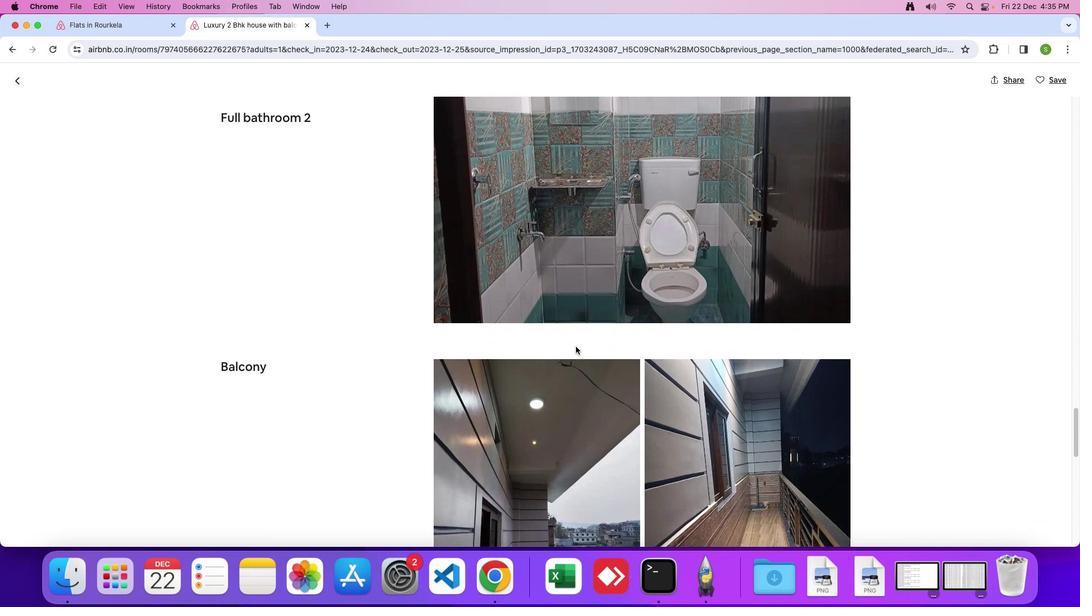
Action: Mouse scrolled (575, 347) with delta (0, 0)
Screenshot: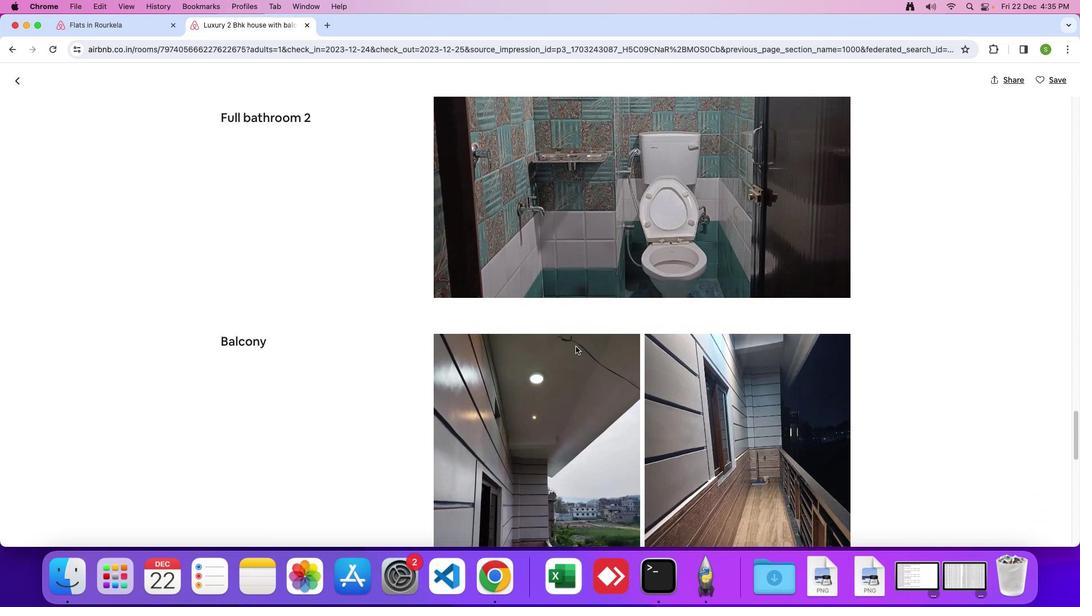 
Action: Mouse scrolled (575, 347) with delta (0, -1)
Screenshot: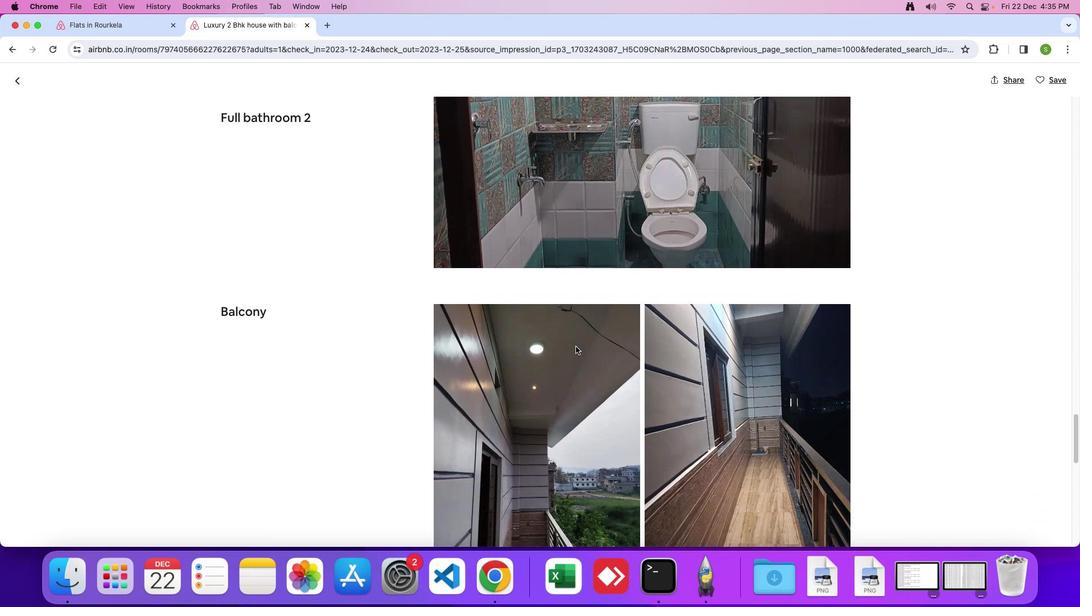 
Action: Mouse scrolled (575, 347) with delta (0, 0)
Screenshot: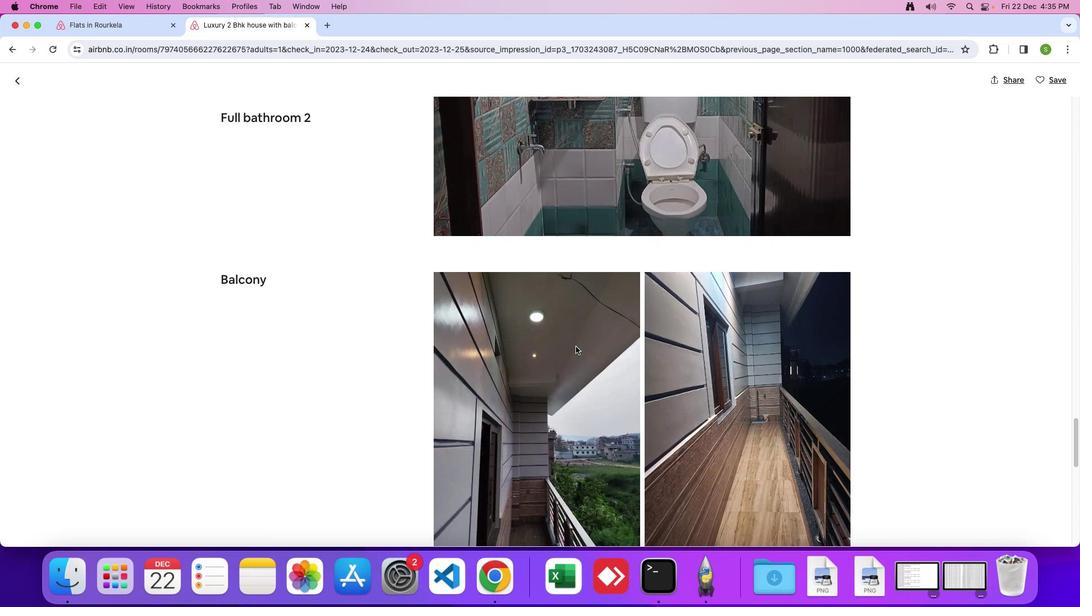
Action: Mouse scrolled (575, 347) with delta (0, 0)
Screenshot: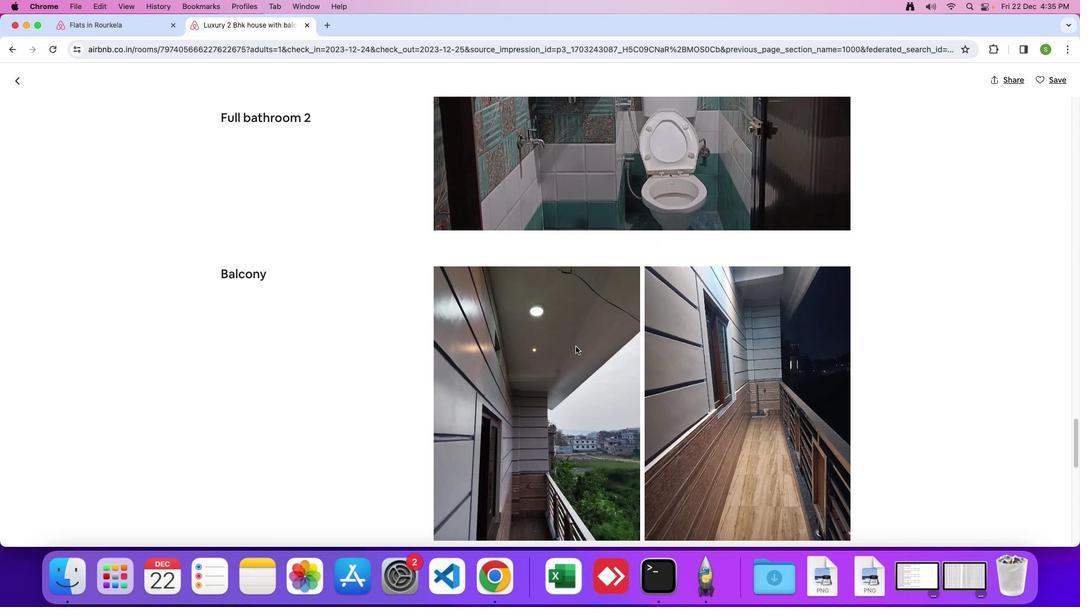 
Action: Mouse scrolled (575, 347) with delta (0, 0)
Screenshot: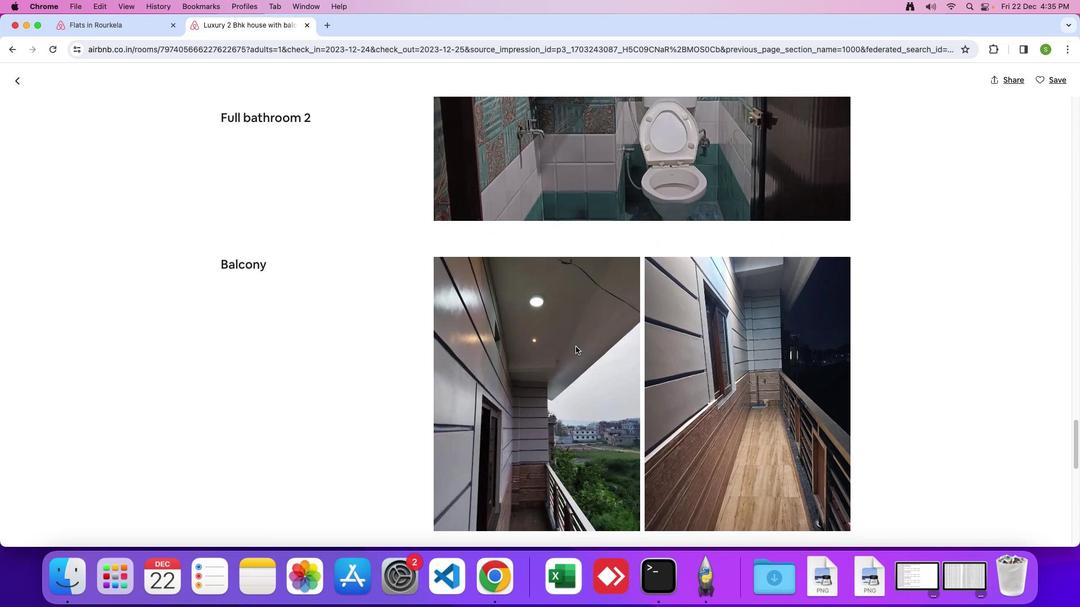 
Action: Mouse scrolled (575, 347) with delta (0, 0)
Screenshot: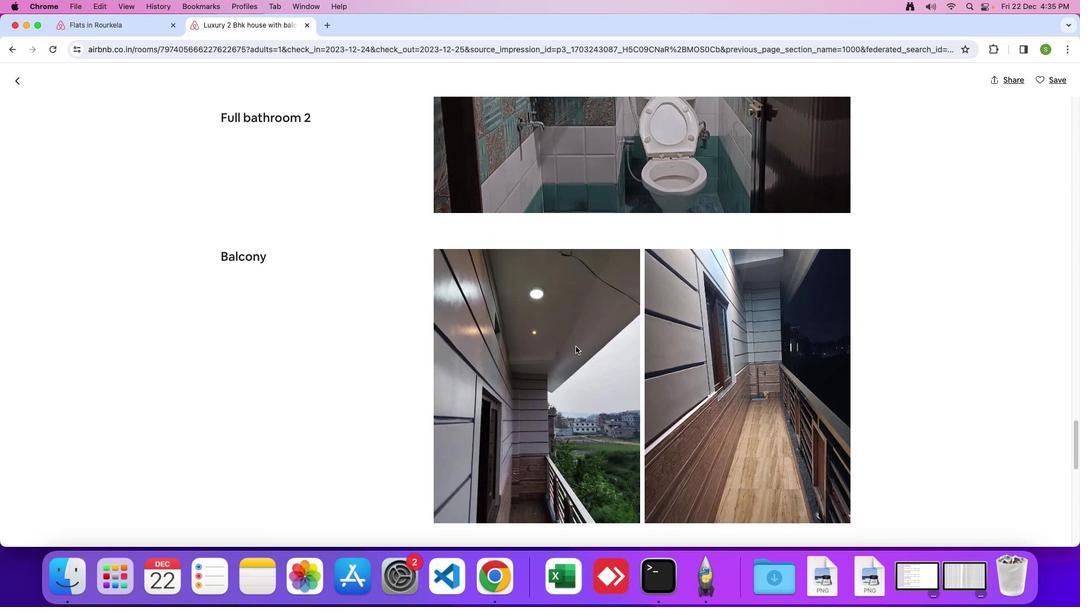 
Action: Mouse scrolled (575, 347) with delta (0, -1)
Screenshot: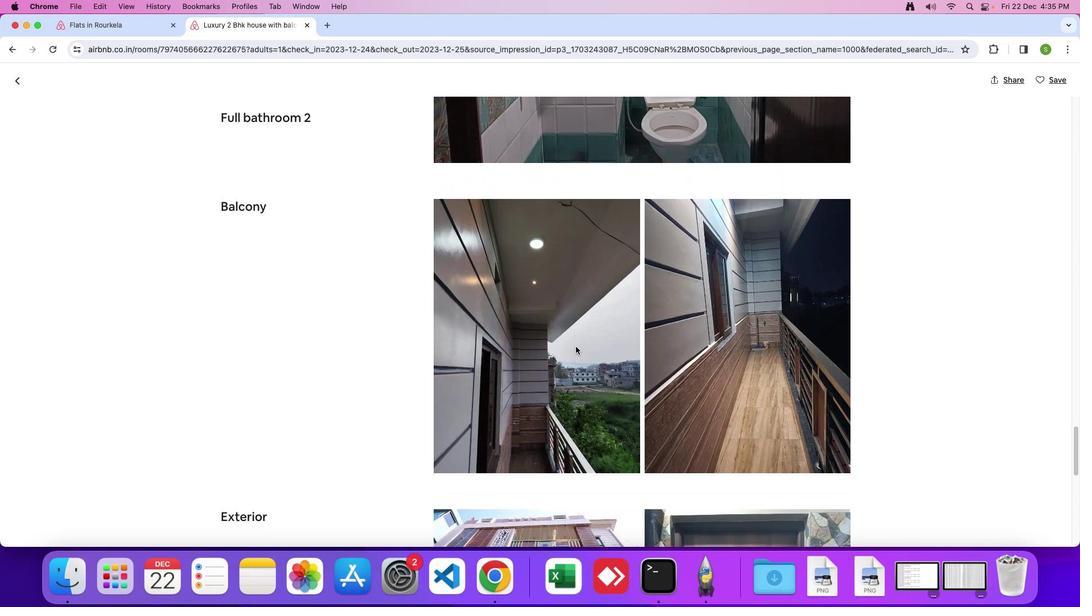 
Action: Mouse scrolled (575, 347) with delta (0, 0)
Screenshot: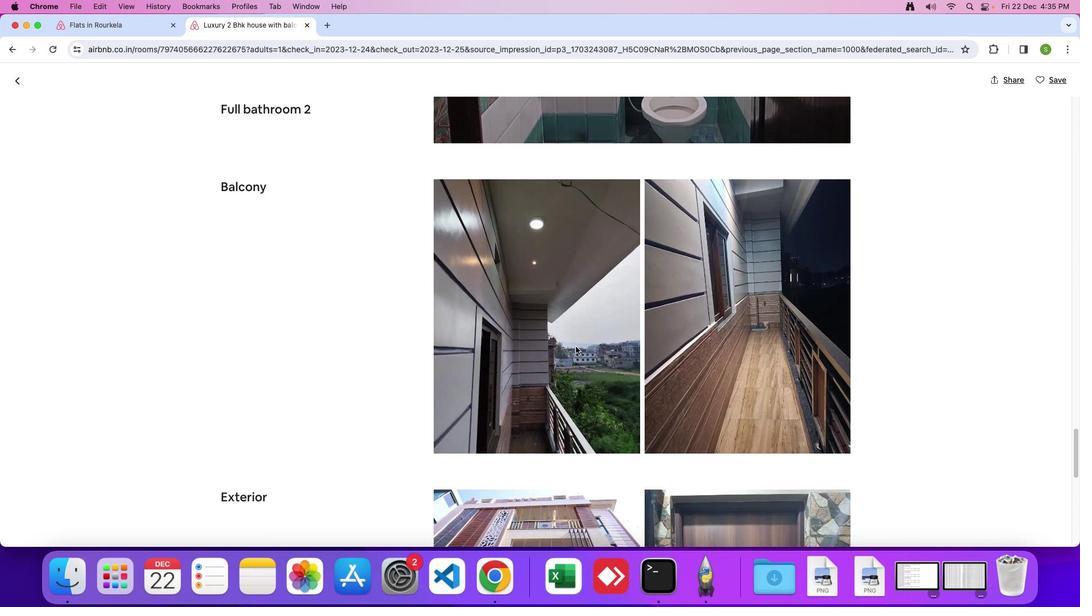 
Action: Mouse scrolled (575, 347) with delta (0, 0)
Screenshot: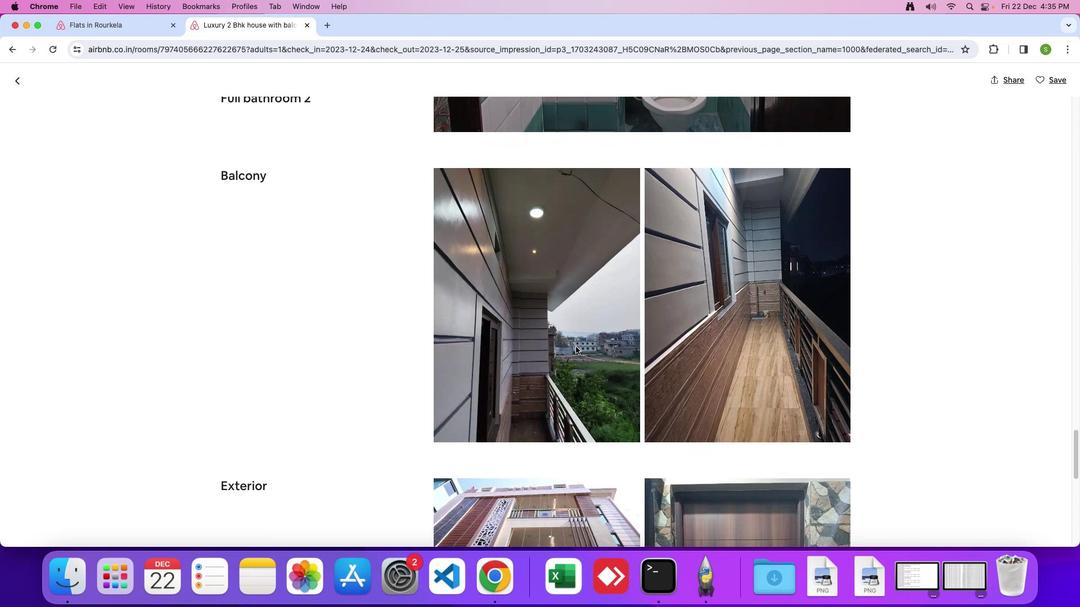 
Action: Mouse scrolled (575, 347) with delta (0, 0)
Screenshot: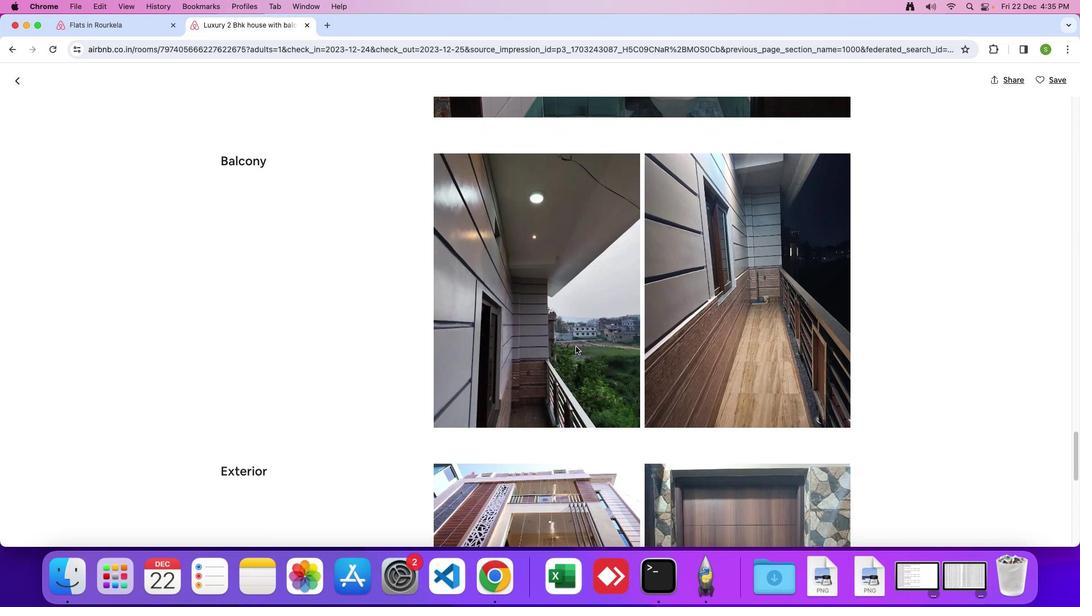 
Action: Mouse scrolled (575, 347) with delta (0, 0)
Screenshot: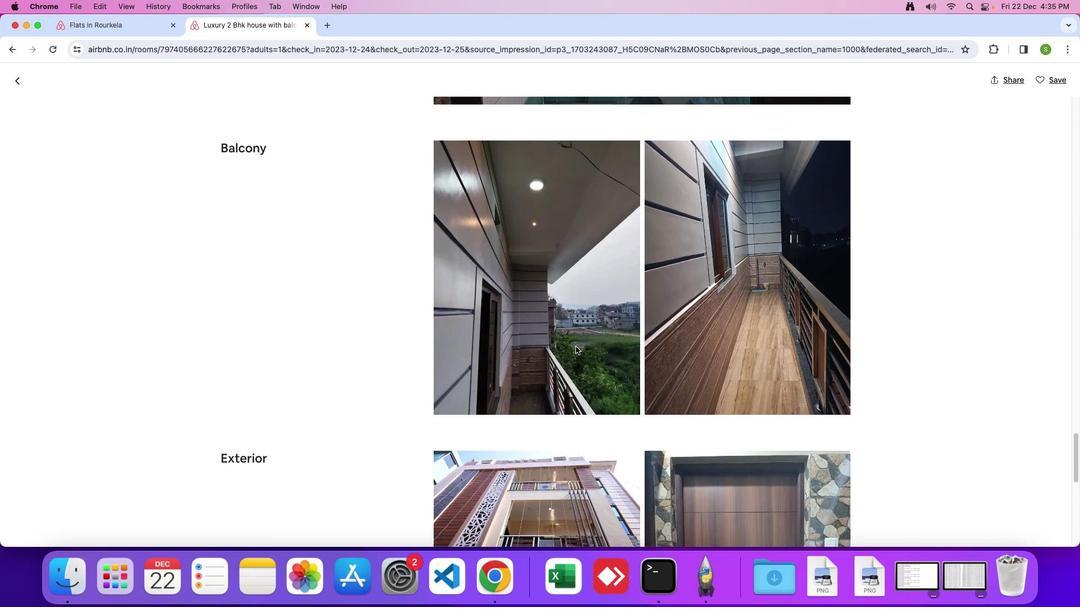 
Action: Mouse scrolled (575, 347) with delta (0, -1)
Screenshot: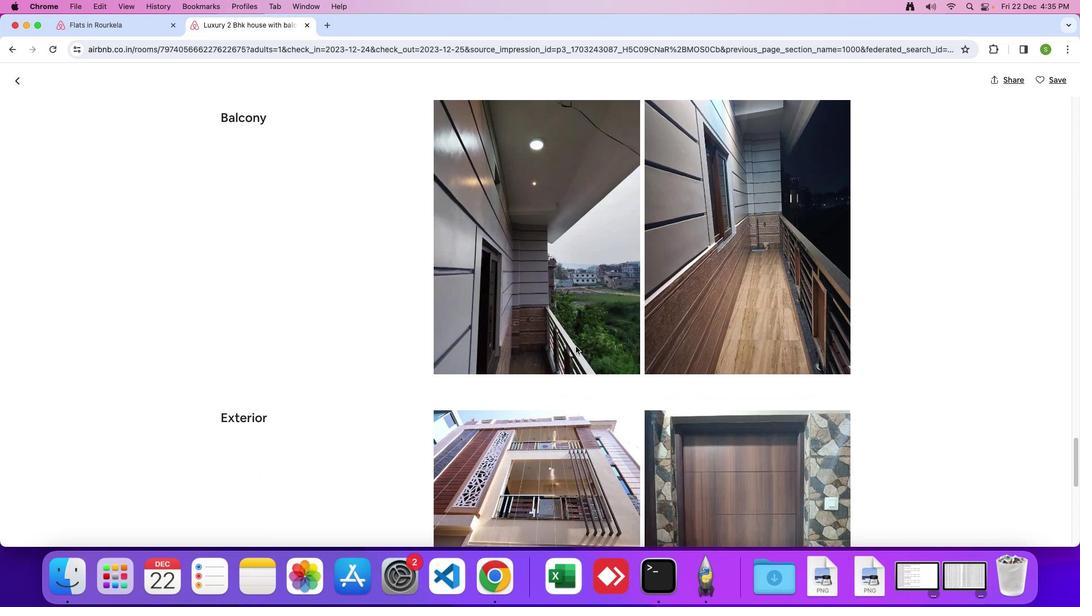 
Action: Mouse scrolled (575, 347) with delta (0, 0)
Screenshot: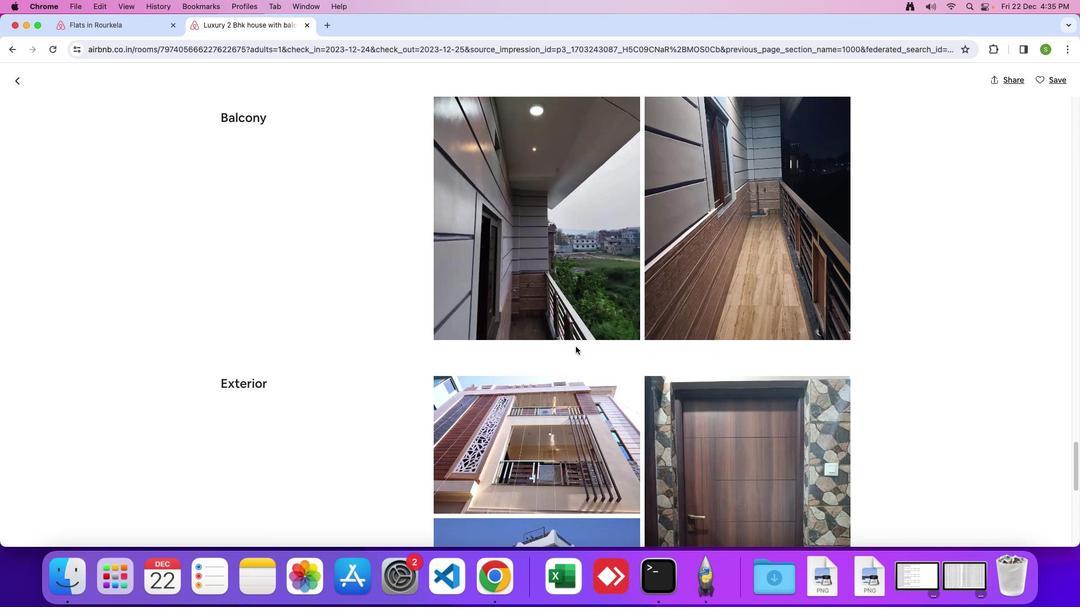 
Action: Mouse scrolled (575, 347) with delta (0, 0)
Screenshot: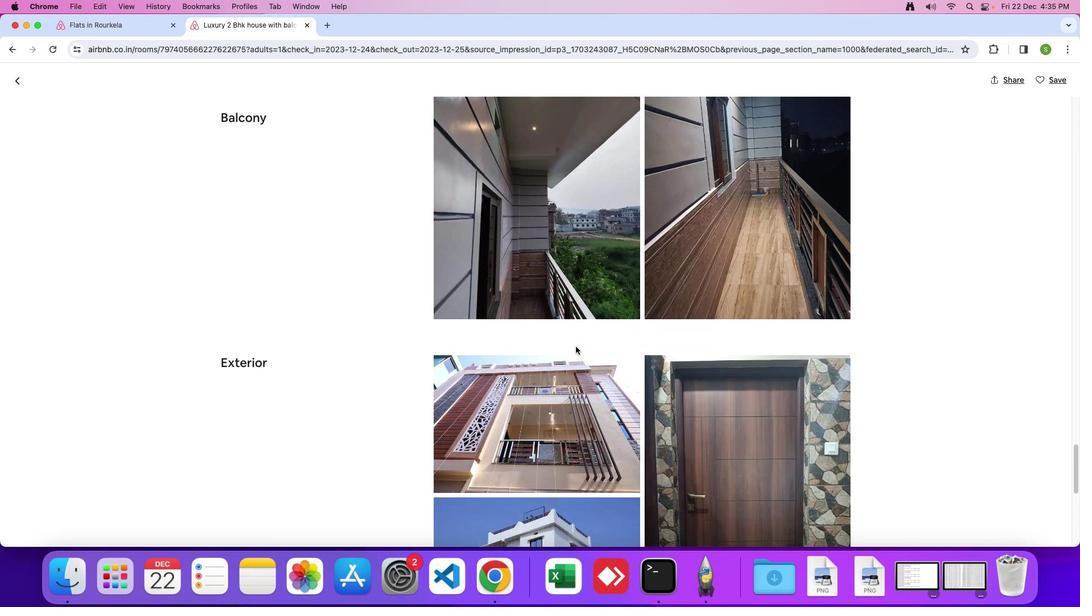 
Action: Mouse scrolled (575, 347) with delta (0, -1)
Screenshot: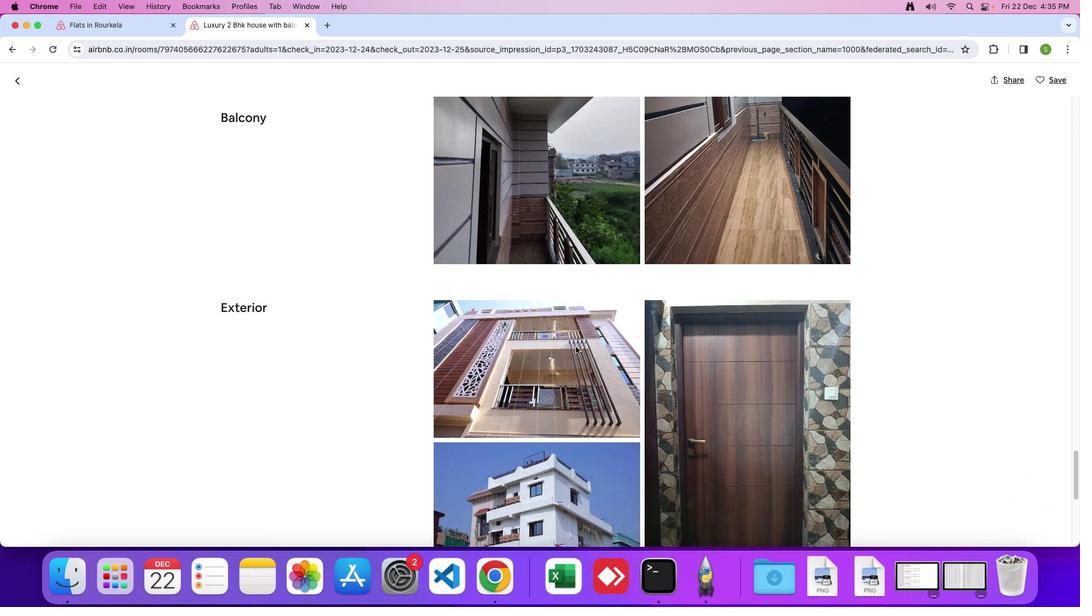 
Action: Mouse scrolled (575, 347) with delta (0, 0)
Screenshot: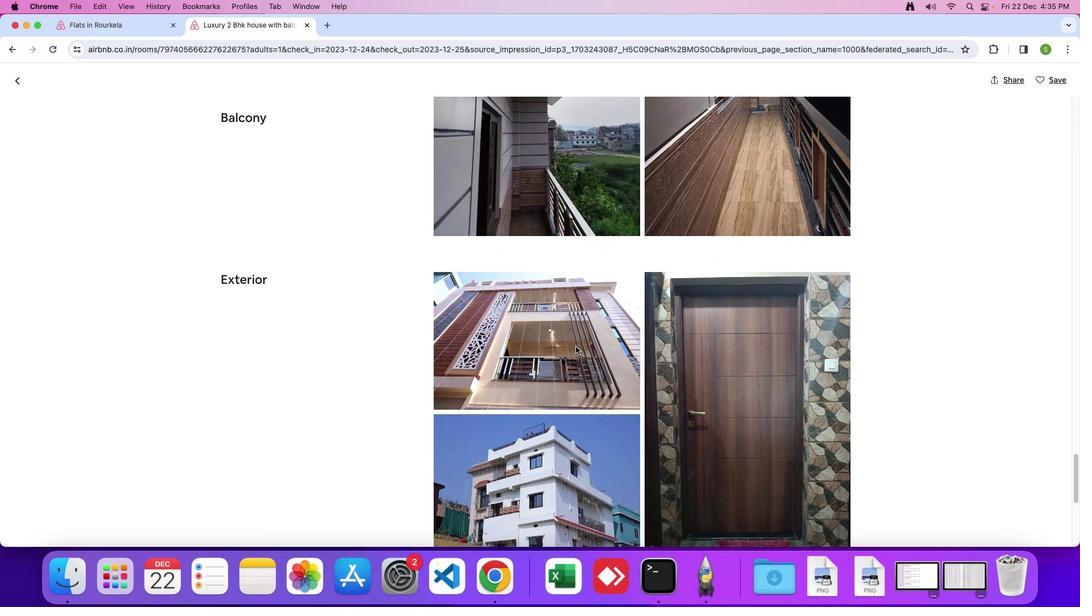 
Action: Mouse scrolled (575, 347) with delta (0, 0)
Screenshot: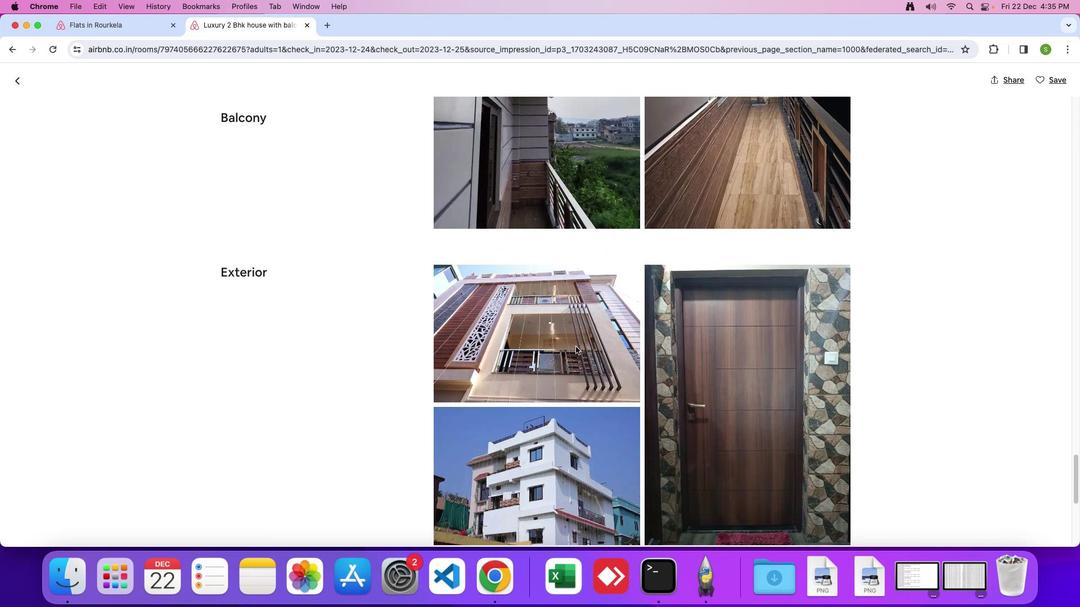 
Action: Mouse scrolled (575, 347) with delta (0, 0)
Screenshot: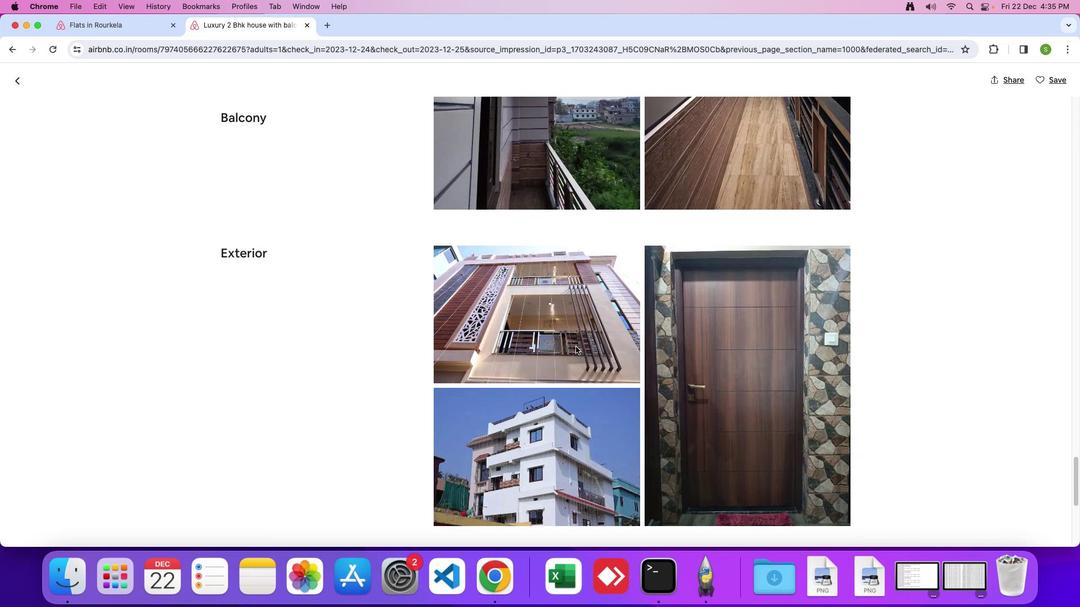 
Action: Mouse scrolled (575, 347) with delta (0, 0)
Screenshot: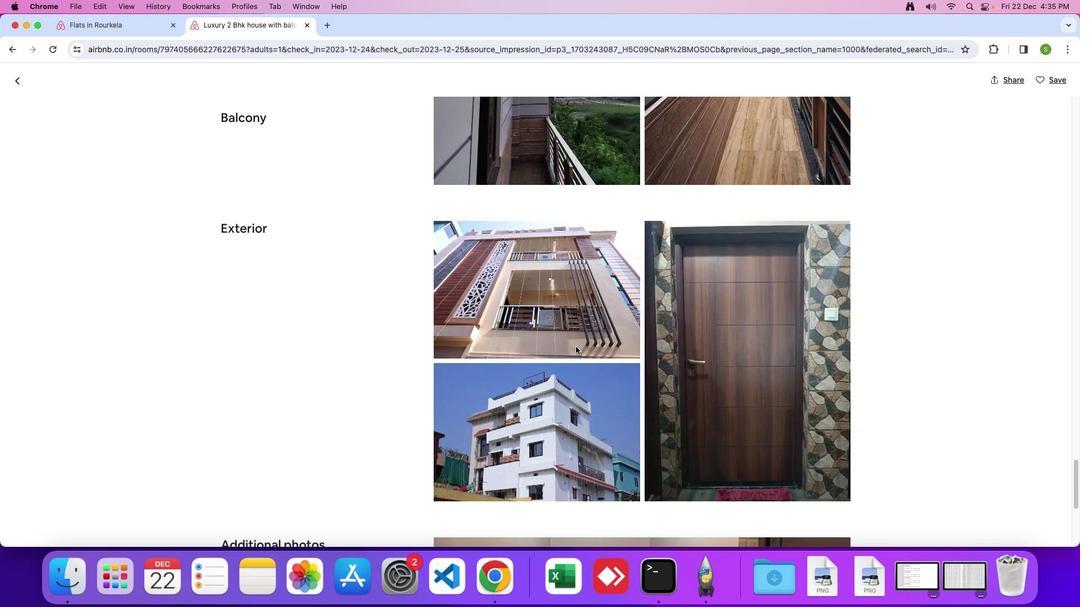 
Action: Mouse scrolled (575, 347) with delta (0, -2)
Screenshot: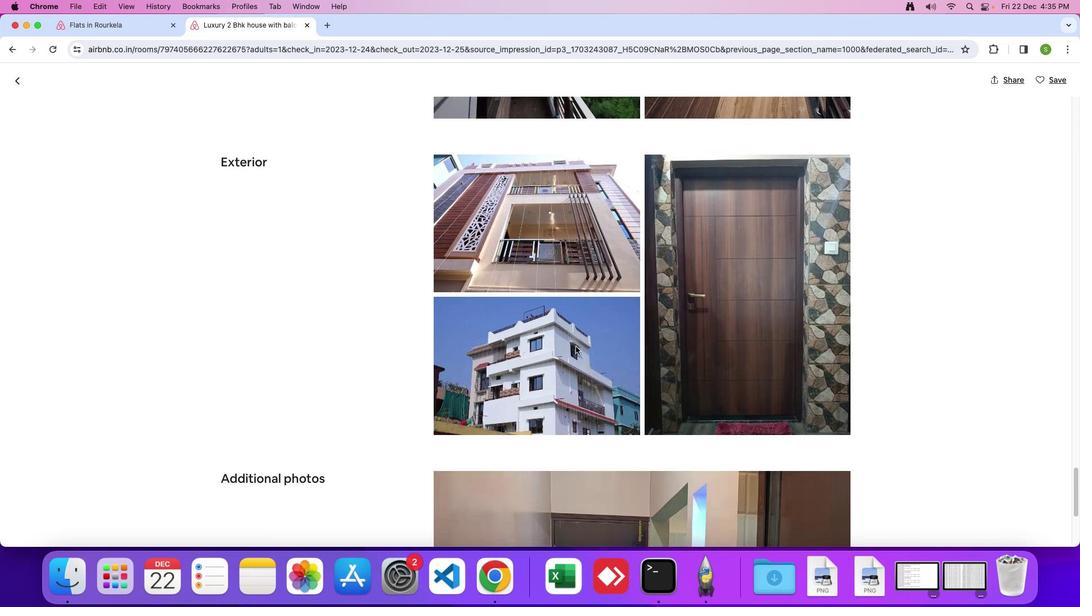 
Action: Mouse scrolled (575, 347) with delta (0, 0)
Screenshot: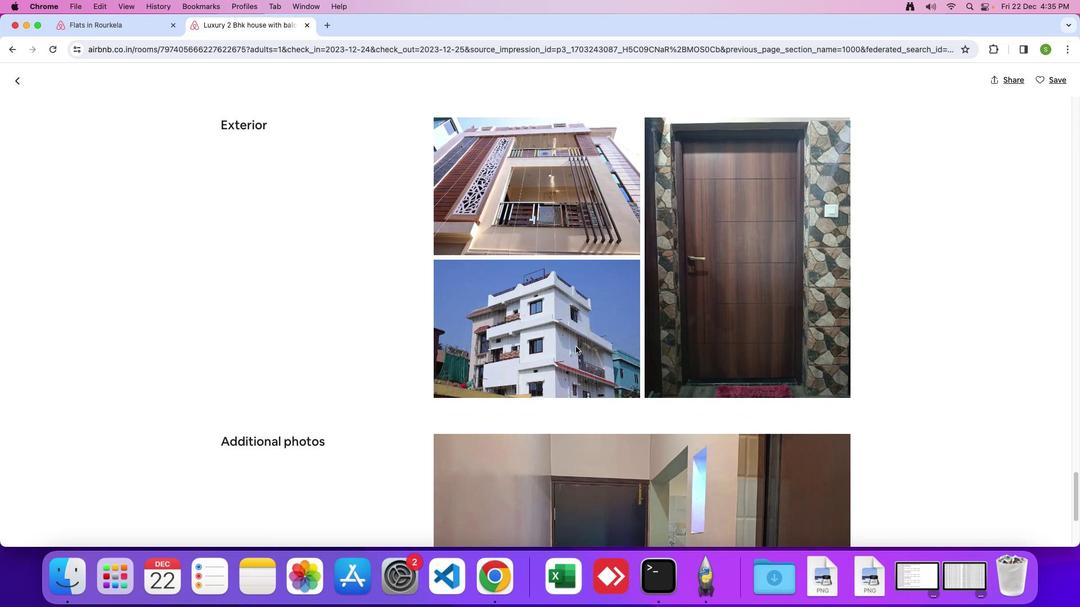 
Action: Mouse scrolled (575, 347) with delta (0, 0)
Screenshot: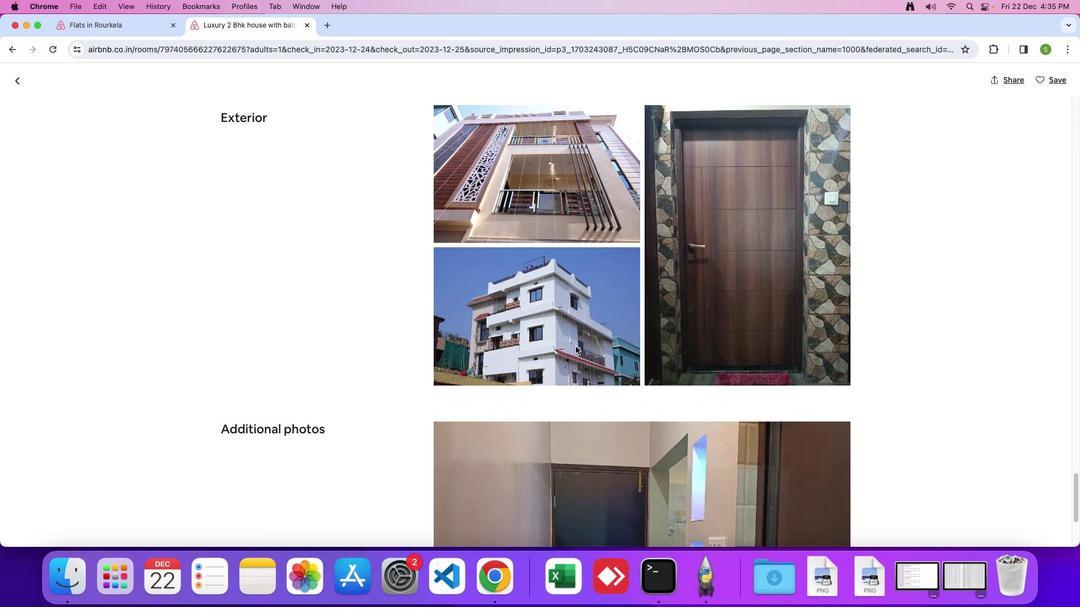 
Action: Mouse scrolled (575, 347) with delta (0, -1)
Screenshot: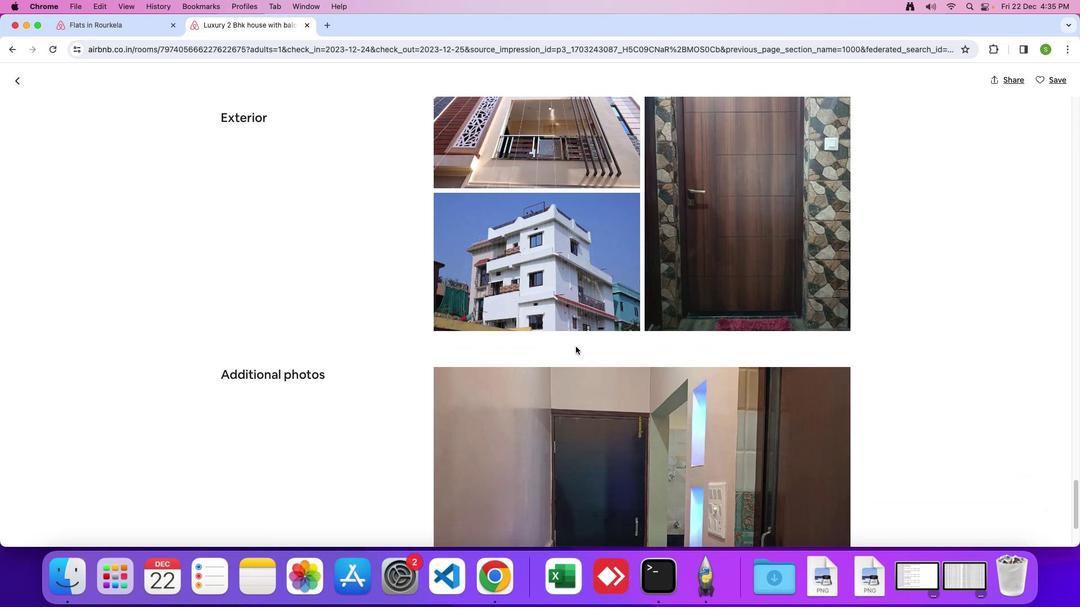 
Action: Mouse scrolled (575, 347) with delta (0, 0)
Screenshot: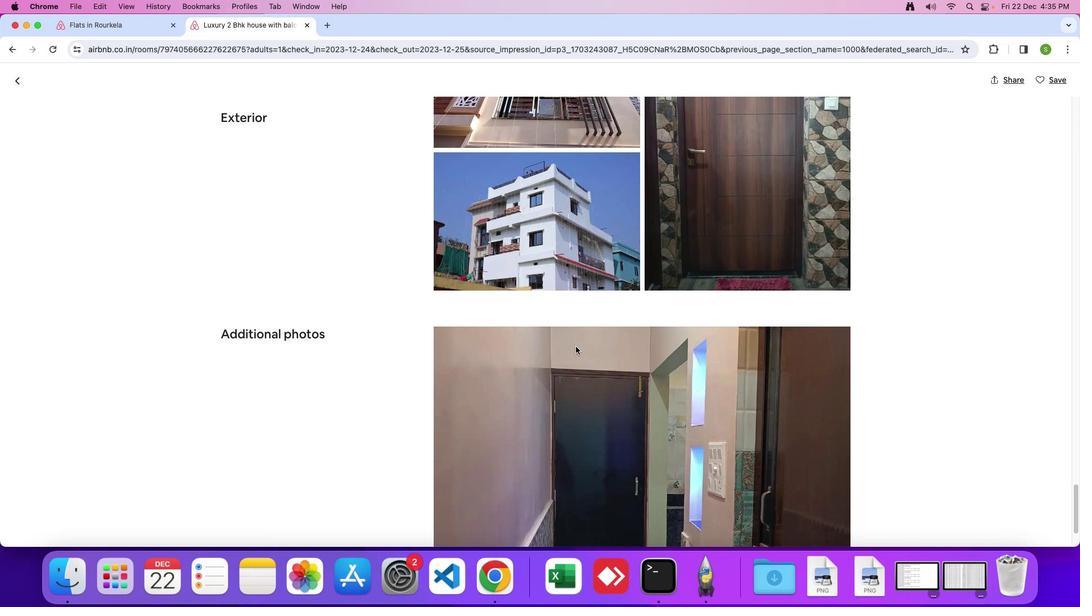 
Action: Mouse scrolled (575, 347) with delta (0, 0)
Screenshot: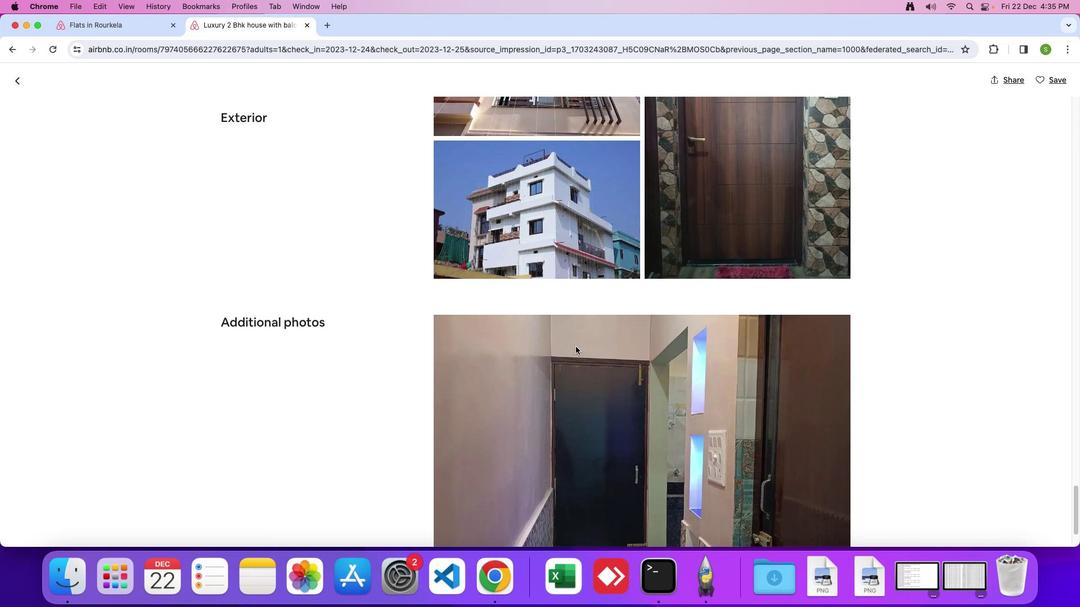 
Action: Mouse scrolled (575, 347) with delta (0, -1)
Screenshot: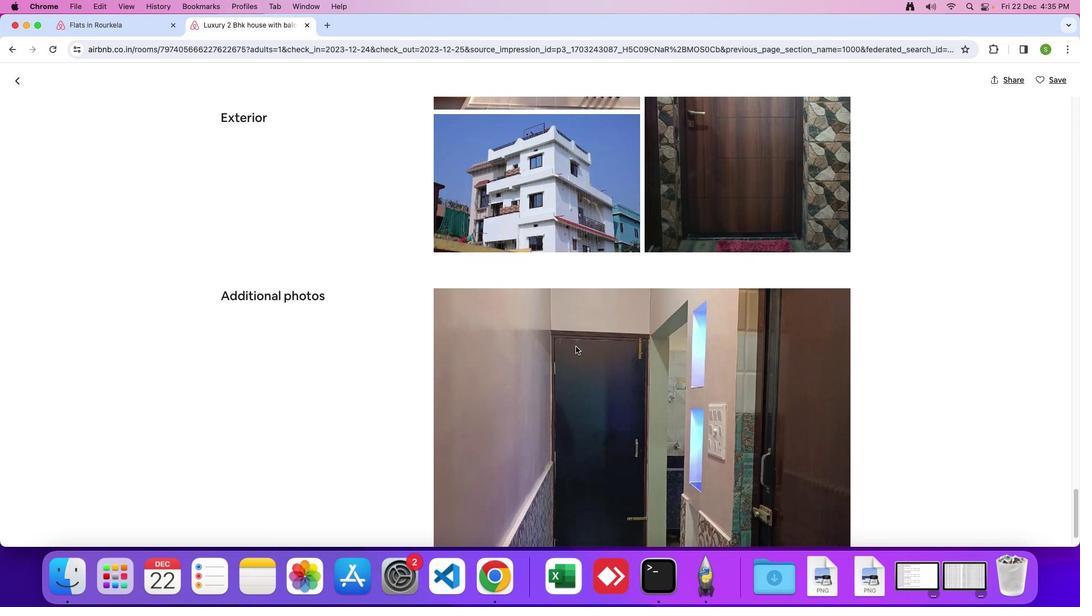 
Action: Mouse scrolled (575, 347) with delta (0, 0)
Screenshot: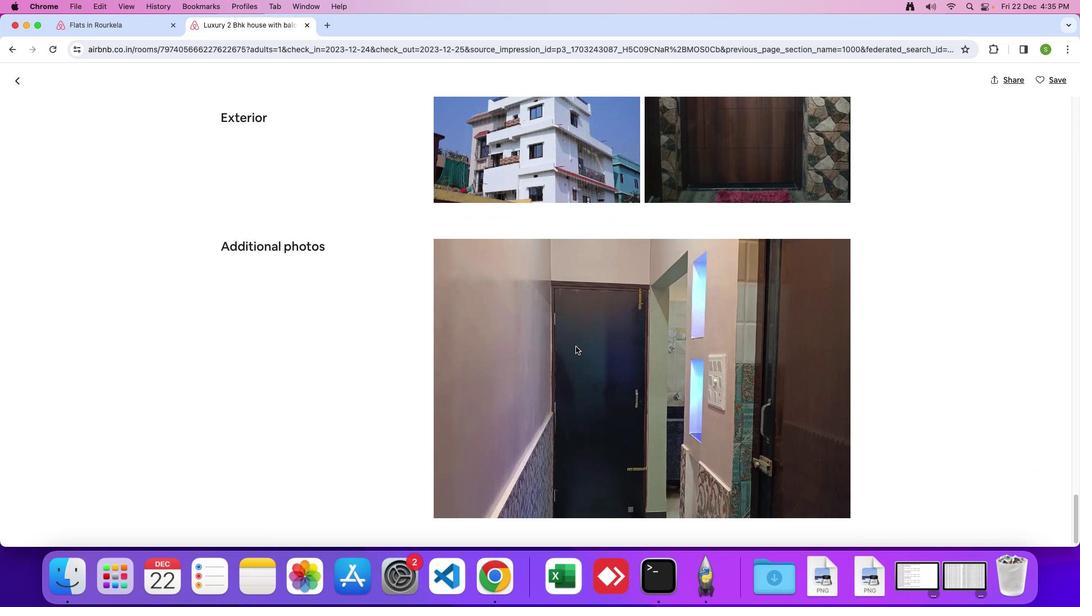 
Action: Mouse scrolled (575, 347) with delta (0, 0)
Screenshot: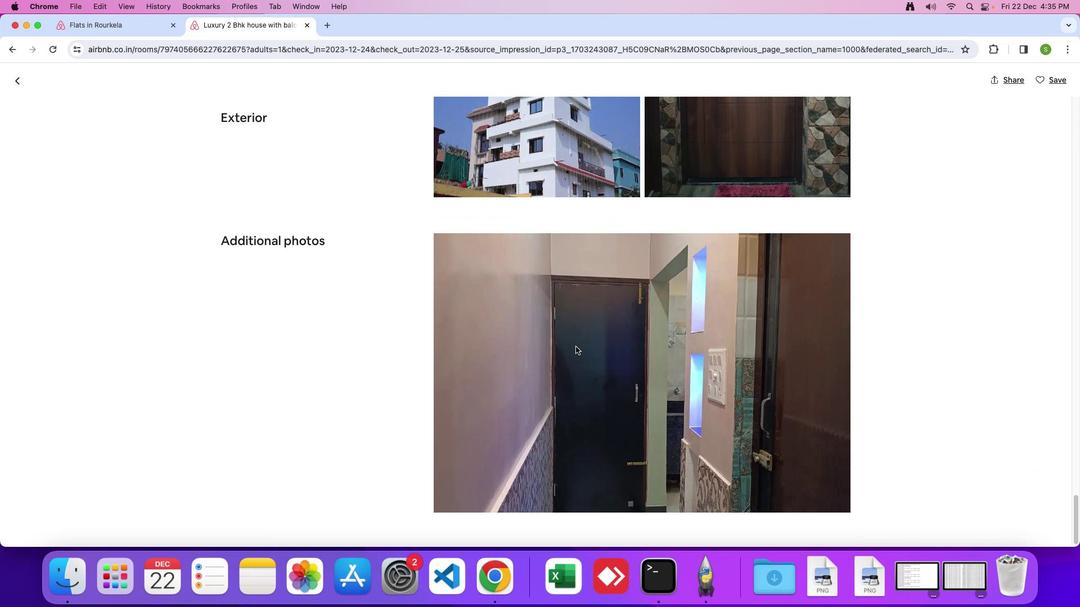 
Action: Mouse scrolled (575, 347) with delta (0, -1)
Screenshot: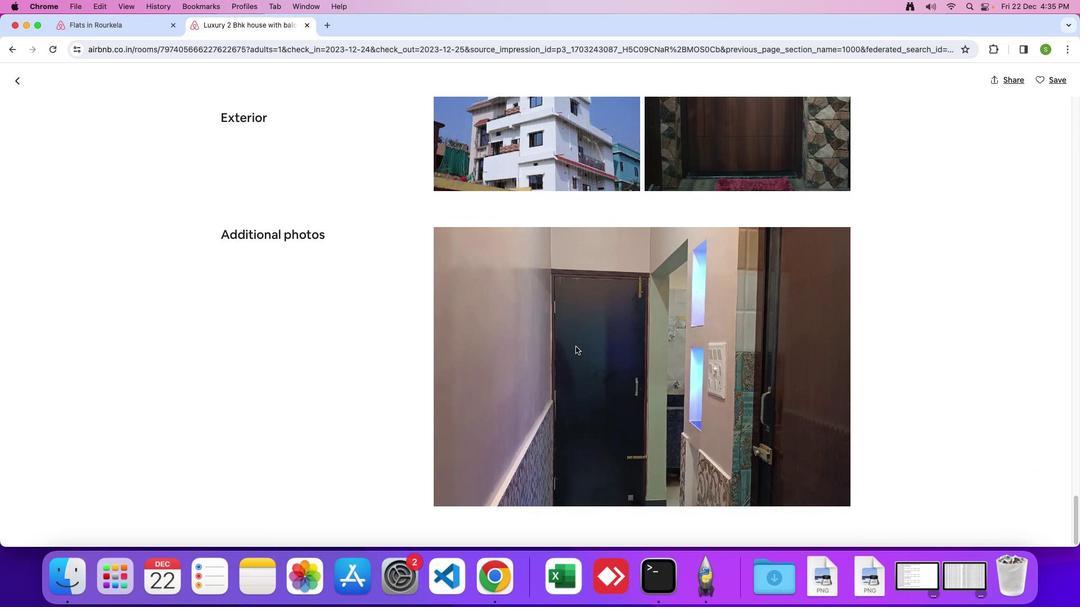 
Action: Mouse scrolled (575, 347) with delta (0, 0)
